 Task: Research Airbnb accommodations options for family nature discovery trip to the Pocono Mountains, Pennsylvania, emphasizing outdoor activities like skiing, and staying in Airbnb cabin rentals.
Action: Mouse moved to (524, 54)
Screenshot: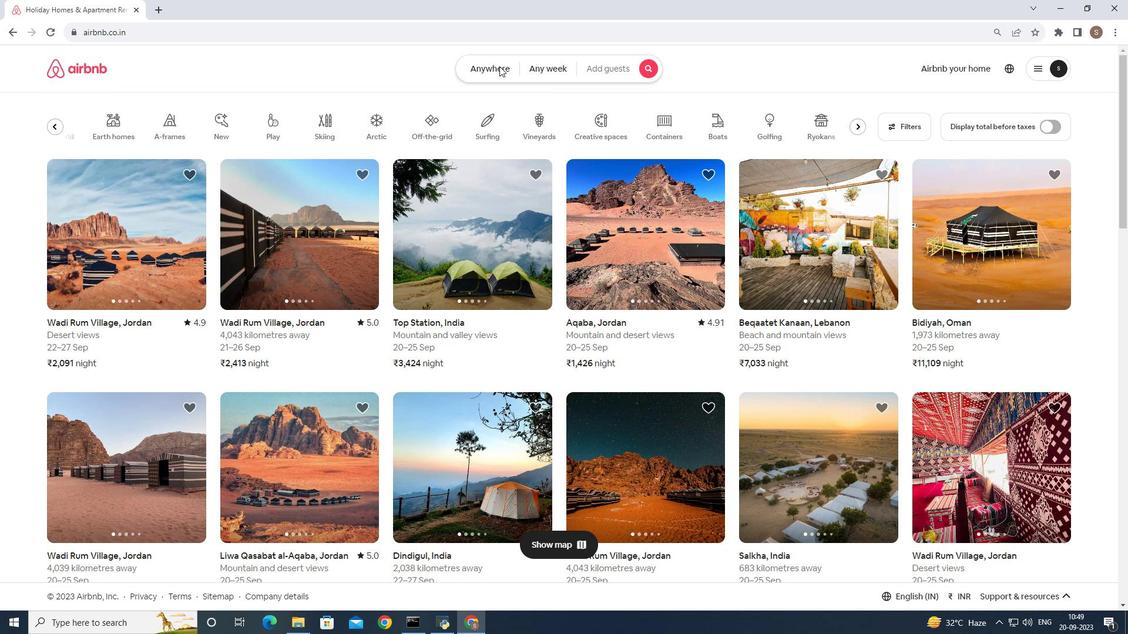 
Action: Mouse pressed left at (524, 54)
Screenshot: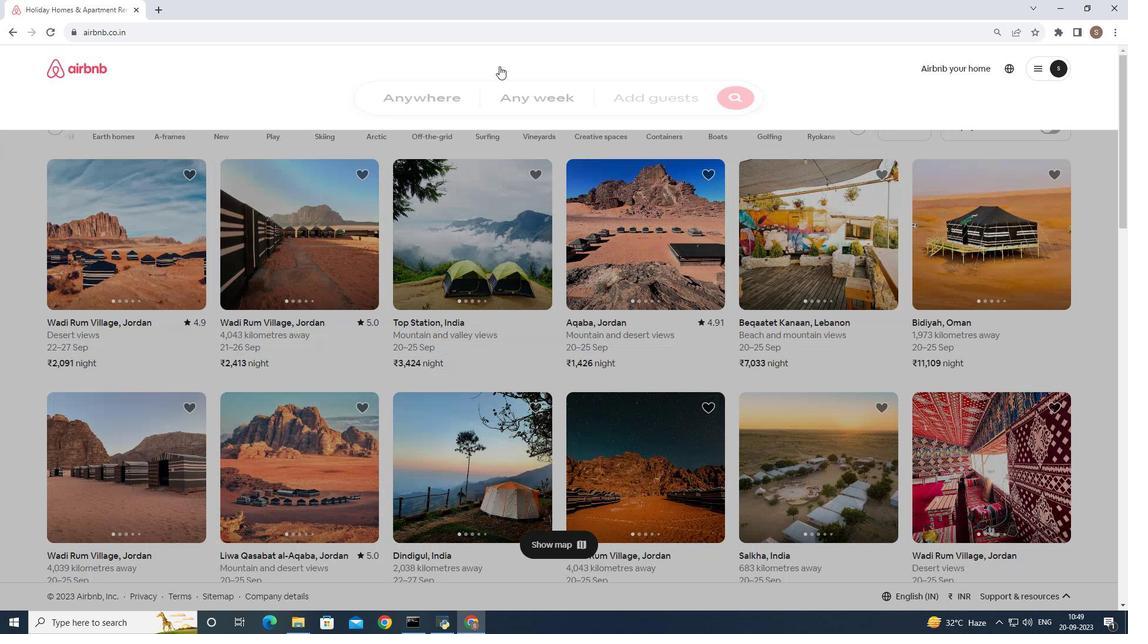 
Action: Mouse moved to (452, 96)
Screenshot: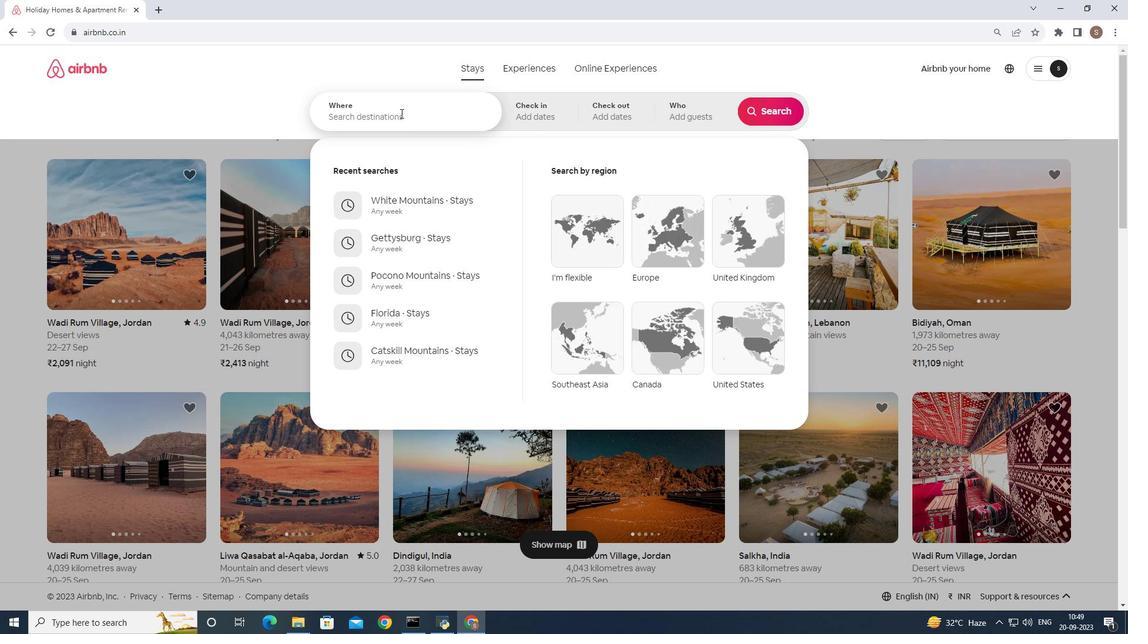 
Action: Mouse pressed left at (452, 96)
Screenshot: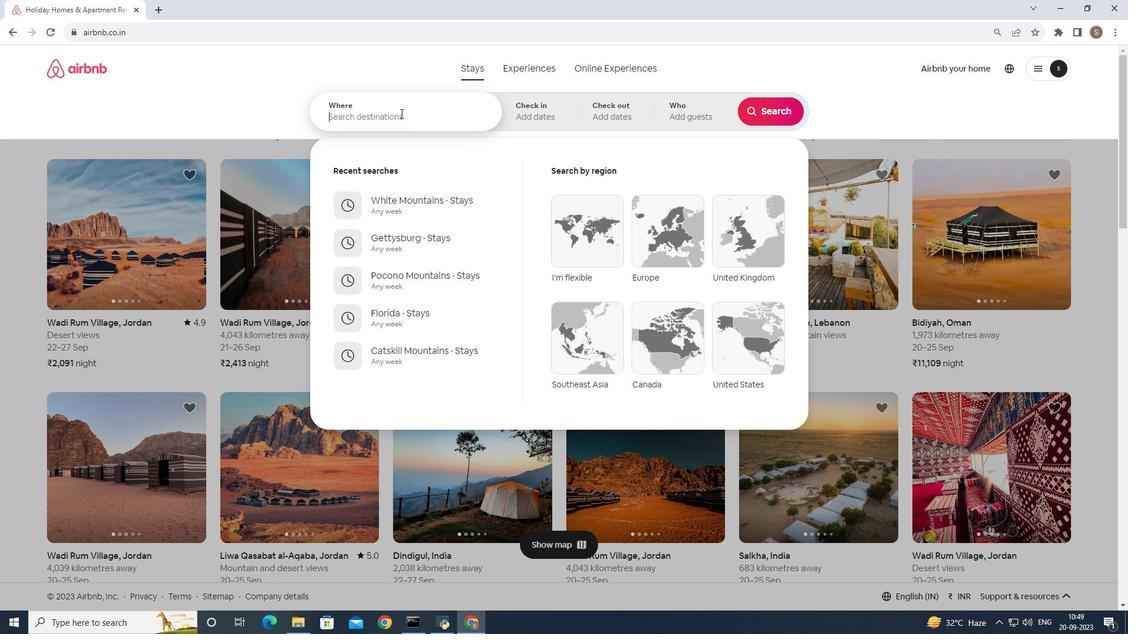
Action: Key pressed <Key.shift>Pocono<Key.space><Key.shift>Mountains,<Key.space><Key.shift>Pennsylvania
Screenshot: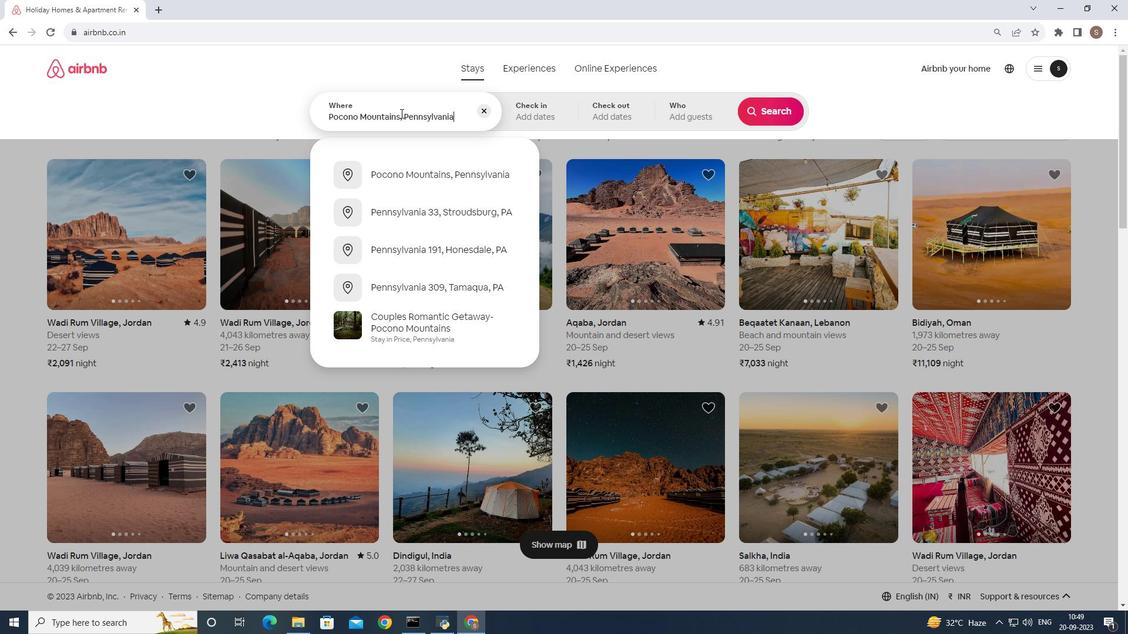 
Action: Mouse moved to (465, 141)
Screenshot: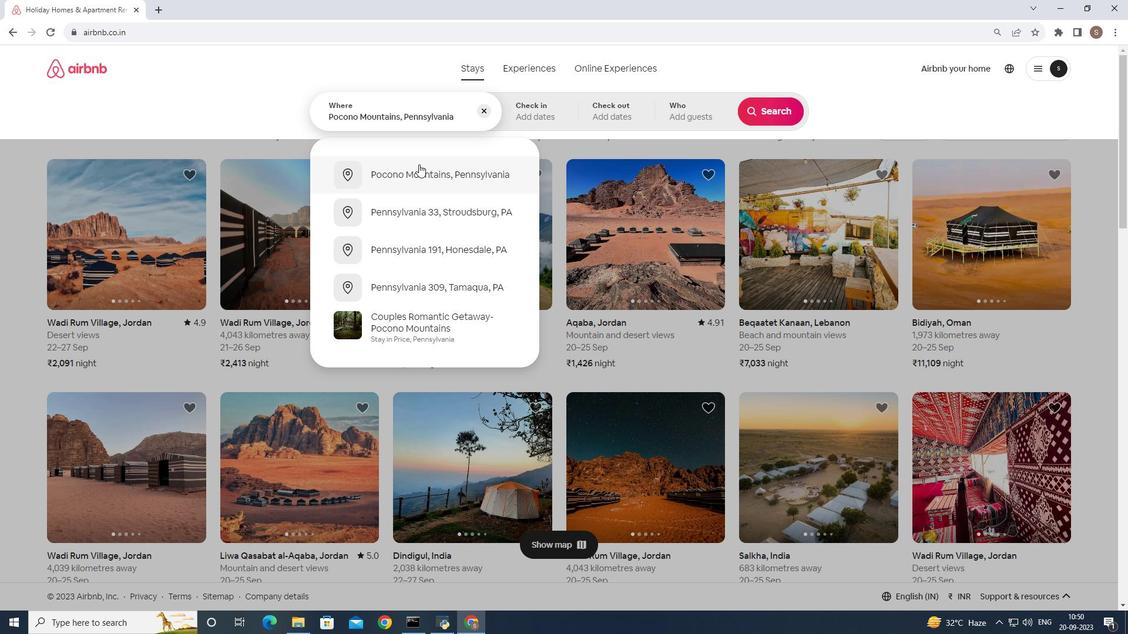 
Action: Mouse pressed left at (465, 141)
Screenshot: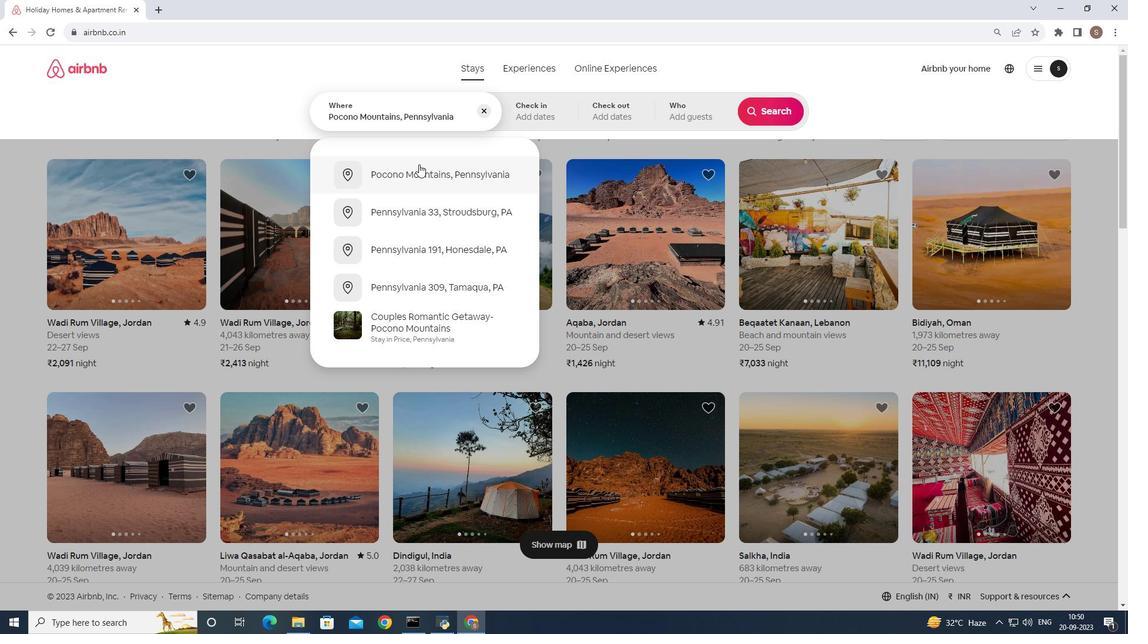 
Action: Mouse moved to (714, 95)
Screenshot: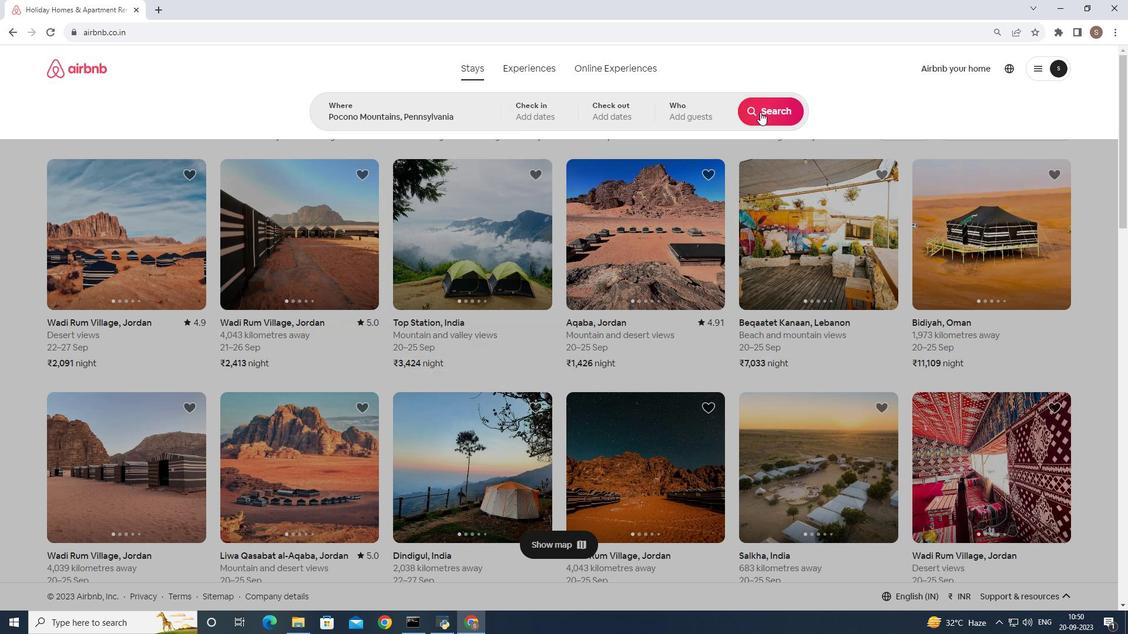 
Action: Mouse pressed left at (714, 95)
Screenshot: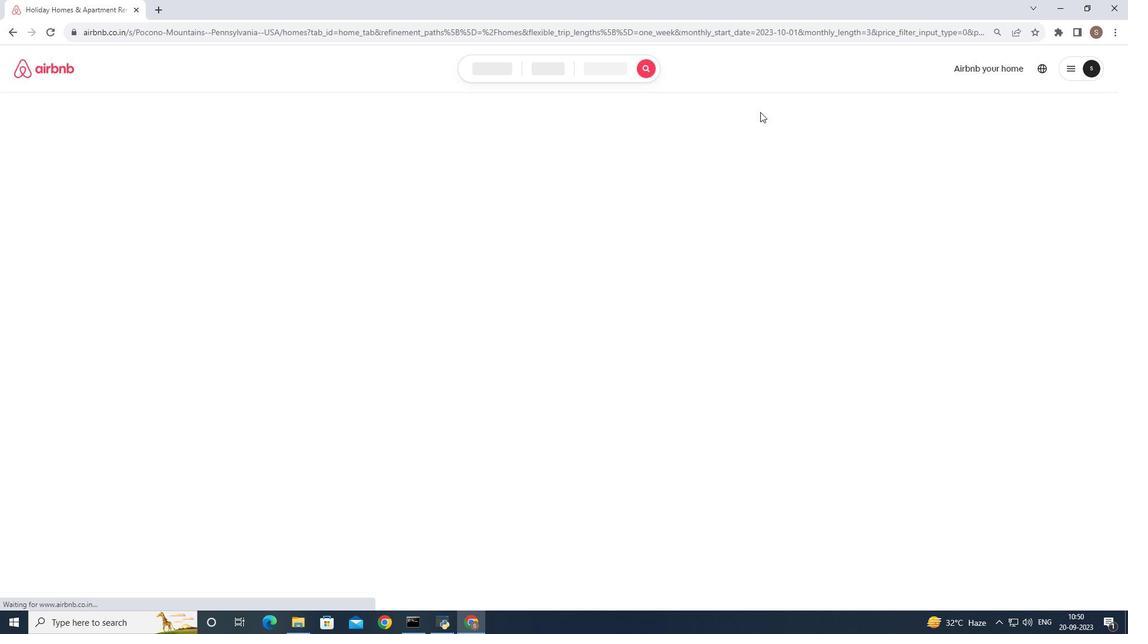 
Action: Mouse moved to (812, 97)
Screenshot: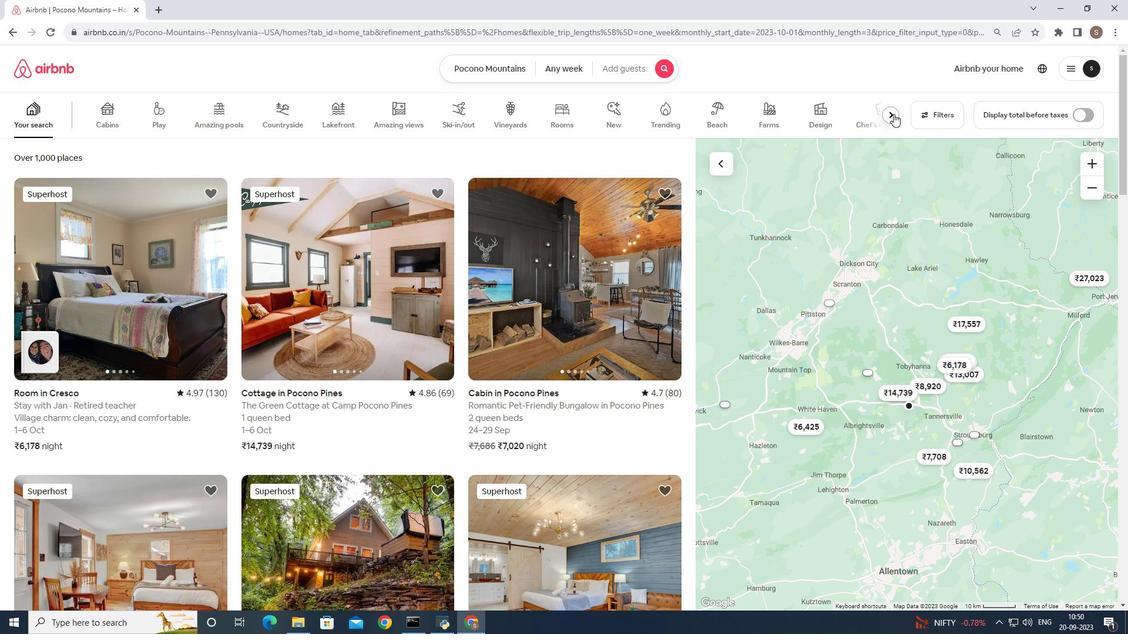 
Action: Mouse pressed left at (812, 97)
Screenshot: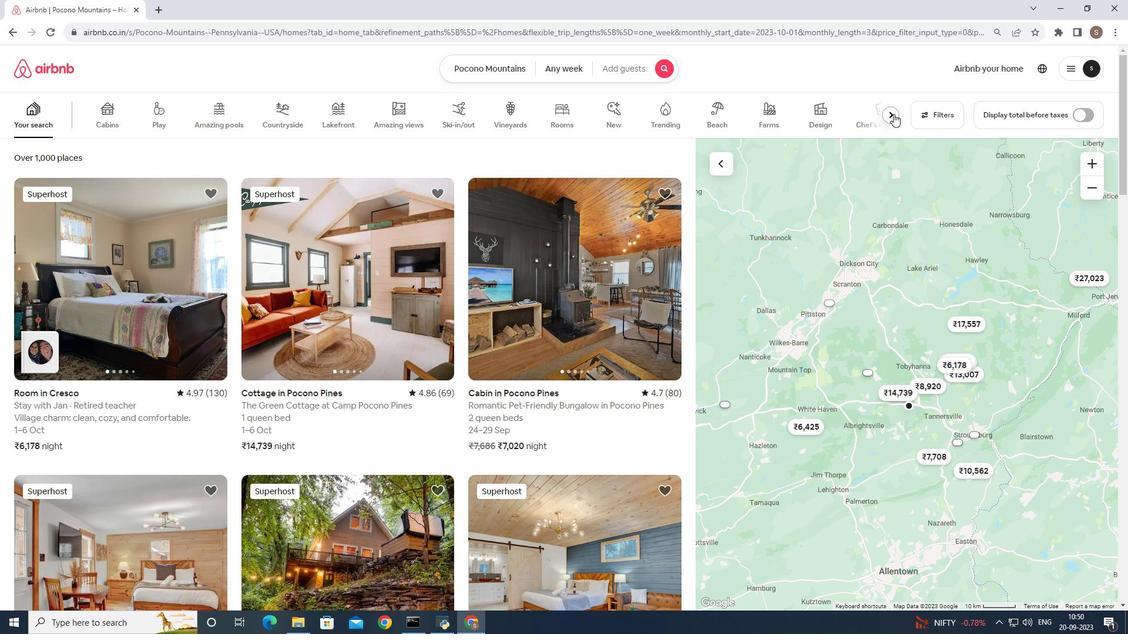 
Action: Mouse pressed left at (812, 97)
Screenshot: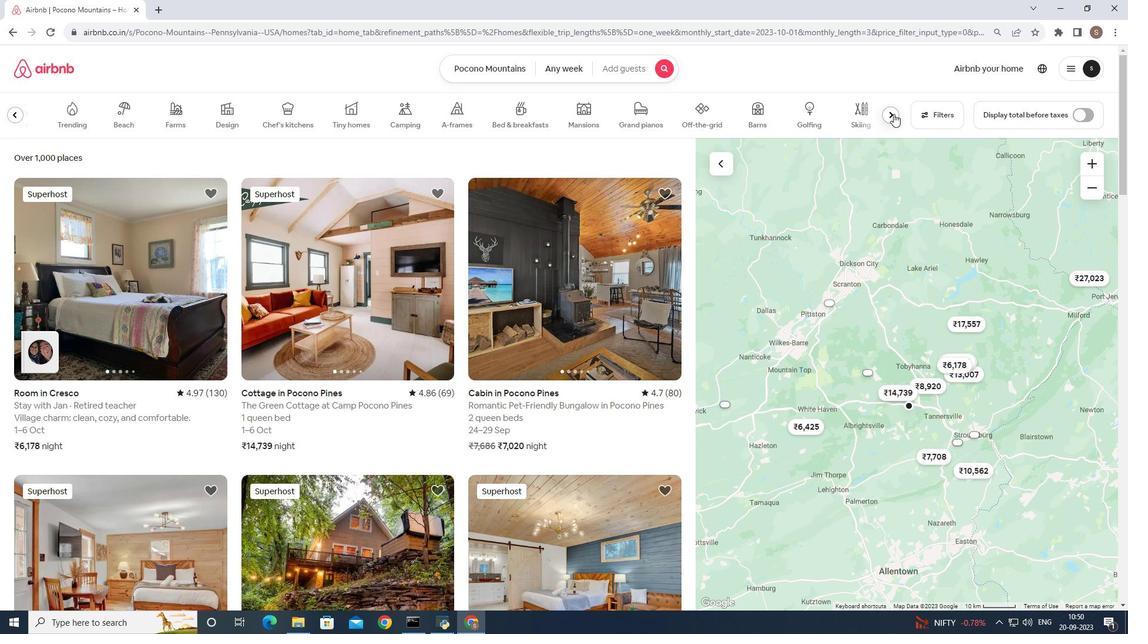 
Action: Mouse moved to (754, 97)
Screenshot: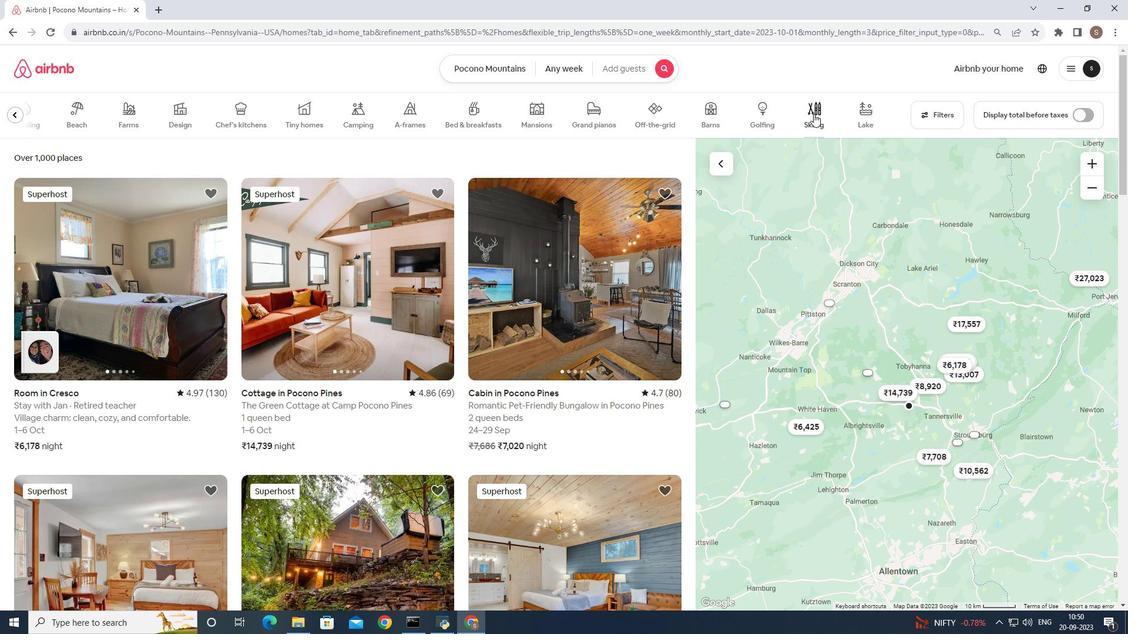 
Action: Mouse pressed left at (754, 97)
Screenshot: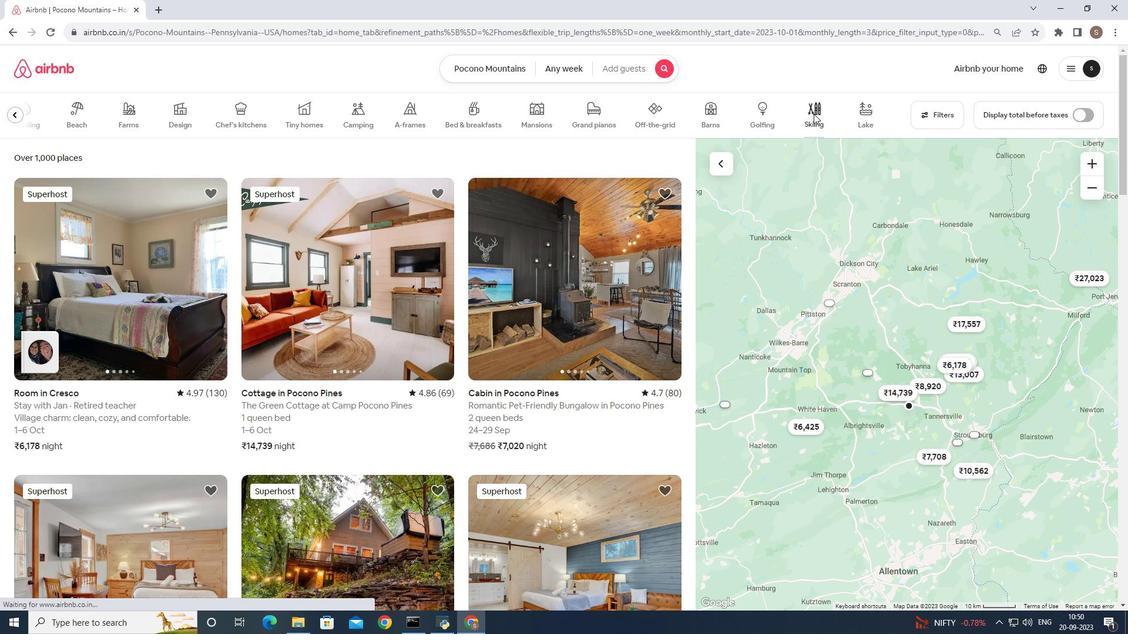 
Action: Mouse moved to (252, 284)
Screenshot: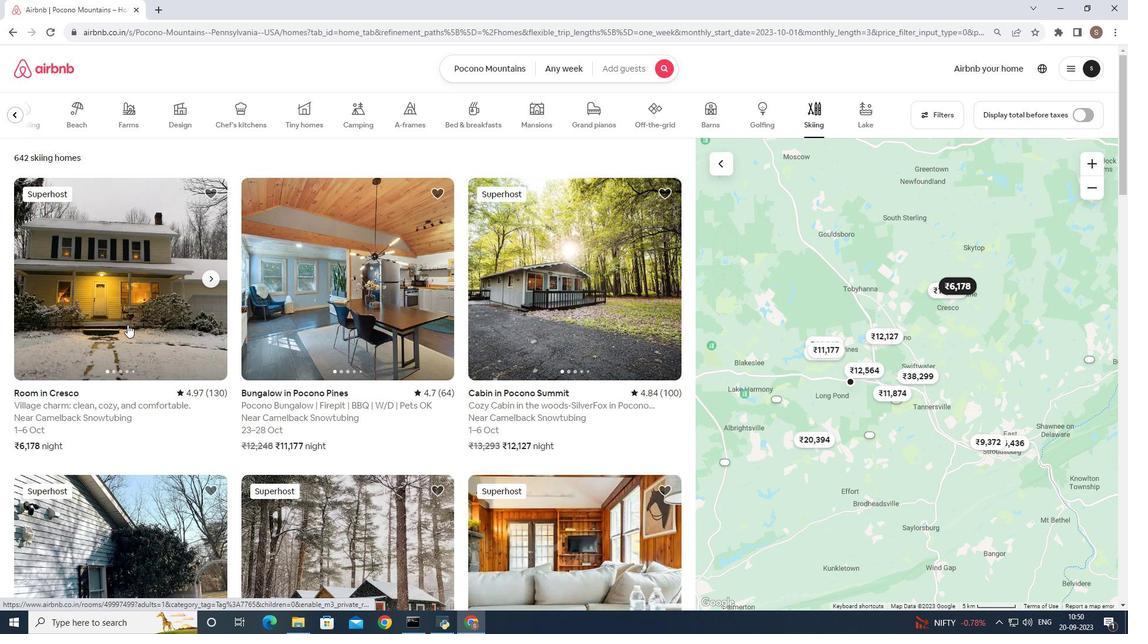 
Action: Mouse pressed left at (252, 284)
Screenshot: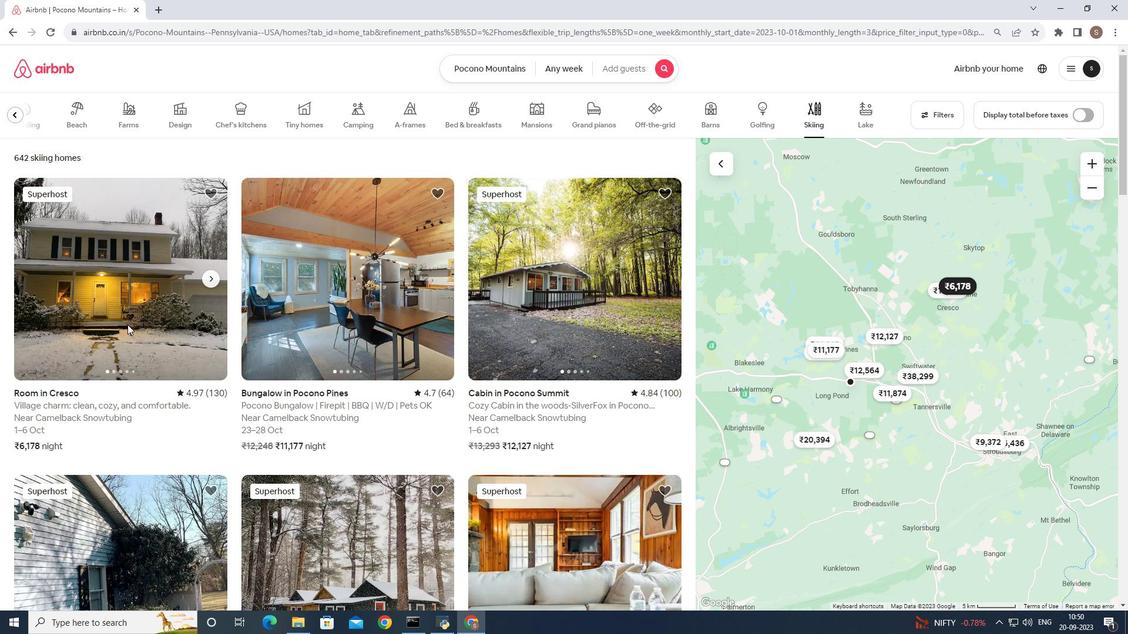 
Action: Mouse moved to (745, 372)
Screenshot: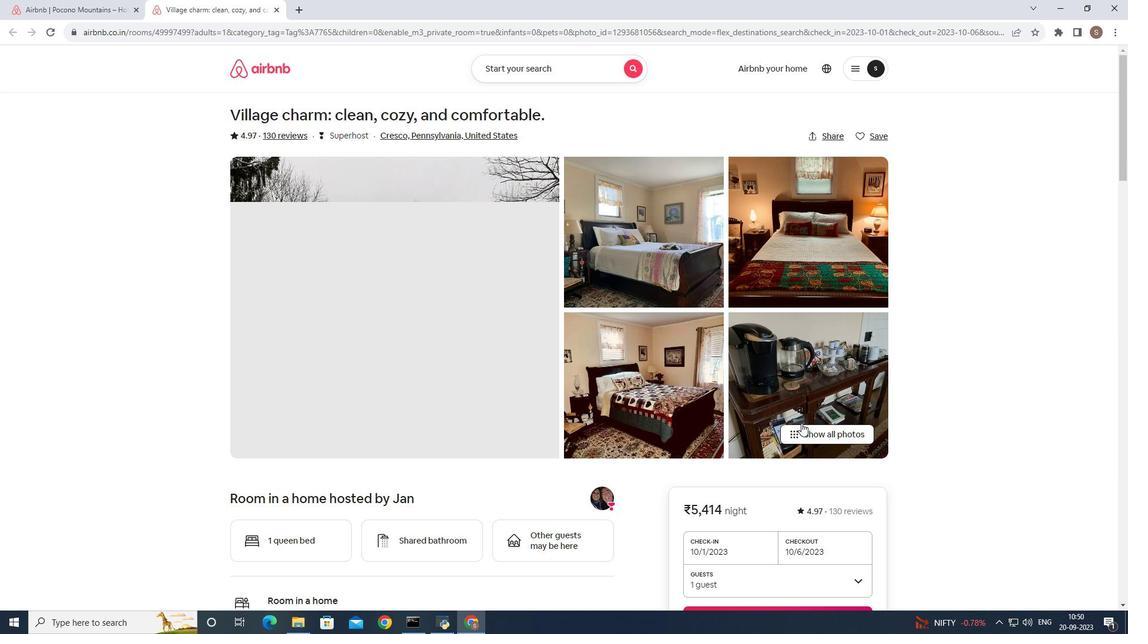 
Action: Mouse pressed left at (745, 372)
Screenshot: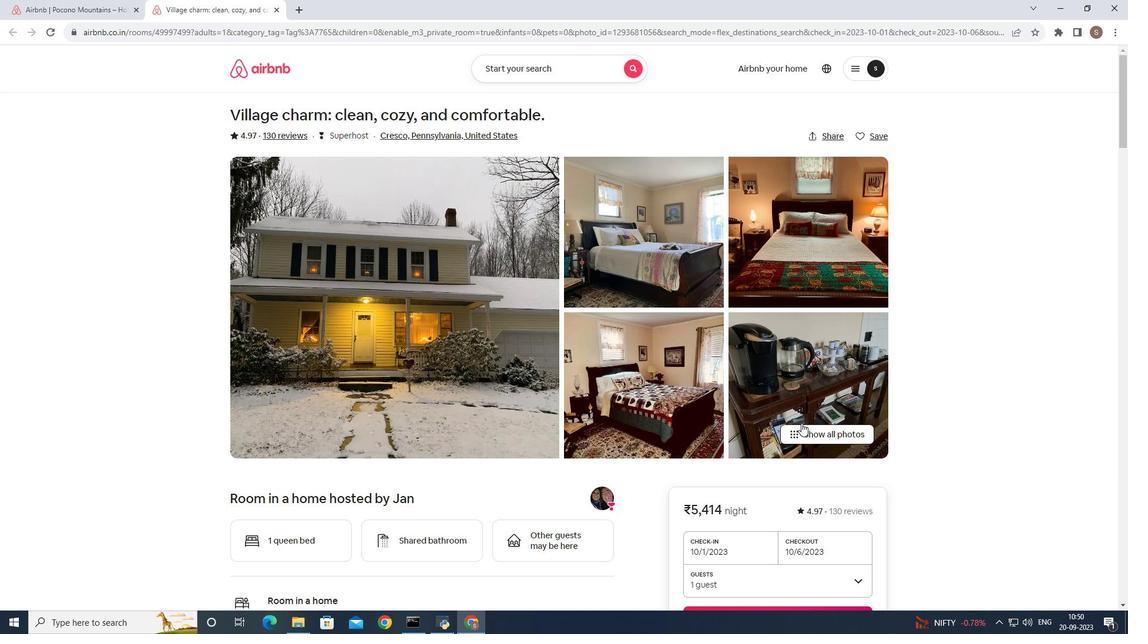 
Action: Mouse moved to (674, 380)
Screenshot: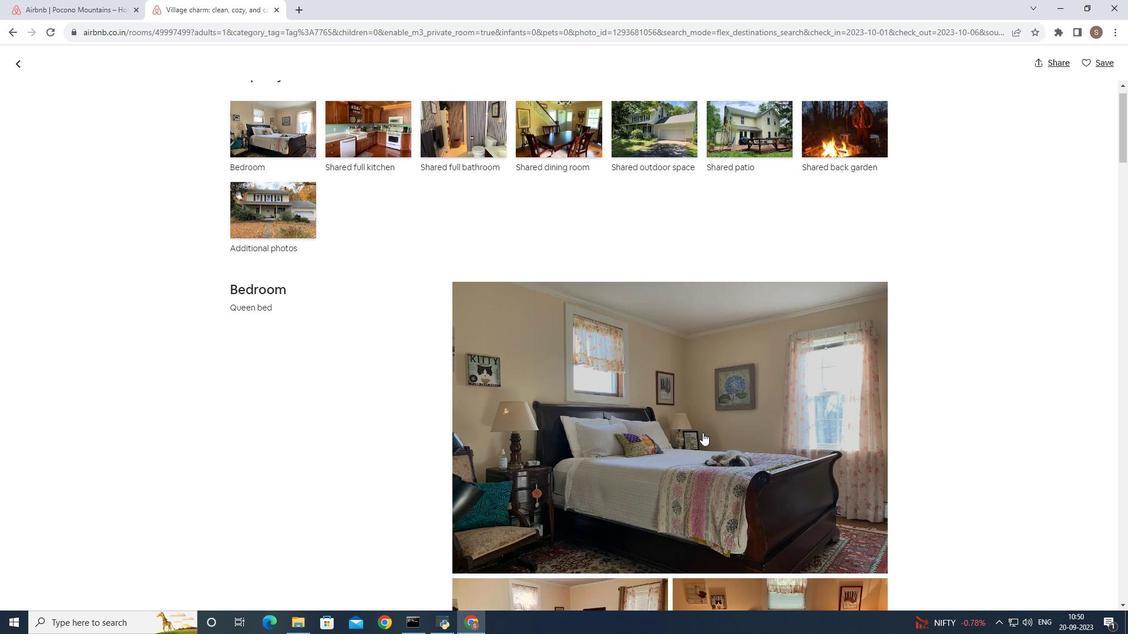 
Action: Mouse scrolled (674, 380) with delta (0, 0)
Screenshot: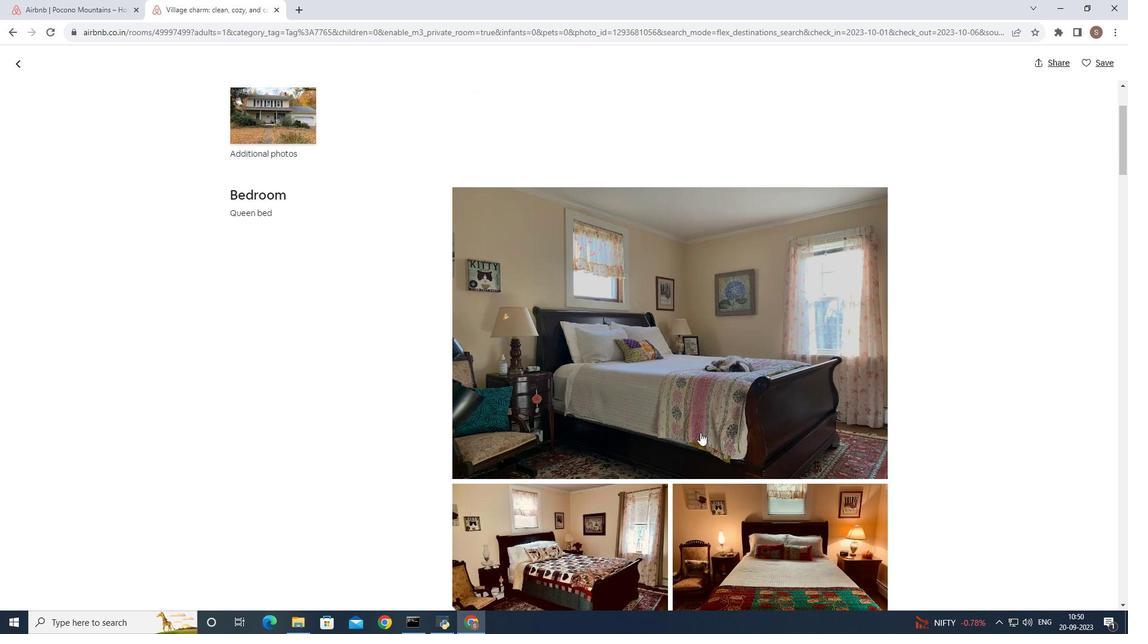 
Action: Mouse scrolled (674, 380) with delta (0, 0)
Screenshot: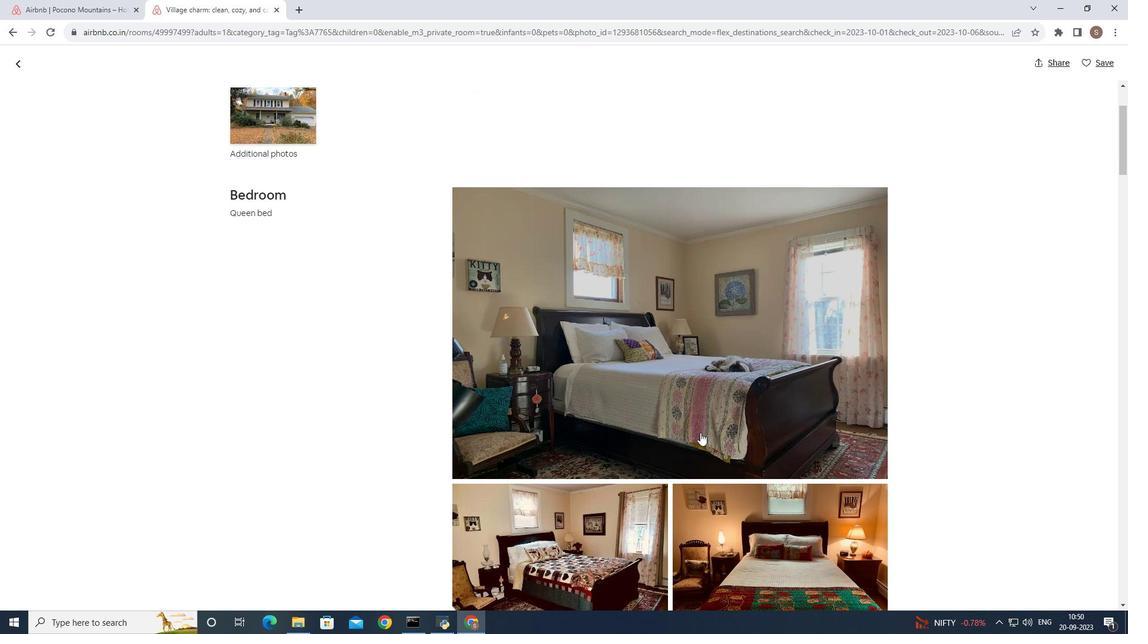 
Action: Mouse moved to (671, 380)
Screenshot: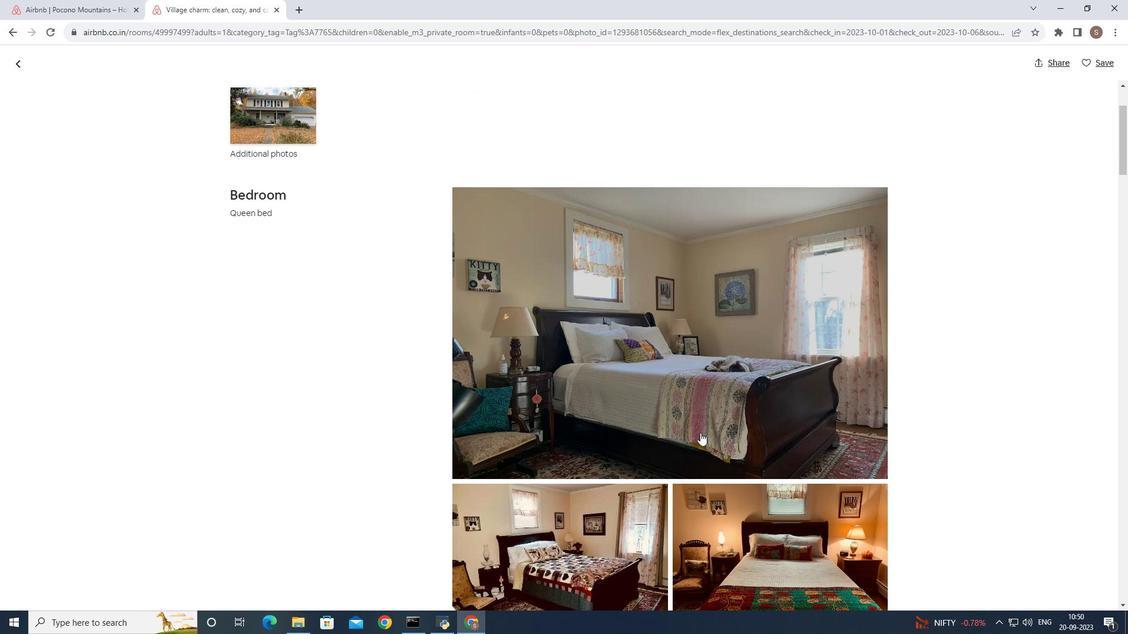 
Action: Mouse scrolled (671, 380) with delta (0, 0)
Screenshot: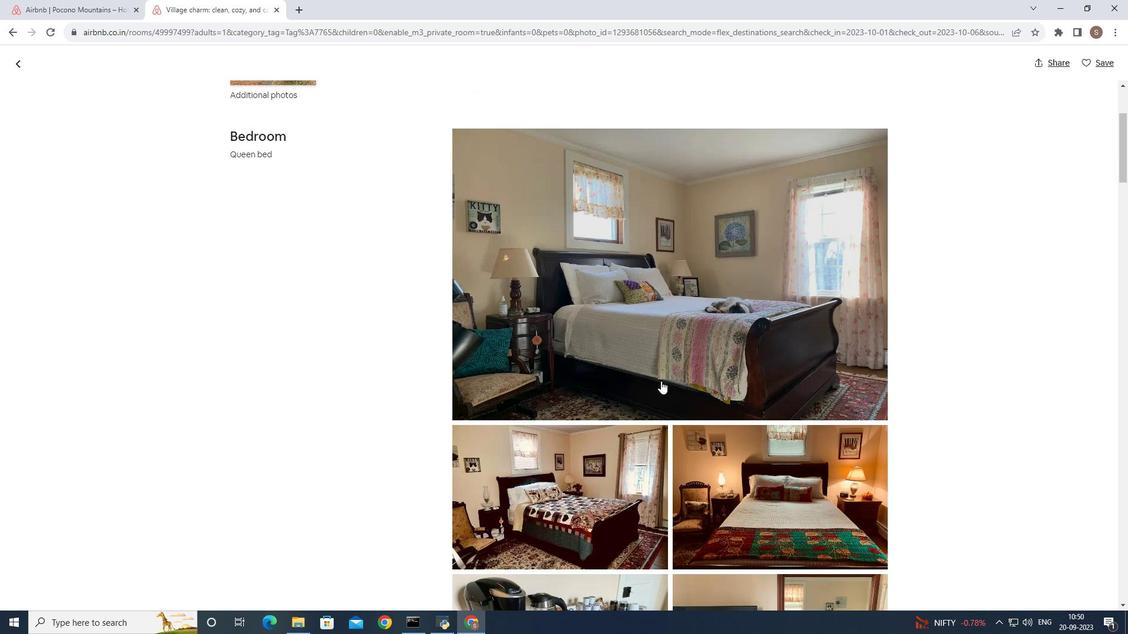 
Action: Mouse moved to (606, 300)
Screenshot: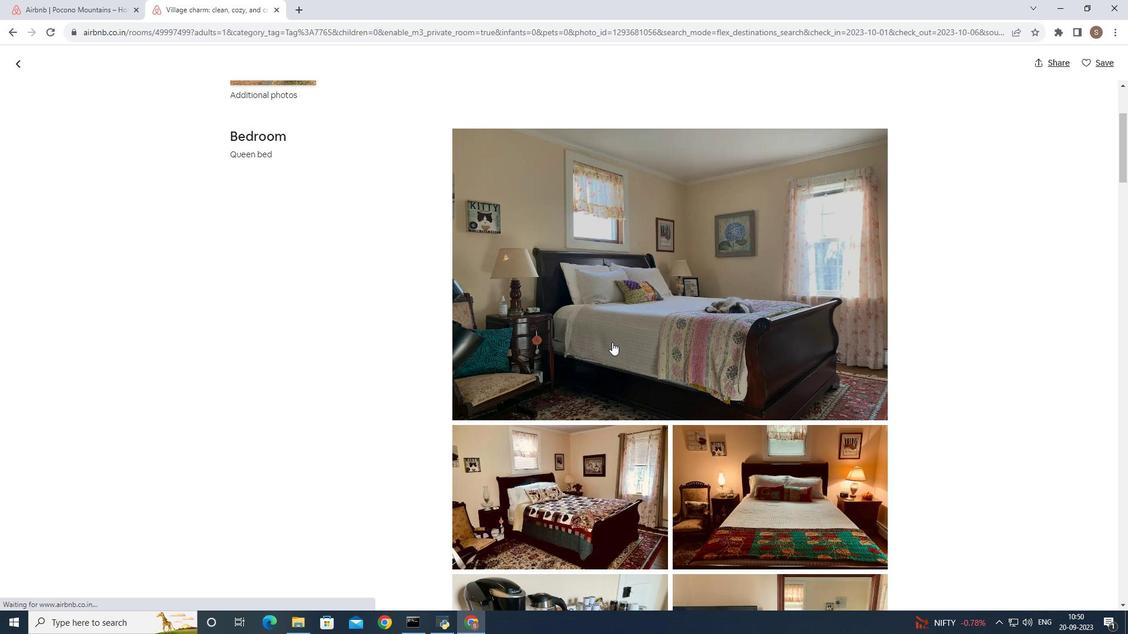 
Action: Mouse pressed left at (606, 300)
Screenshot: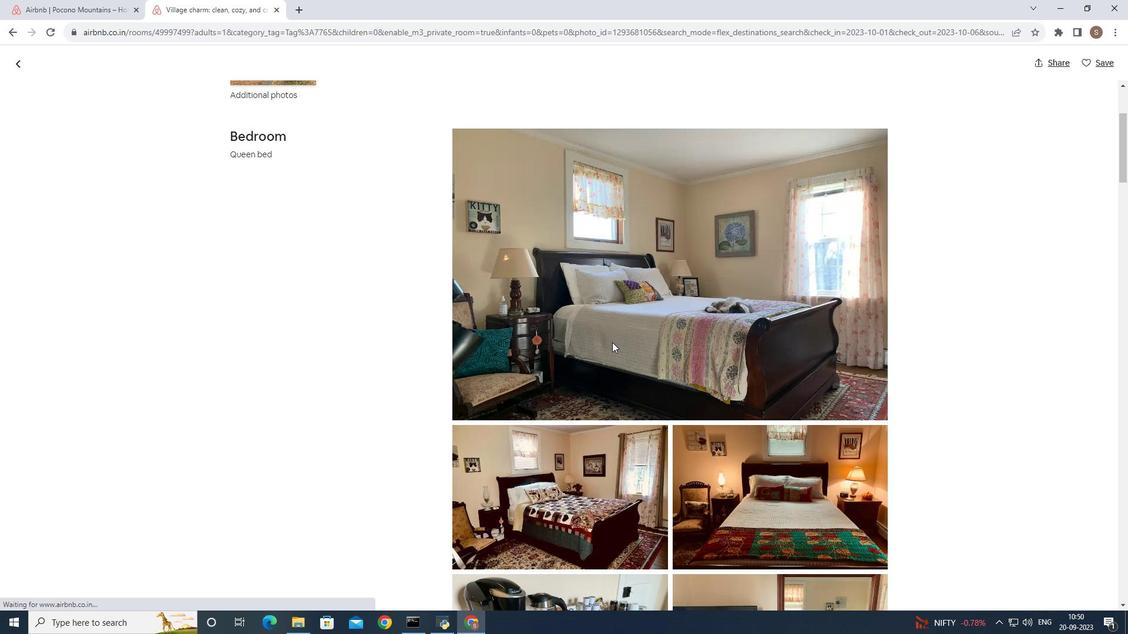 
Action: Key pressed <Key.right><Key.right><Key.right><Key.right><Key.right><Key.right><Key.right><Key.right><Key.right><Key.right><Key.right><Key.right><Key.right><Key.right><Key.right><Key.right><Key.right><Key.right><Key.right><Key.right><Key.right><Key.right><Key.right><Key.right><Key.right><Key.right><Key.right>
Screenshot: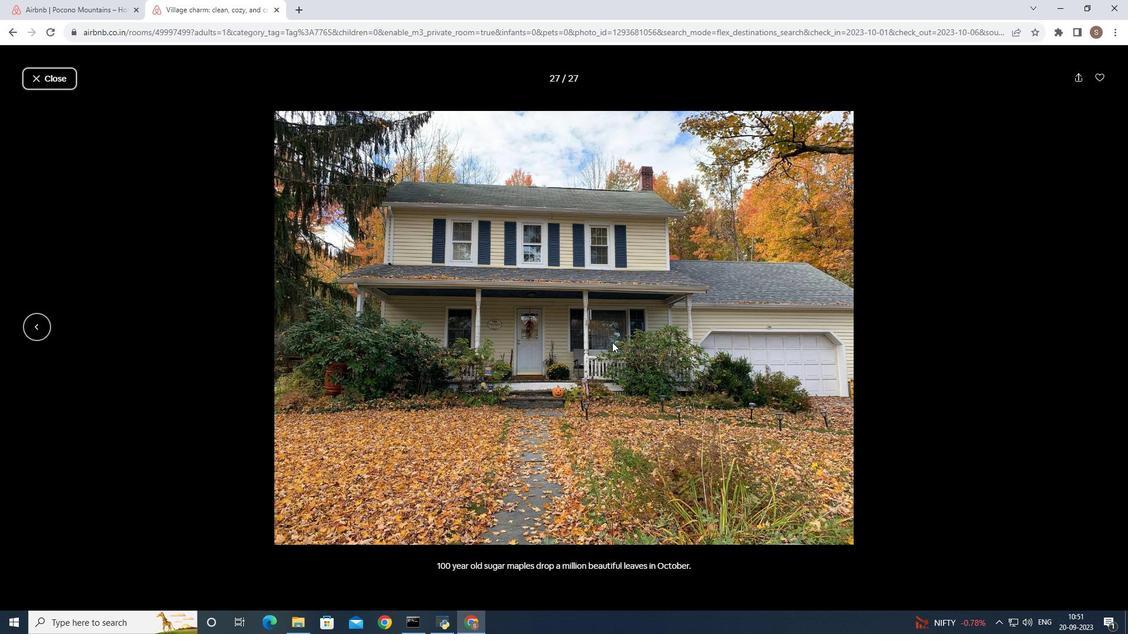 
Action: Mouse moved to (194, 62)
Screenshot: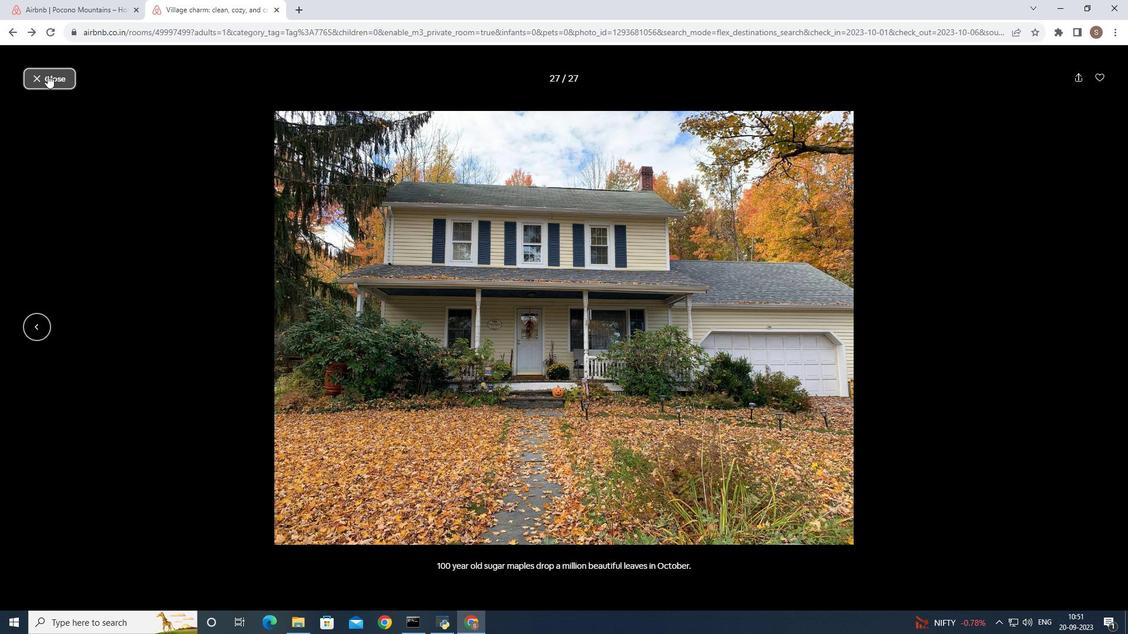 
Action: Mouse pressed left at (194, 62)
Screenshot: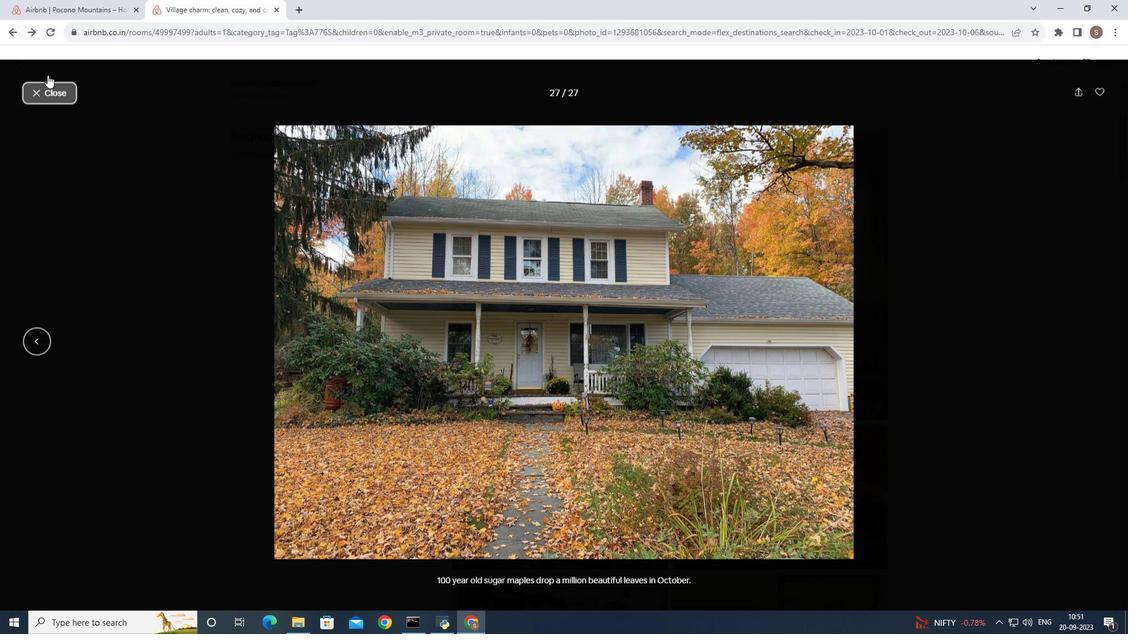 
Action: Mouse moved to (172, 50)
Screenshot: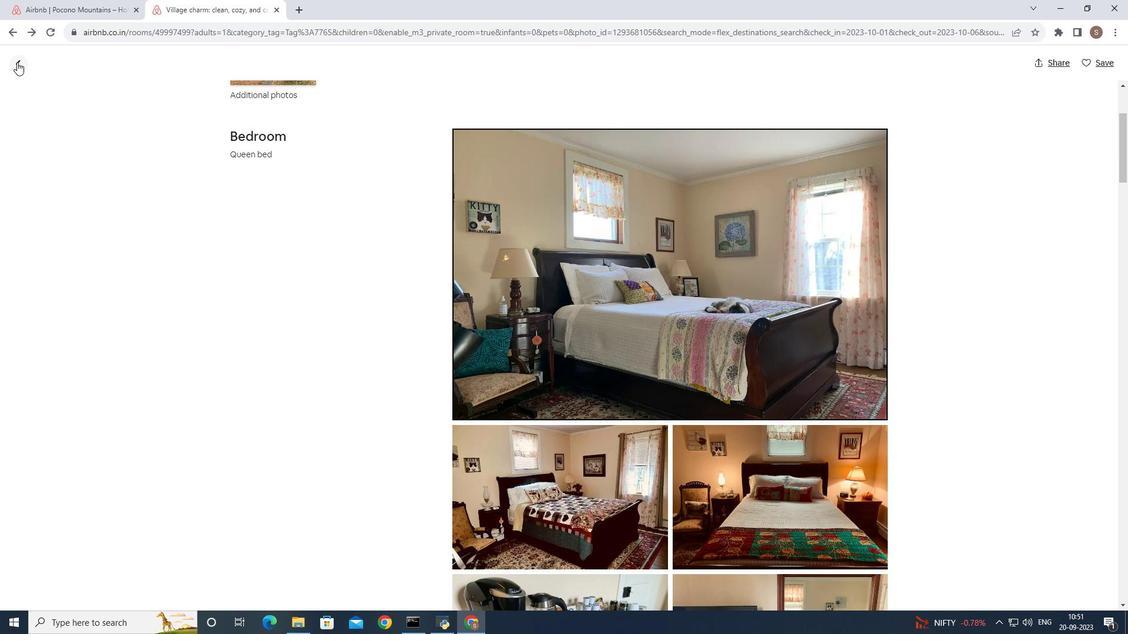 
Action: Mouse pressed left at (172, 50)
Screenshot: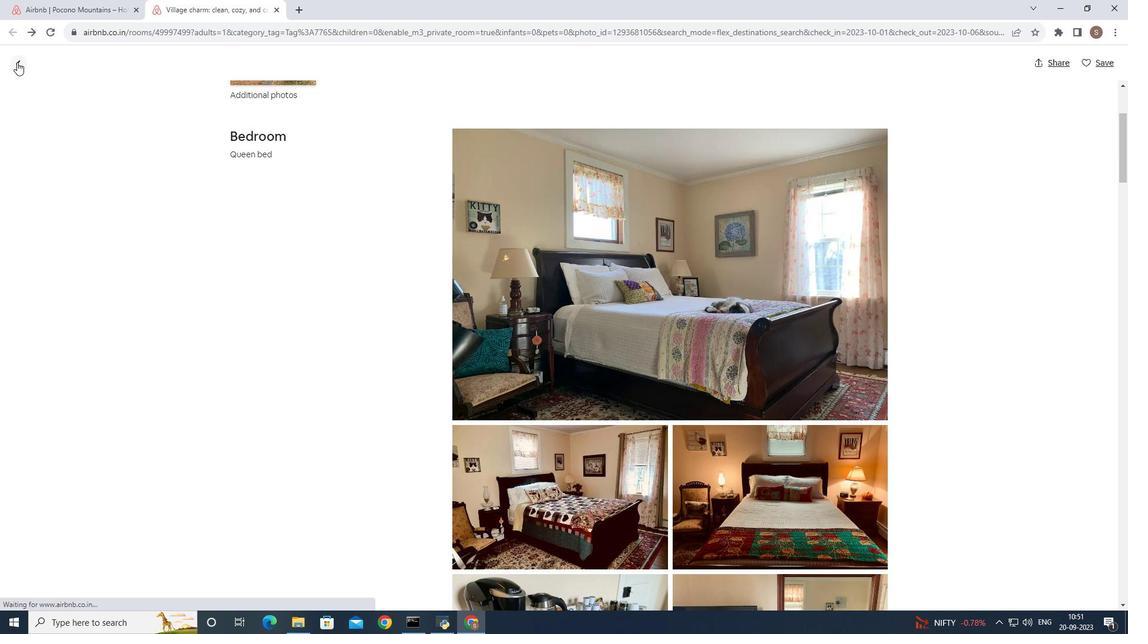 
Action: Mouse moved to (426, 237)
Screenshot: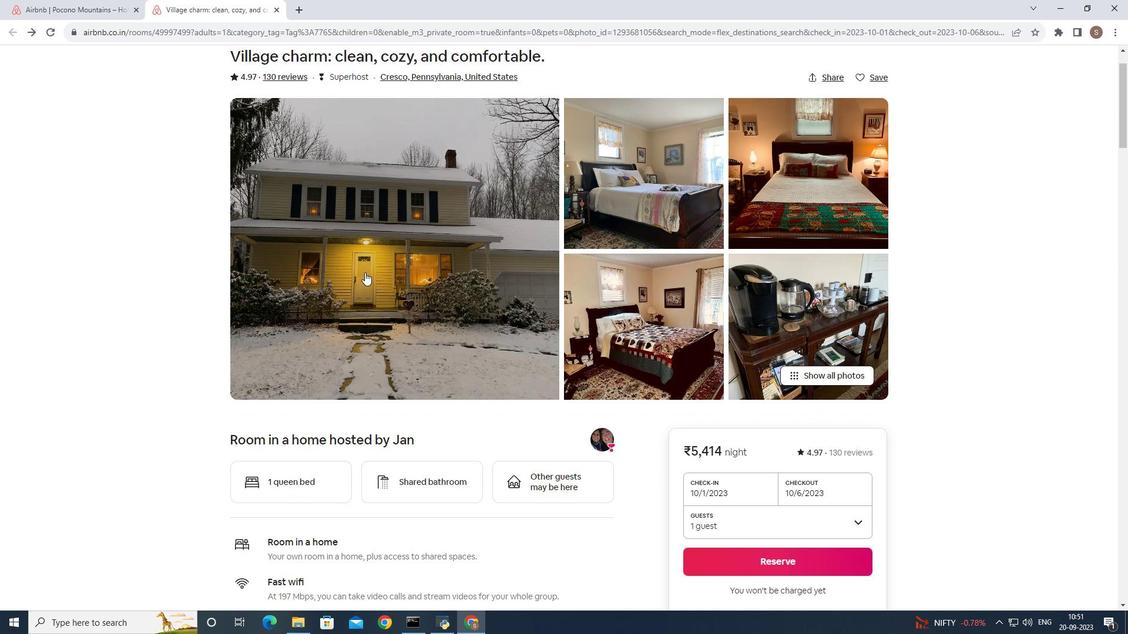 
Action: Mouse scrolled (426, 236) with delta (0, 0)
Screenshot: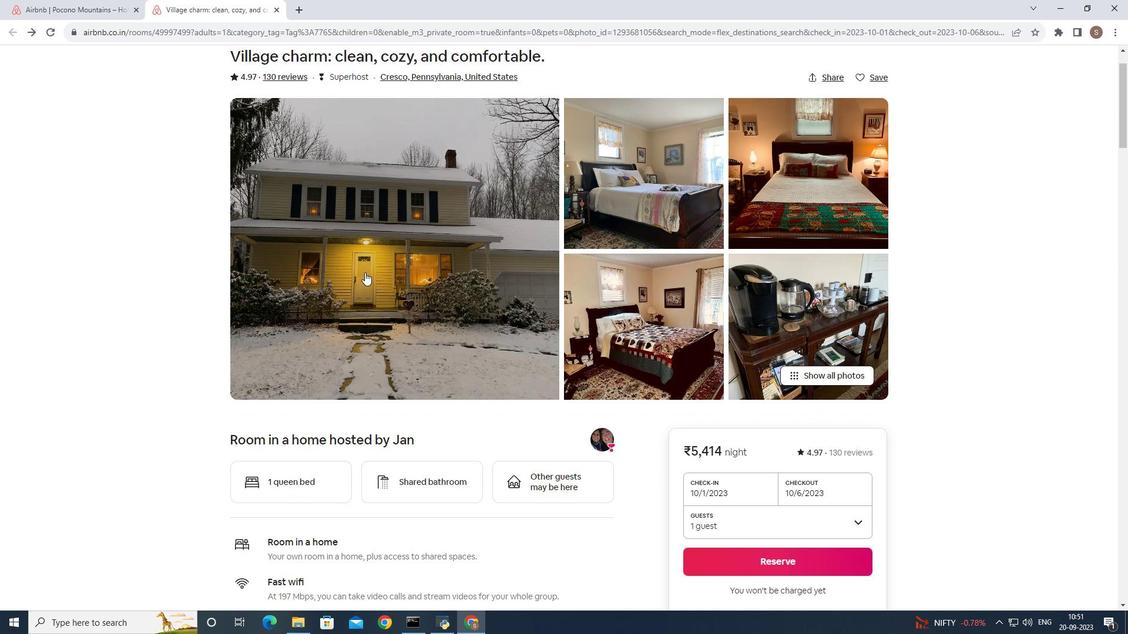 
Action: Mouse moved to (404, 311)
Screenshot: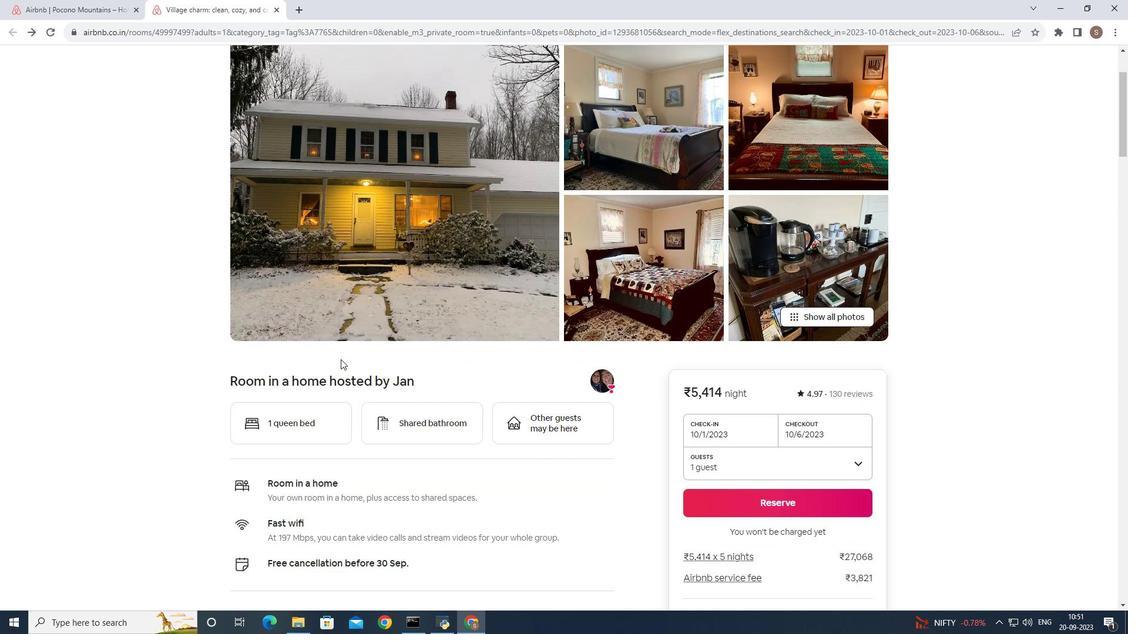 
Action: Mouse scrolled (404, 310) with delta (0, 0)
Screenshot: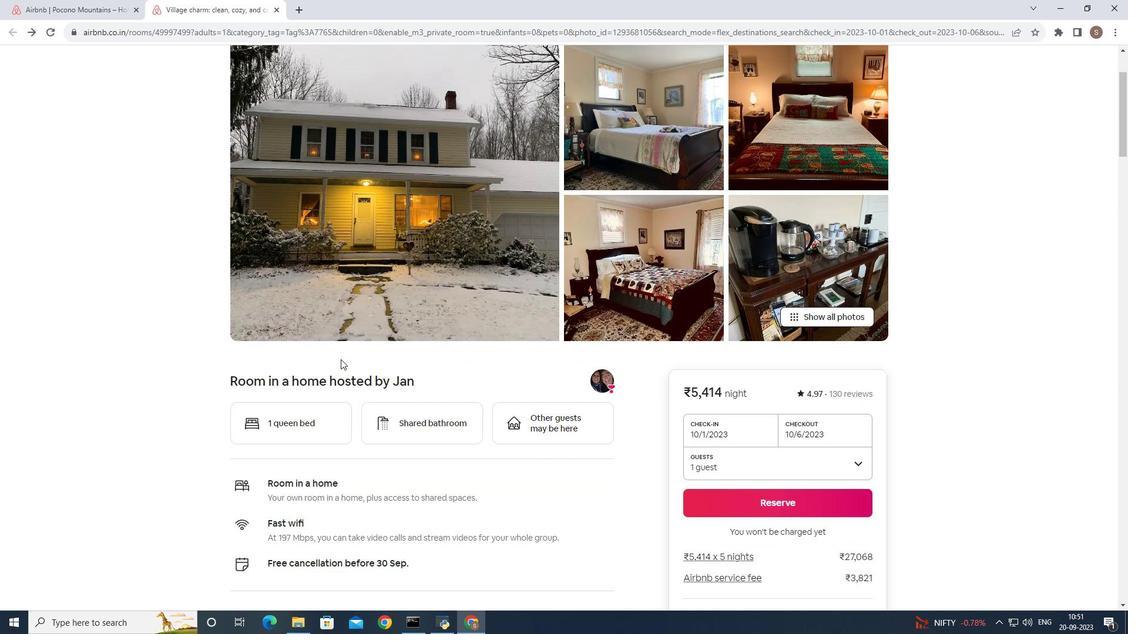 
Action: Mouse moved to (397, 328)
Screenshot: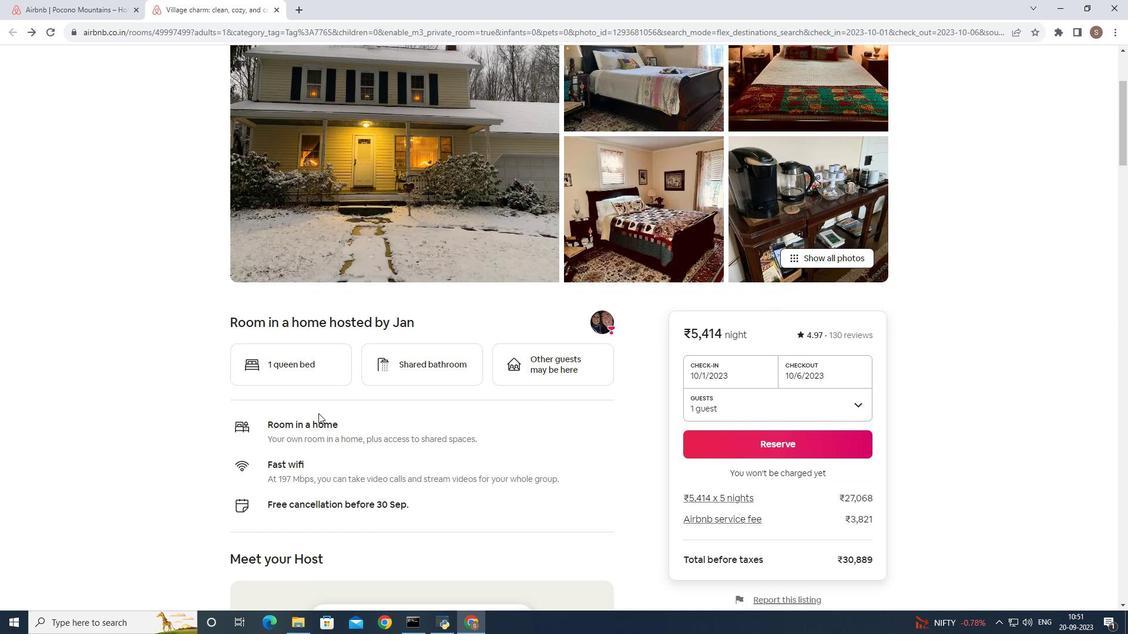 
Action: Mouse scrolled (397, 327) with delta (0, 0)
Screenshot: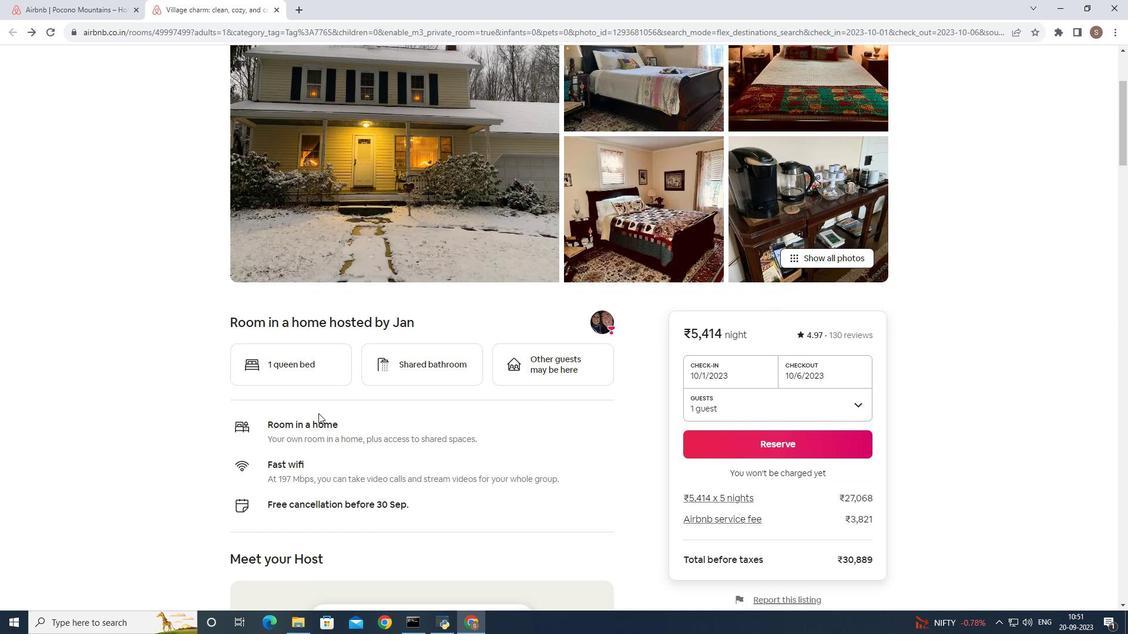 
Action: Mouse moved to (380, 379)
Screenshot: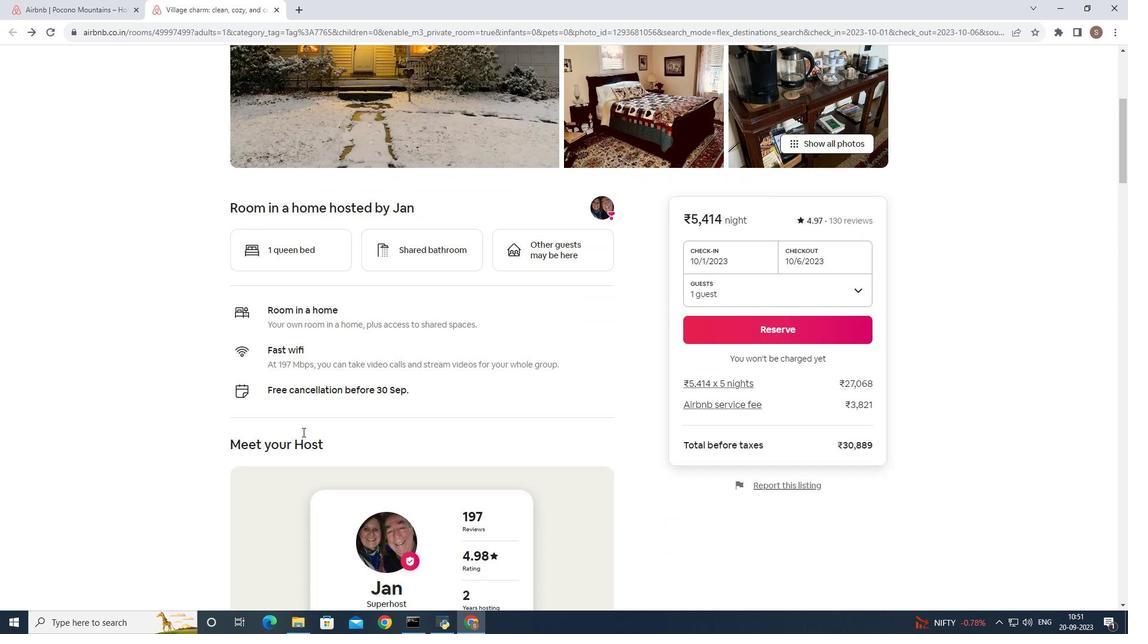
Action: Mouse scrolled (380, 379) with delta (0, 0)
Screenshot: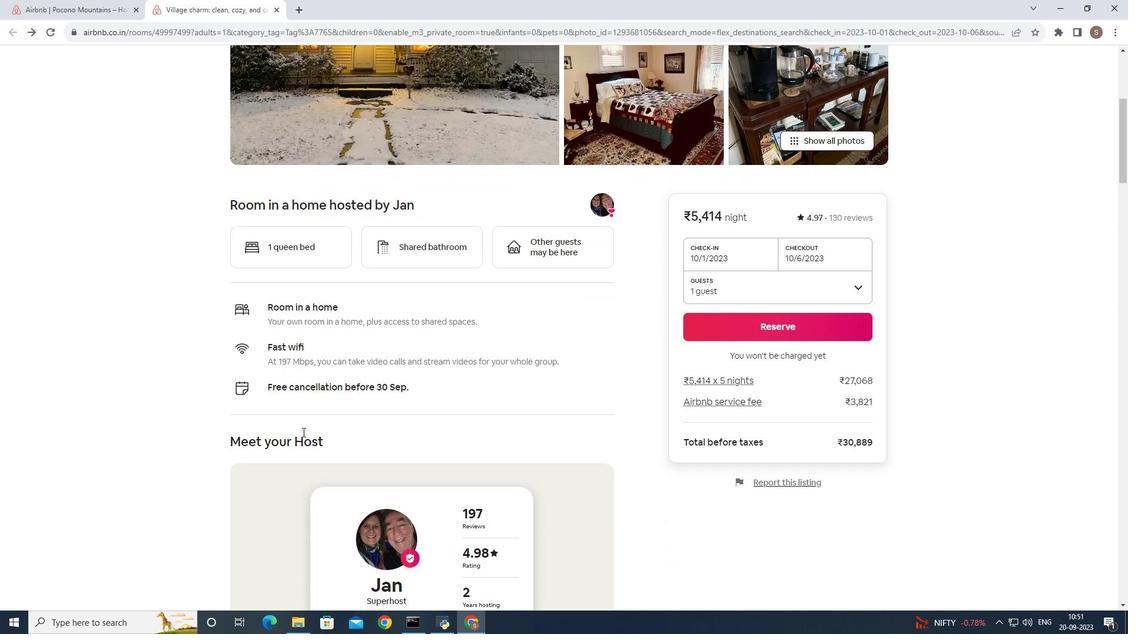
Action: Mouse moved to (380, 380)
Screenshot: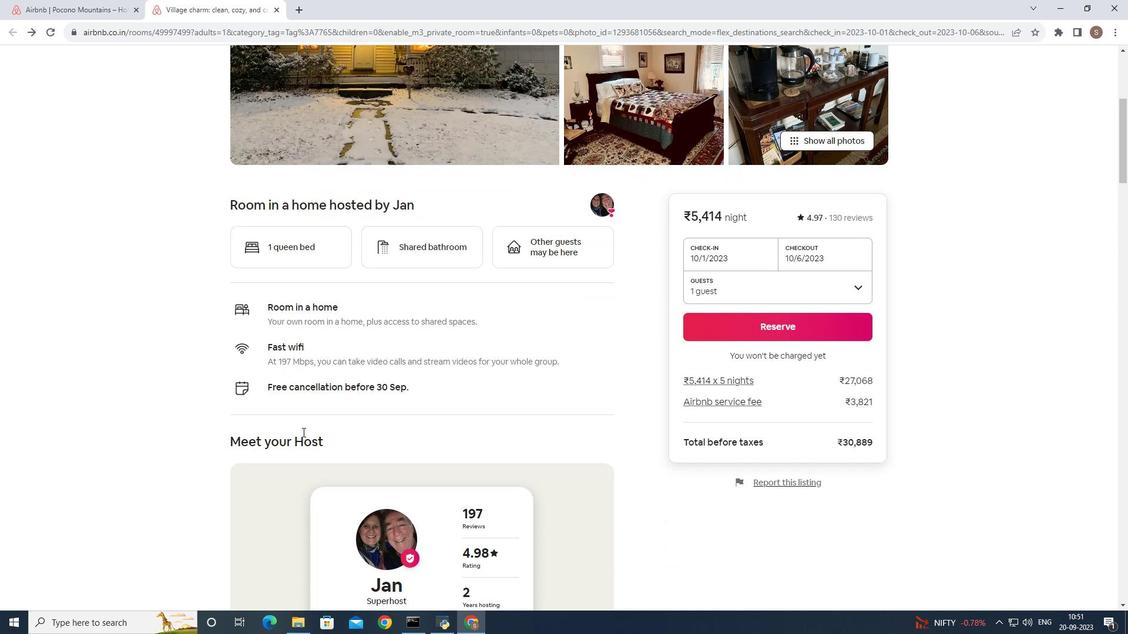 
Action: Mouse scrolled (380, 379) with delta (0, 0)
Screenshot: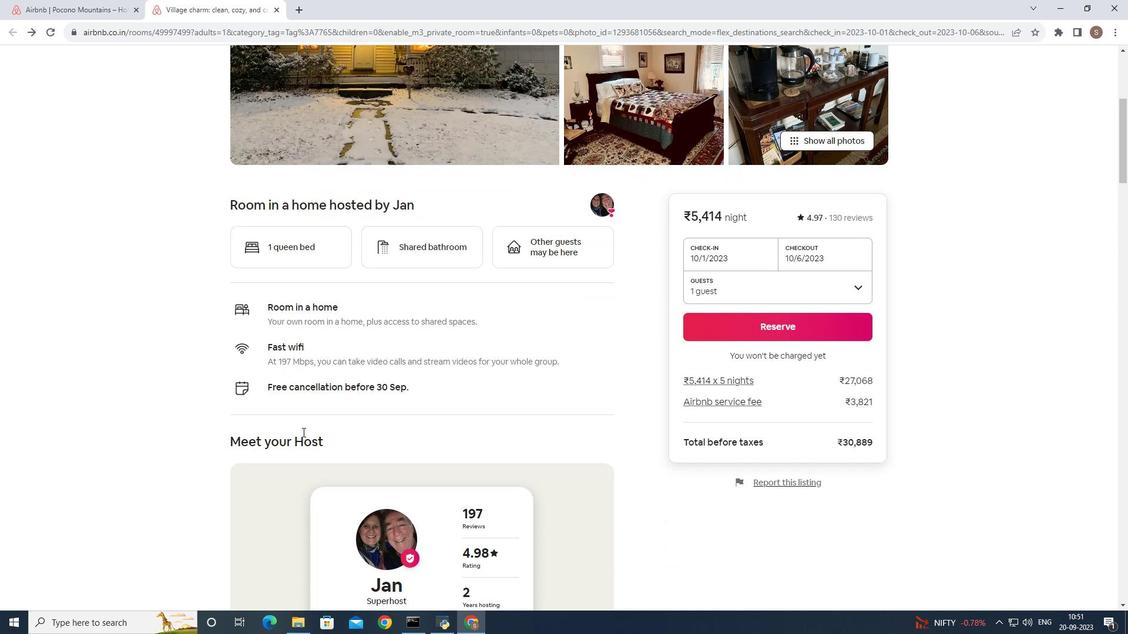 
Action: Mouse scrolled (380, 379) with delta (0, 0)
Screenshot: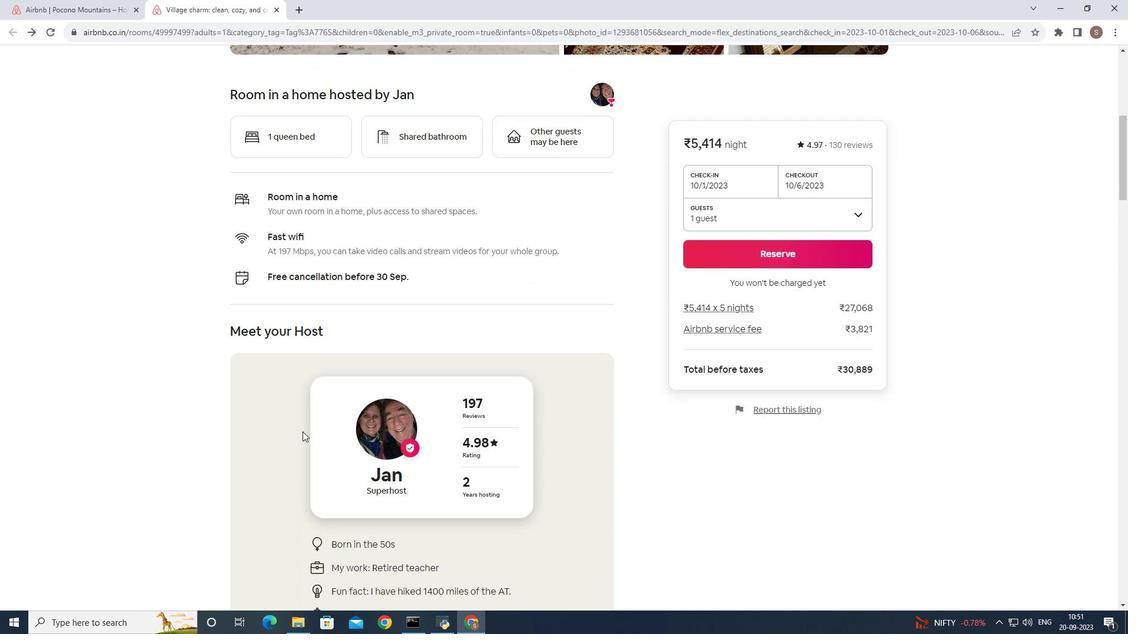 
Action: Mouse scrolled (380, 379) with delta (0, 0)
Screenshot: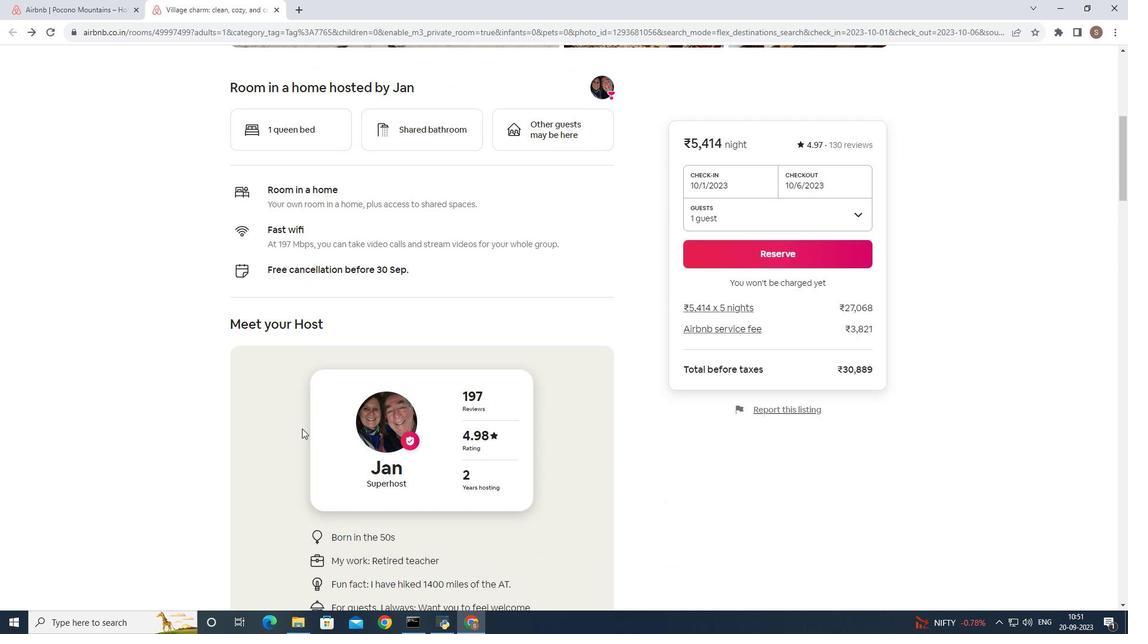 
Action: Mouse moved to (380, 377)
Screenshot: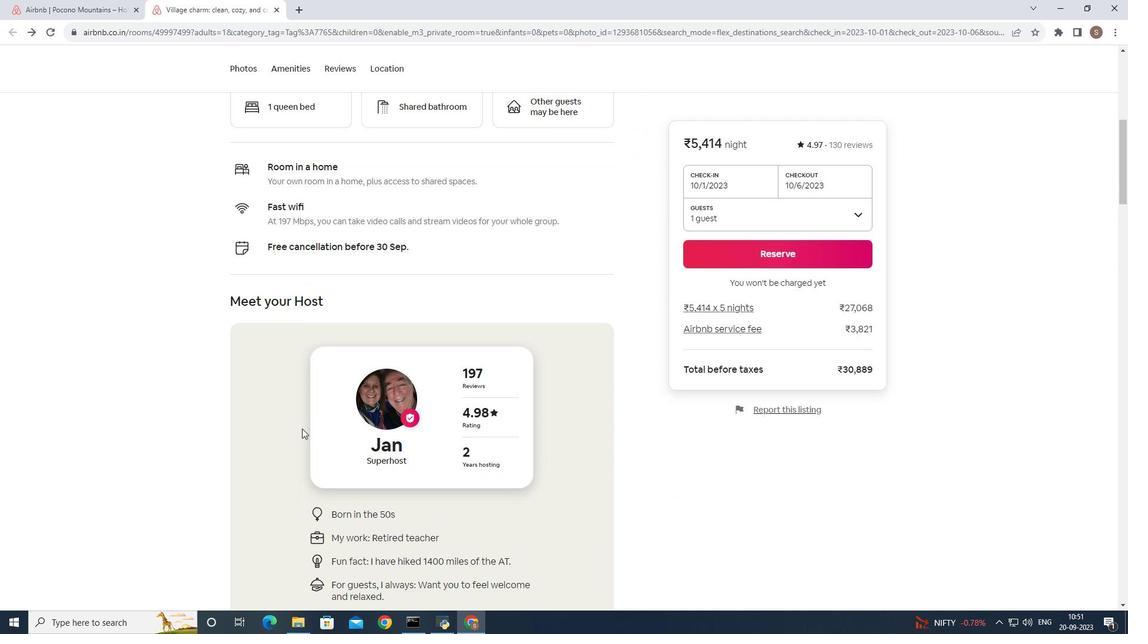 
Action: Mouse scrolled (380, 376) with delta (0, 0)
Screenshot: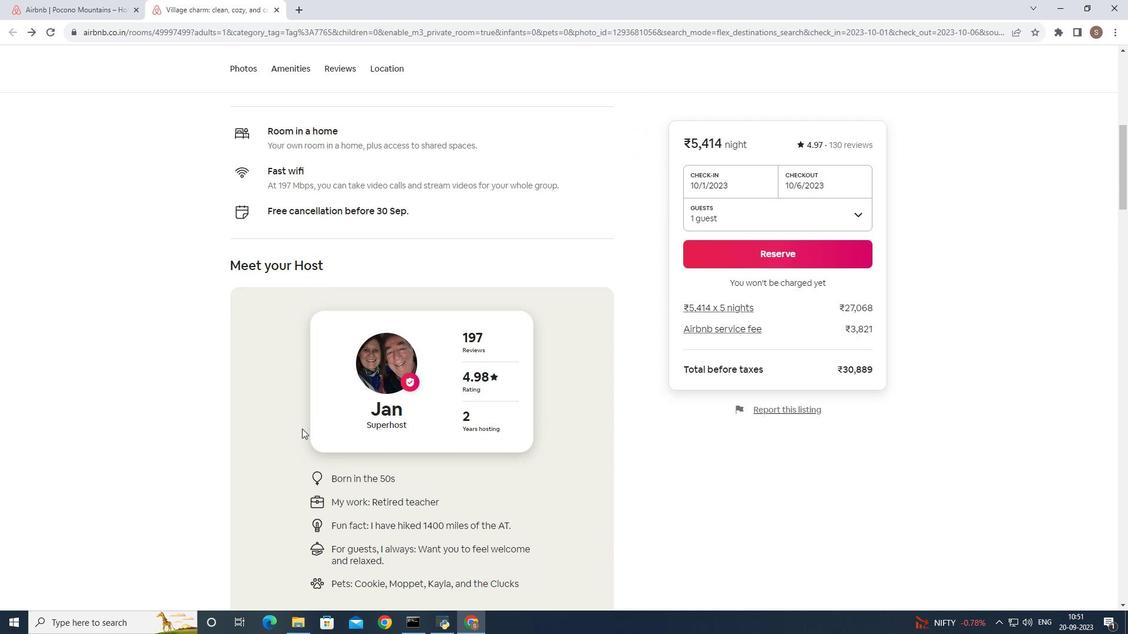 
Action: Mouse scrolled (380, 376) with delta (0, 0)
Screenshot: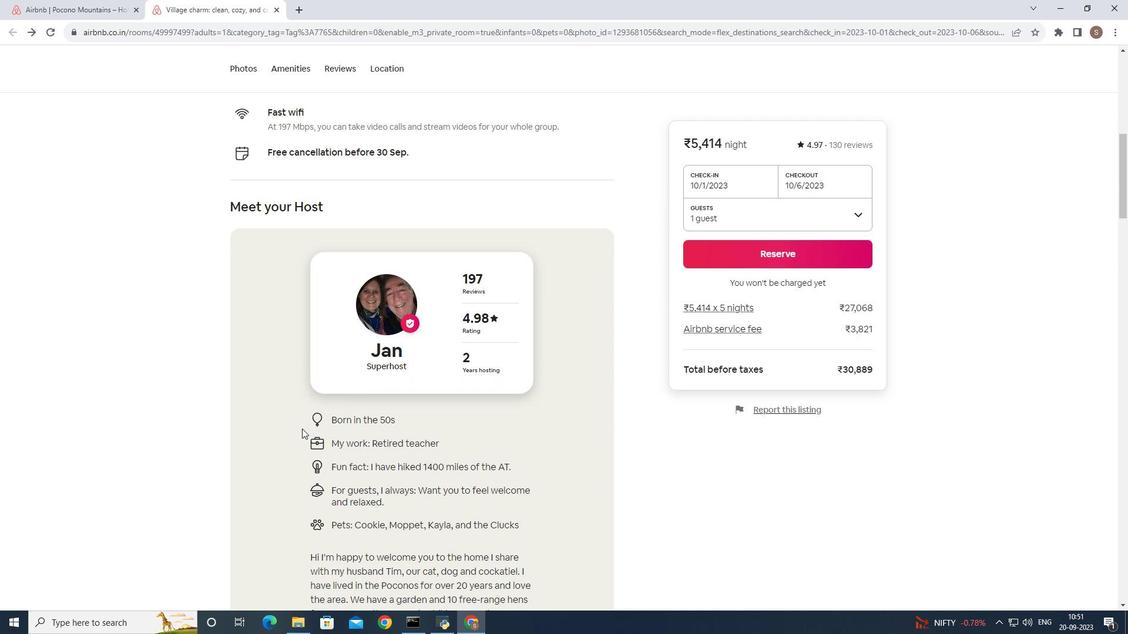 
Action: Mouse scrolled (380, 376) with delta (0, 0)
Screenshot: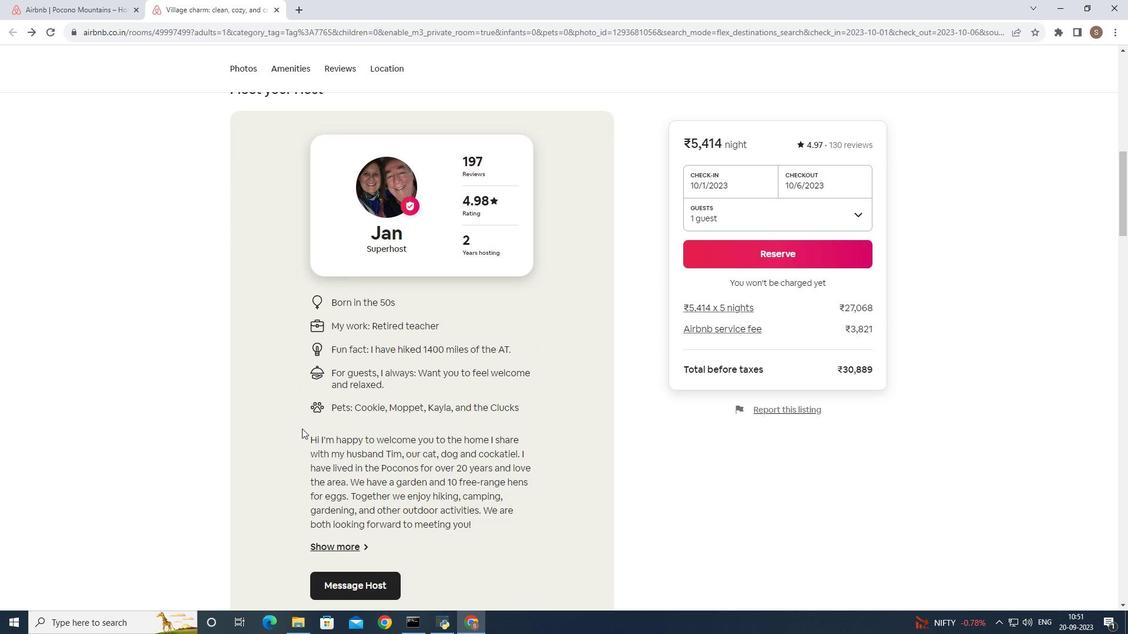 
Action: Mouse scrolled (380, 376) with delta (0, 0)
Screenshot: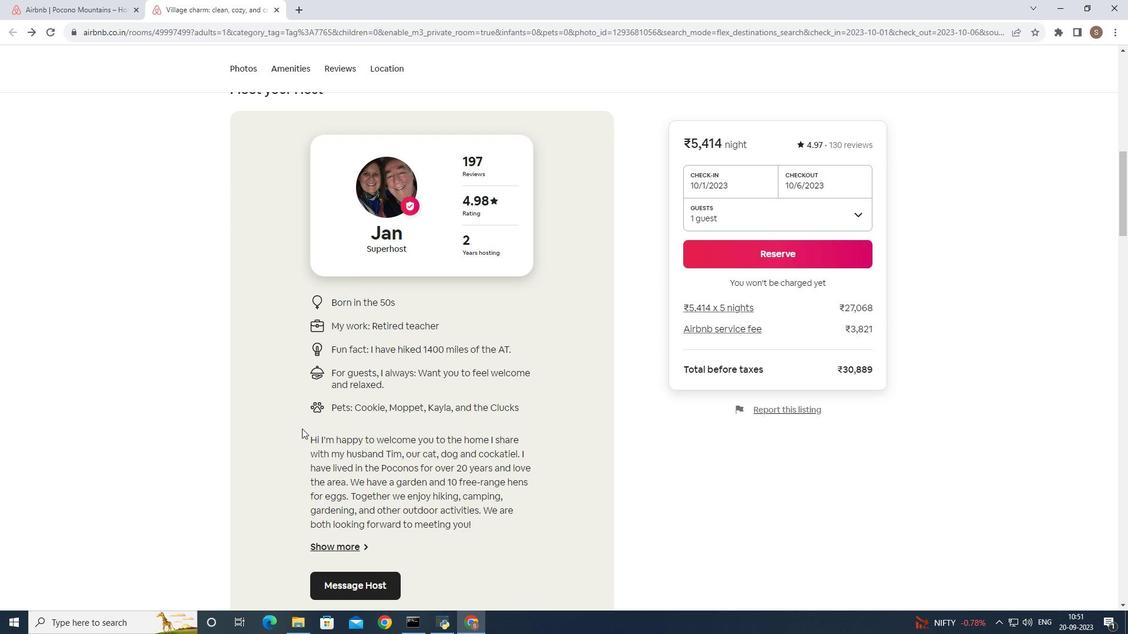 
Action: Mouse scrolled (380, 376) with delta (0, 0)
Screenshot: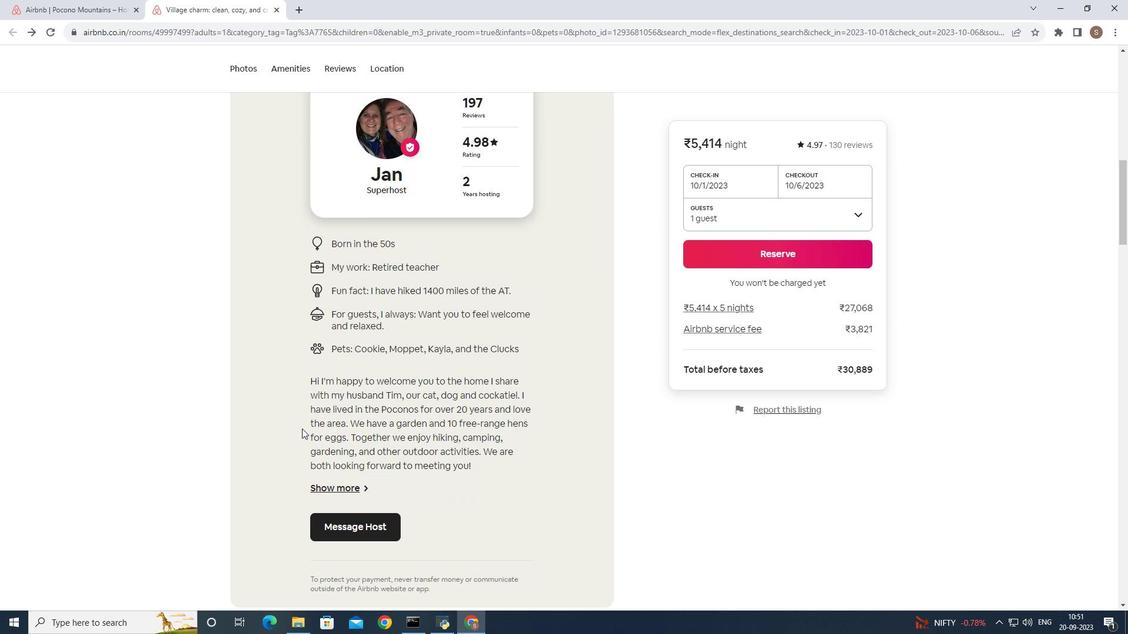 
Action: Mouse scrolled (380, 376) with delta (0, 0)
Screenshot: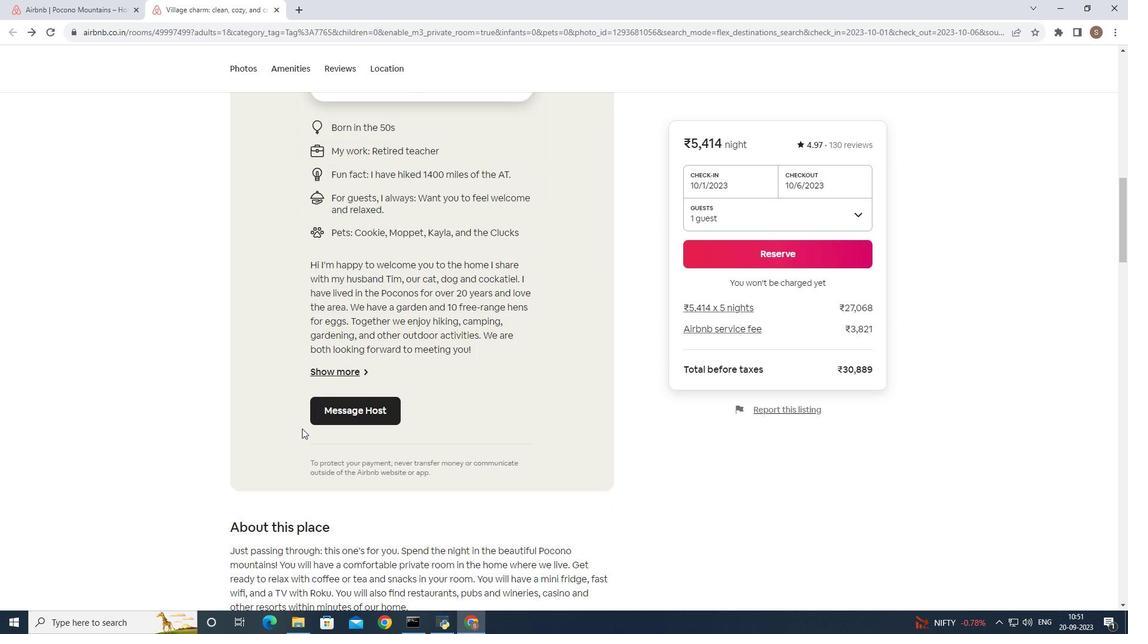
Action: Mouse scrolled (380, 376) with delta (0, 0)
Screenshot: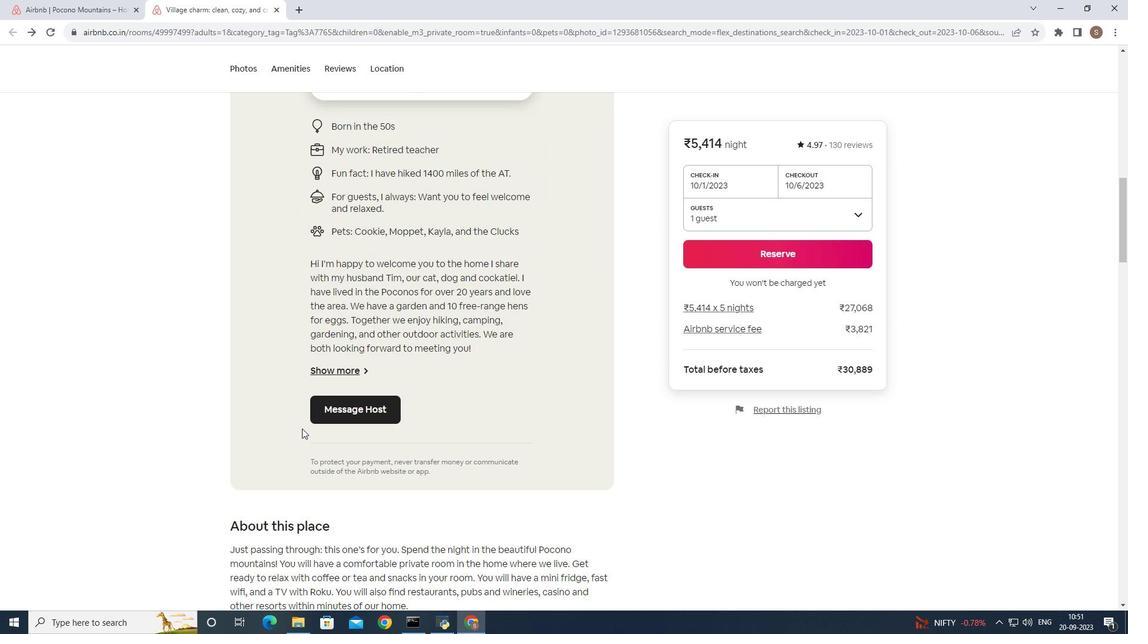 
Action: Mouse scrolled (380, 376) with delta (0, 0)
Screenshot: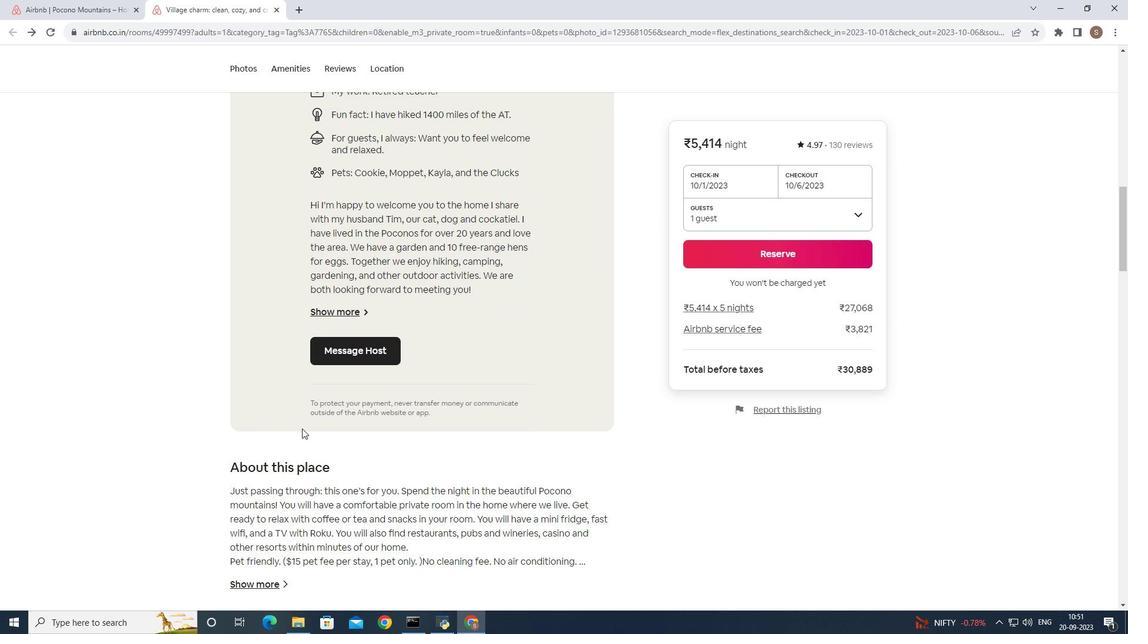 
Action: Mouse scrolled (380, 376) with delta (0, 0)
Screenshot: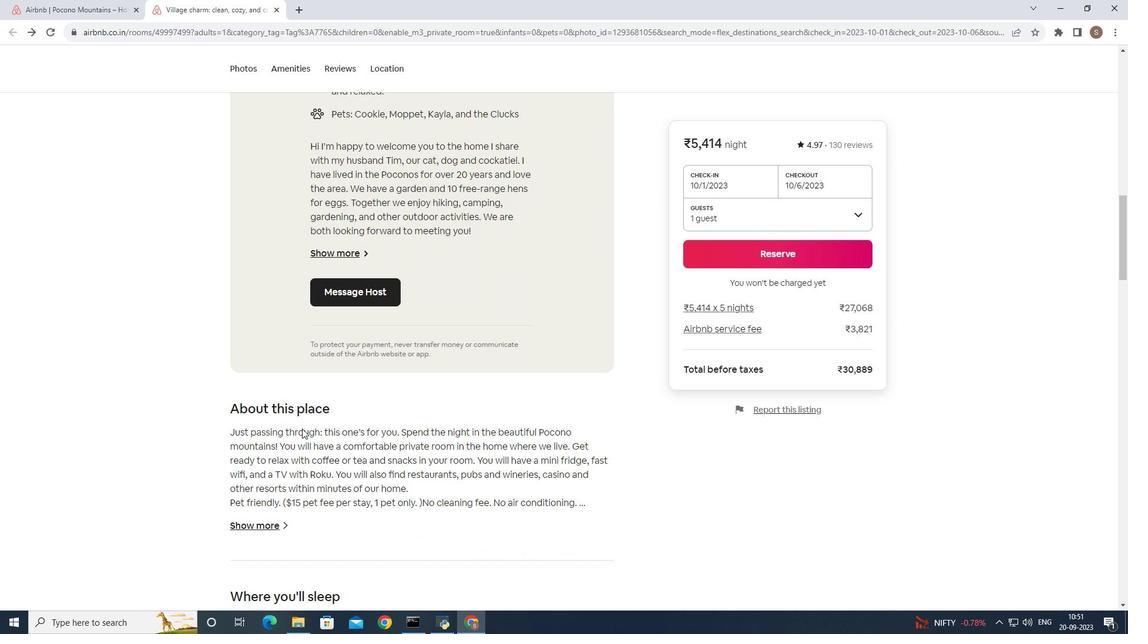 
Action: Mouse scrolled (380, 376) with delta (0, 0)
Screenshot: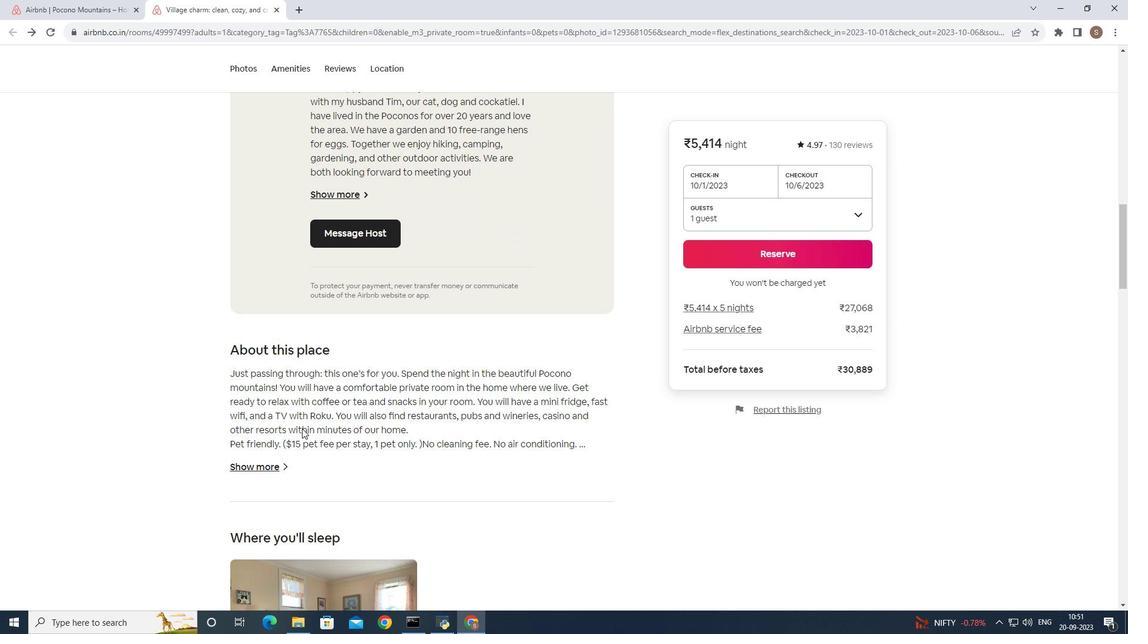 
Action: Mouse scrolled (380, 376) with delta (0, 0)
Screenshot: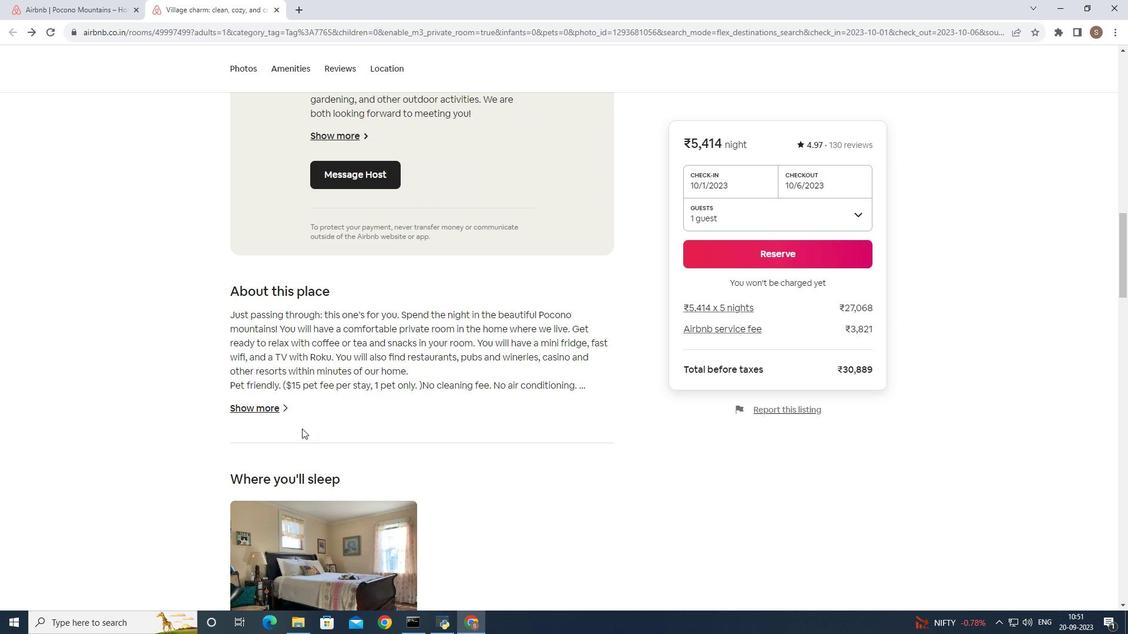 
Action: Mouse scrolled (380, 376) with delta (0, 0)
Screenshot: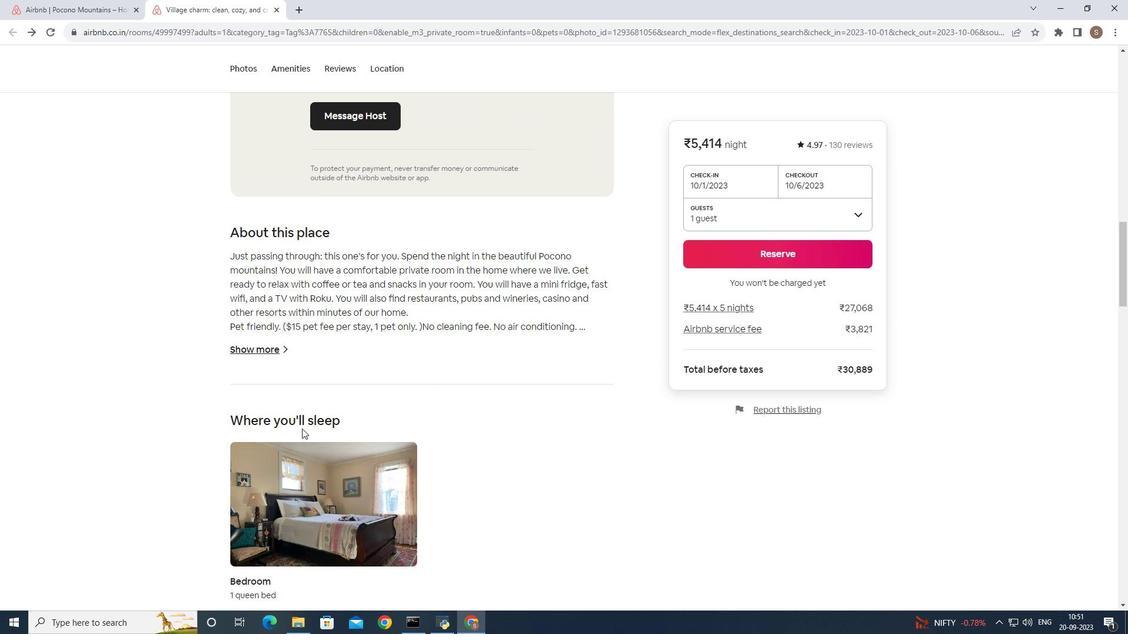 
Action: Mouse scrolled (380, 376) with delta (0, 0)
Screenshot: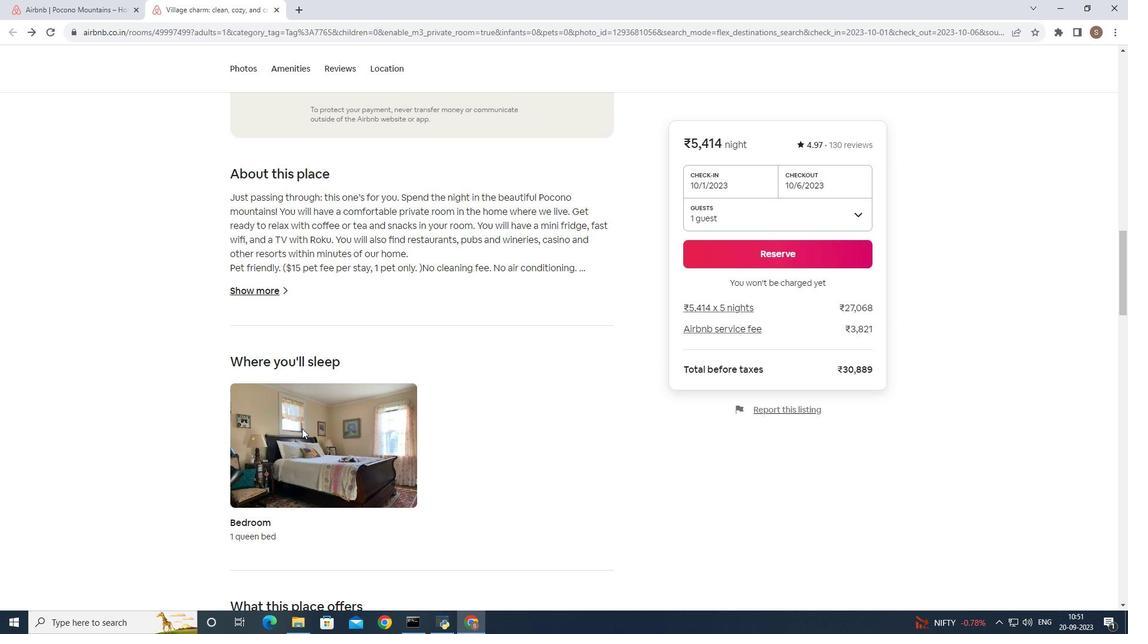 
Action: Mouse scrolled (380, 376) with delta (0, 0)
Screenshot: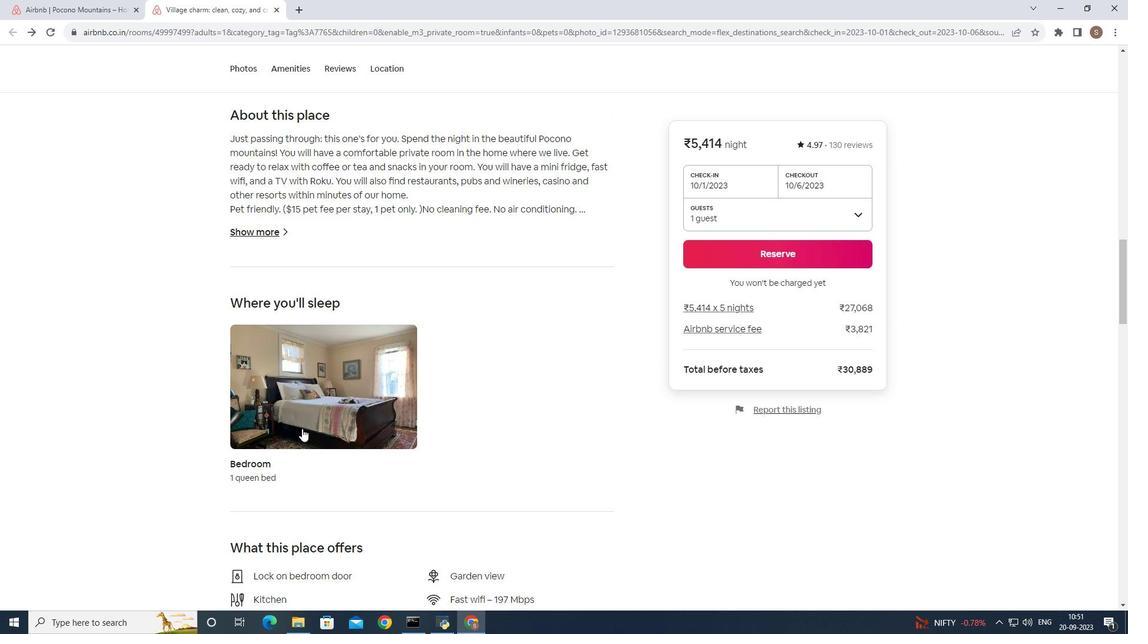 
Action: Mouse scrolled (380, 376) with delta (0, 0)
Screenshot: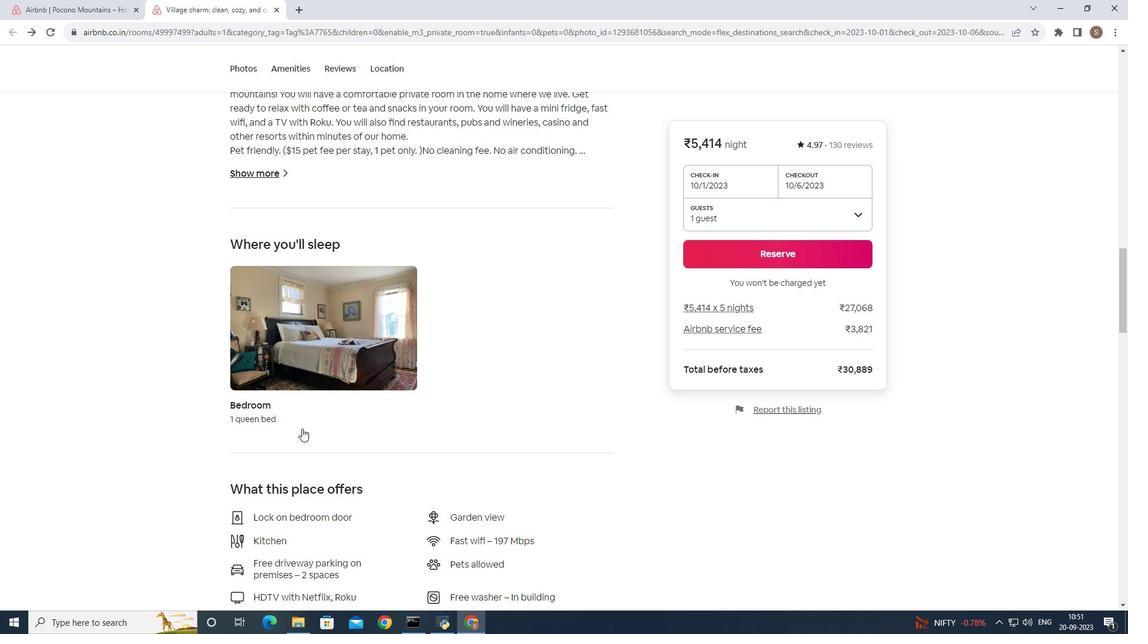 
Action: Mouse scrolled (380, 376) with delta (0, 0)
Screenshot: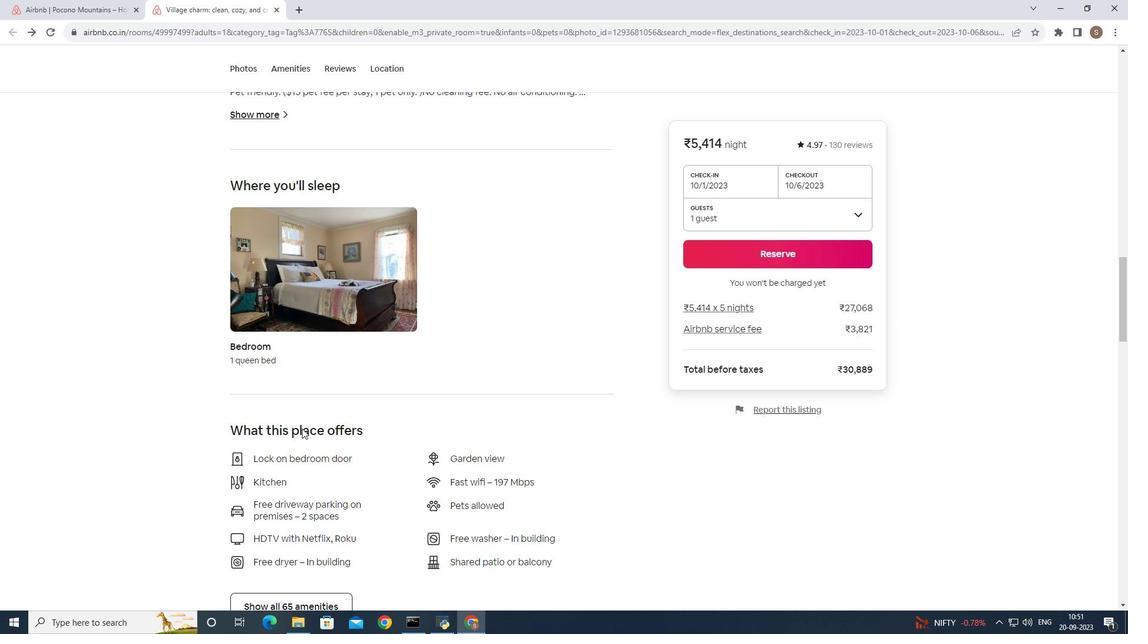 
Action: Mouse scrolled (380, 376) with delta (0, 0)
Screenshot: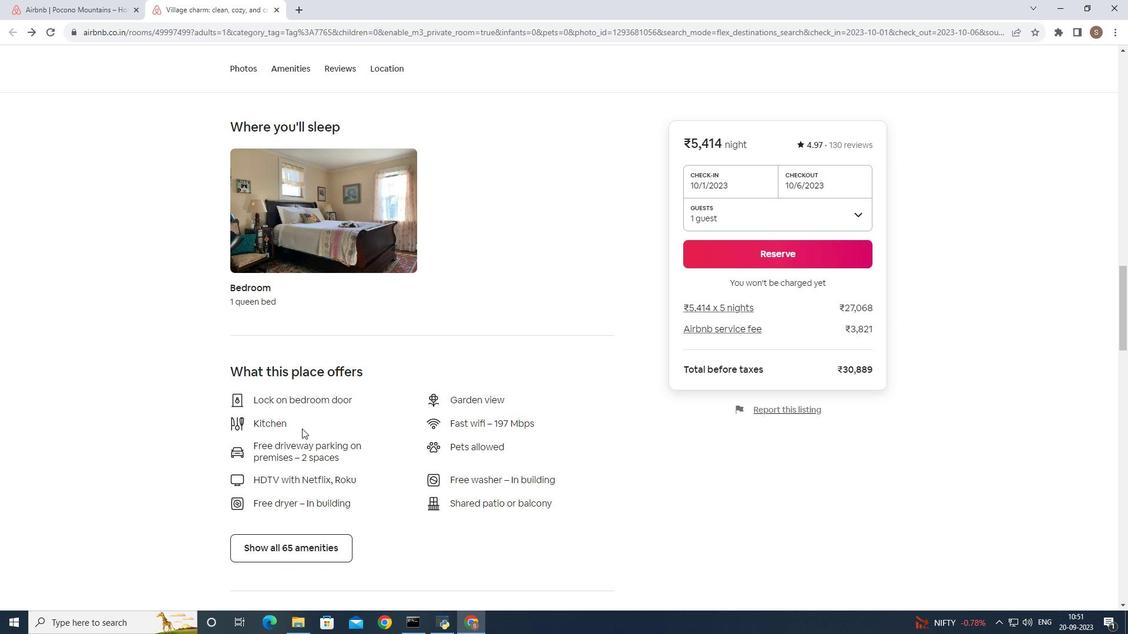 
Action: Mouse scrolled (380, 376) with delta (0, 0)
Screenshot: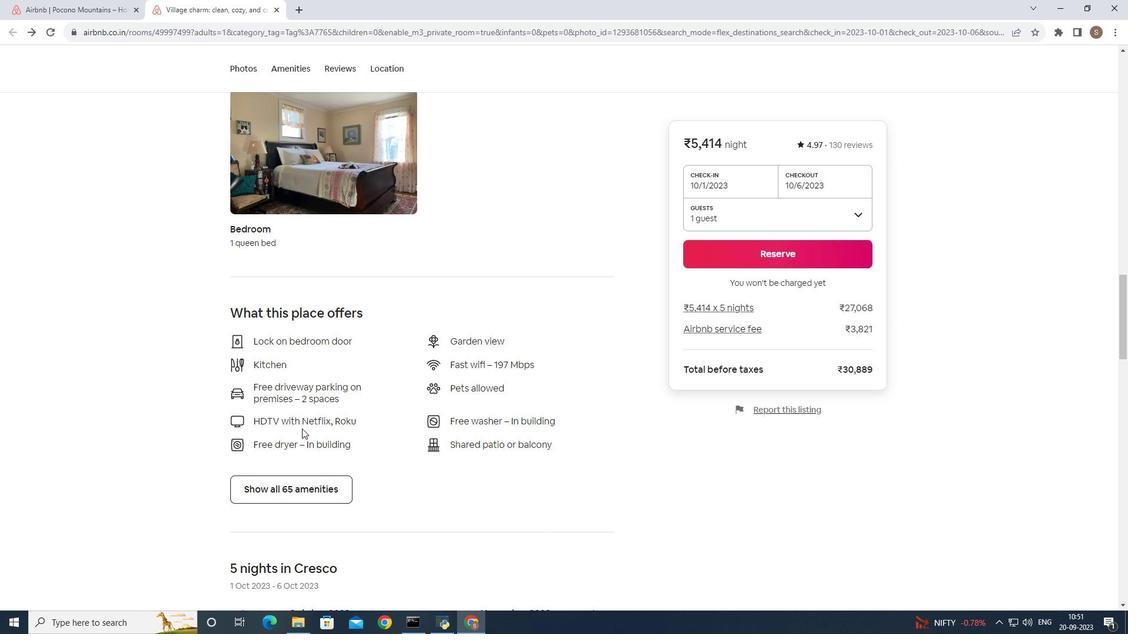 
Action: Mouse moved to (390, 427)
Screenshot: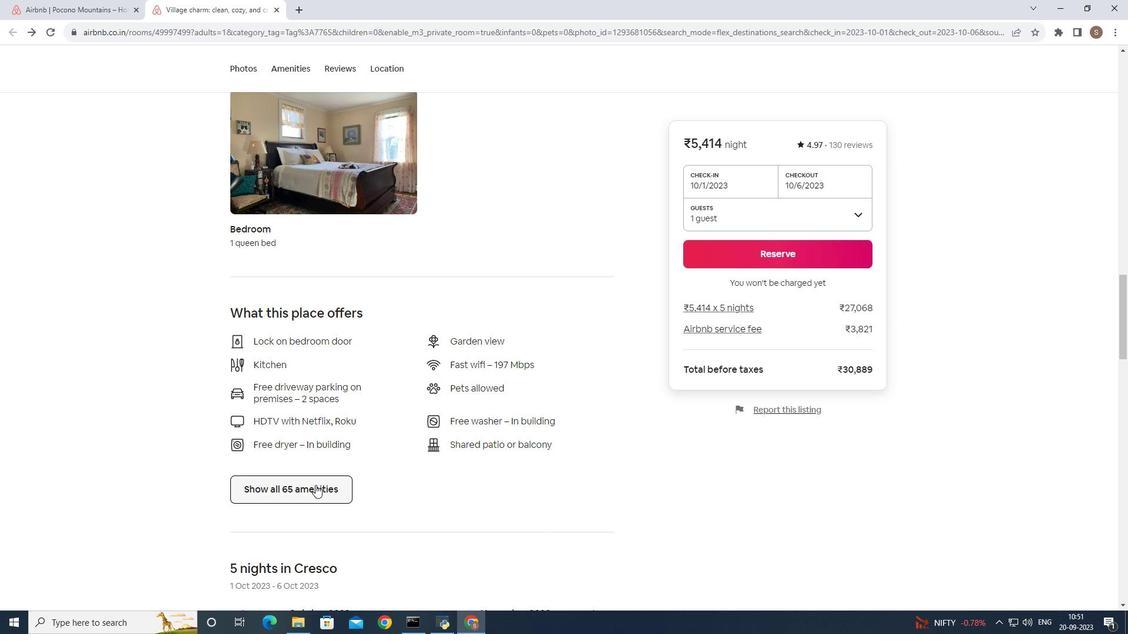 
Action: Mouse pressed left at (390, 427)
Screenshot: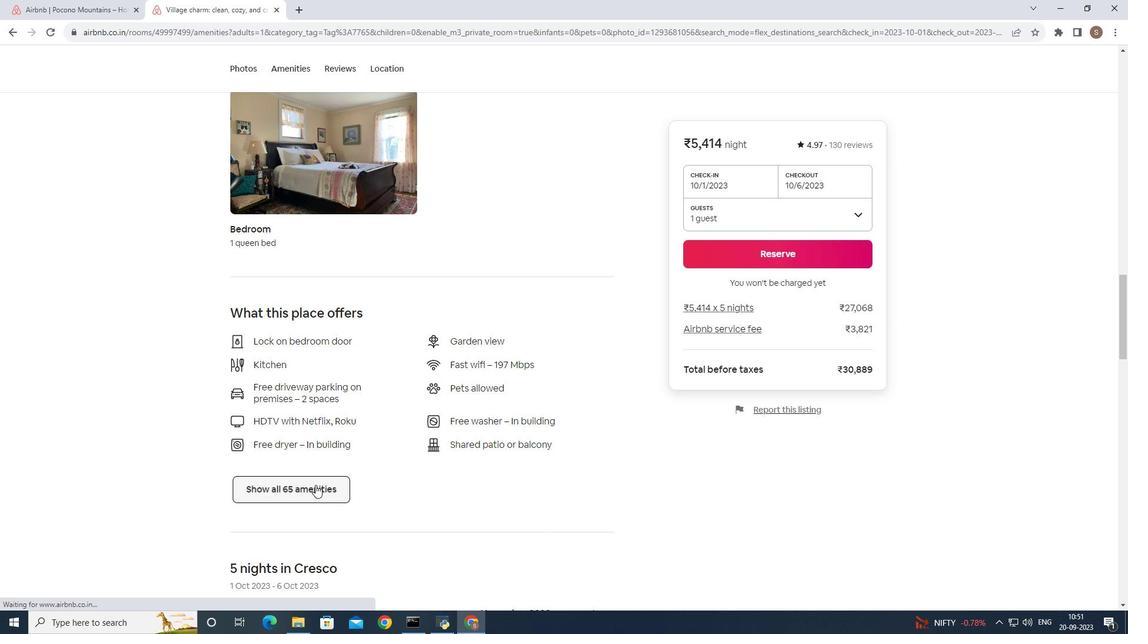 
Action: Mouse moved to (540, 241)
Screenshot: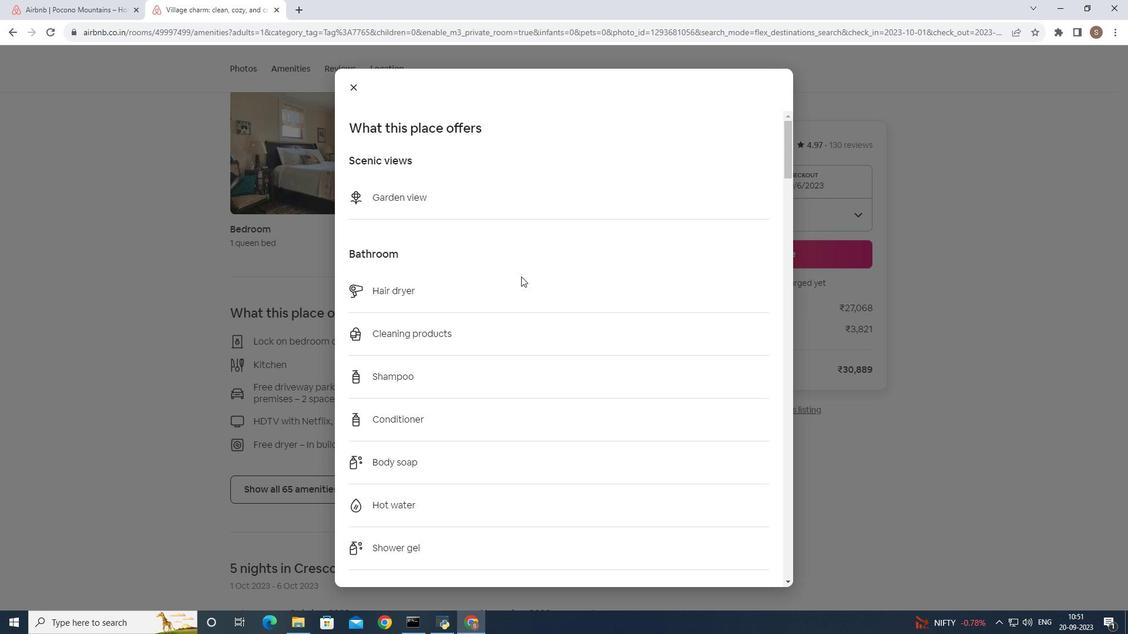 
Action: Mouse scrolled (540, 241) with delta (0, 0)
Screenshot: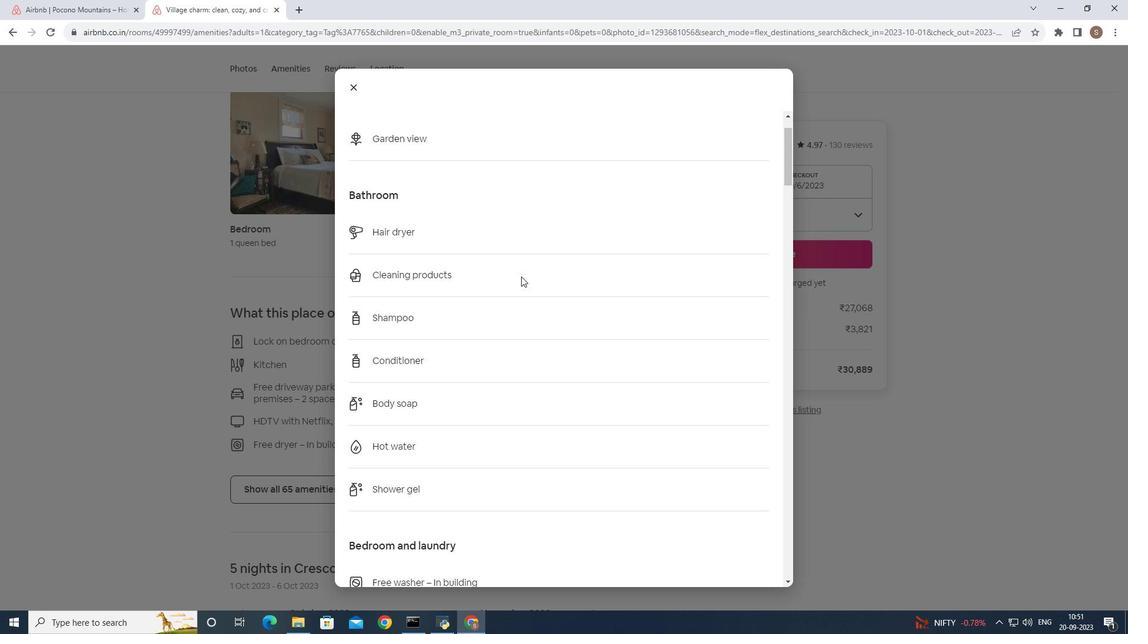 
Action: Mouse scrolled (540, 241) with delta (0, 0)
Screenshot: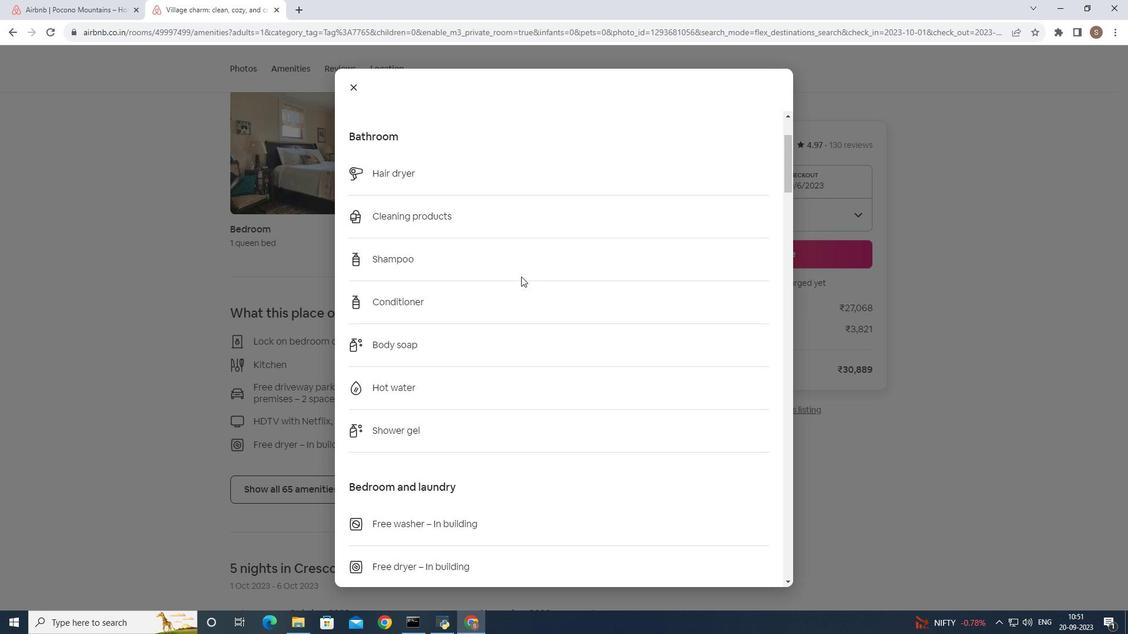 
Action: Mouse scrolled (540, 241) with delta (0, 0)
Screenshot: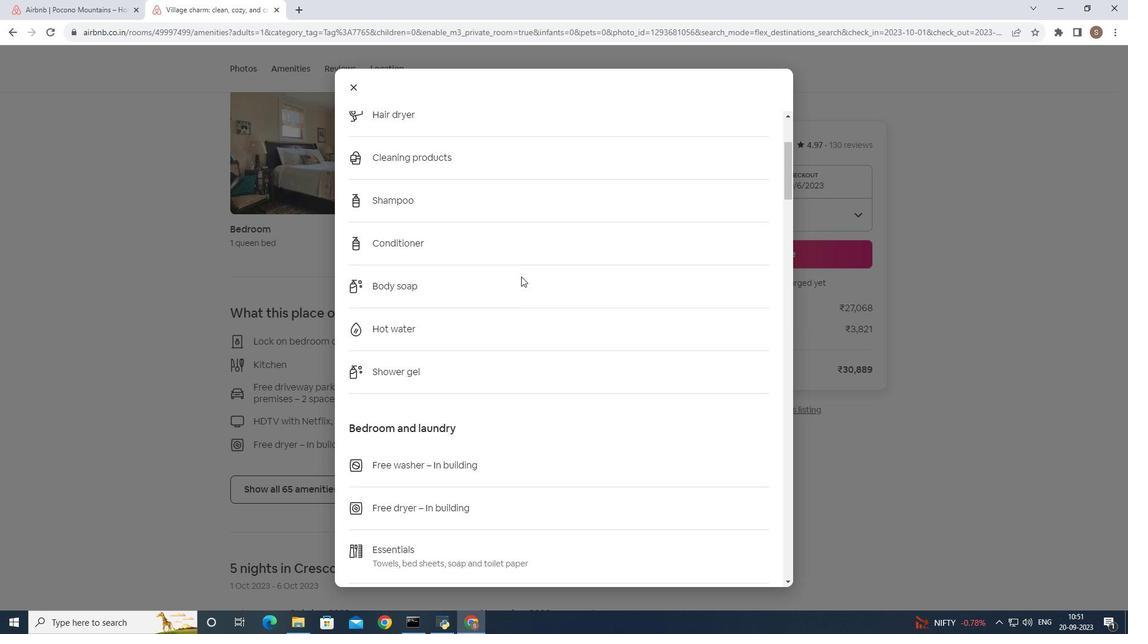 
Action: Mouse scrolled (540, 241) with delta (0, 0)
Screenshot: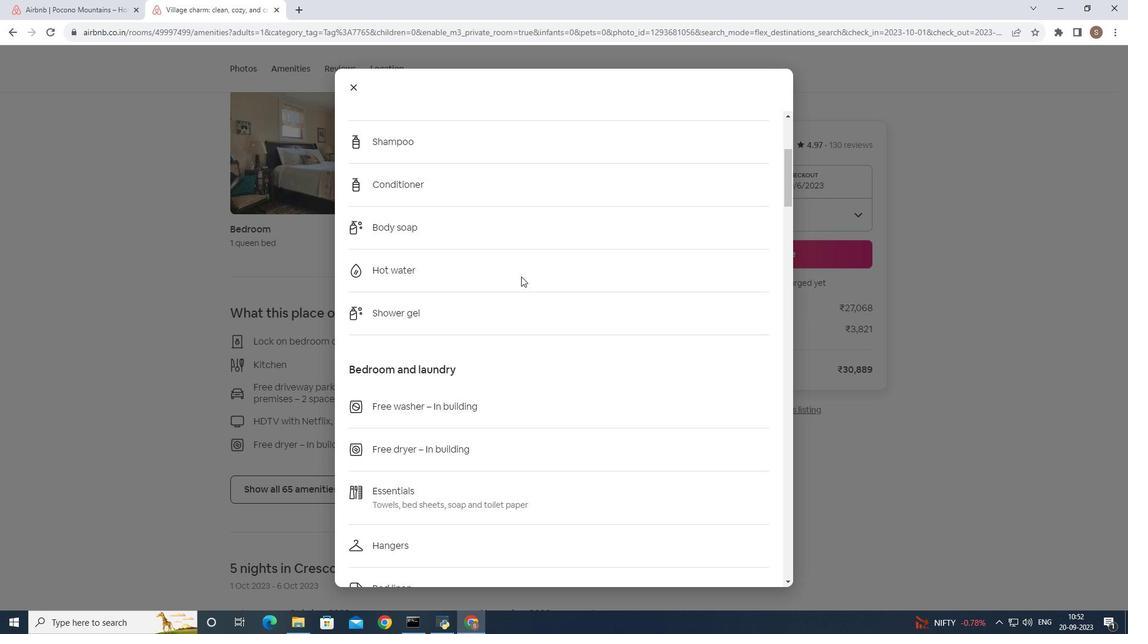 
Action: Mouse scrolled (540, 241) with delta (0, 0)
Screenshot: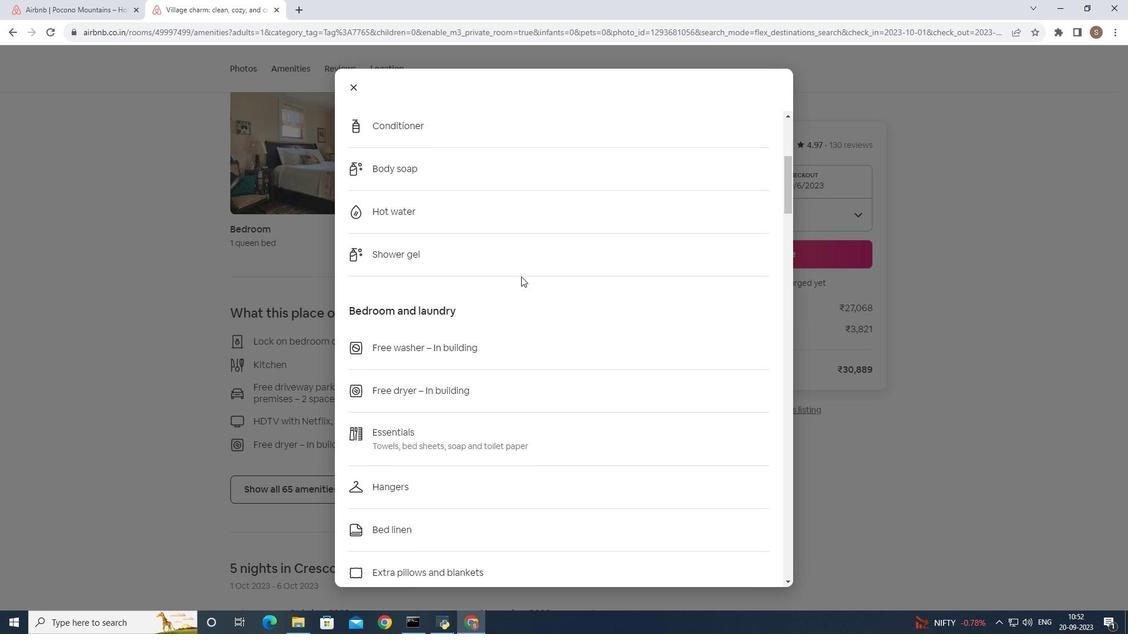 
Action: Mouse scrolled (540, 241) with delta (0, 0)
Screenshot: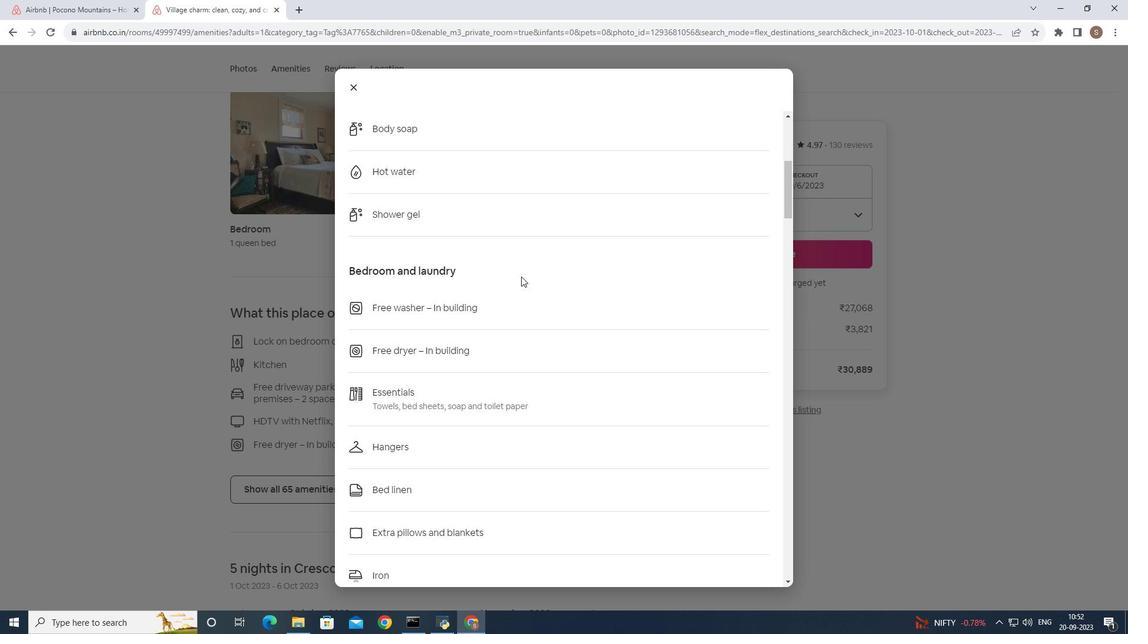 
Action: Mouse scrolled (540, 242) with delta (0, 0)
Screenshot: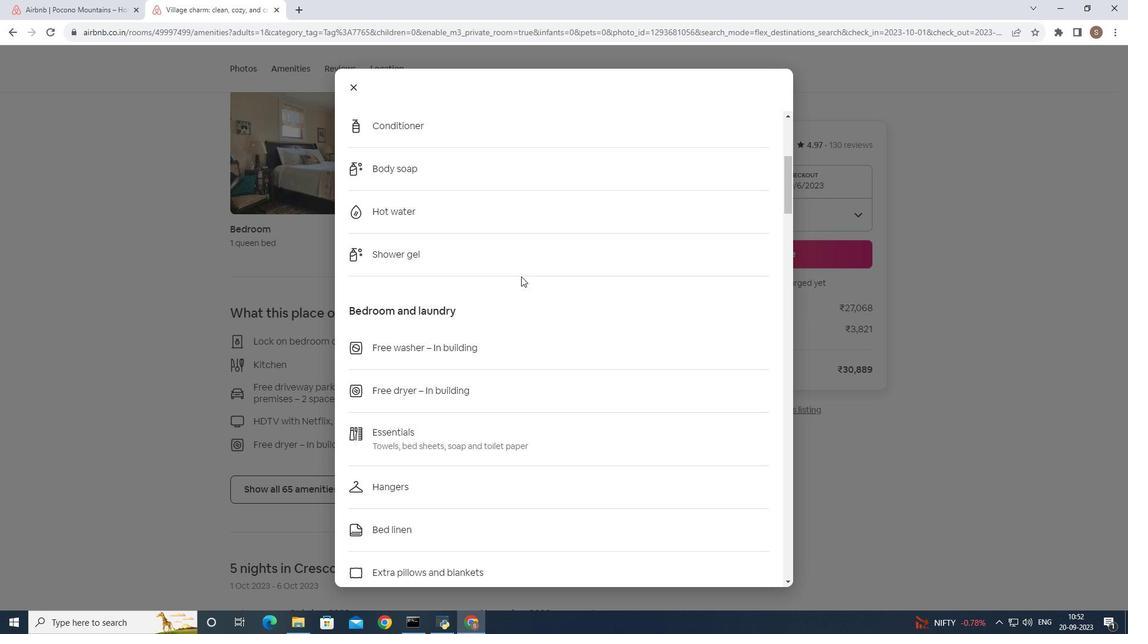
Action: Mouse scrolled (540, 241) with delta (0, 0)
Screenshot: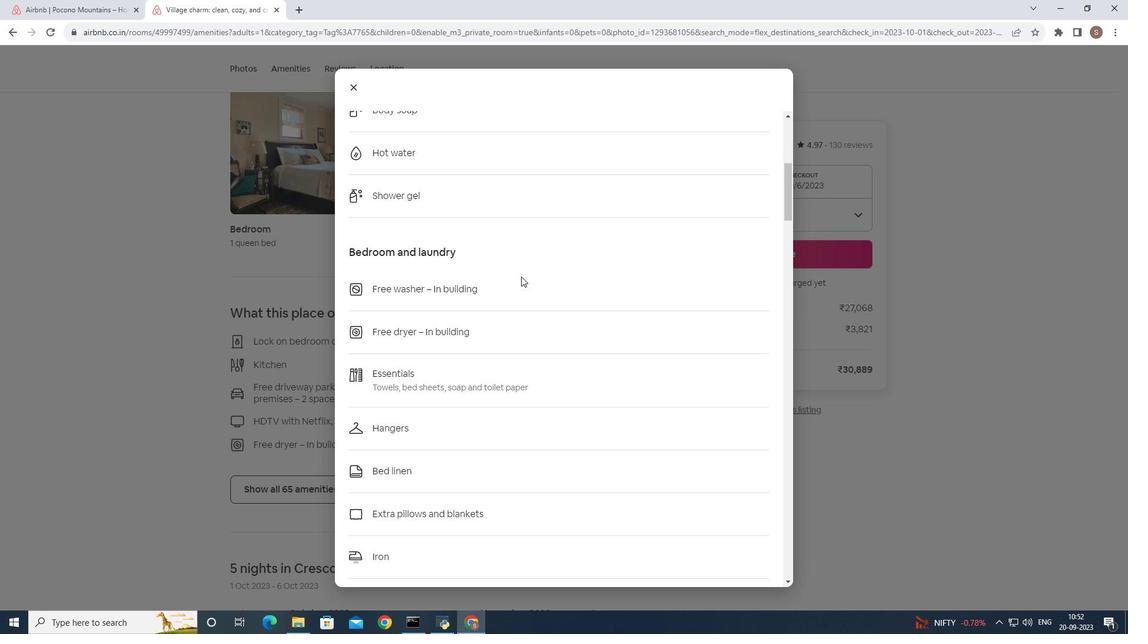 
Action: Mouse scrolled (540, 241) with delta (0, 0)
Screenshot: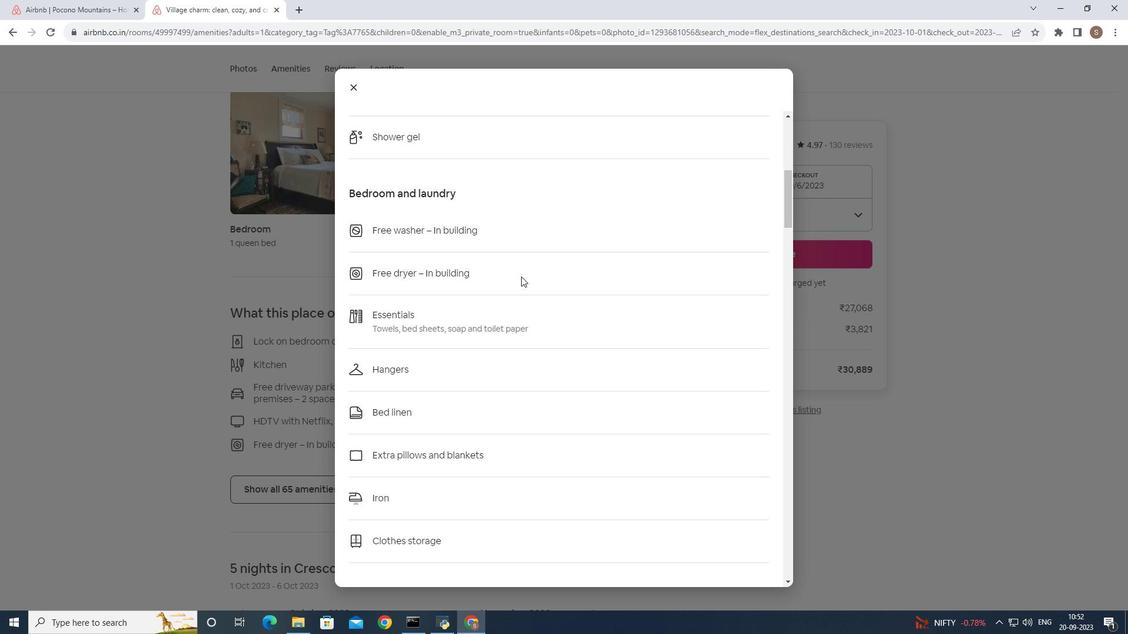 
Action: Mouse scrolled (540, 241) with delta (0, 0)
Screenshot: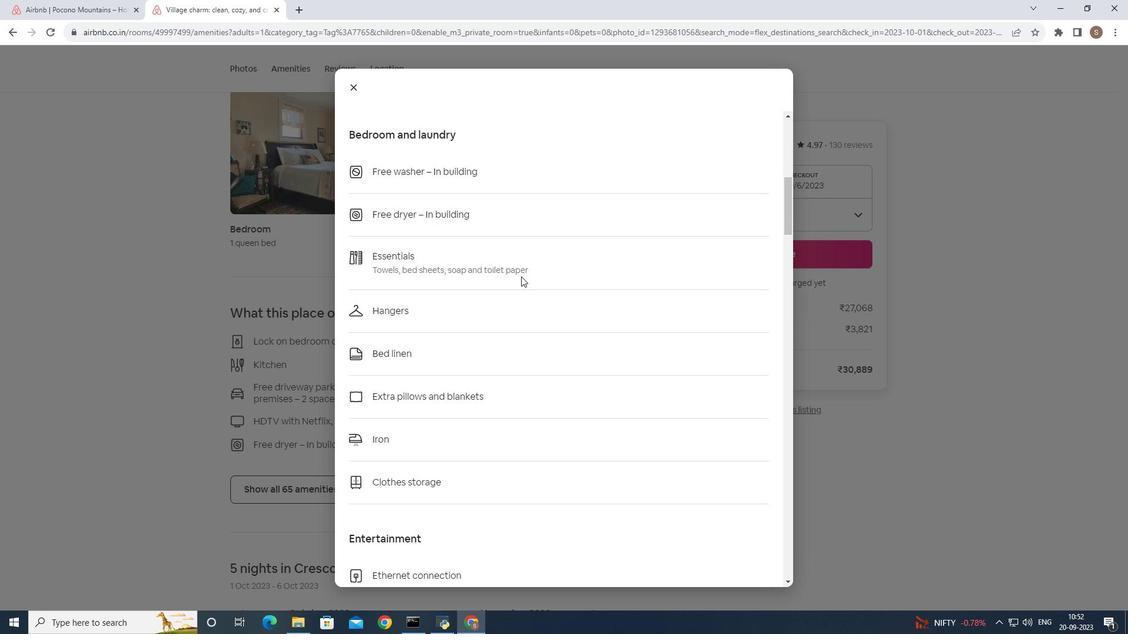 
Action: Mouse scrolled (540, 241) with delta (0, 0)
Screenshot: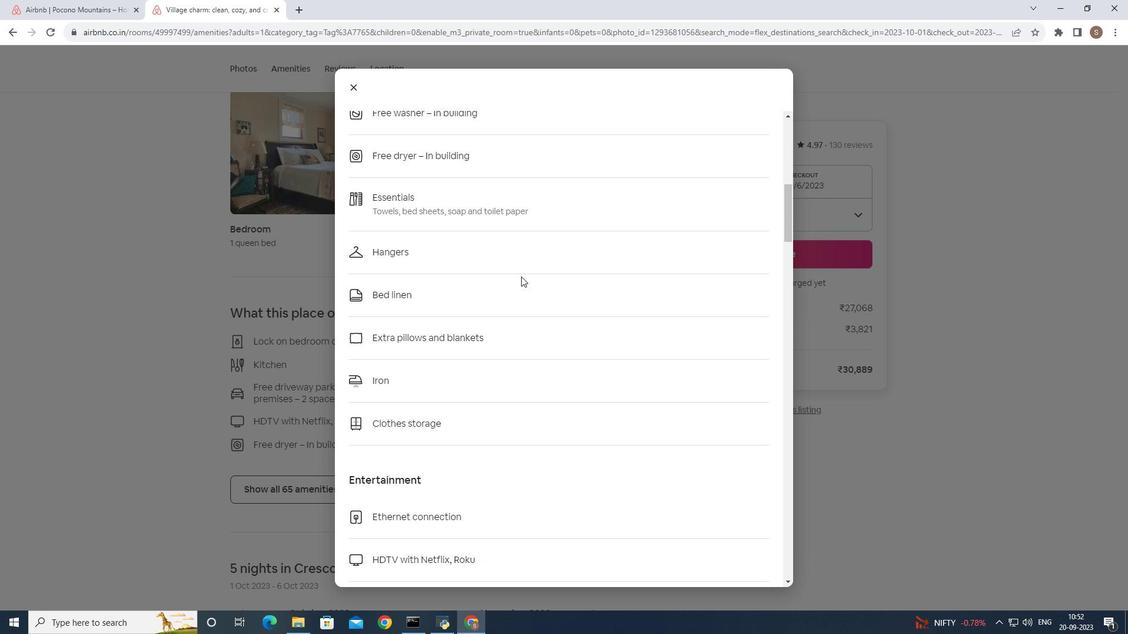 
Action: Mouse scrolled (540, 241) with delta (0, 0)
Screenshot: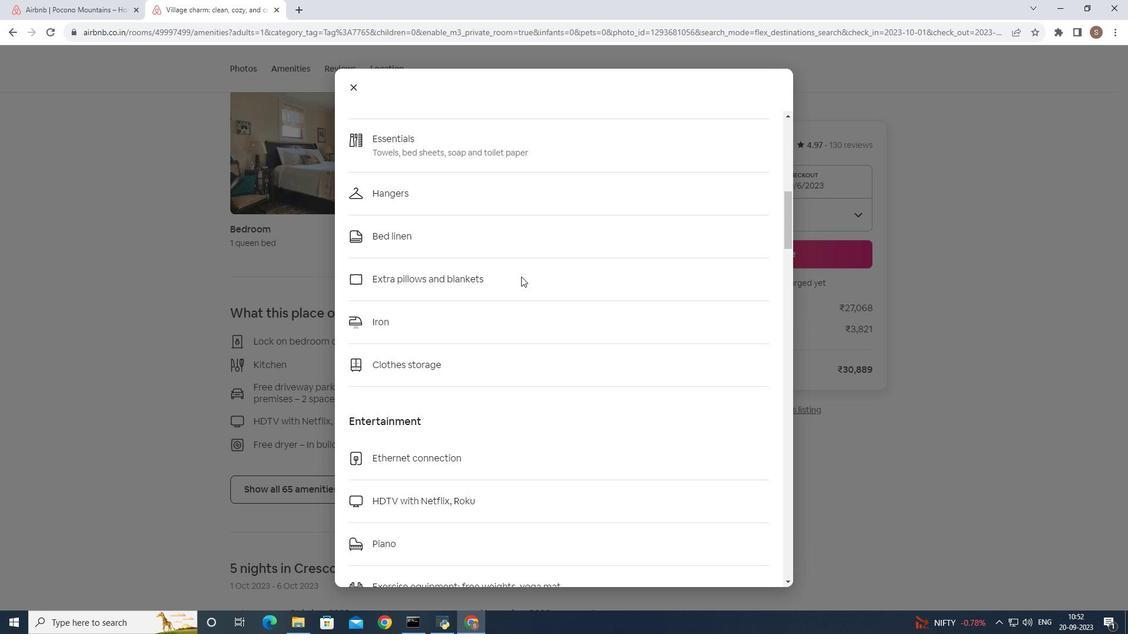 
Action: Mouse scrolled (540, 241) with delta (0, 0)
Screenshot: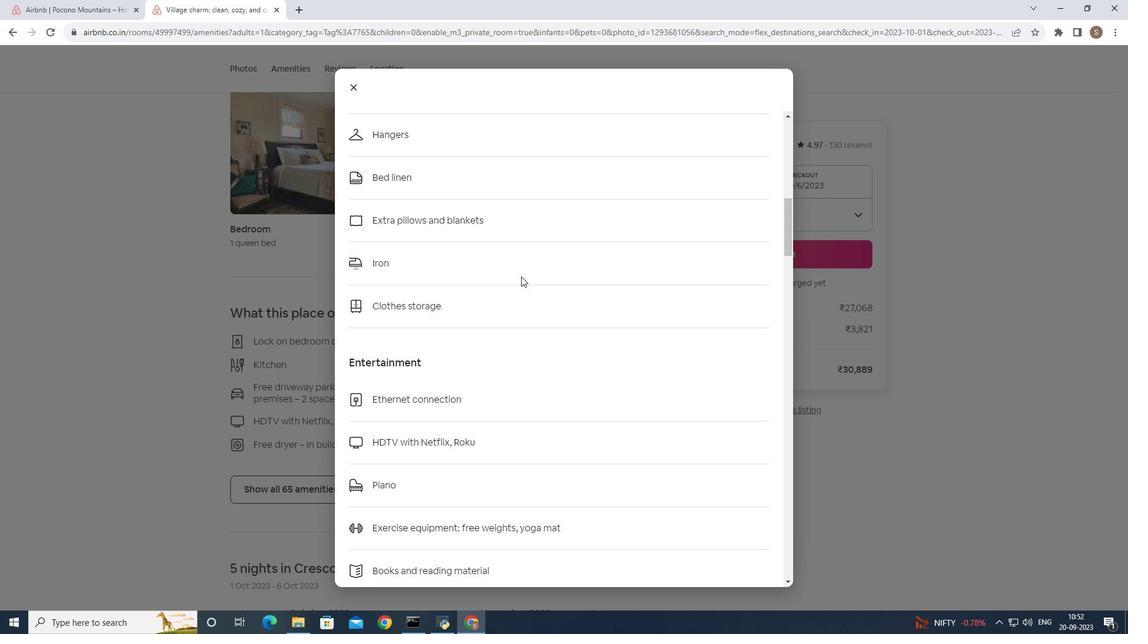 
Action: Mouse scrolled (540, 241) with delta (0, 0)
Screenshot: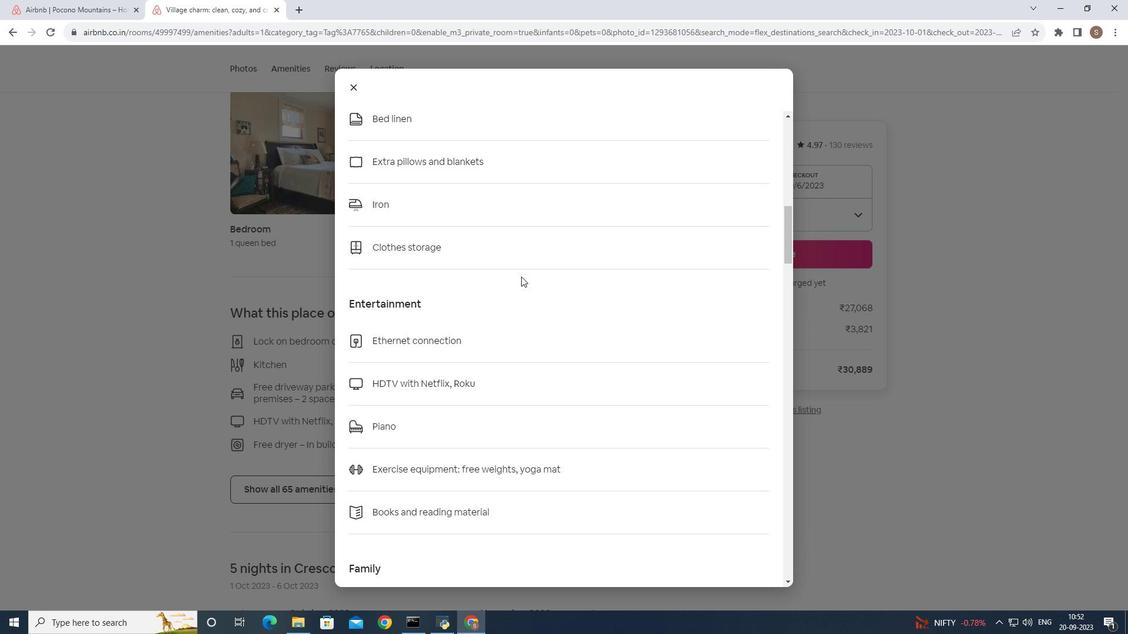 
Action: Mouse scrolled (540, 241) with delta (0, 0)
Screenshot: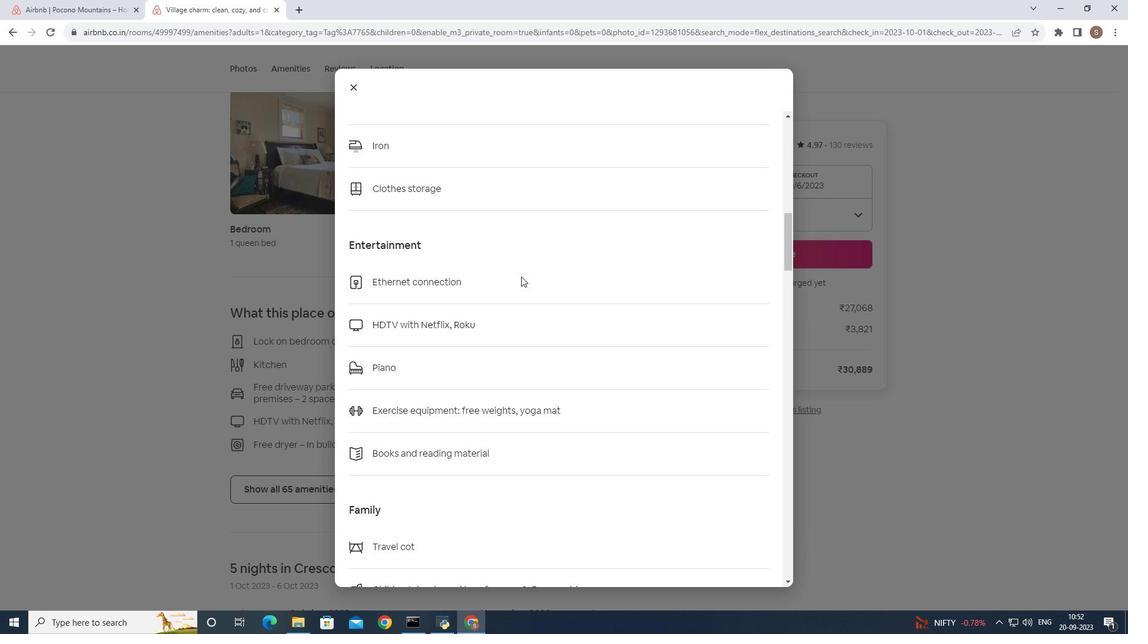 
Action: Mouse scrolled (540, 241) with delta (0, 0)
Screenshot: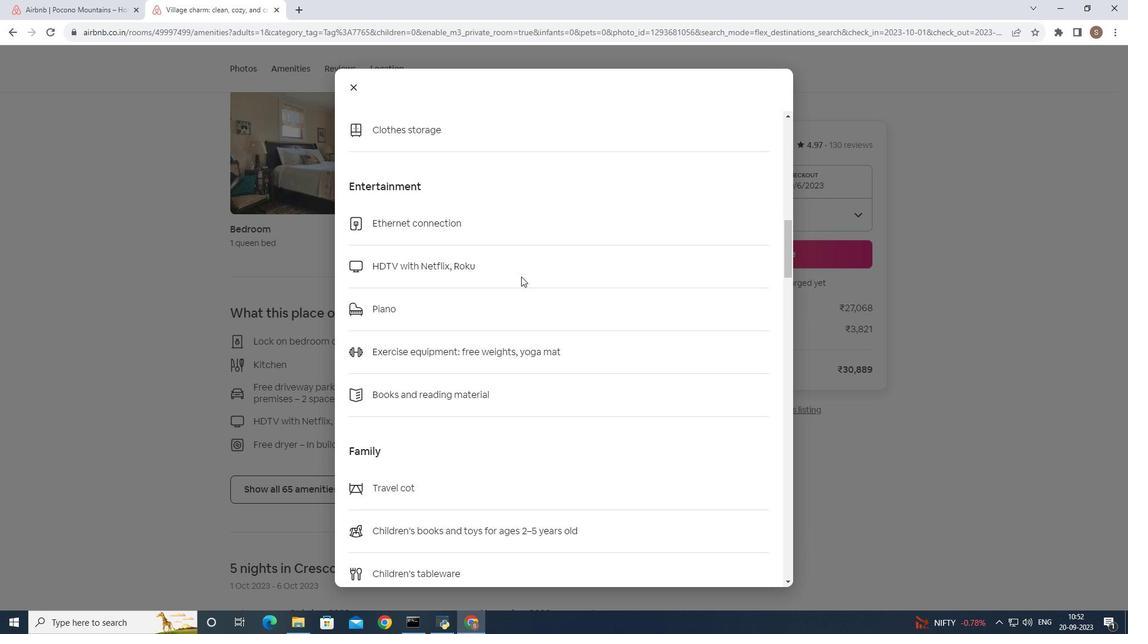 
Action: Mouse scrolled (540, 241) with delta (0, 0)
Screenshot: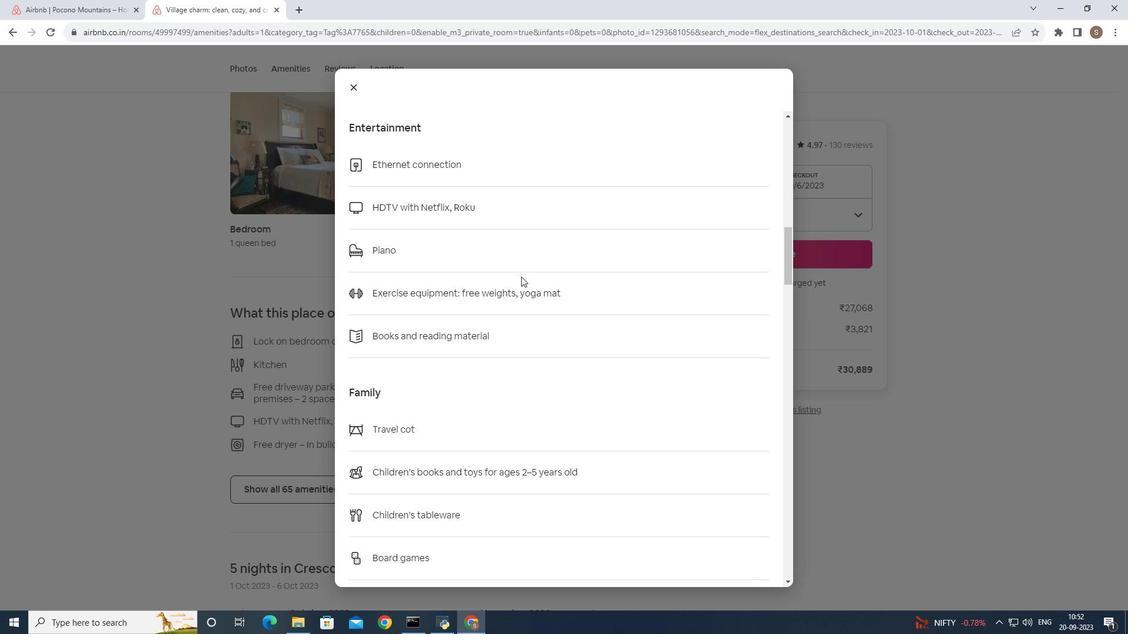 
Action: Mouse scrolled (540, 241) with delta (0, 0)
Screenshot: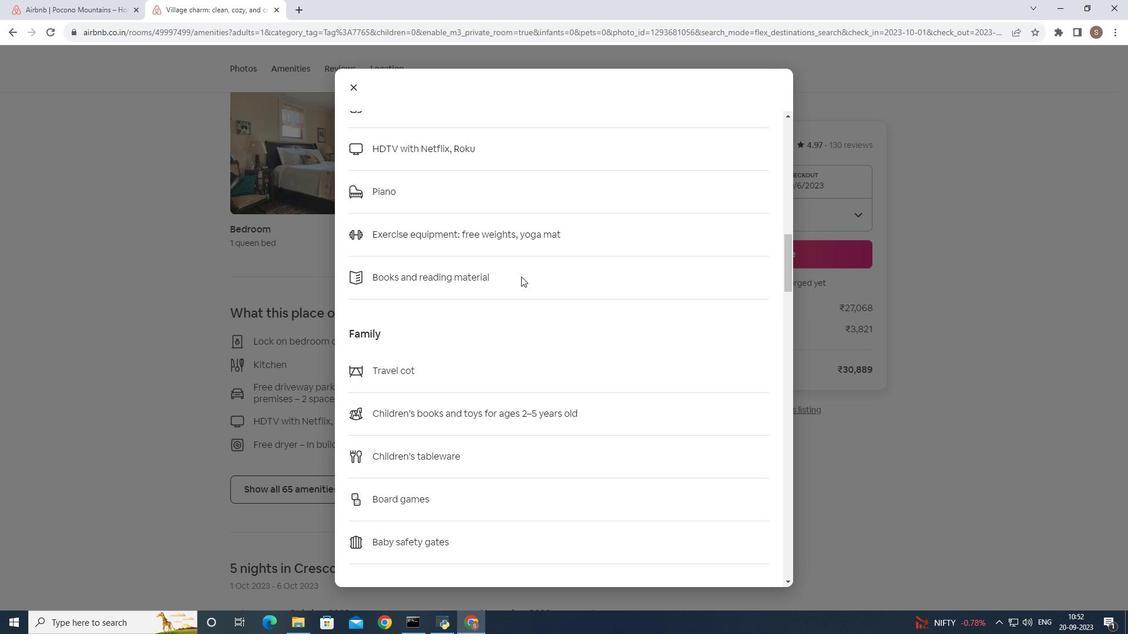 
Action: Mouse scrolled (540, 241) with delta (0, 0)
Screenshot: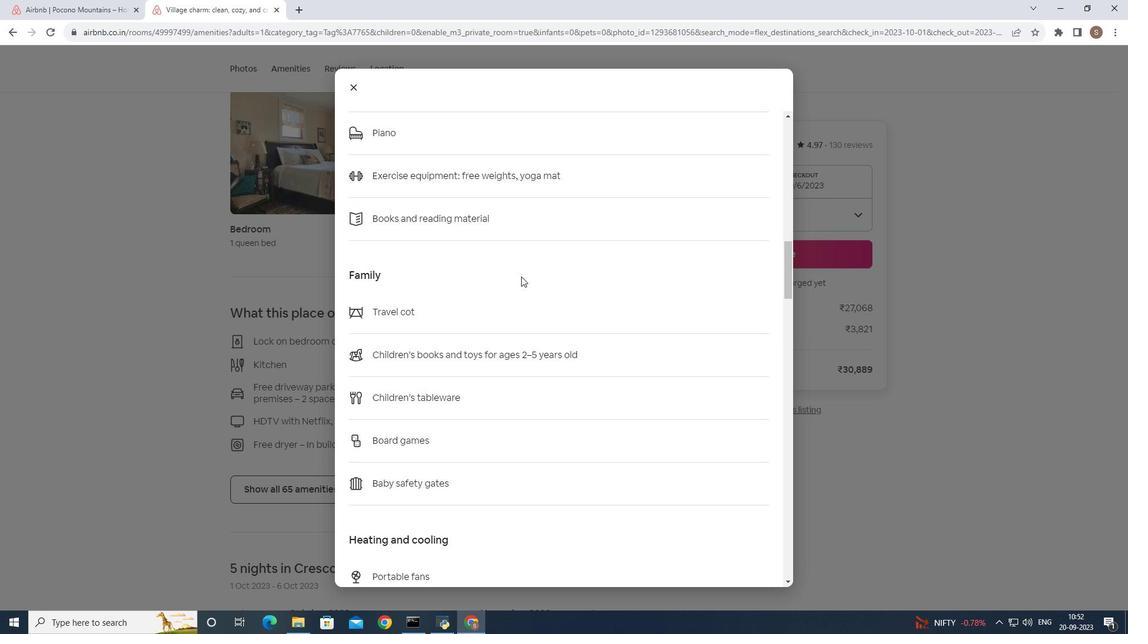 
Action: Mouse scrolled (540, 241) with delta (0, 0)
Screenshot: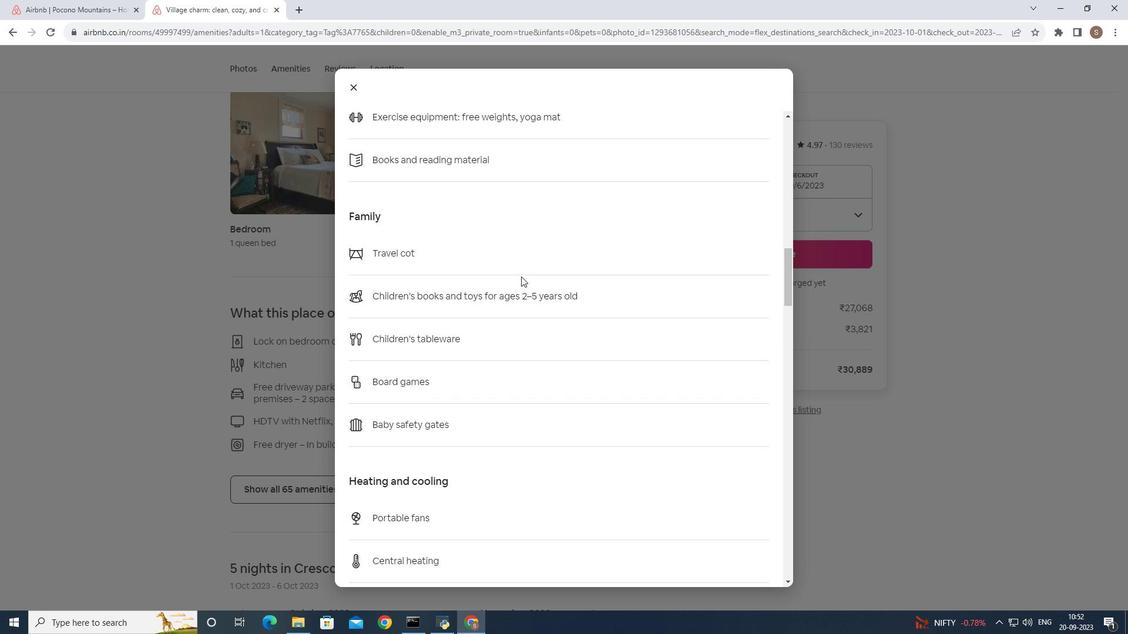 
Action: Mouse scrolled (540, 241) with delta (0, 0)
Screenshot: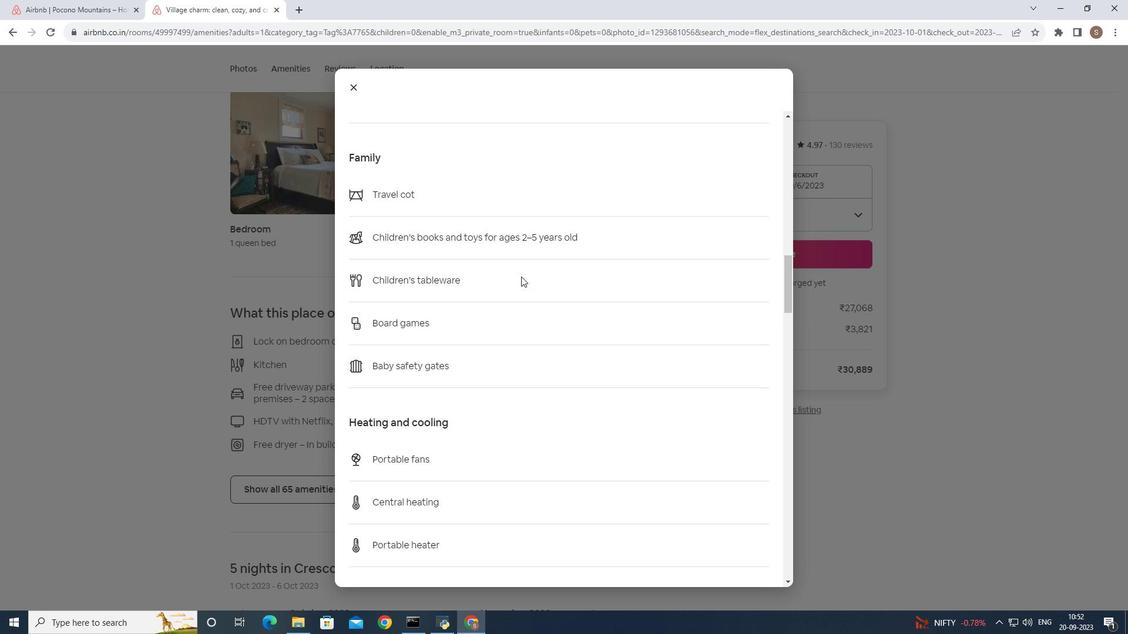 
Action: Mouse scrolled (540, 241) with delta (0, 0)
Screenshot: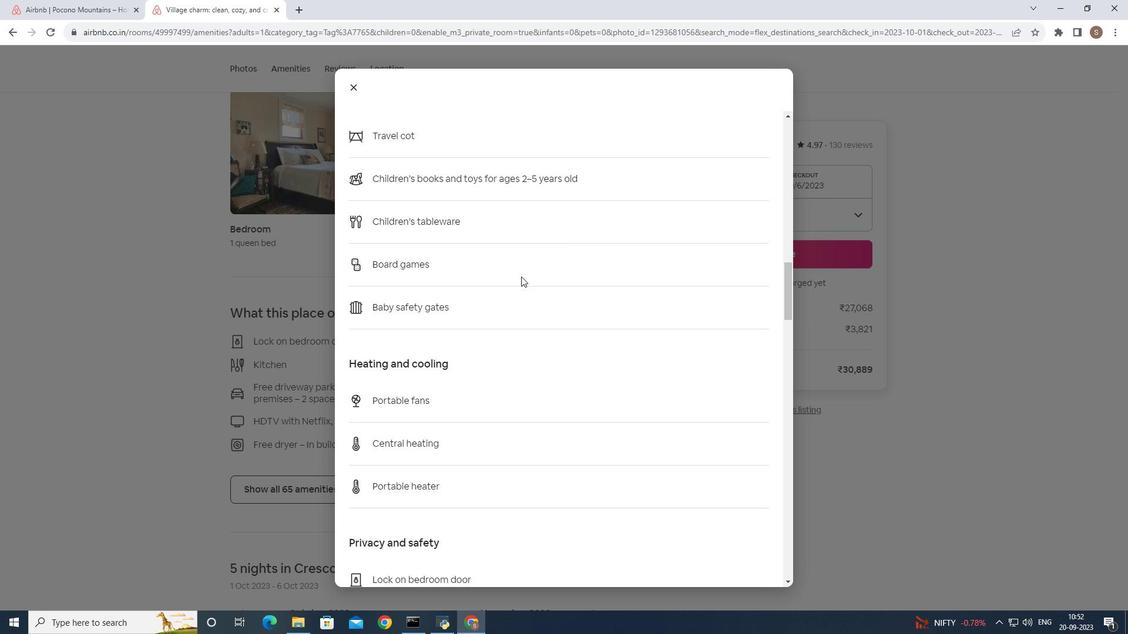 
Action: Mouse scrolled (540, 241) with delta (0, 0)
Screenshot: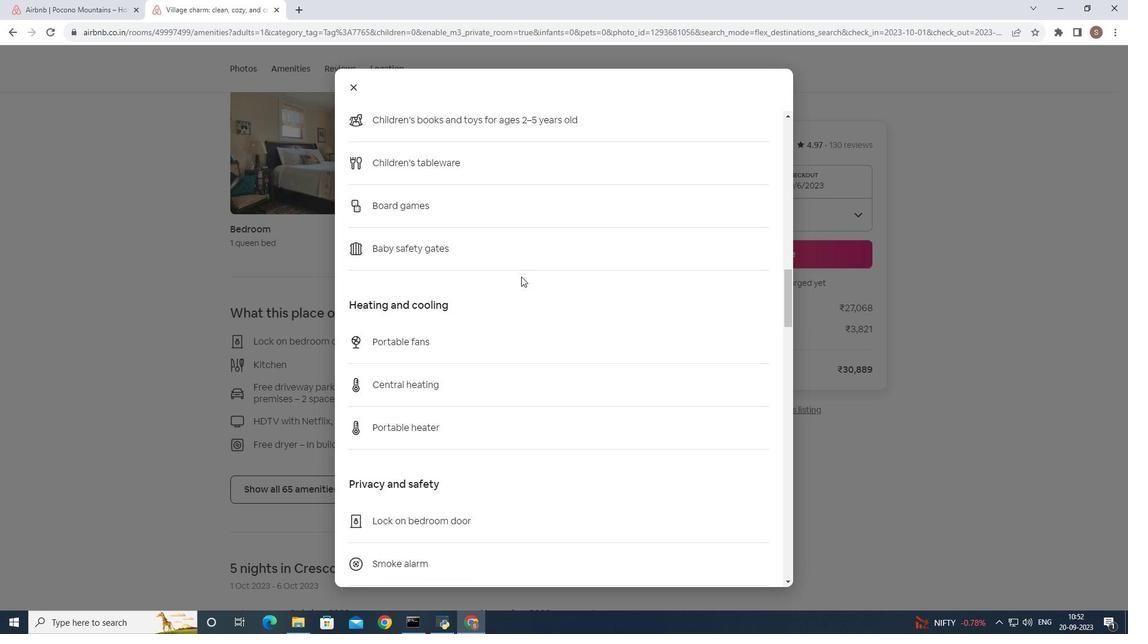 
Action: Mouse scrolled (540, 241) with delta (0, 0)
Screenshot: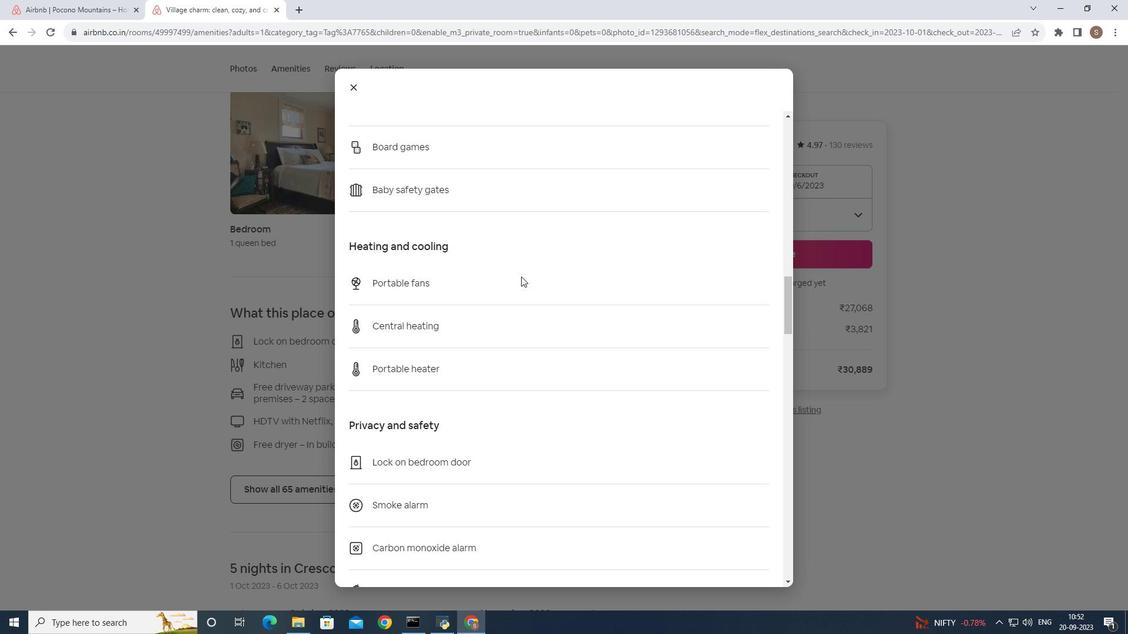 
Action: Mouse scrolled (540, 241) with delta (0, 0)
Screenshot: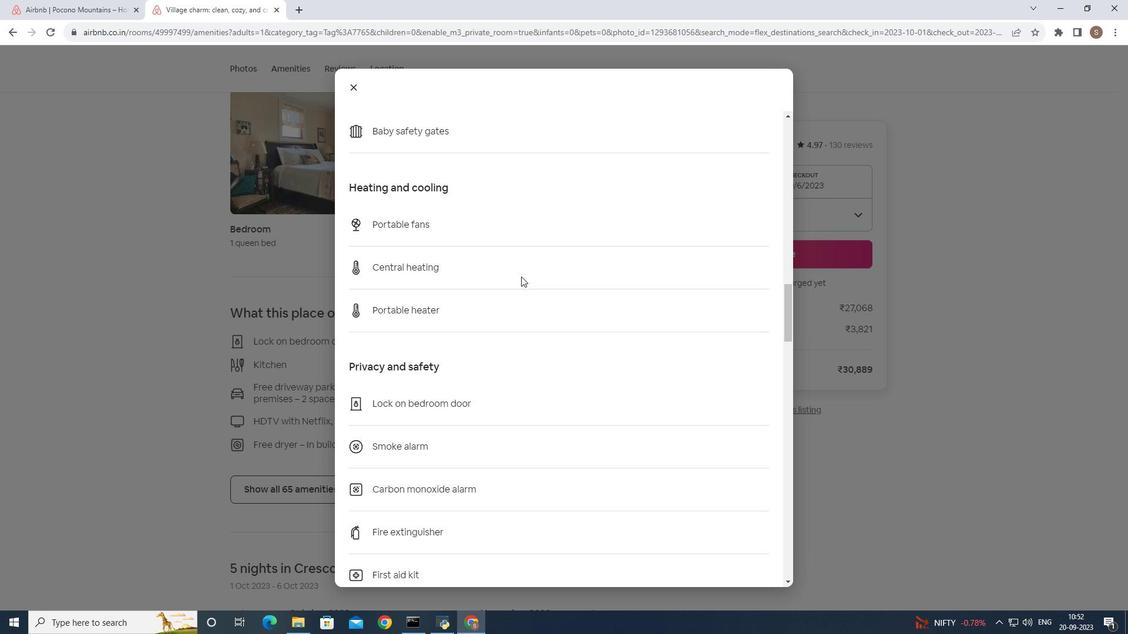 
Action: Mouse scrolled (540, 241) with delta (0, 0)
Screenshot: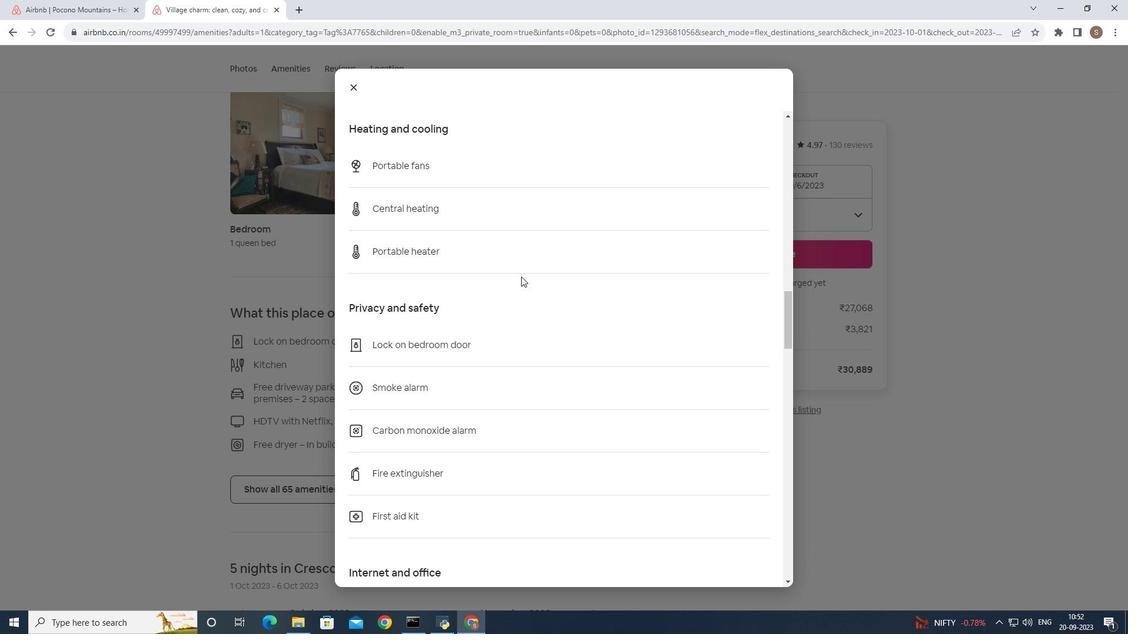 
Action: Mouse scrolled (540, 241) with delta (0, 0)
Screenshot: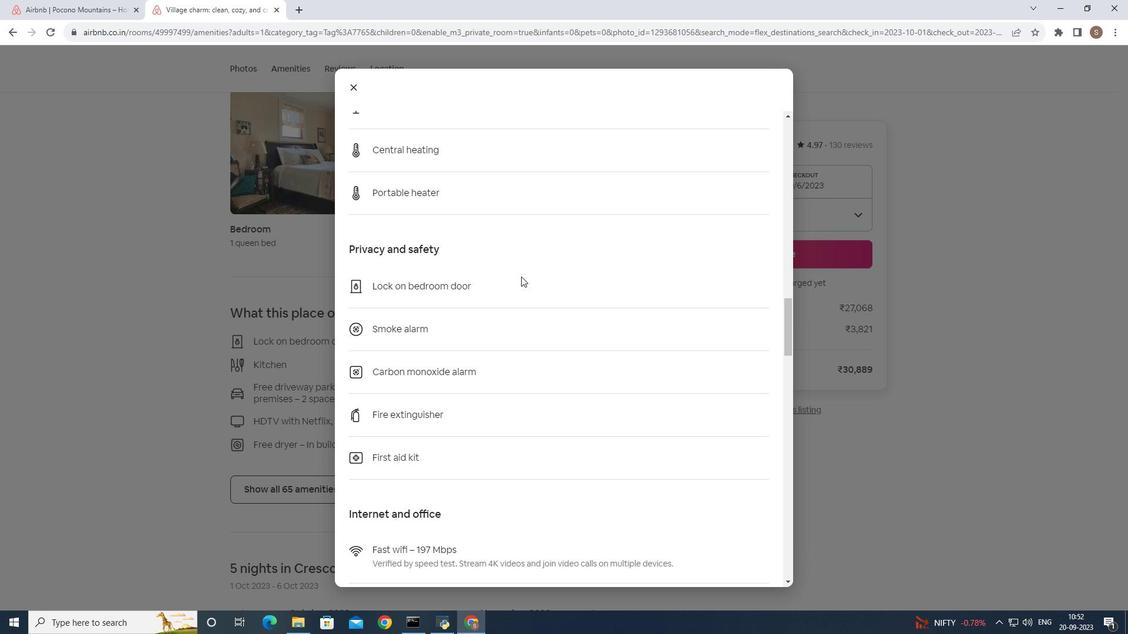 
Action: Mouse scrolled (540, 241) with delta (0, 0)
Screenshot: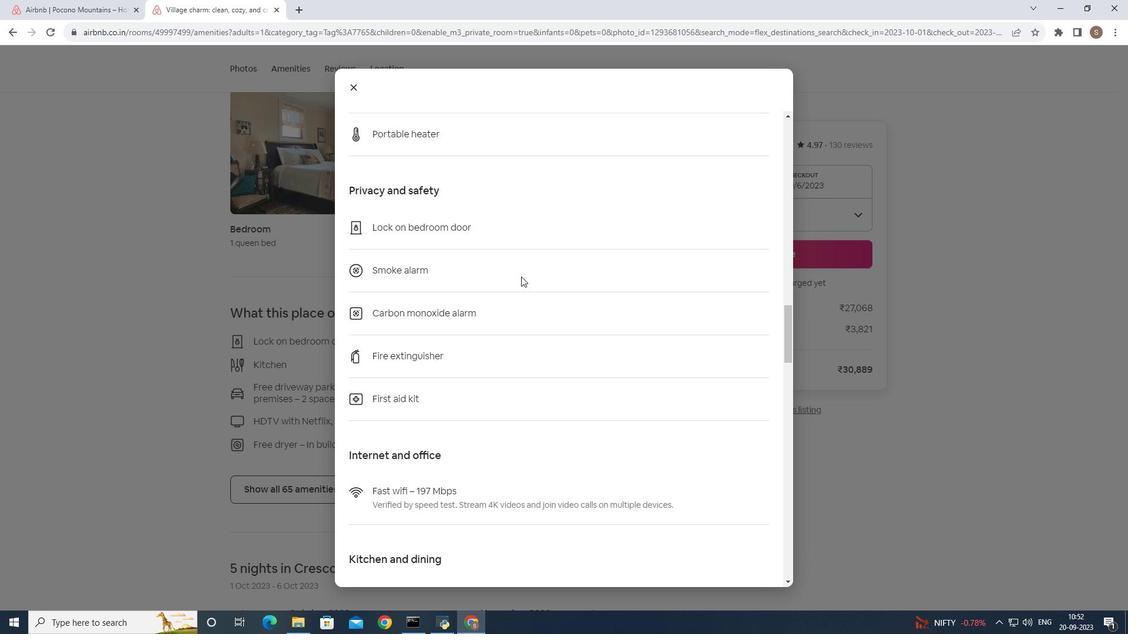 
Action: Mouse scrolled (540, 241) with delta (0, 0)
Screenshot: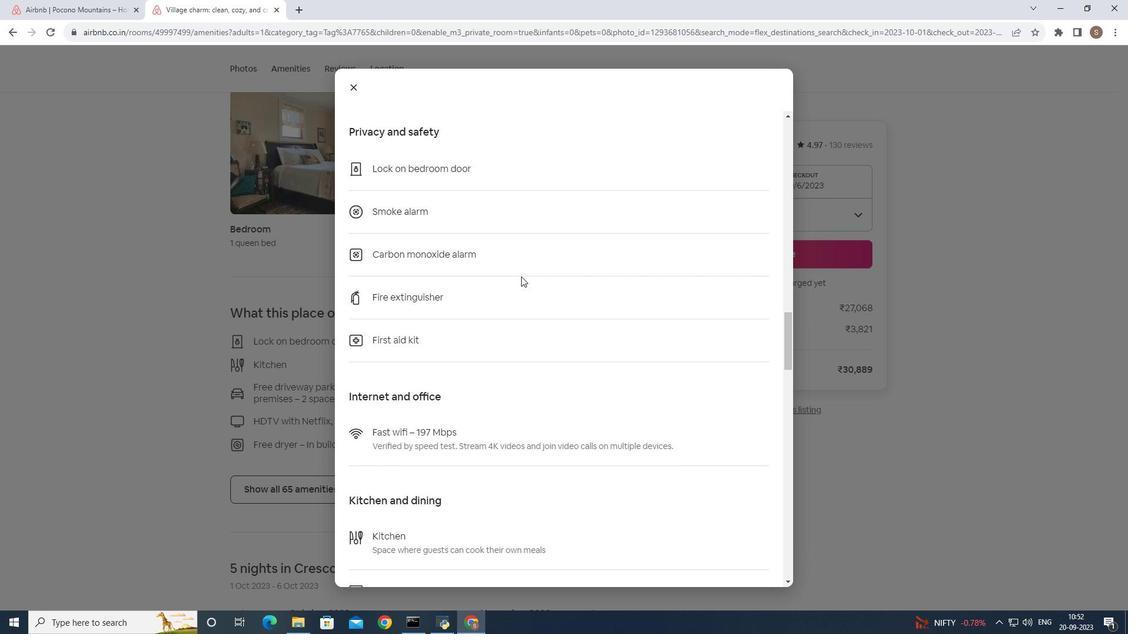 
Action: Mouse scrolled (540, 241) with delta (0, 0)
Screenshot: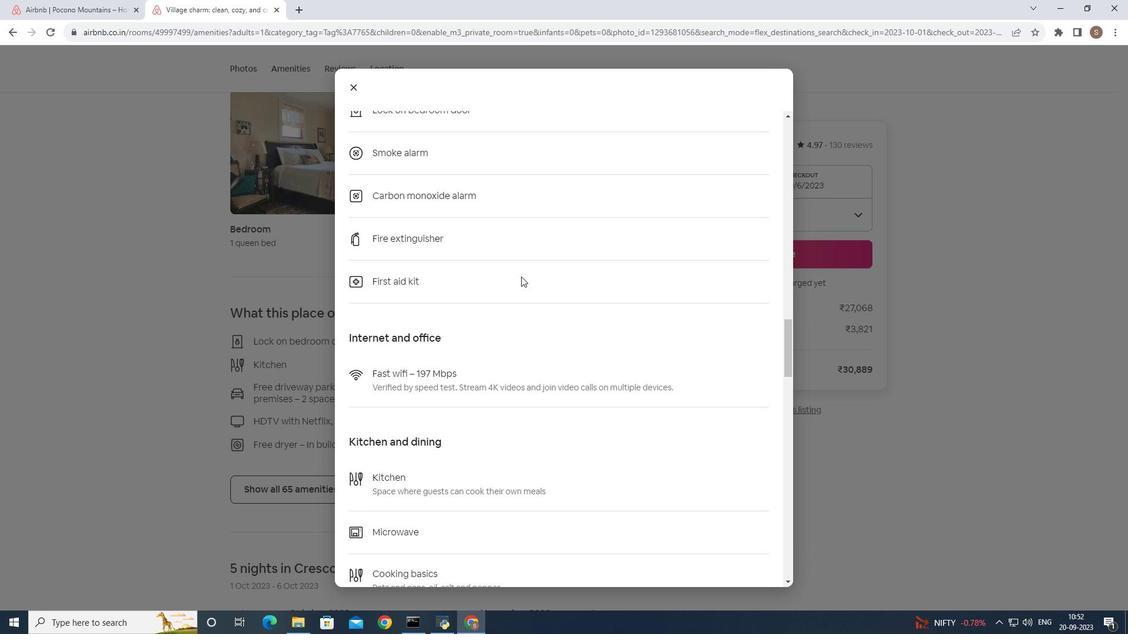 
Action: Mouse scrolled (540, 241) with delta (0, 0)
Screenshot: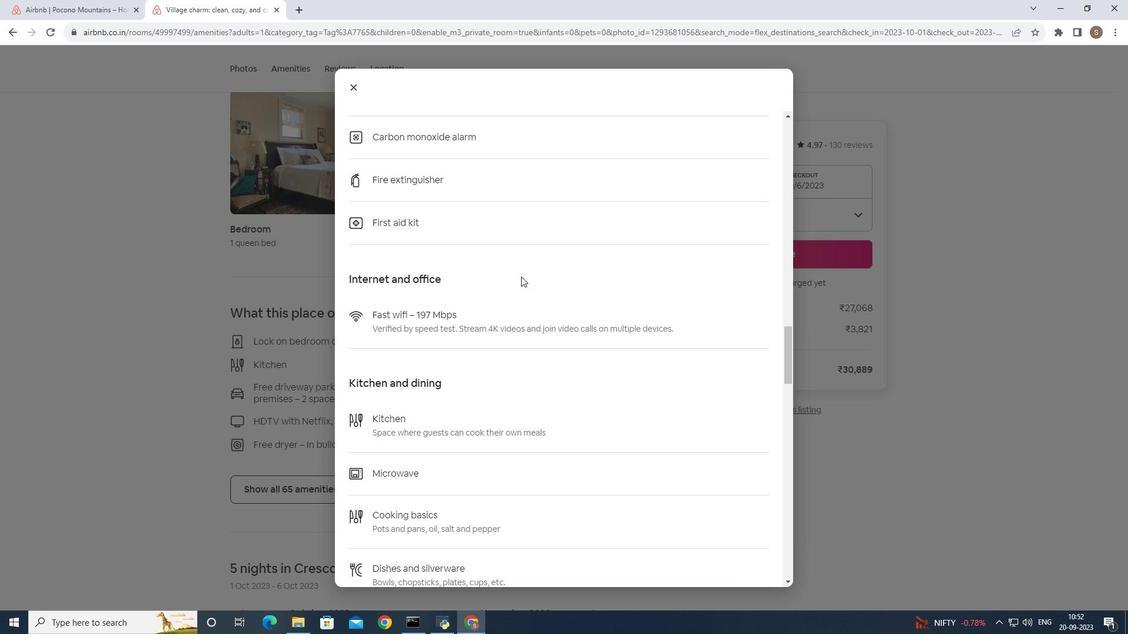 
Action: Mouse scrolled (540, 241) with delta (0, 0)
Screenshot: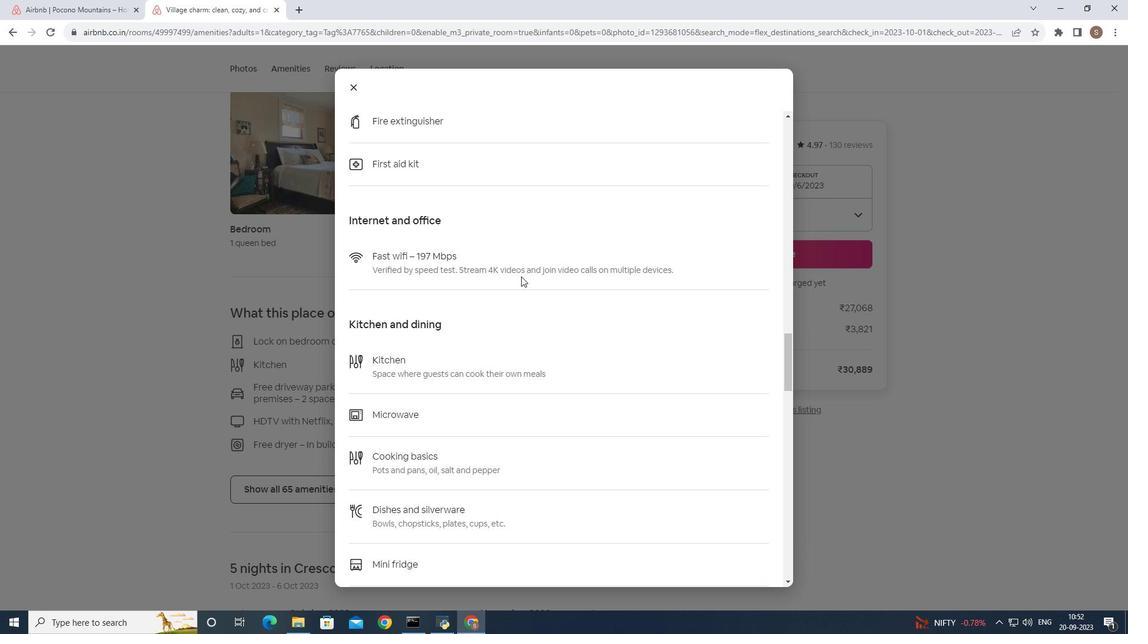 
Action: Mouse scrolled (540, 241) with delta (0, 0)
Screenshot: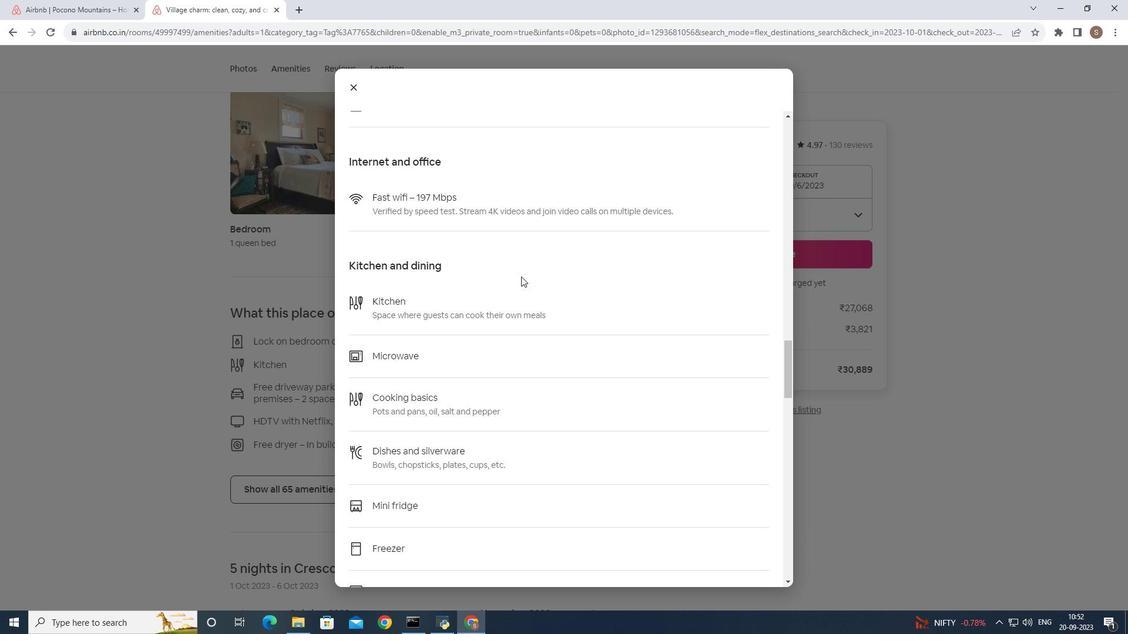 
Action: Mouse scrolled (540, 241) with delta (0, 0)
Screenshot: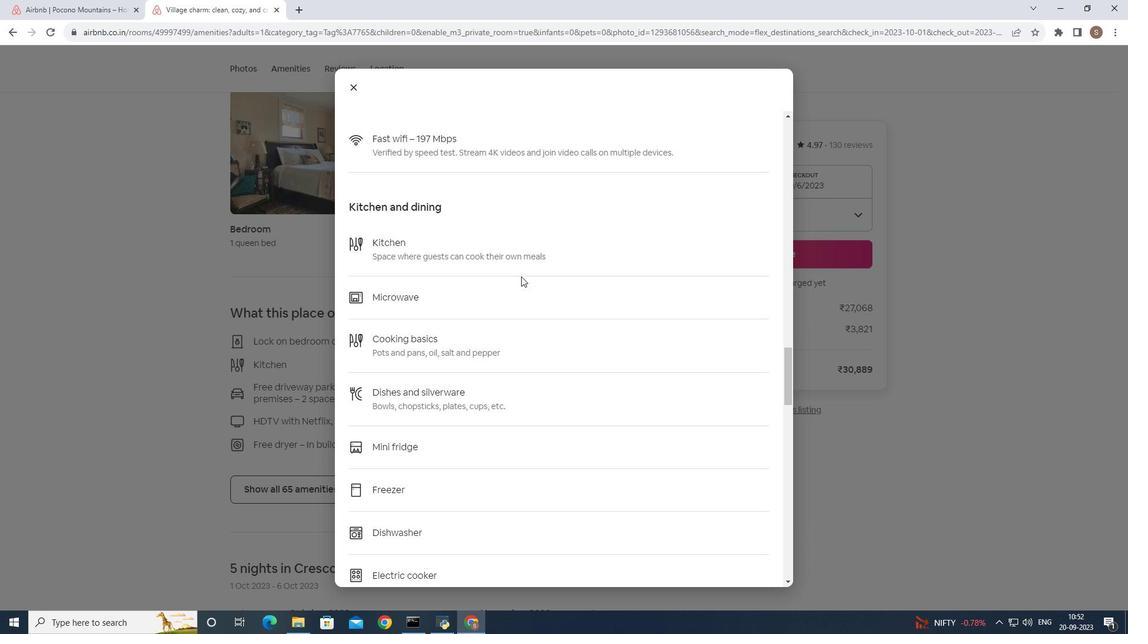 
Action: Mouse scrolled (540, 241) with delta (0, 0)
Screenshot: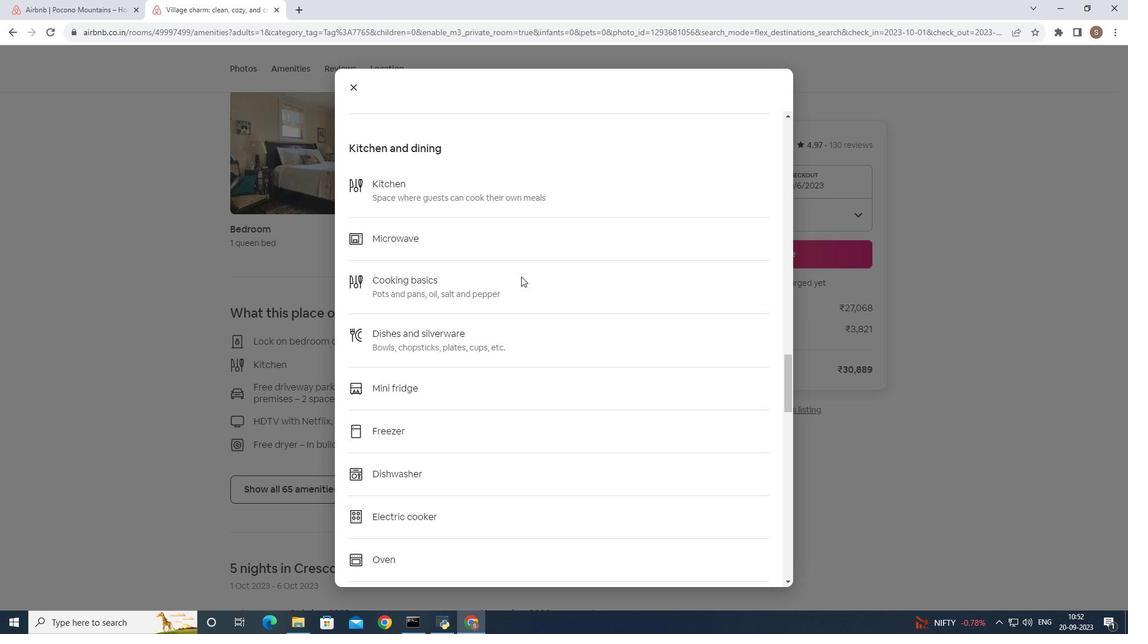 
Action: Mouse scrolled (540, 241) with delta (0, 0)
Screenshot: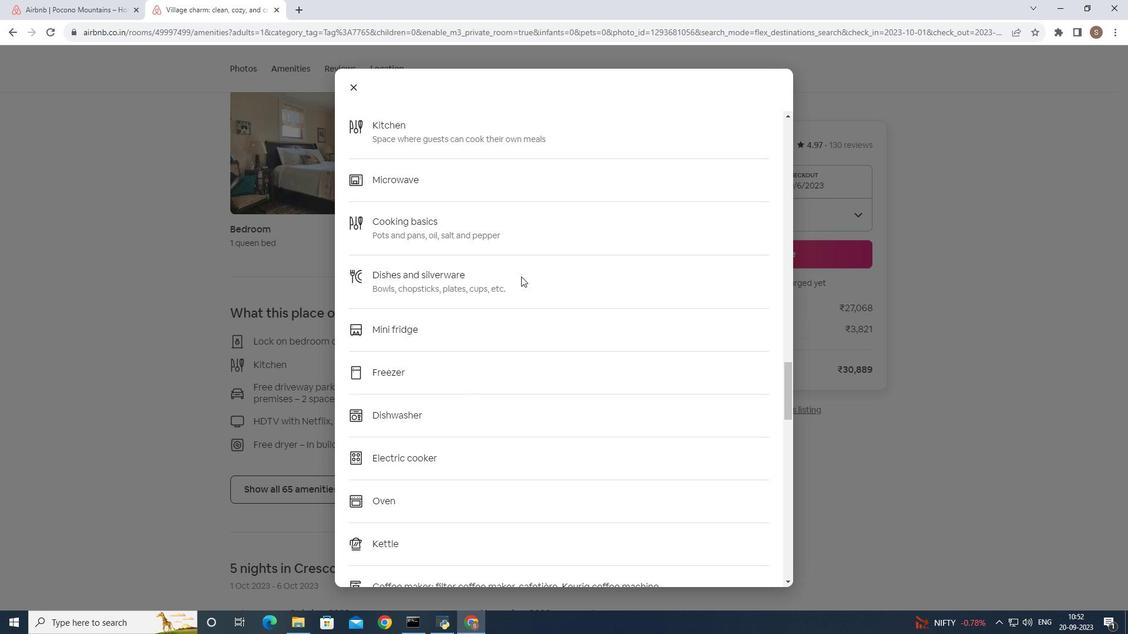 
Action: Mouse scrolled (540, 241) with delta (0, 0)
Screenshot: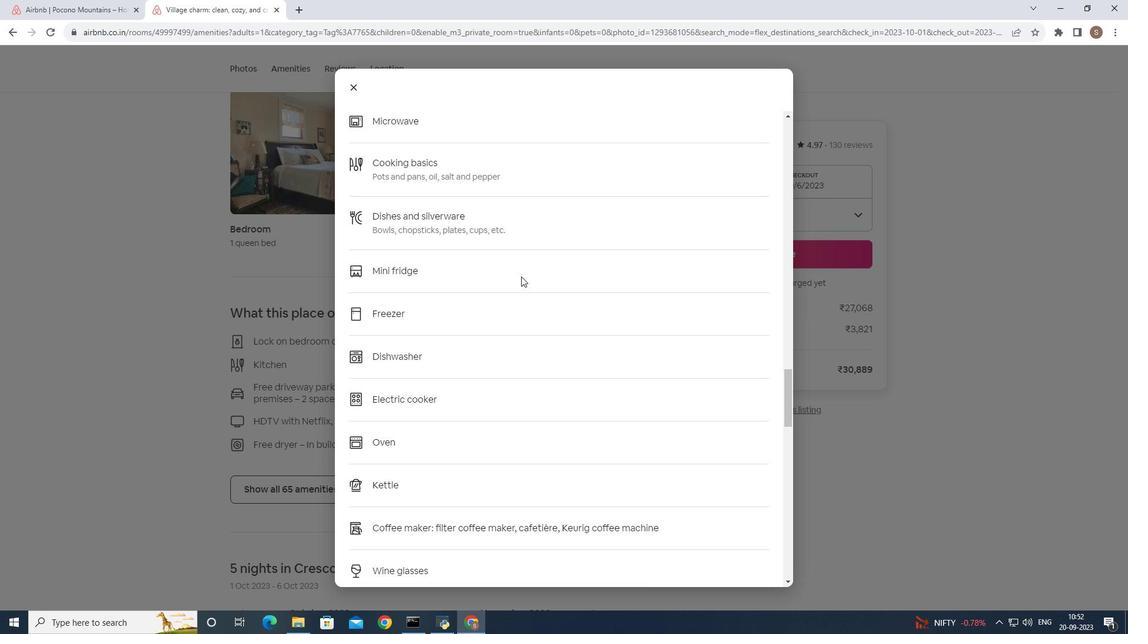 
Action: Mouse scrolled (540, 241) with delta (0, 0)
Screenshot: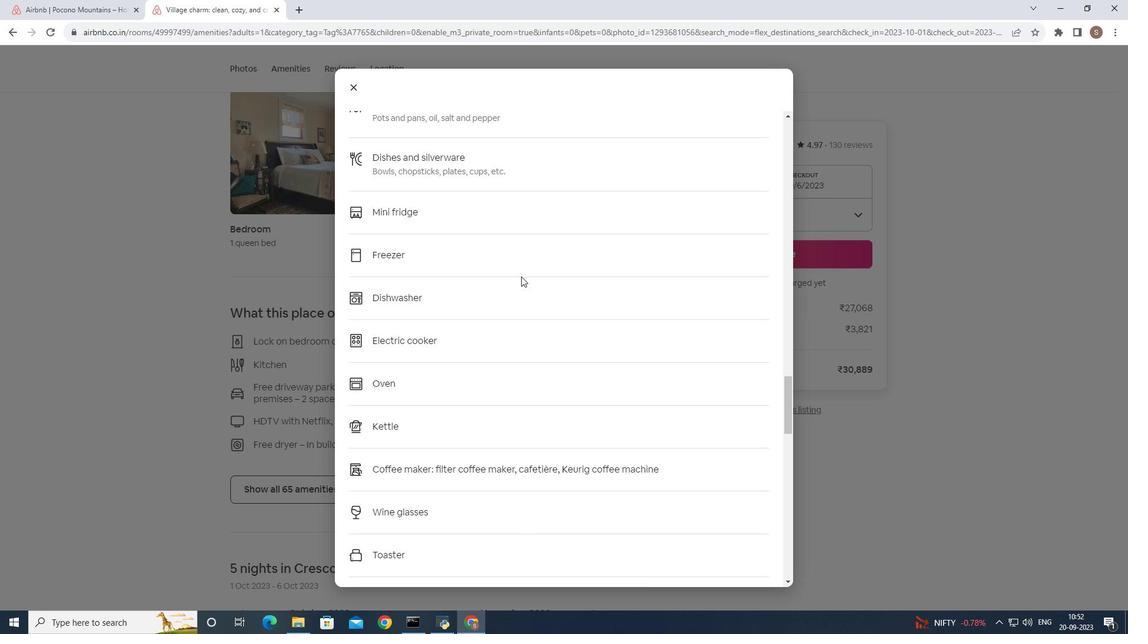 
Action: Mouse scrolled (540, 241) with delta (0, 0)
Screenshot: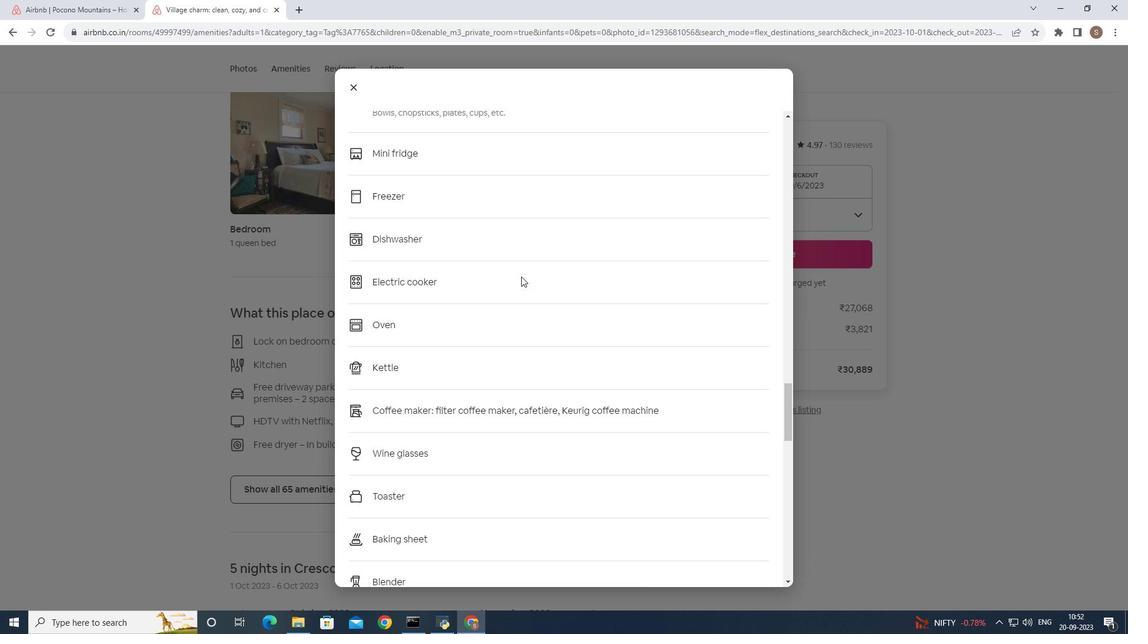 
Action: Mouse scrolled (540, 241) with delta (0, 0)
Screenshot: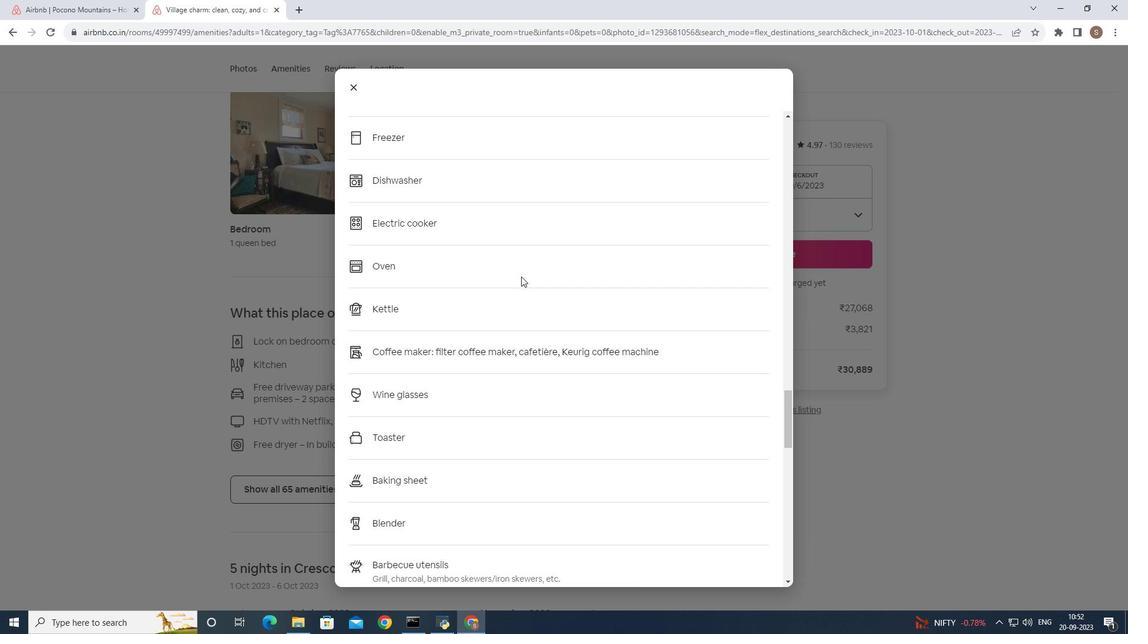 
Action: Mouse scrolled (540, 241) with delta (0, 0)
Screenshot: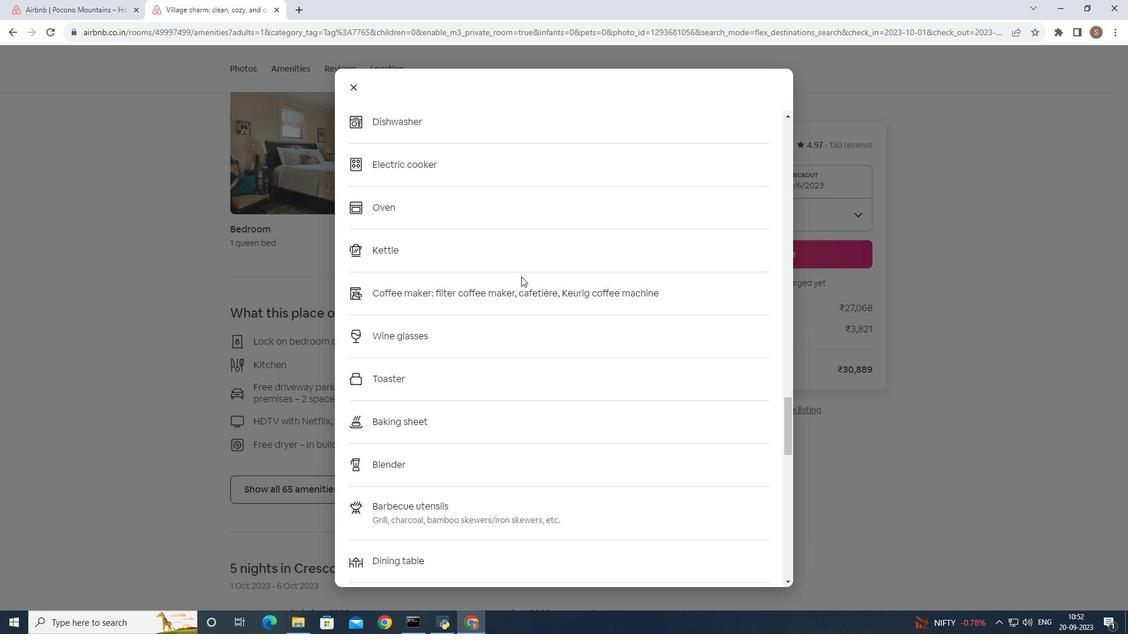 
Action: Mouse scrolled (540, 241) with delta (0, 0)
Screenshot: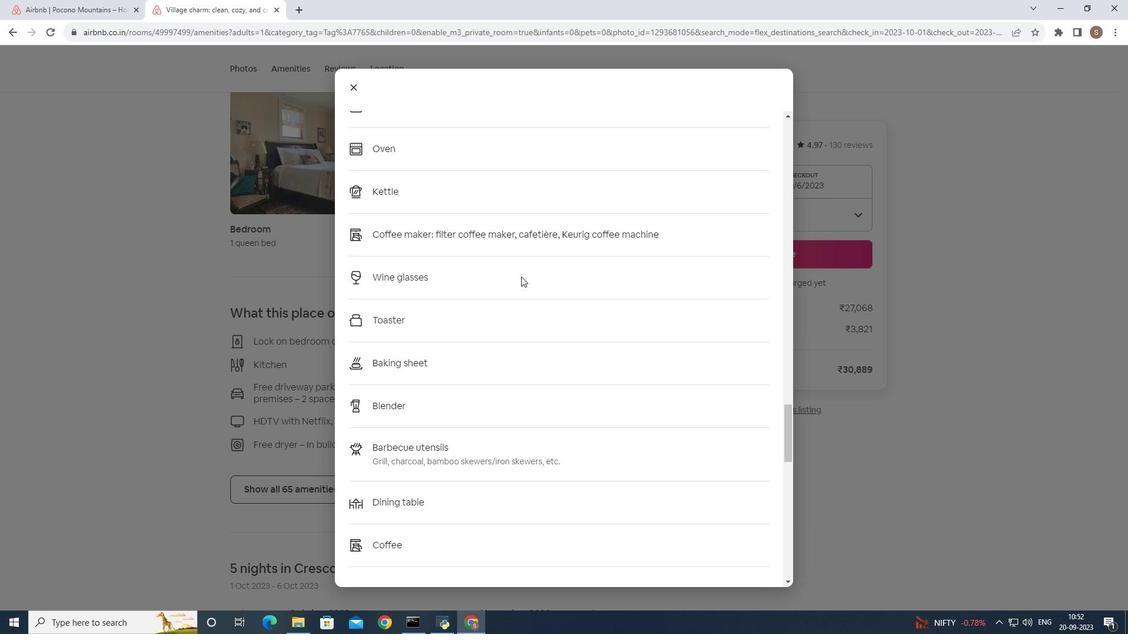 
Action: Mouse scrolled (540, 241) with delta (0, 0)
Screenshot: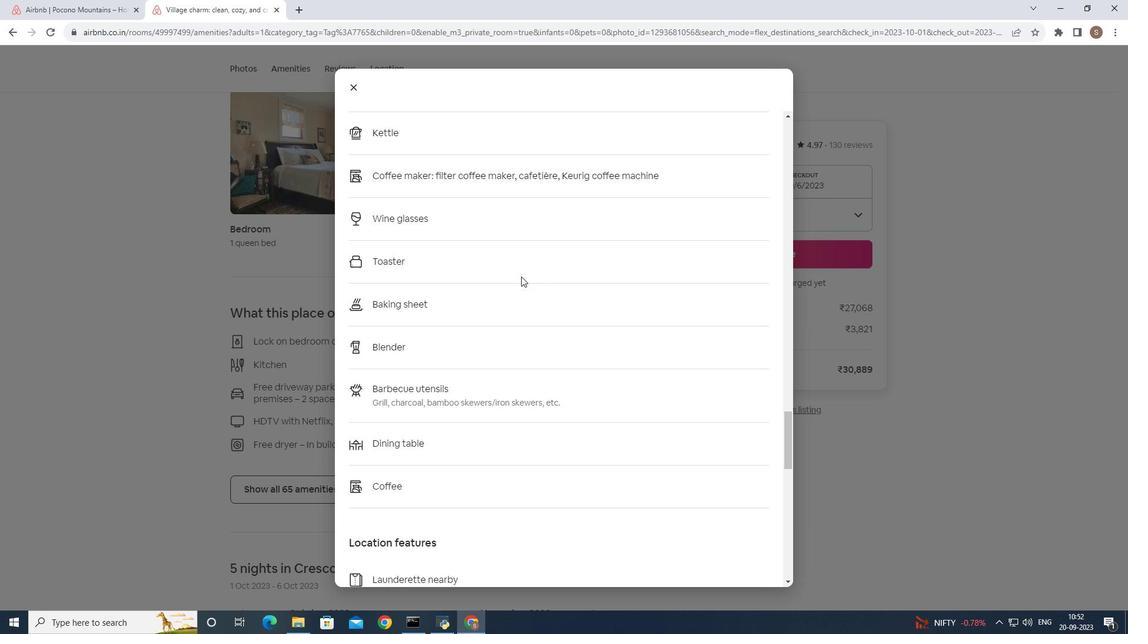
Action: Mouse scrolled (540, 241) with delta (0, 0)
Screenshot: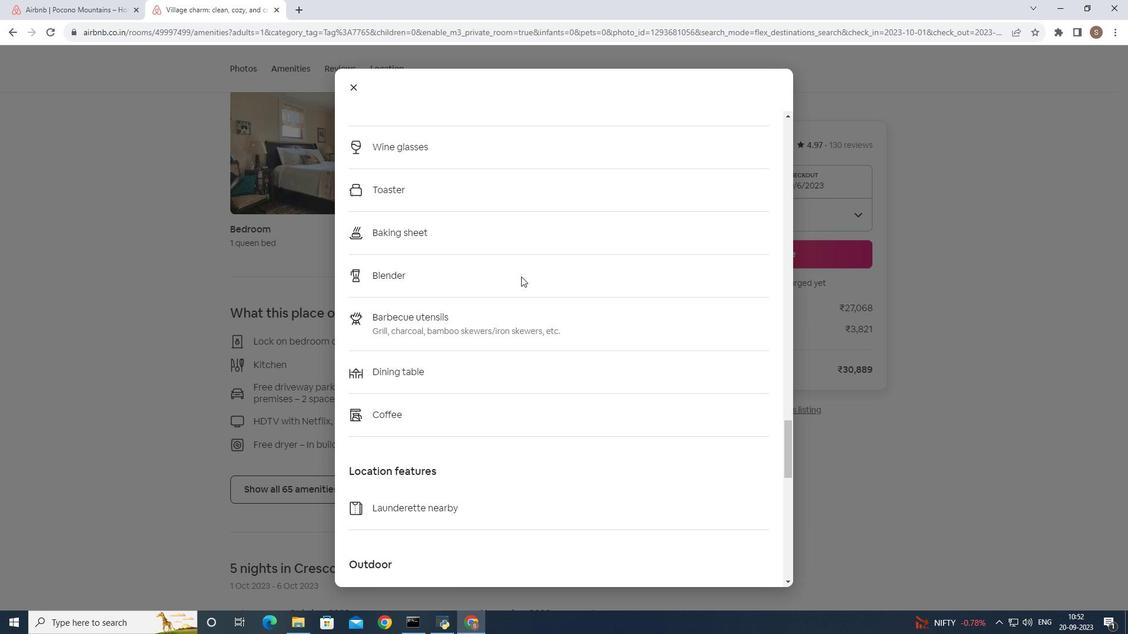 
Action: Mouse scrolled (540, 241) with delta (0, 0)
Screenshot: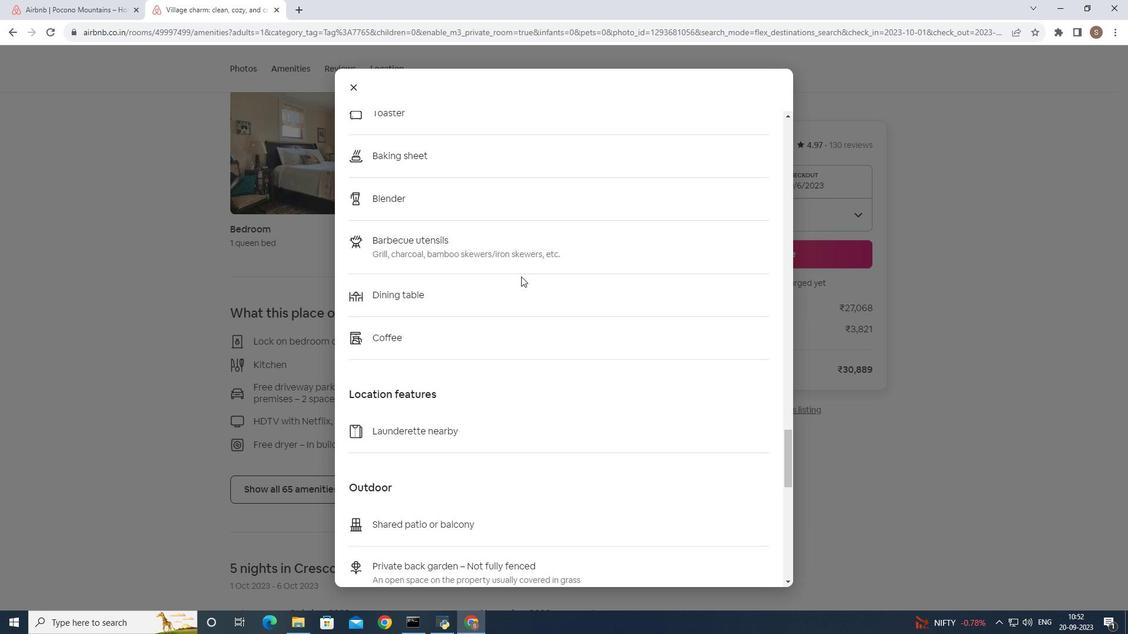 
Action: Mouse scrolled (540, 241) with delta (0, 0)
Screenshot: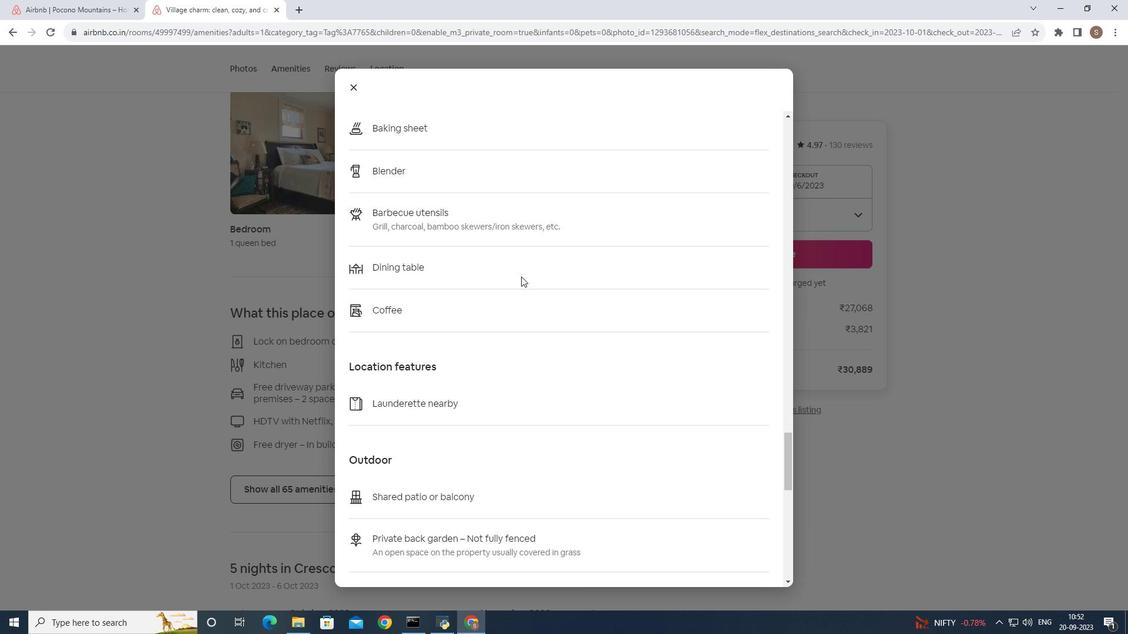 
Action: Mouse scrolled (540, 241) with delta (0, 0)
Screenshot: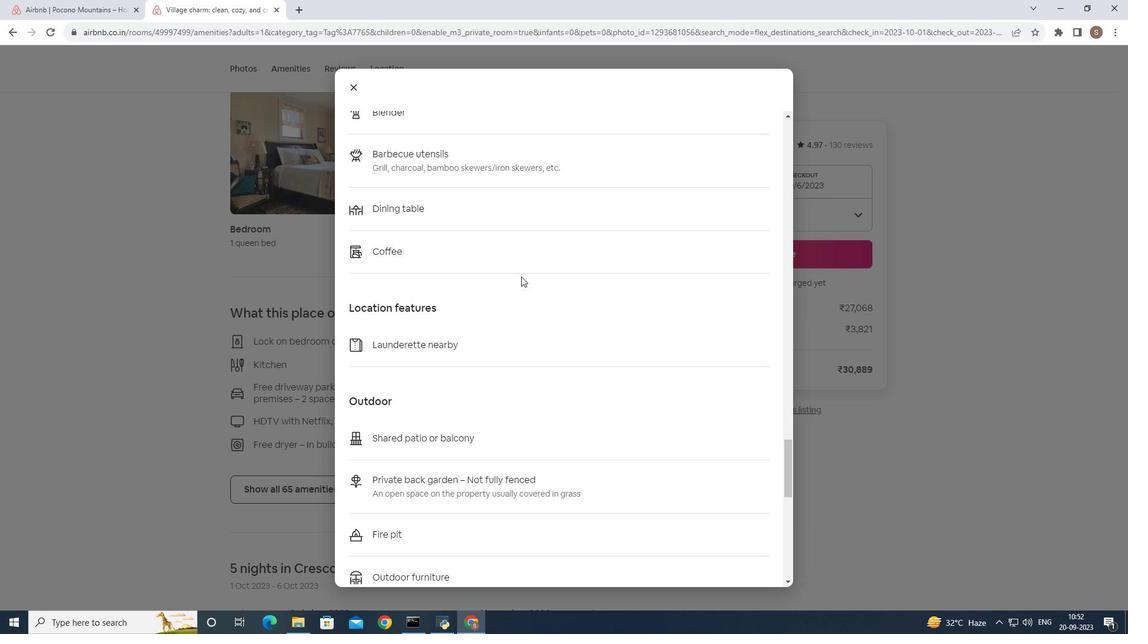 
Action: Mouse scrolled (540, 241) with delta (0, 0)
Screenshot: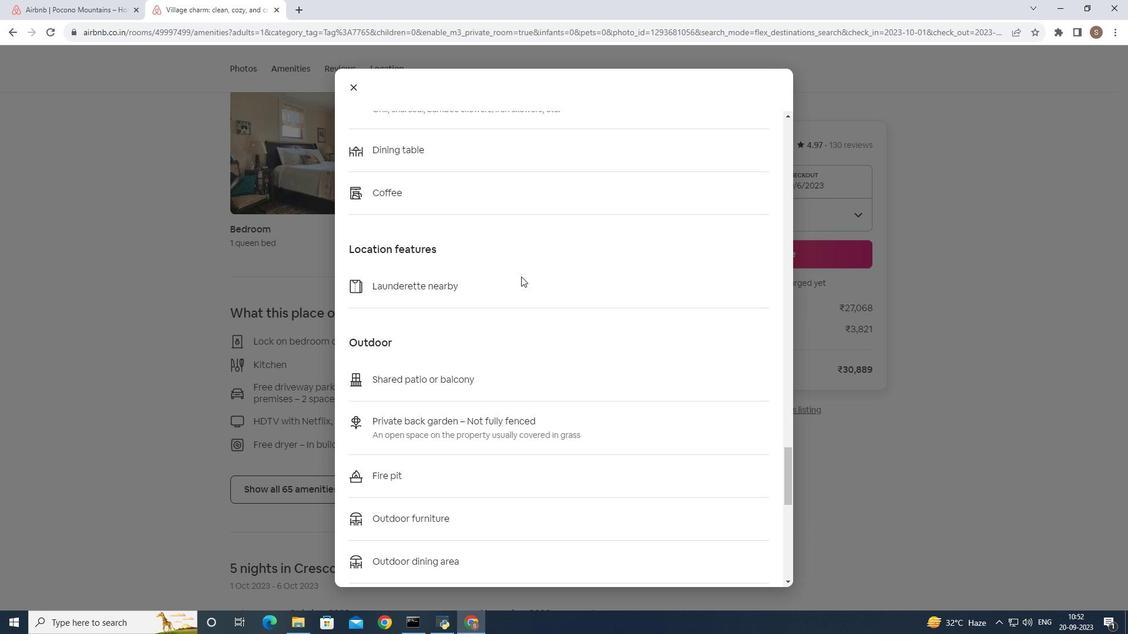 
Action: Mouse scrolled (540, 241) with delta (0, 0)
Screenshot: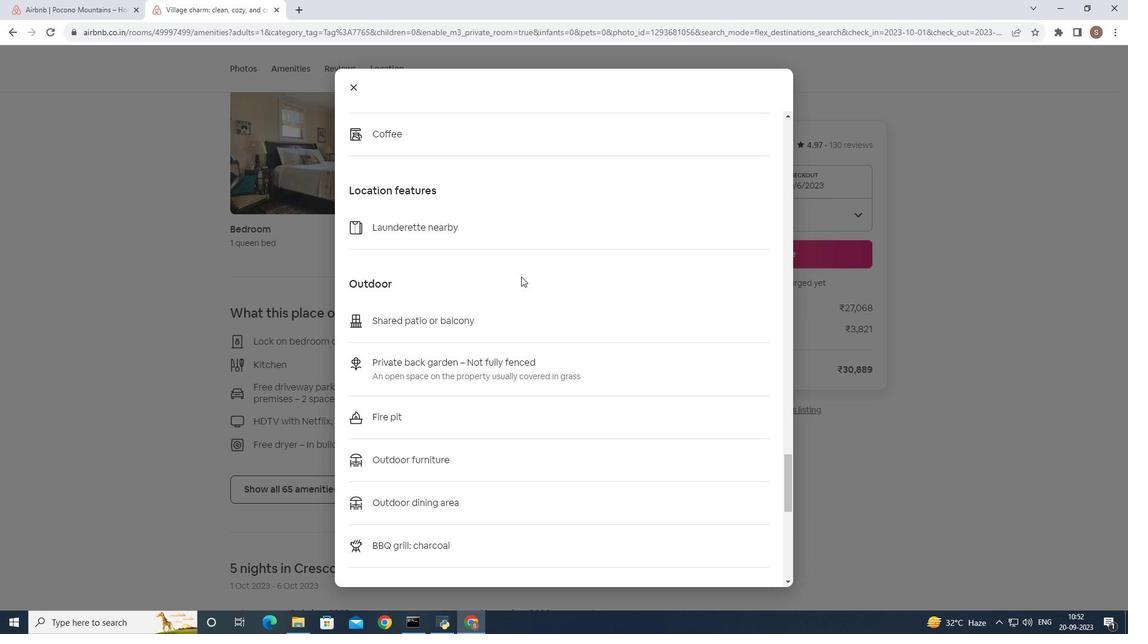 
Action: Mouse scrolled (540, 241) with delta (0, 0)
Screenshot: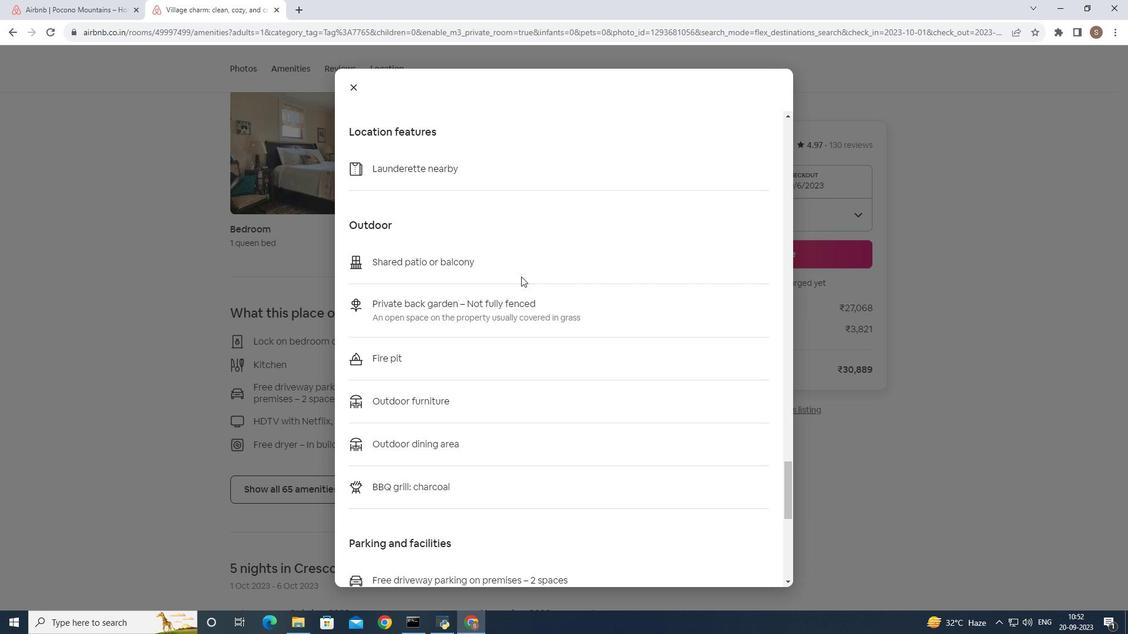 
Action: Mouse scrolled (540, 241) with delta (0, 0)
Screenshot: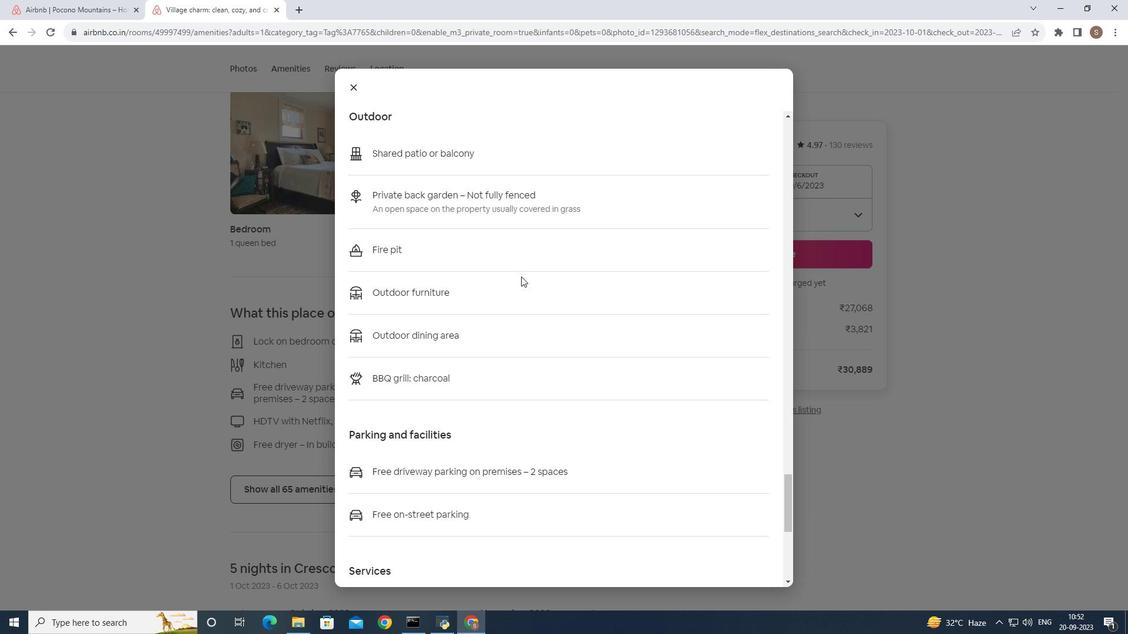 
Action: Mouse scrolled (540, 241) with delta (0, 0)
Screenshot: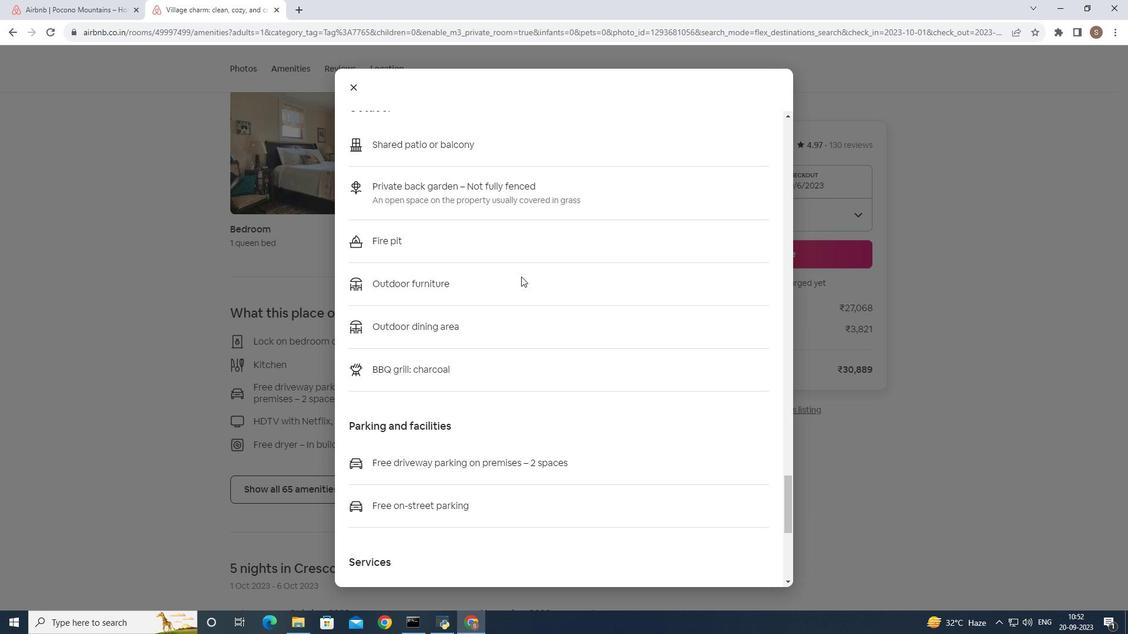 
Action: Mouse scrolled (540, 241) with delta (0, 0)
Screenshot: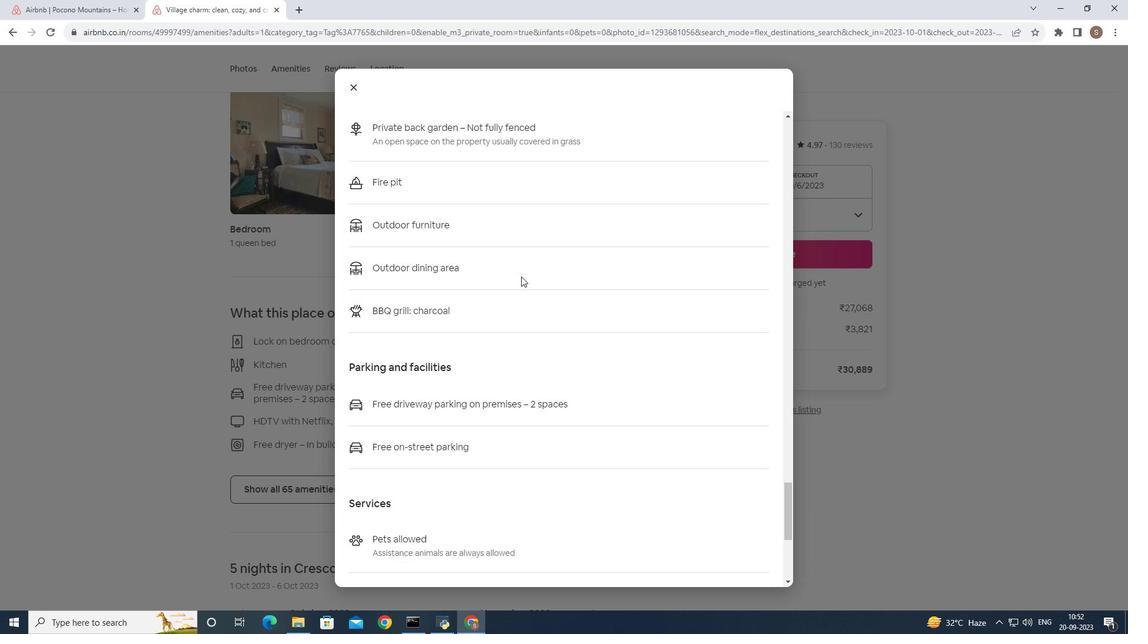 
Action: Mouse scrolled (540, 241) with delta (0, 0)
Screenshot: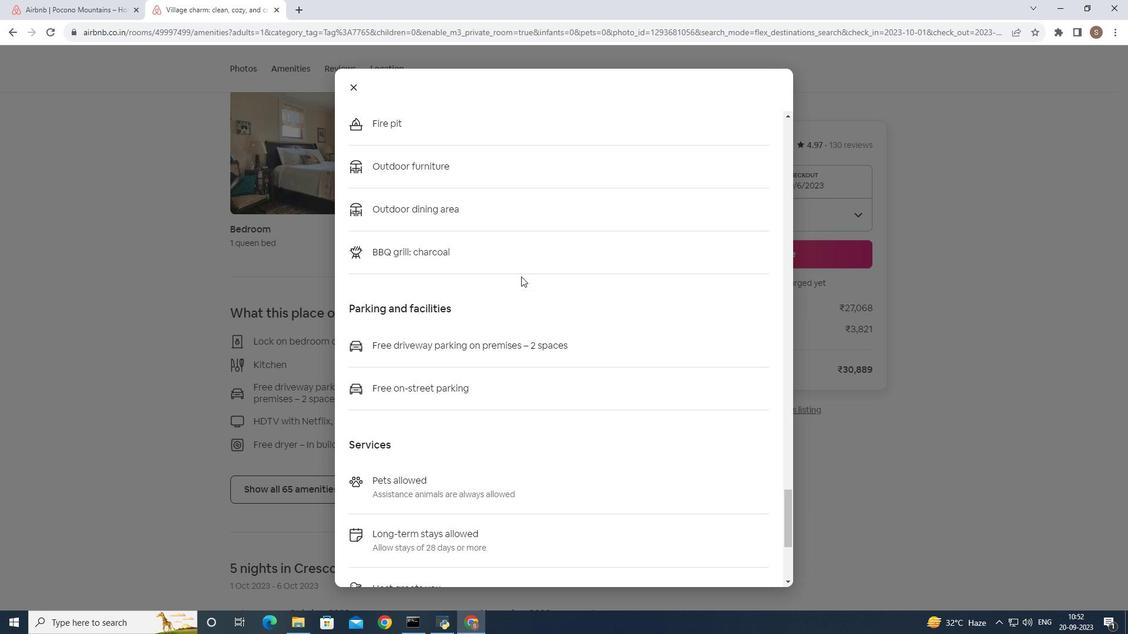 
Action: Mouse scrolled (540, 241) with delta (0, 0)
Screenshot: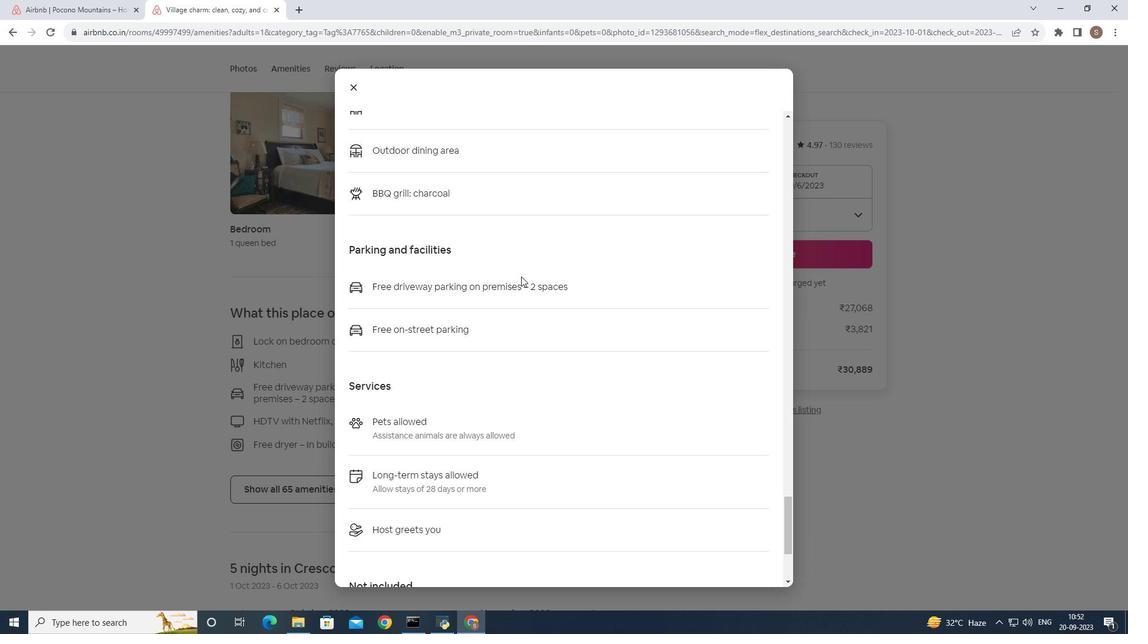 
Action: Mouse scrolled (540, 241) with delta (0, 0)
Screenshot: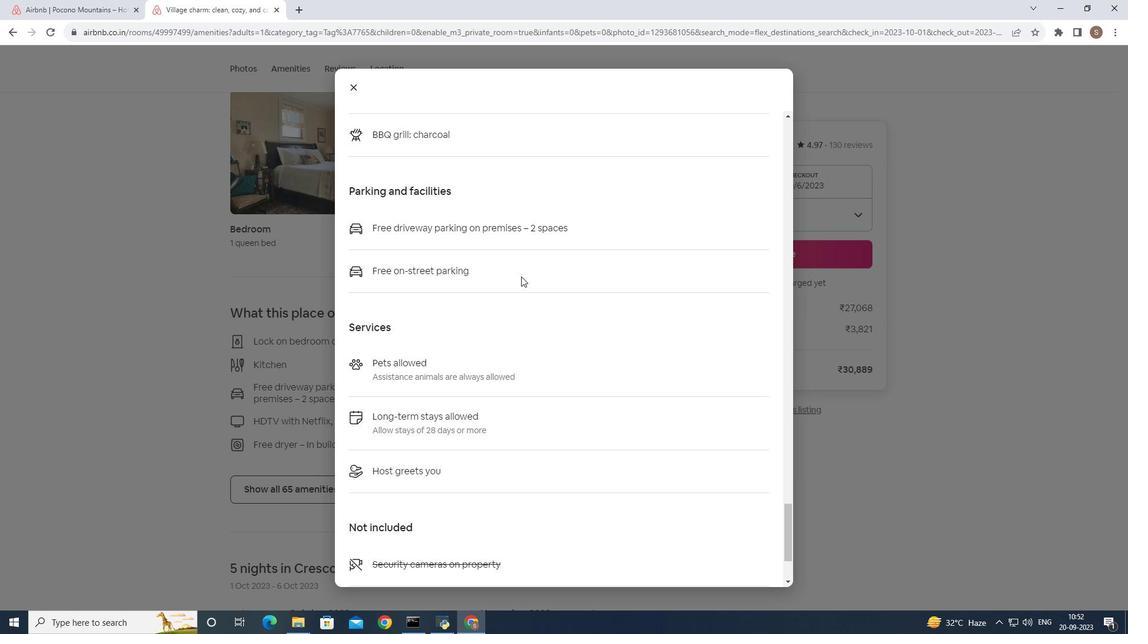 
Action: Mouse scrolled (540, 241) with delta (0, 0)
Screenshot: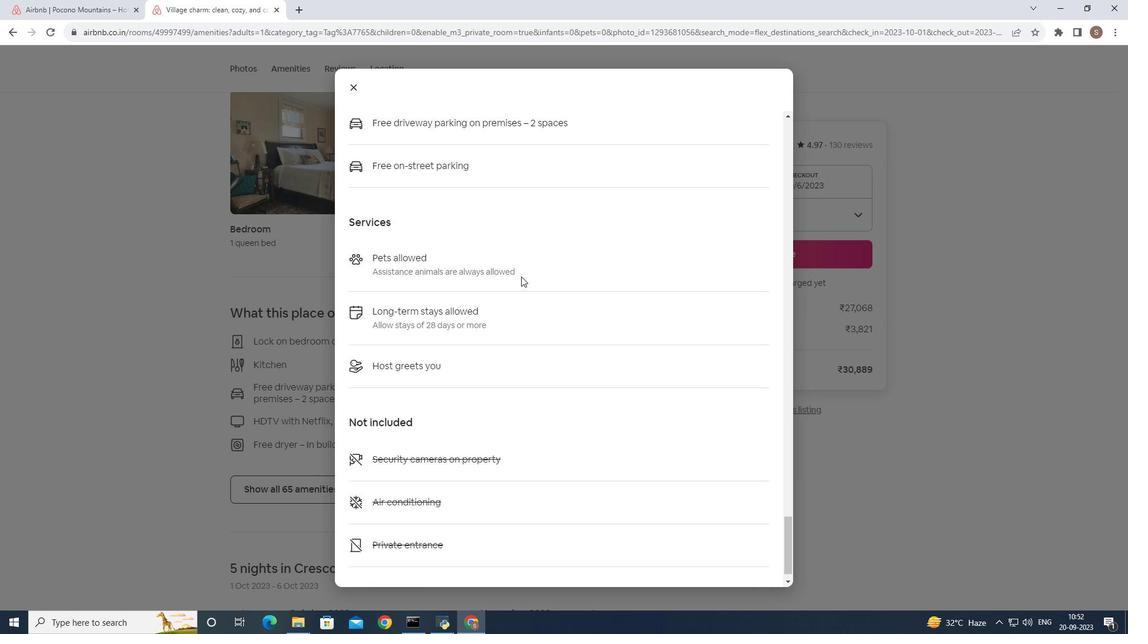 
Action: Mouse scrolled (540, 241) with delta (0, 0)
Screenshot: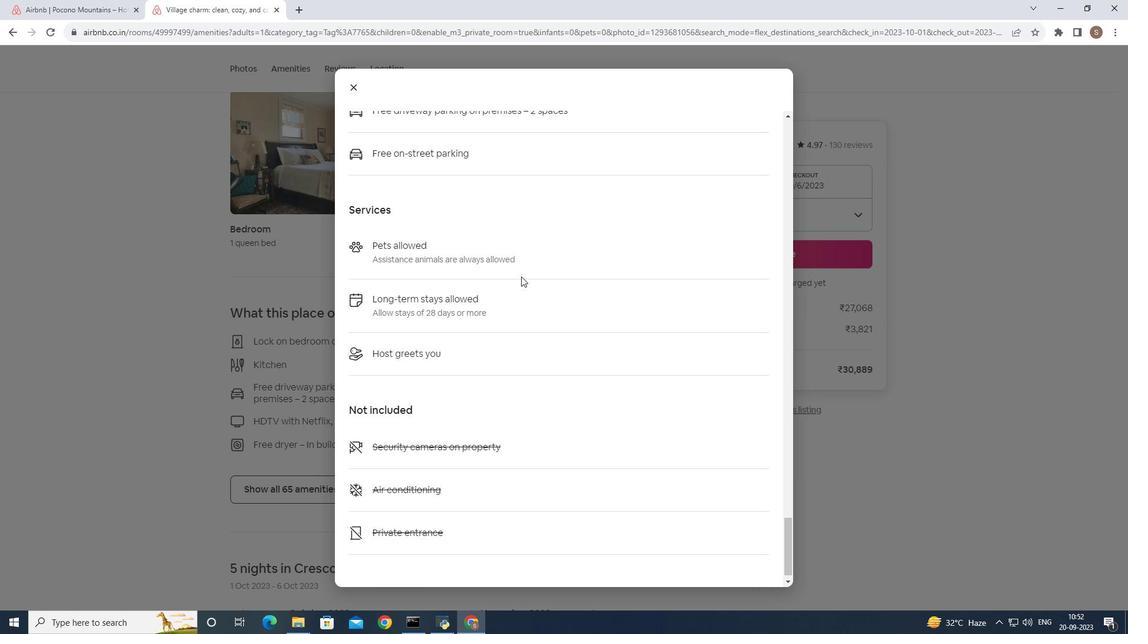 
Action: Mouse scrolled (540, 241) with delta (0, 0)
Screenshot: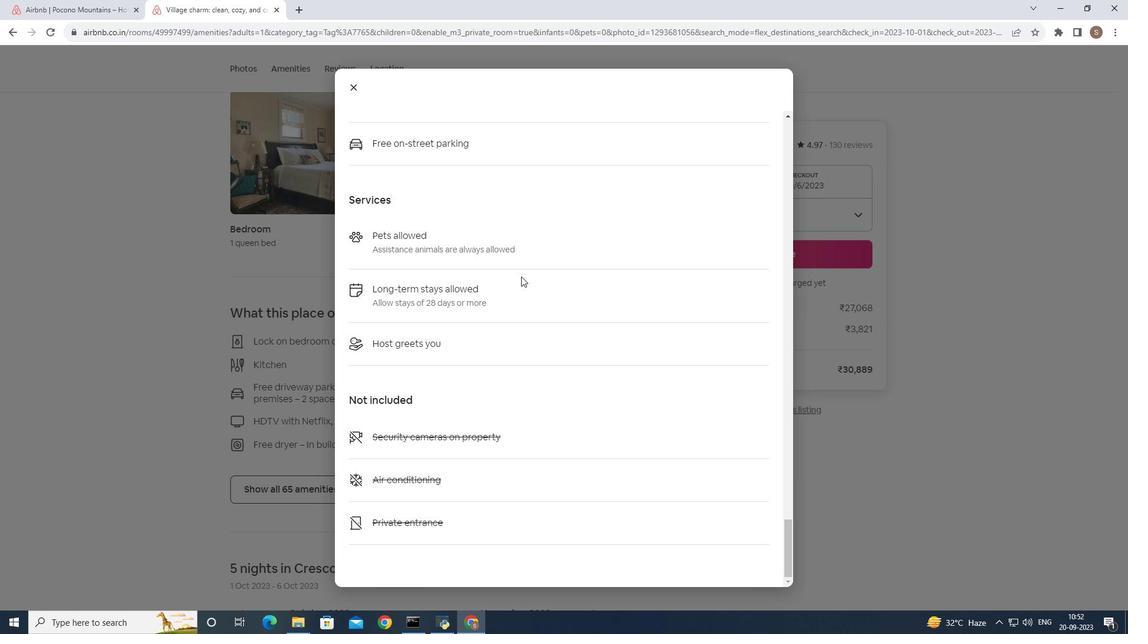 
Action: Mouse scrolled (540, 241) with delta (0, 0)
Screenshot: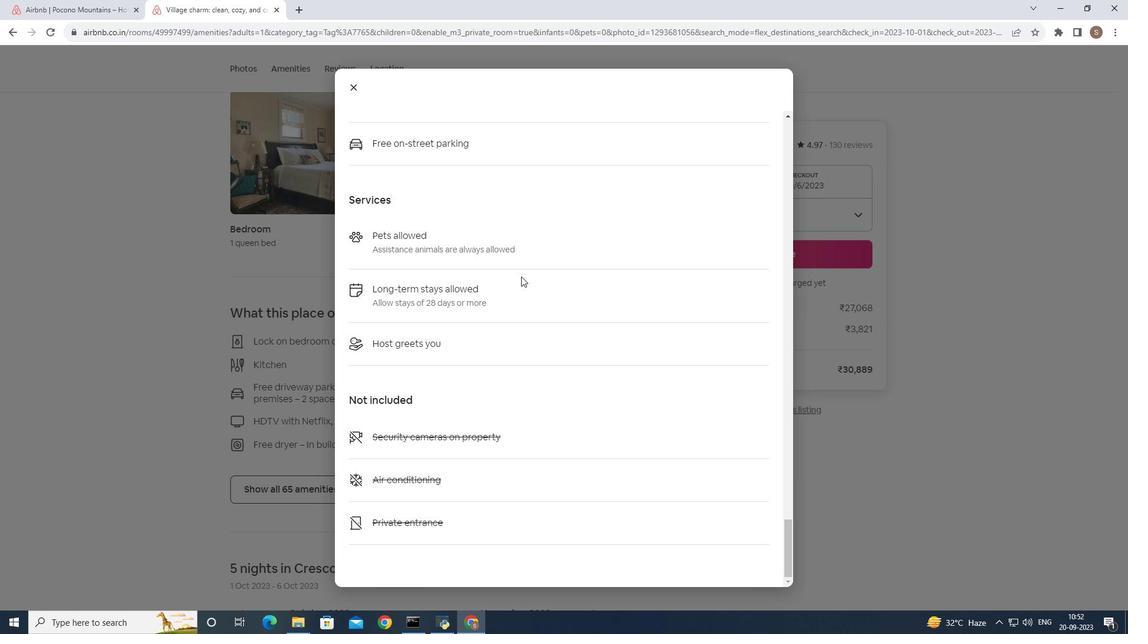 
Action: Mouse scrolled (540, 241) with delta (0, 0)
Screenshot: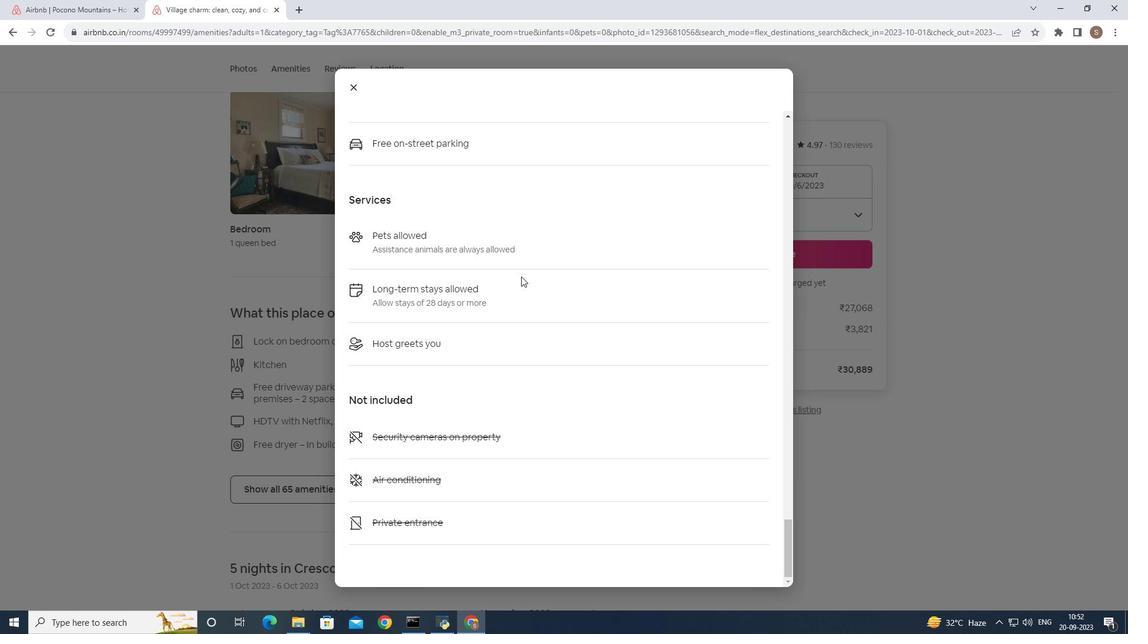 
Action: Mouse scrolled (540, 241) with delta (0, 0)
Screenshot: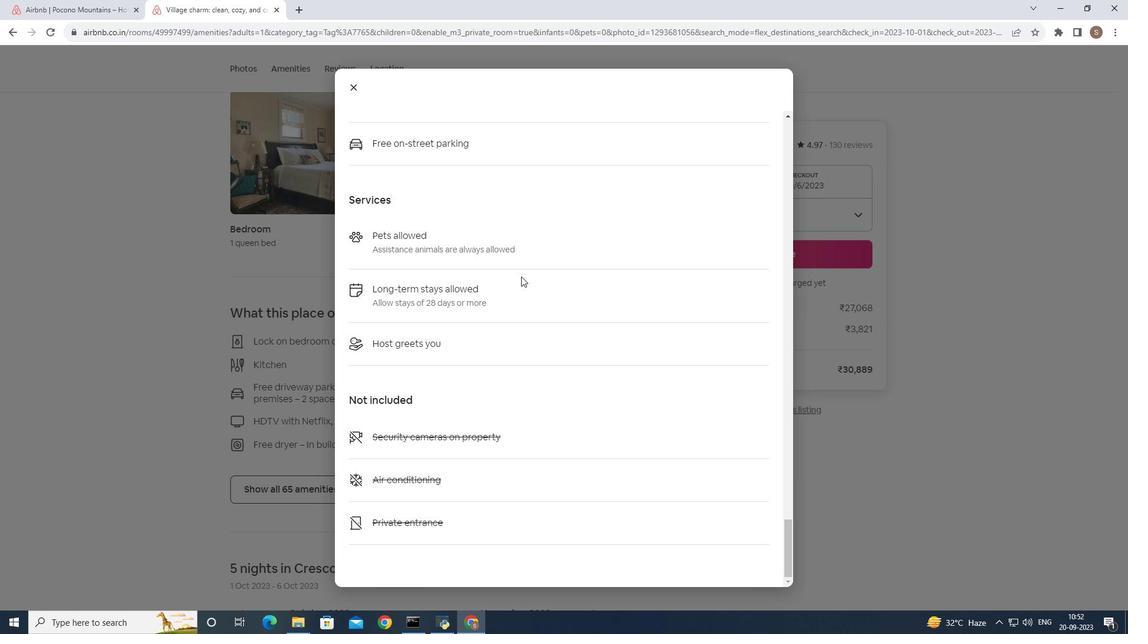 
Action: Mouse scrolled (540, 241) with delta (0, 0)
Screenshot: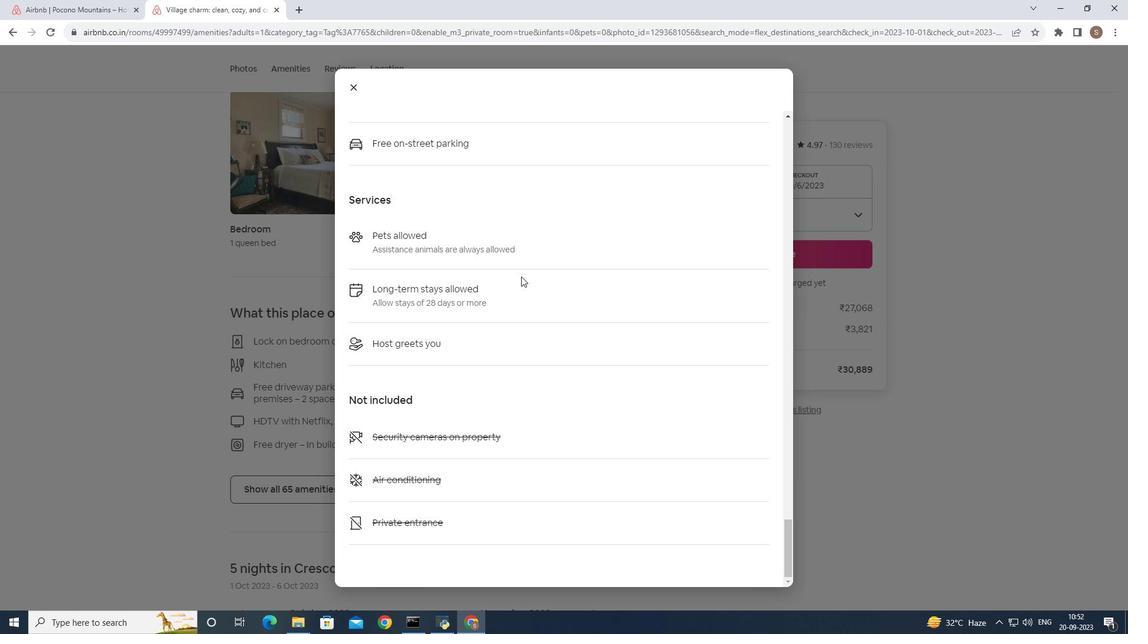 
Action: Mouse scrolled (540, 241) with delta (0, 0)
Screenshot: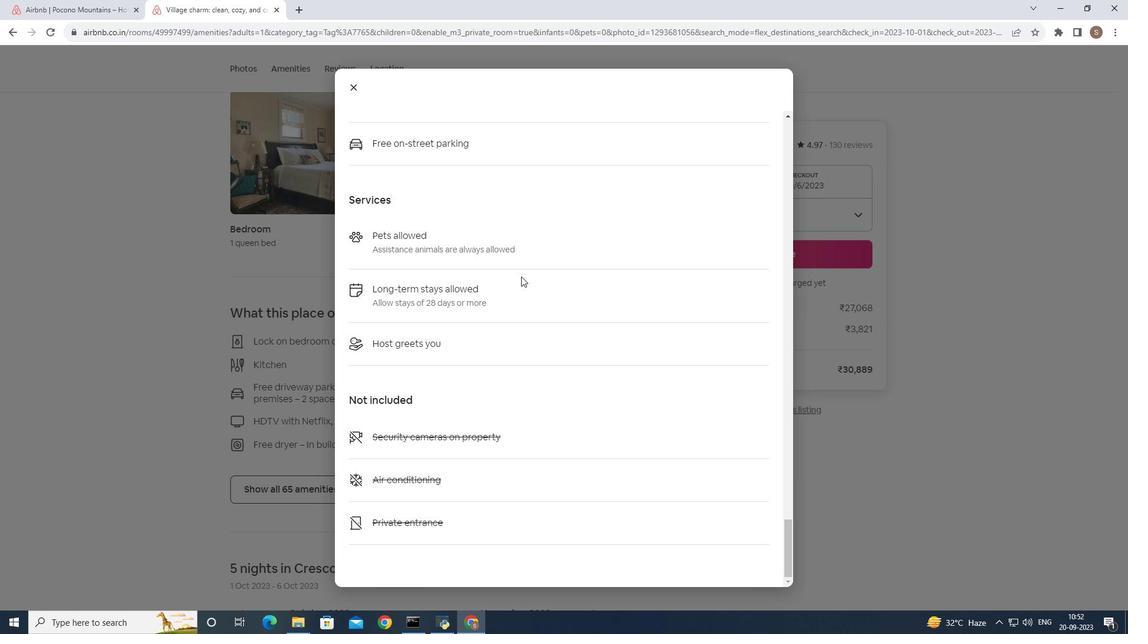 
Action: Mouse scrolled (540, 241) with delta (0, 0)
Screenshot: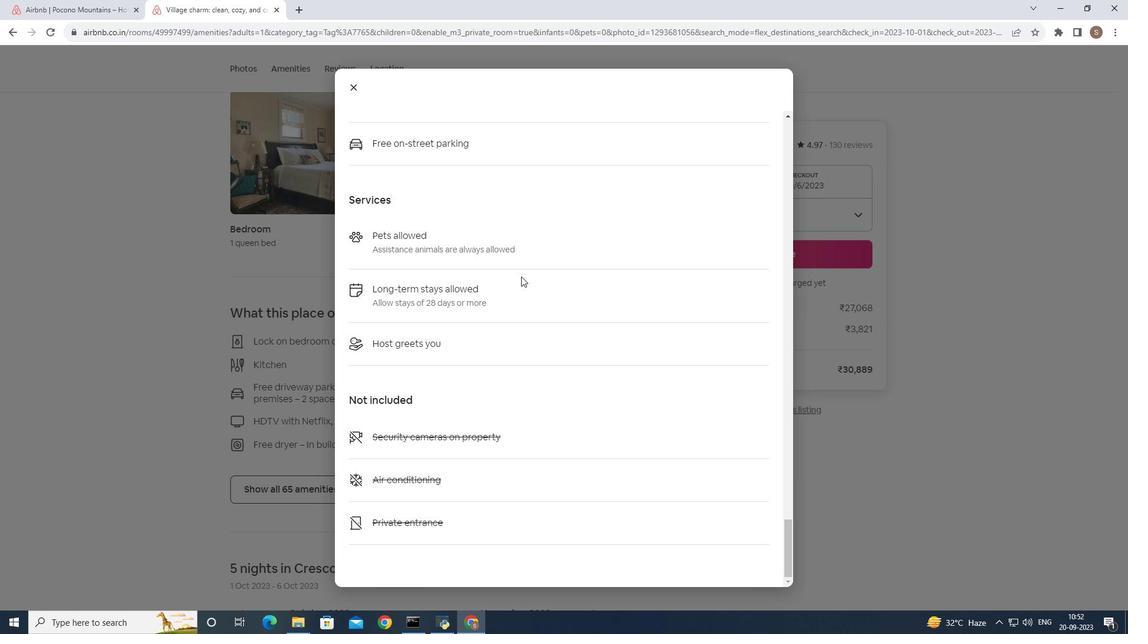 
Action: Mouse scrolled (540, 241) with delta (0, 0)
Screenshot: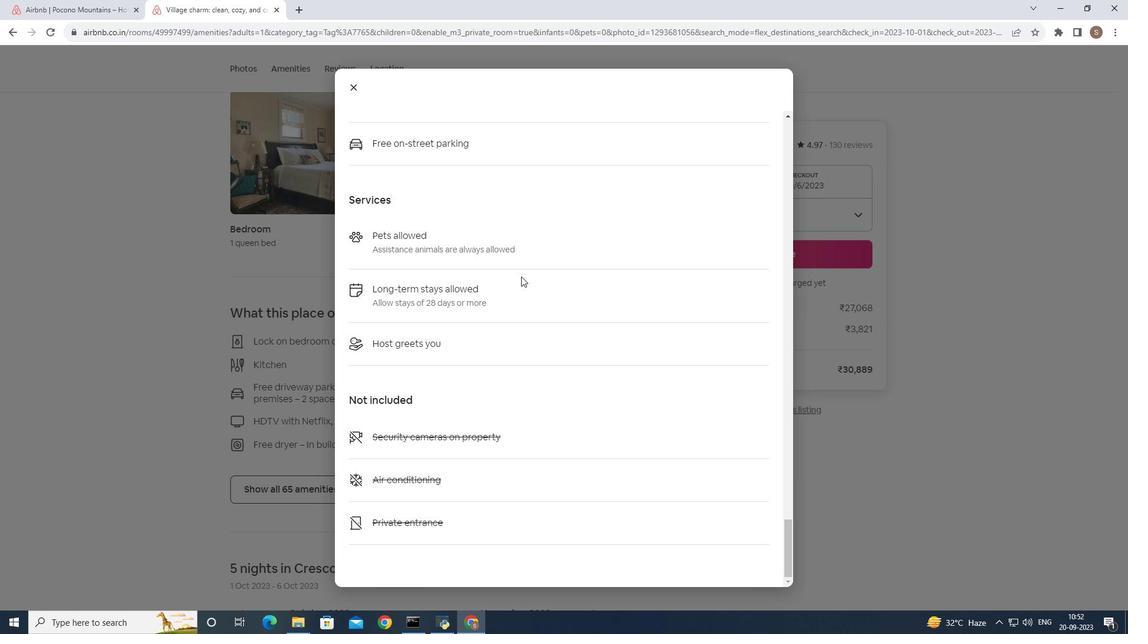 
Action: Mouse scrolled (540, 241) with delta (0, 0)
Screenshot: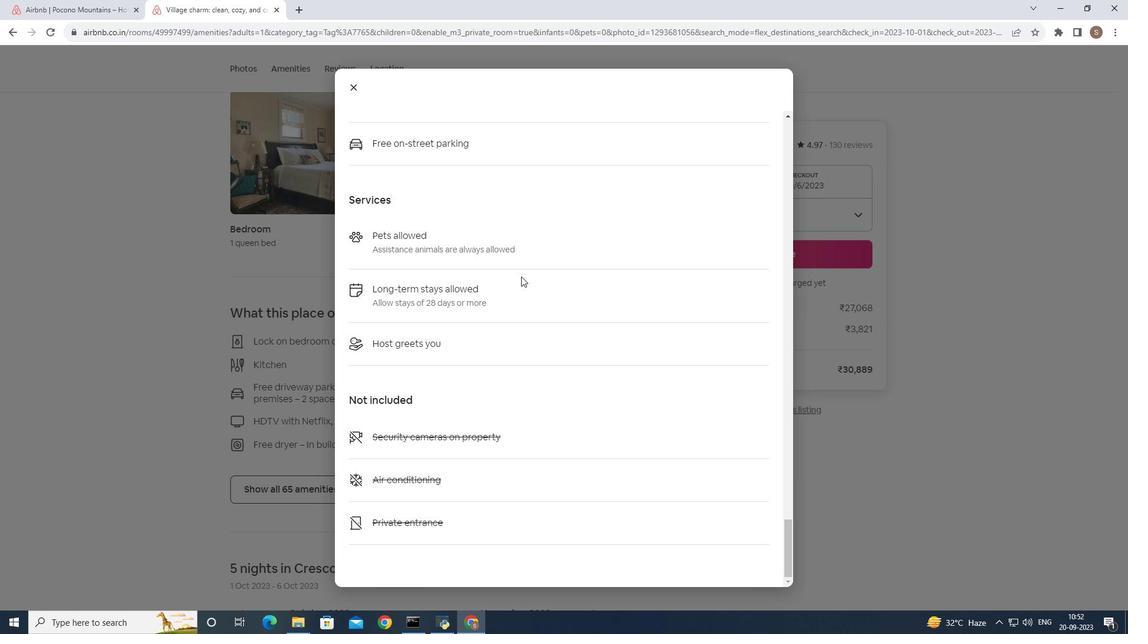 
Action: Mouse scrolled (540, 241) with delta (0, 0)
Screenshot: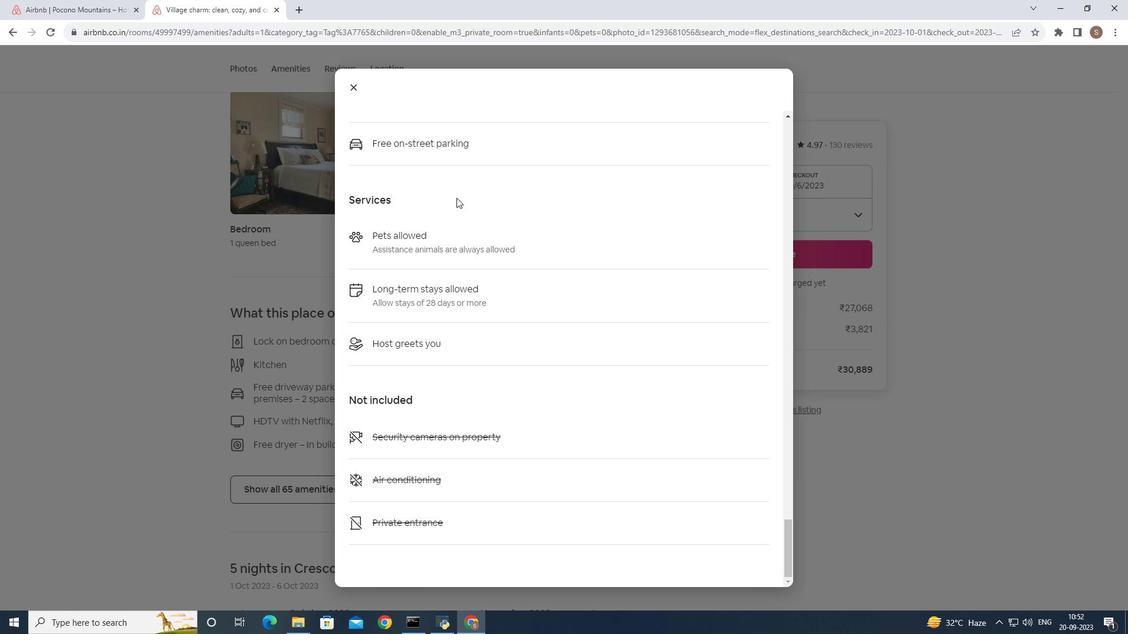 
Action: Mouse moved to (415, 69)
Screenshot: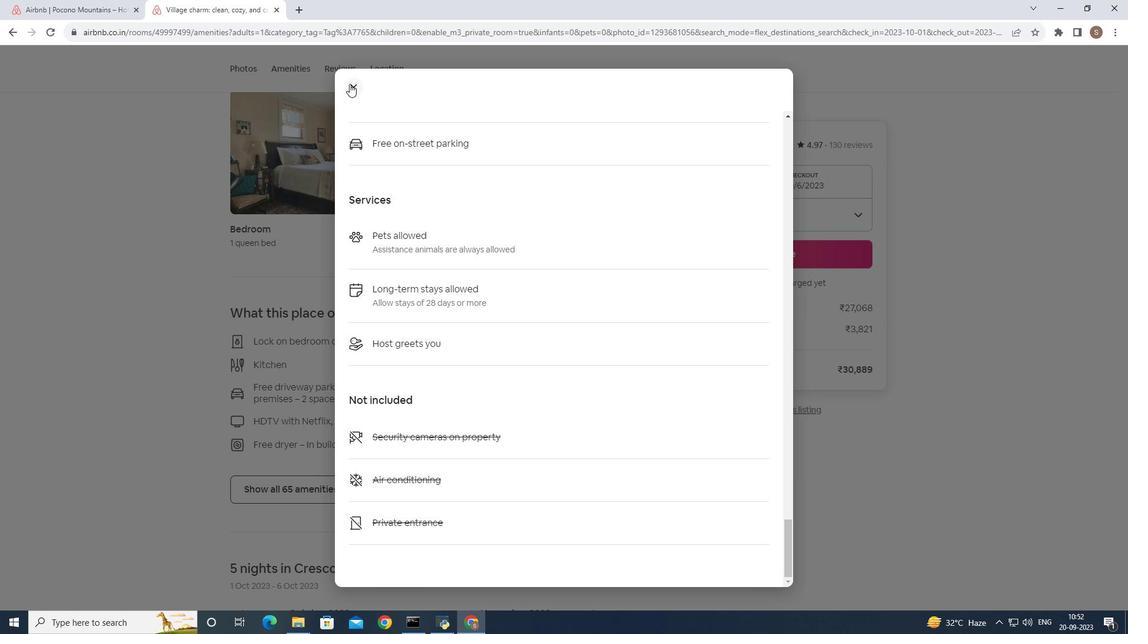 
Action: Mouse pressed left at (415, 69)
Screenshot: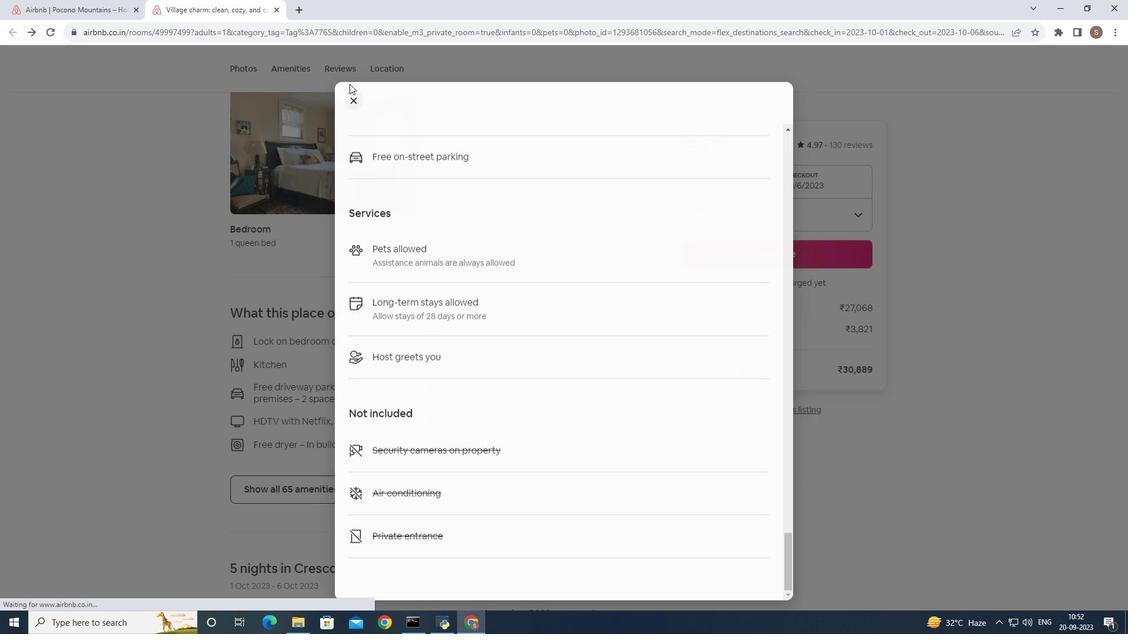 
Action: Mouse moved to (488, 266)
Screenshot: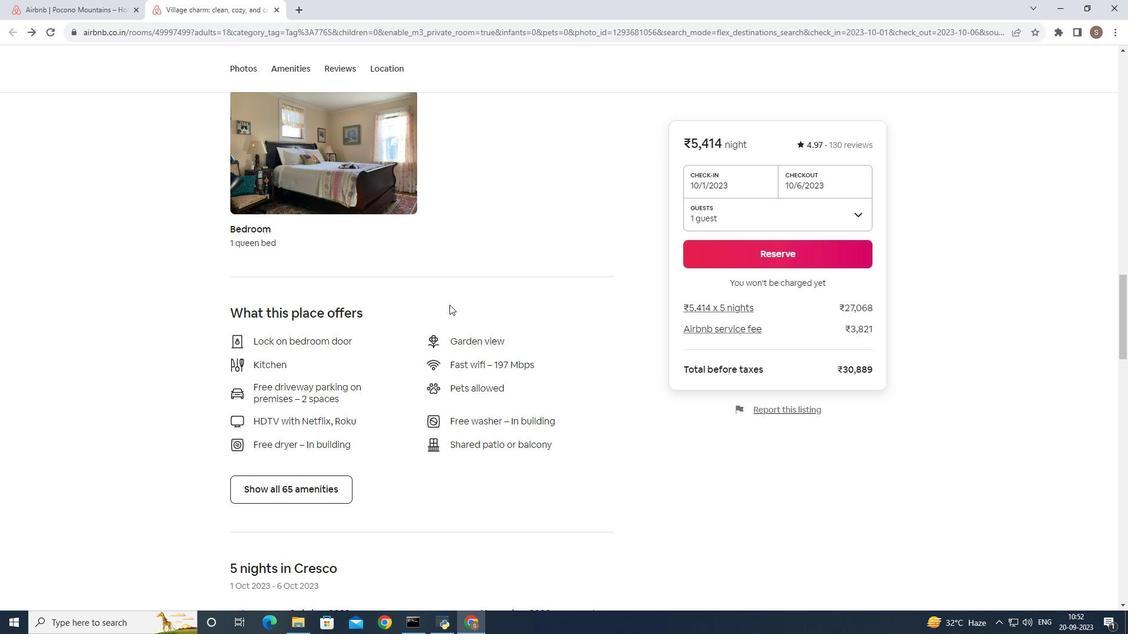 
Action: Mouse scrolled (488, 266) with delta (0, 0)
Screenshot: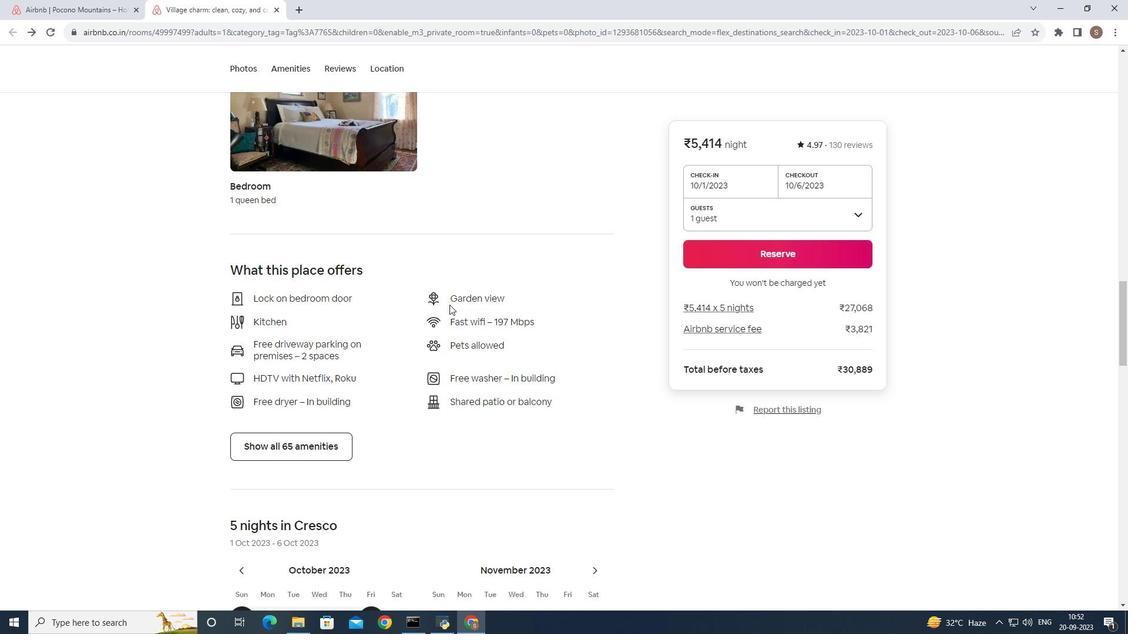 
Action: Mouse scrolled (488, 267) with delta (0, 0)
Screenshot: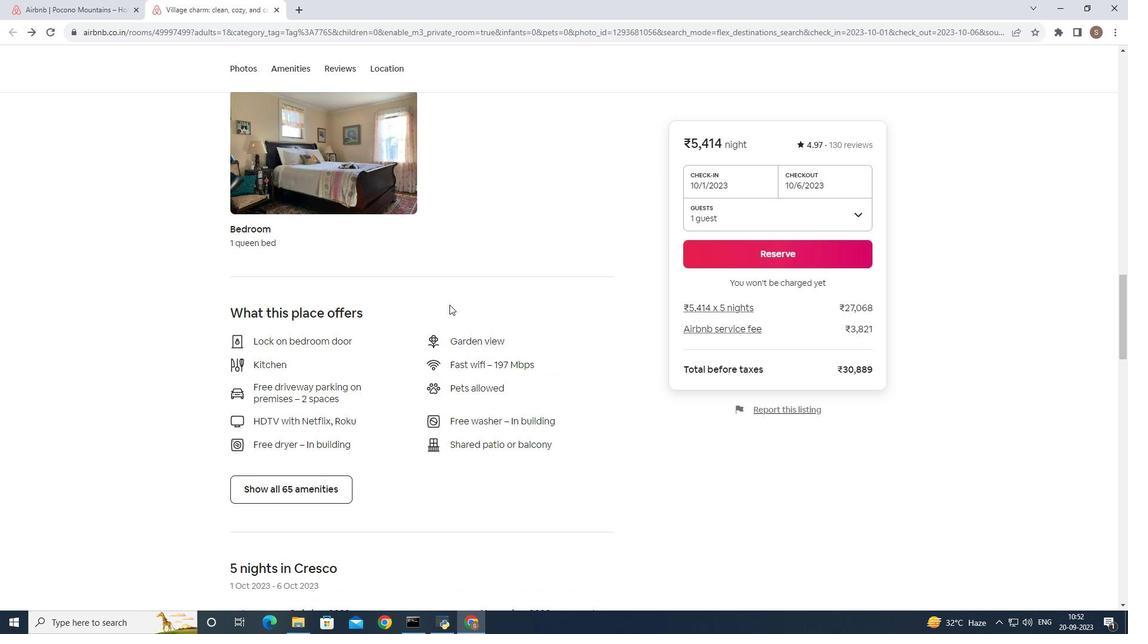 
Action: Mouse scrolled (488, 266) with delta (0, 0)
Screenshot: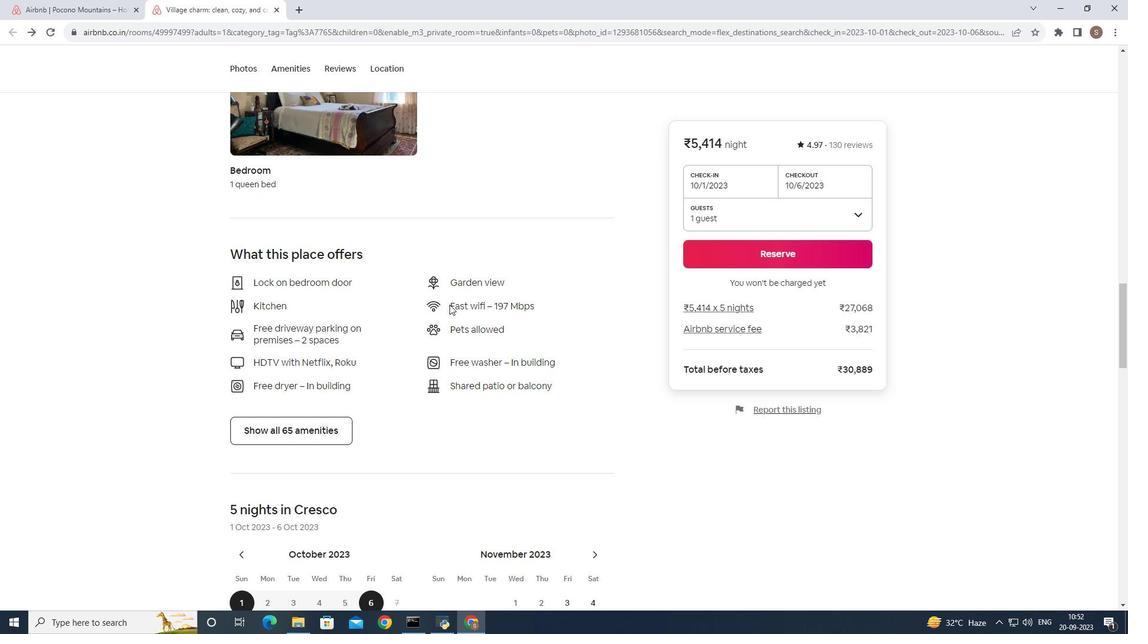 
Action: Mouse scrolled (488, 266) with delta (0, 0)
Screenshot: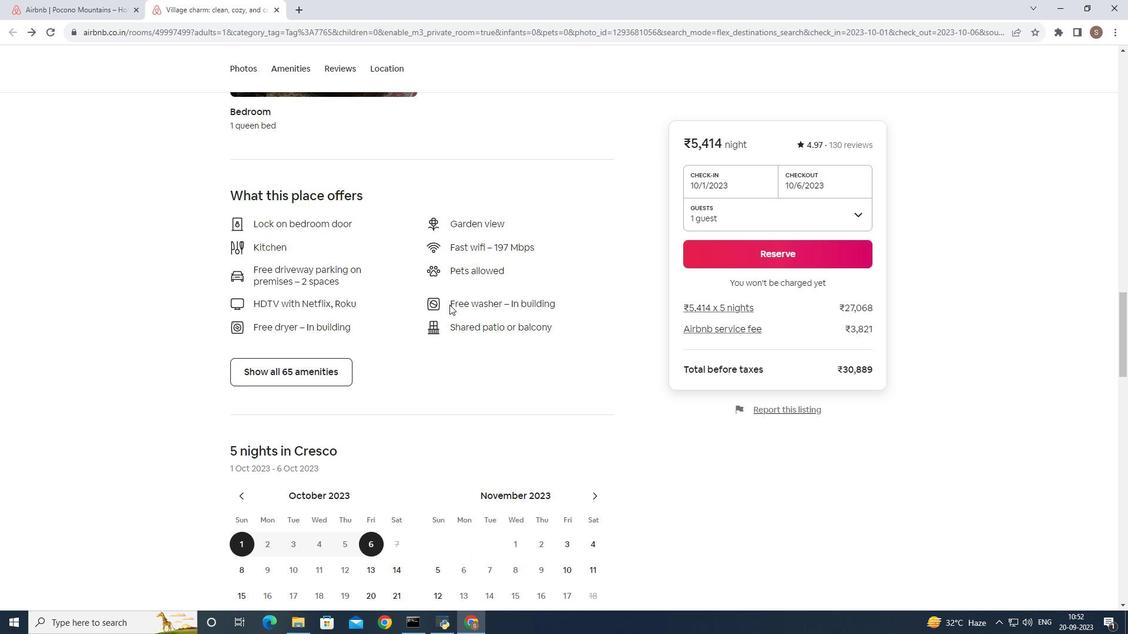 
Action: Mouse scrolled (488, 266) with delta (0, 0)
Screenshot: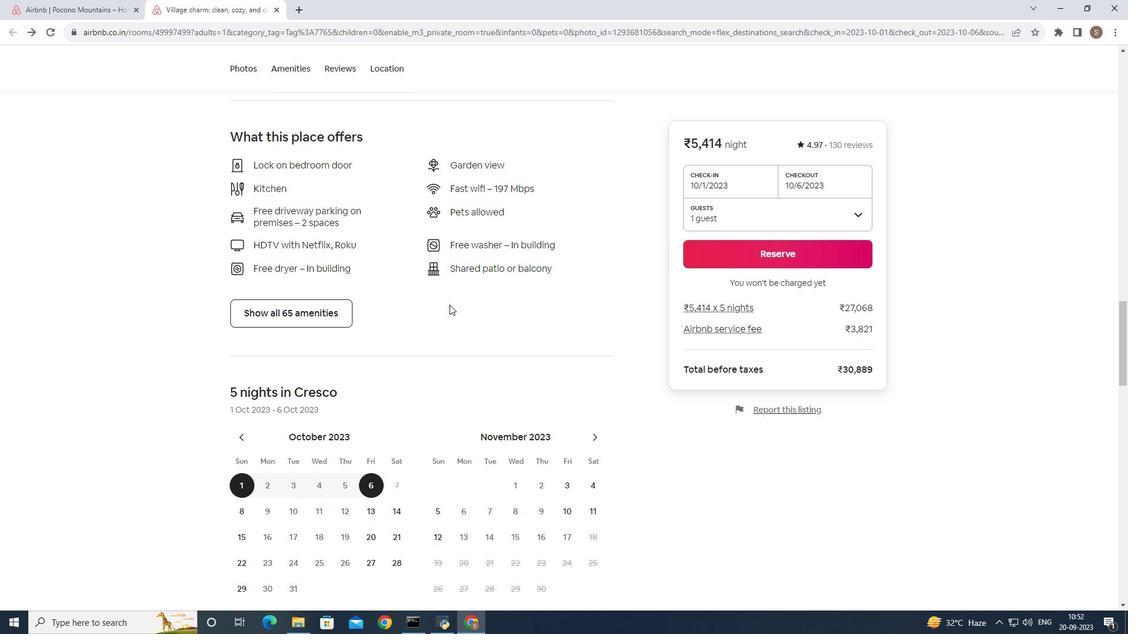
Action: Mouse scrolled (488, 266) with delta (0, 0)
Screenshot: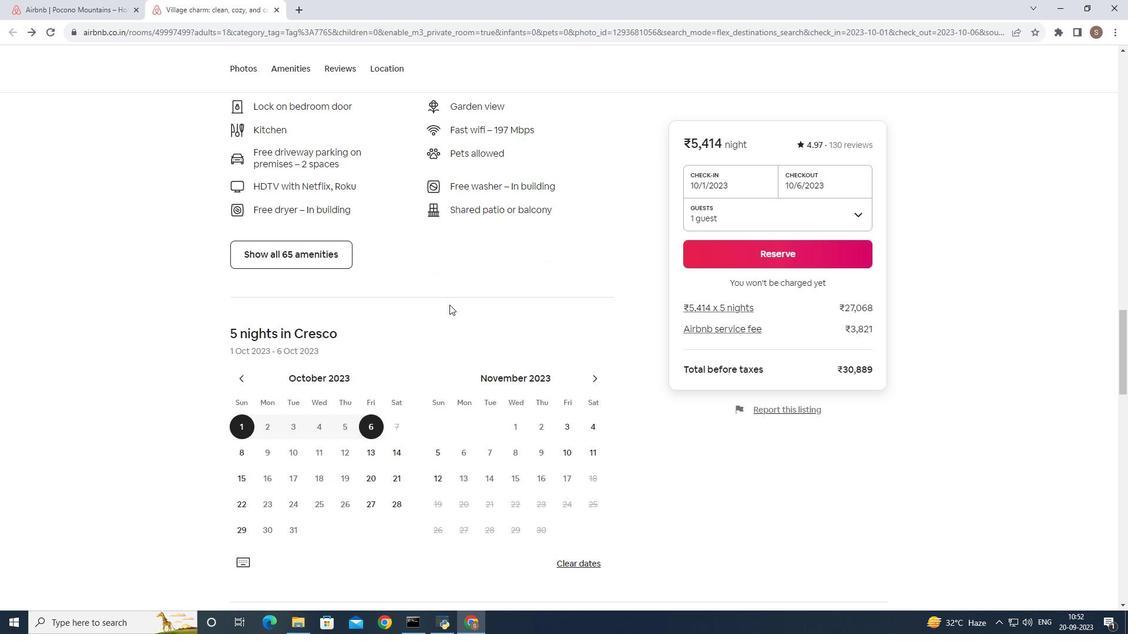 
Action: Mouse scrolled (488, 267) with delta (0, 0)
Screenshot: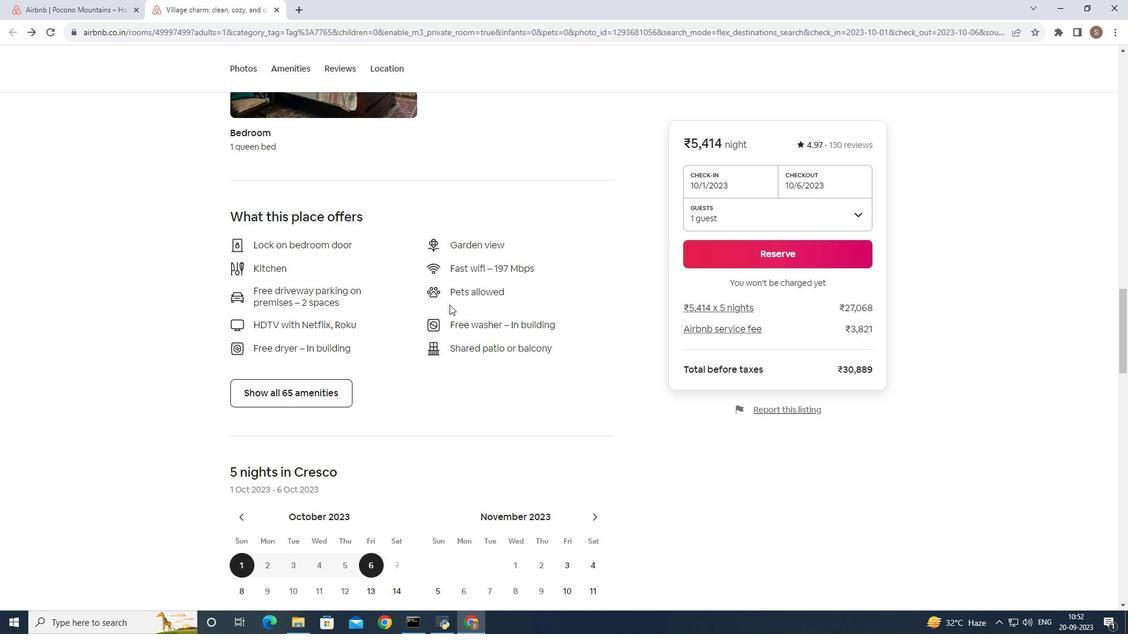 
Action: Mouse scrolled (488, 267) with delta (0, 0)
Screenshot: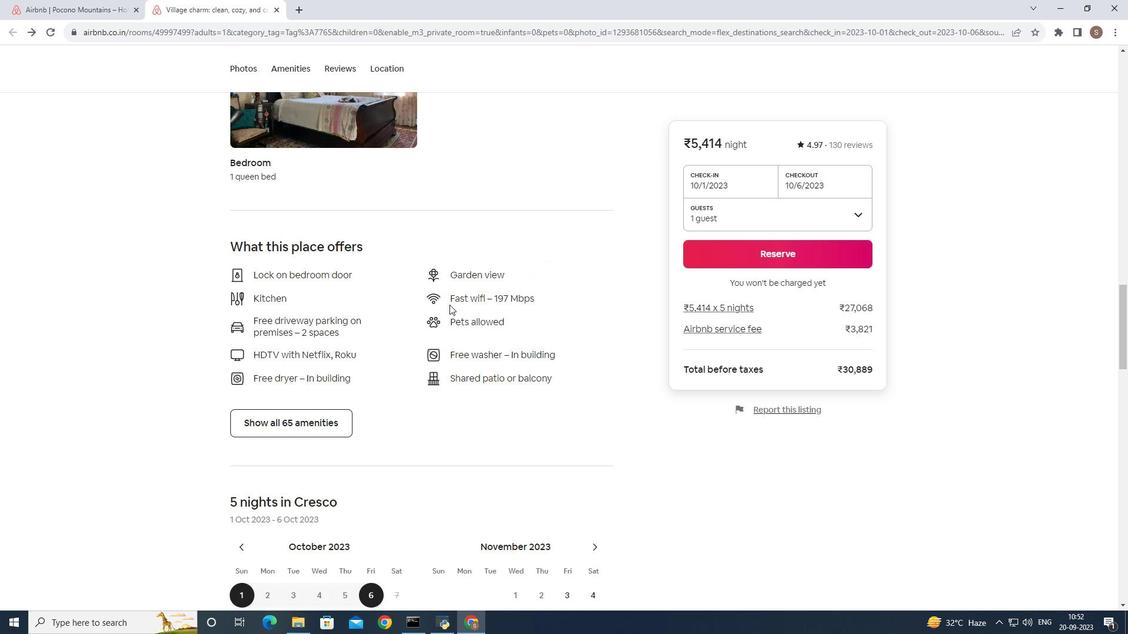 
Action: Mouse scrolled (488, 267) with delta (0, 0)
Screenshot: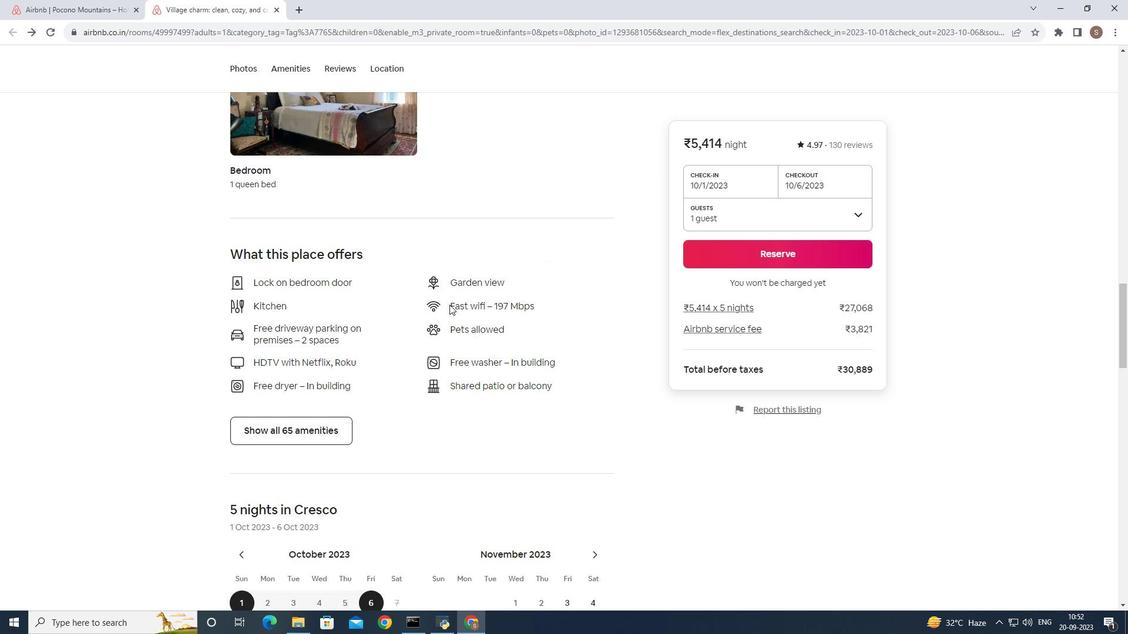 
Action: Mouse moved to (439, 296)
Screenshot: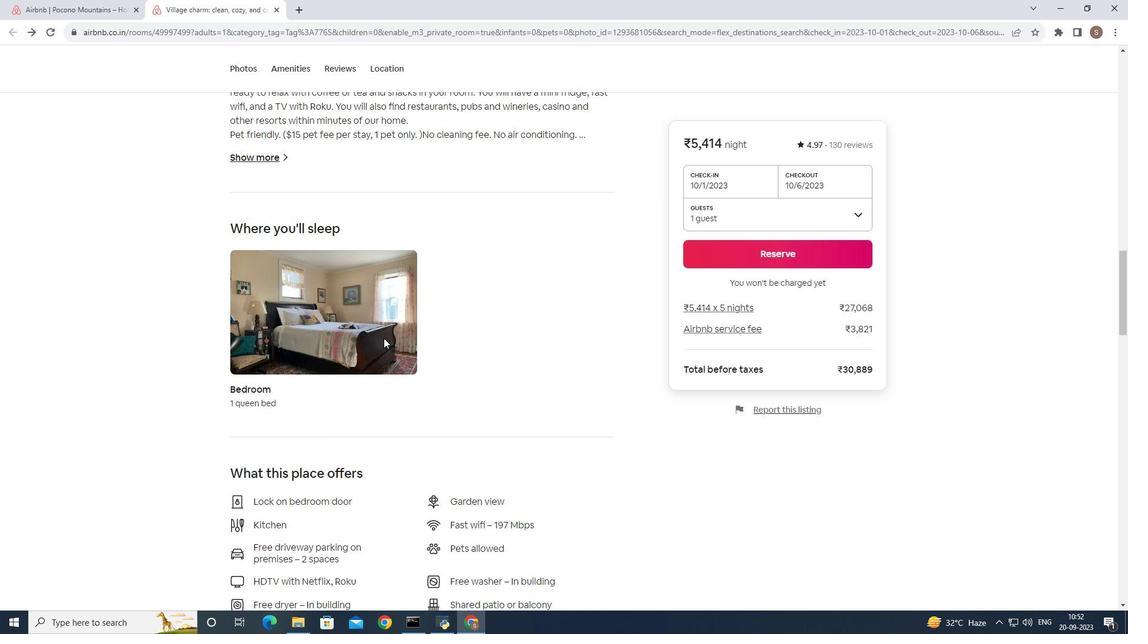 
Action: Mouse scrolled (439, 297) with delta (0, 0)
Screenshot: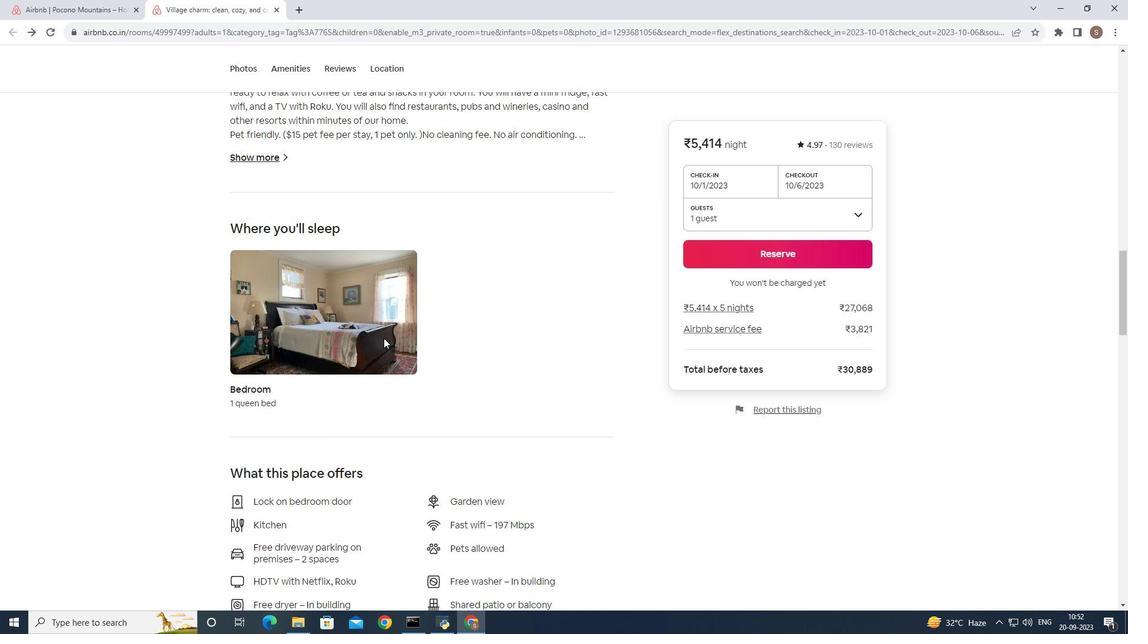 
Action: Mouse moved to (439, 296)
Screenshot: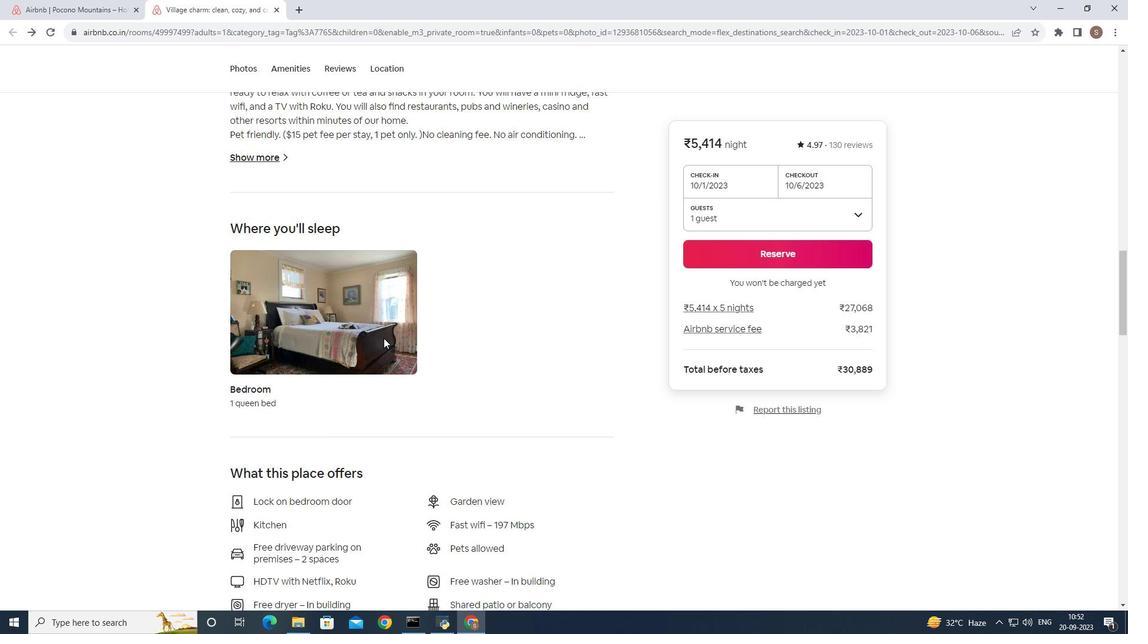 
Action: Mouse scrolled (439, 297) with delta (0, 0)
Screenshot: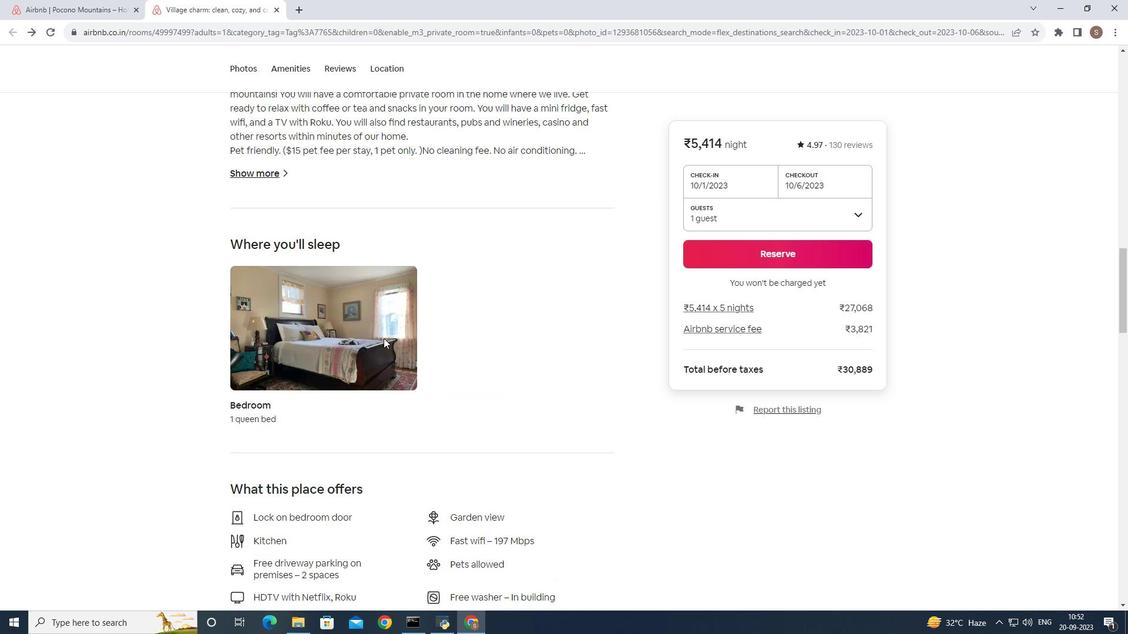 
Action: Mouse scrolled (439, 297) with delta (0, 0)
Screenshot: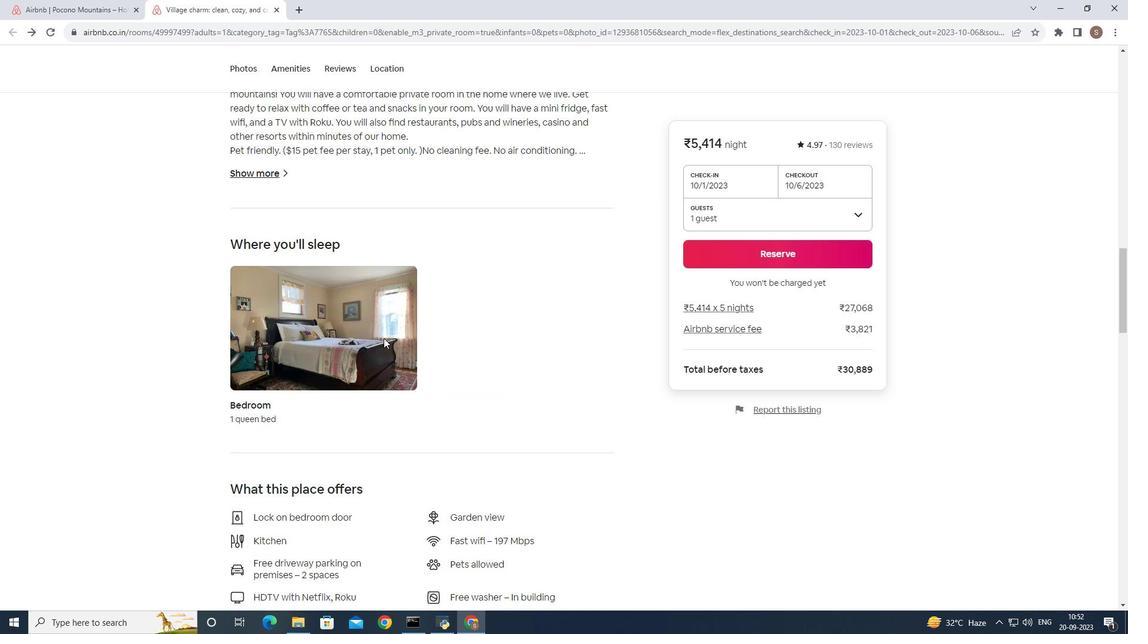 
Action: Mouse scrolled (439, 297) with delta (0, 0)
Screenshot: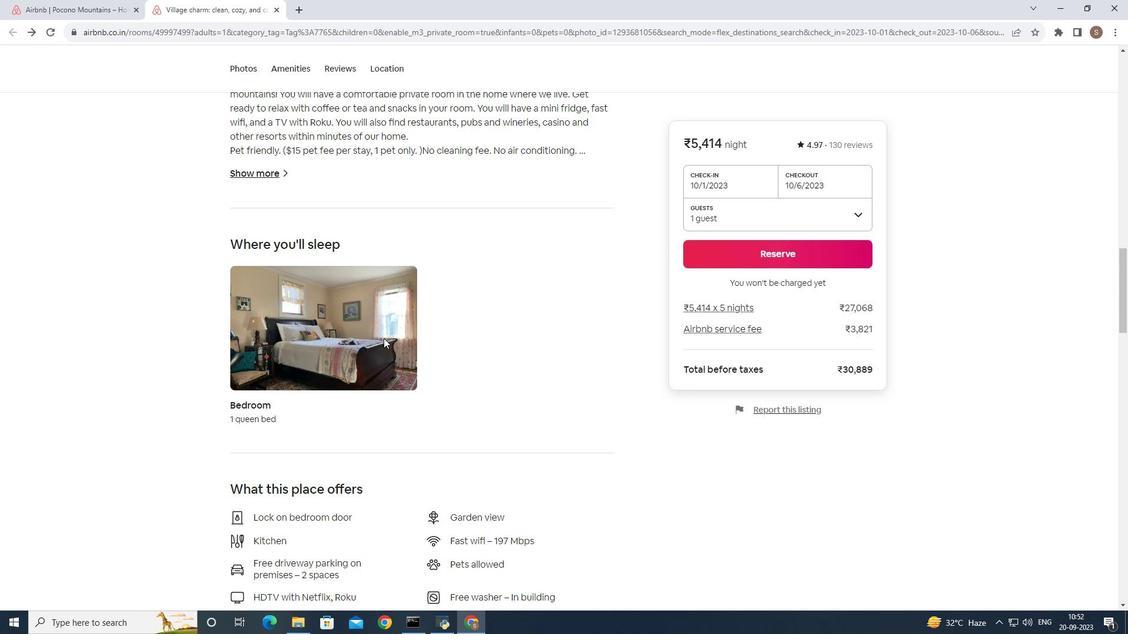 
Action: Mouse scrolled (439, 297) with delta (0, 0)
Screenshot: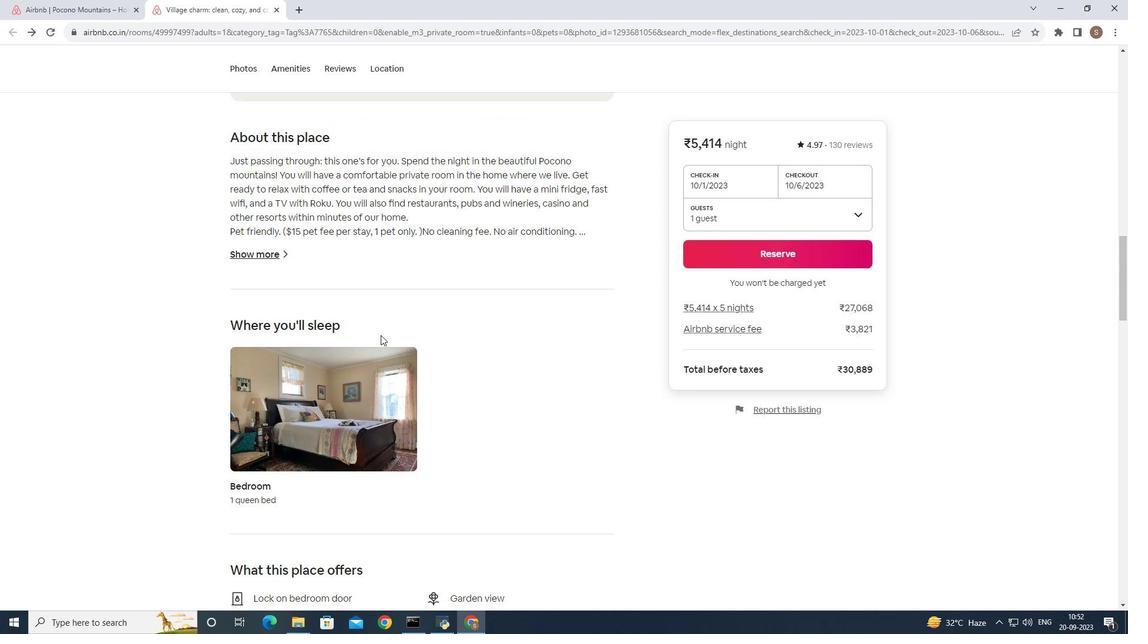 
Action: Mouse scrolled (439, 297) with delta (0, 0)
Screenshot: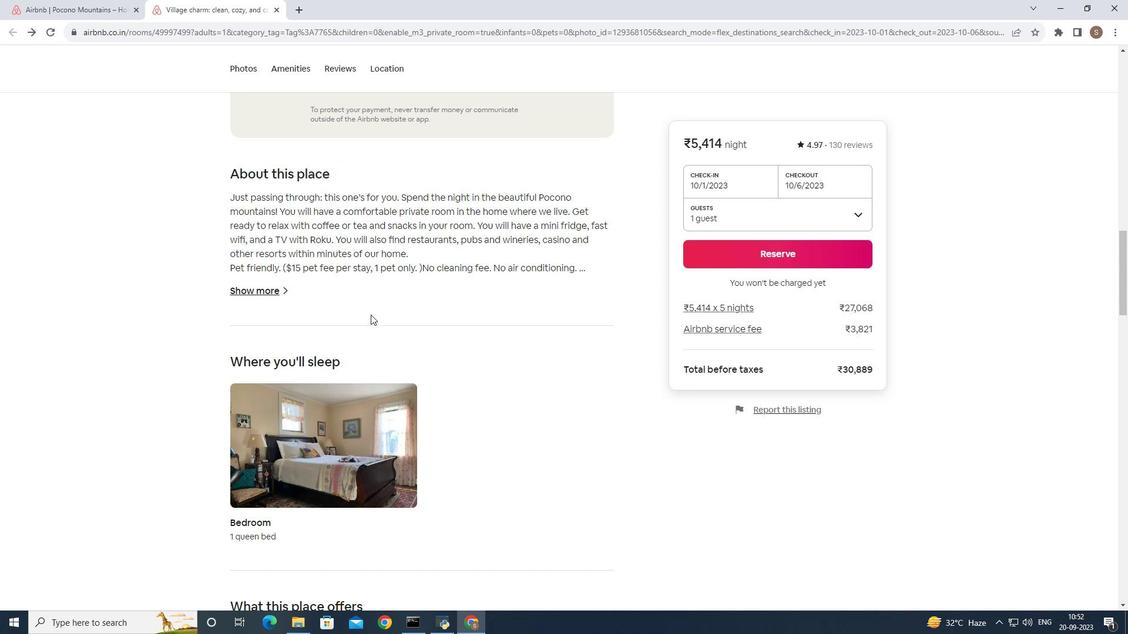 
Action: Mouse moved to (430, 275)
Screenshot: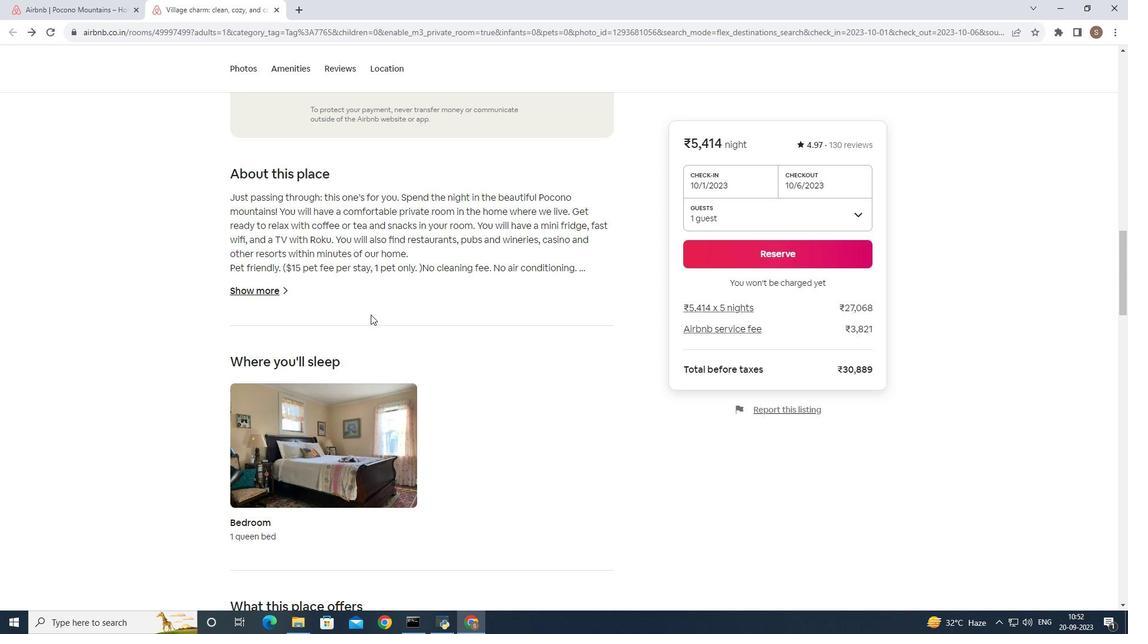 
Action: Mouse scrolled (430, 275) with delta (0, 0)
Screenshot: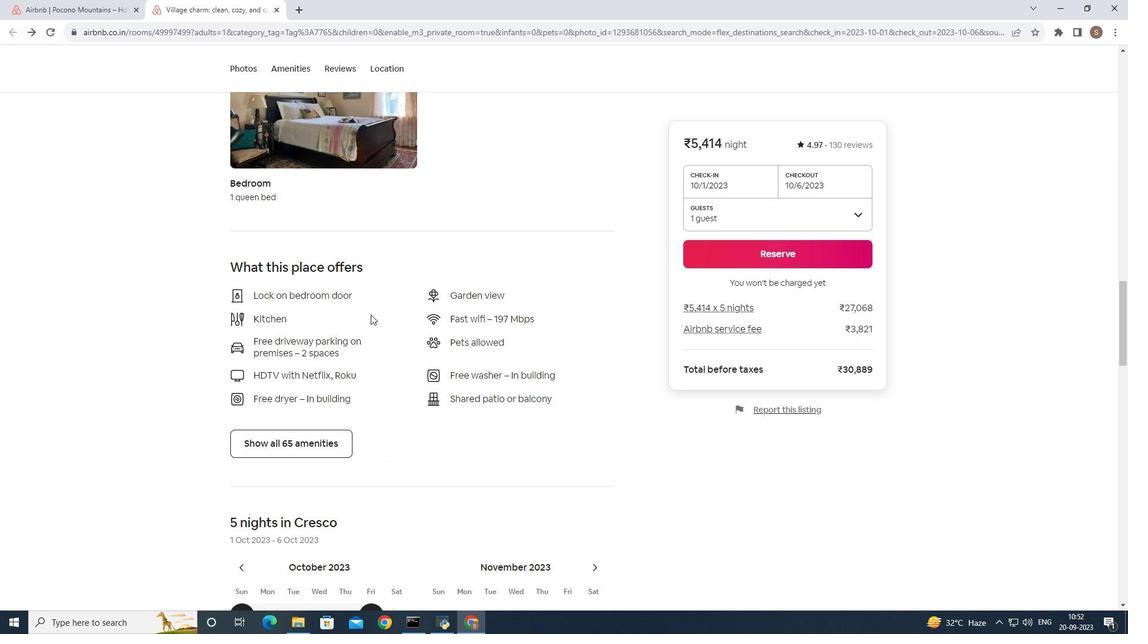 
Action: Mouse scrolled (430, 275) with delta (0, 0)
Screenshot: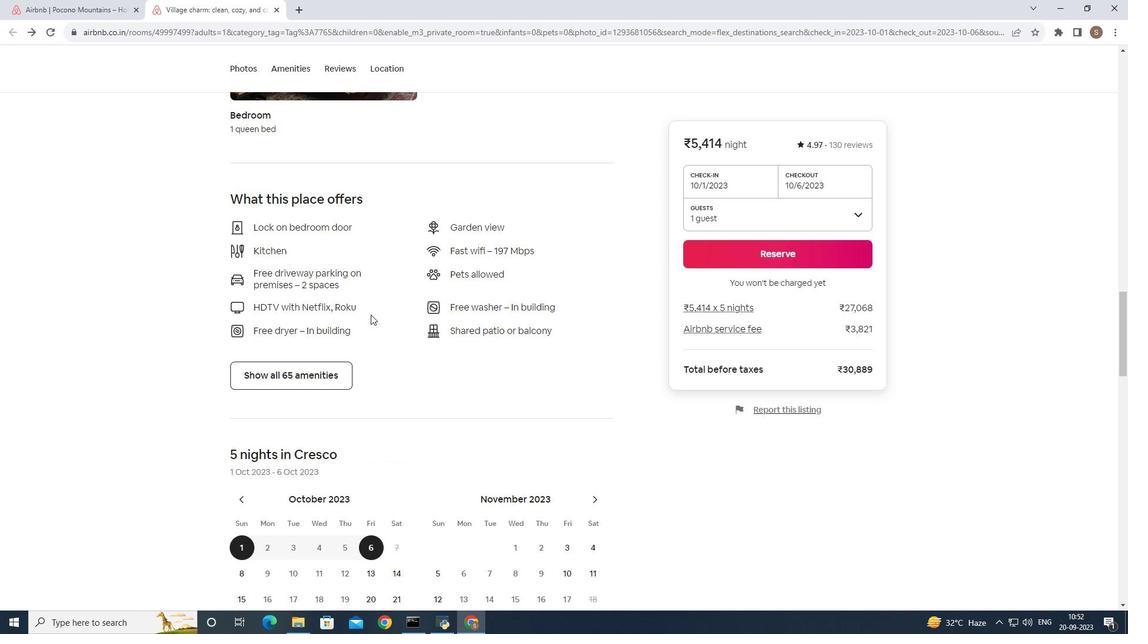 
Action: Mouse scrolled (430, 275) with delta (0, 0)
Screenshot: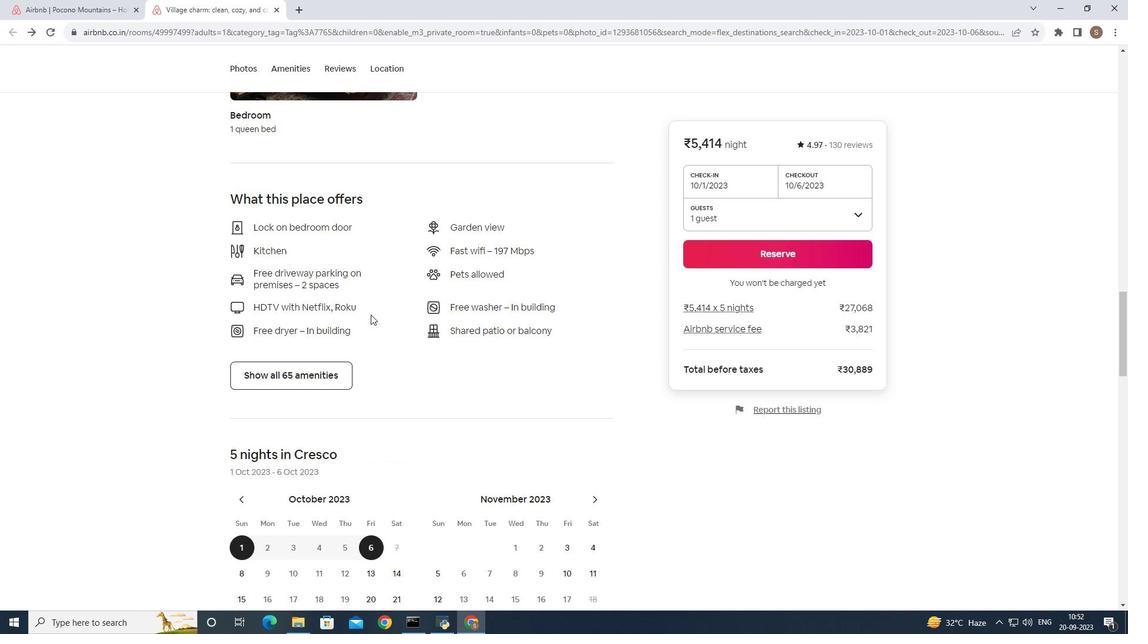 
Action: Mouse scrolled (430, 275) with delta (0, 0)
Screenshot: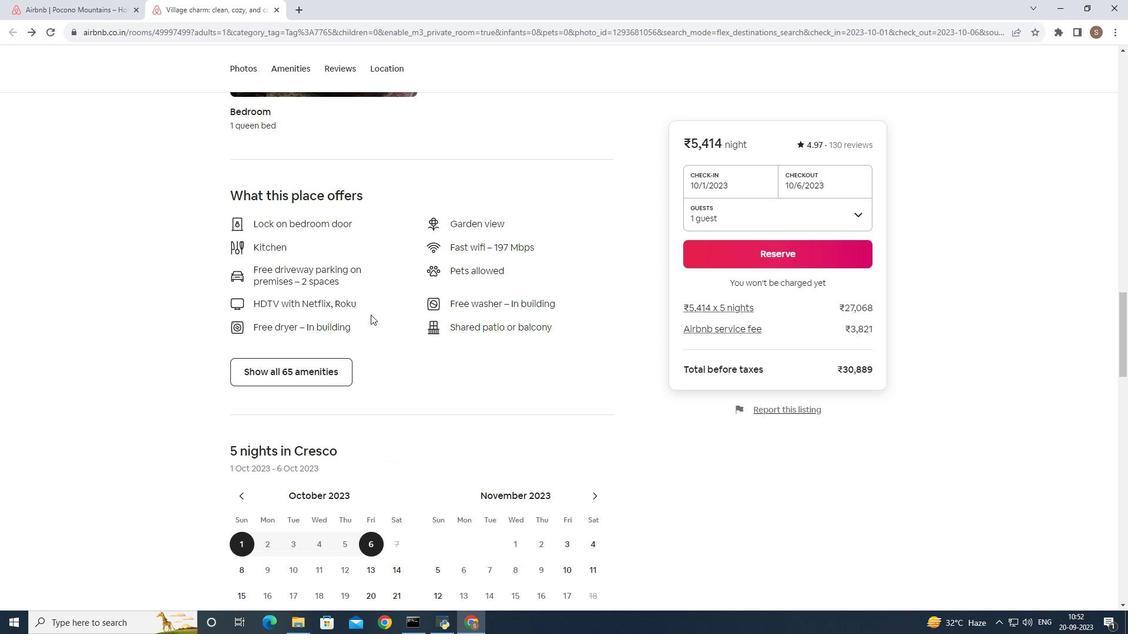 
Action: Mouse scrolled (430, 275) with delta (0, 0)
Screenshot: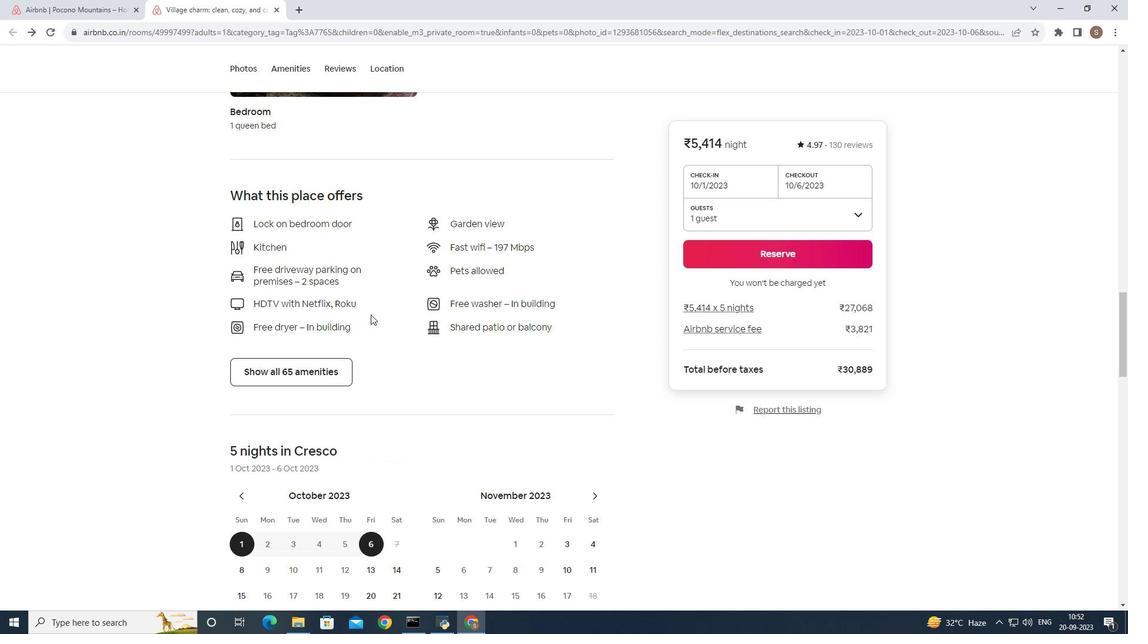 
Action: Mouse scrolled (430, 275) with delta (0, 0)
Screenshot: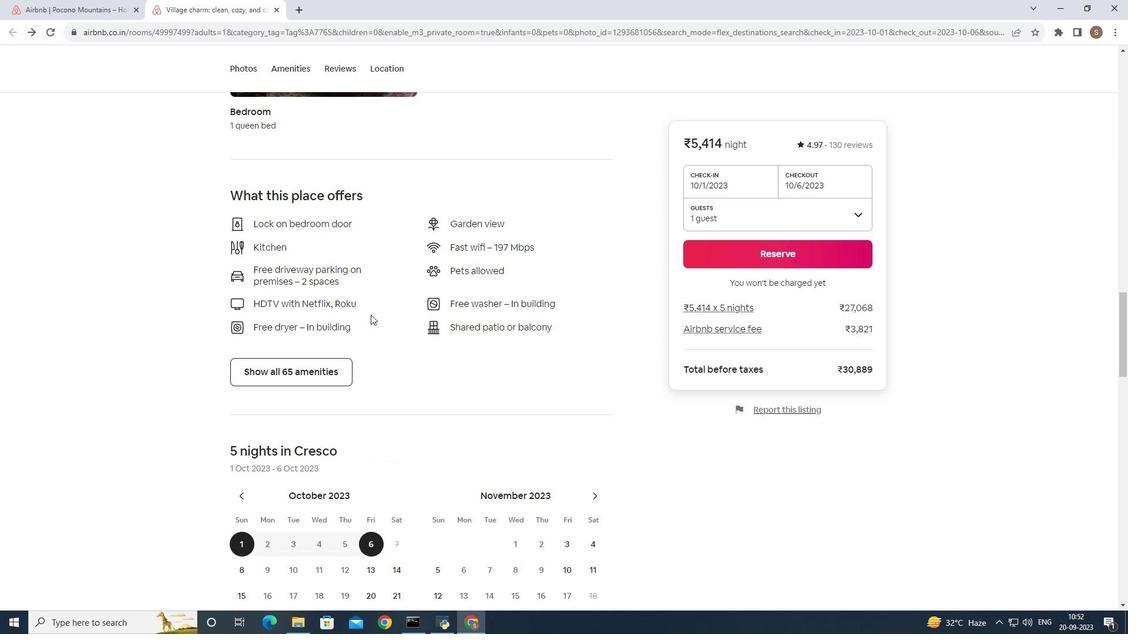 
Action: Mouse scrolled (430, 275) with delta (0, 0)
Screenshot: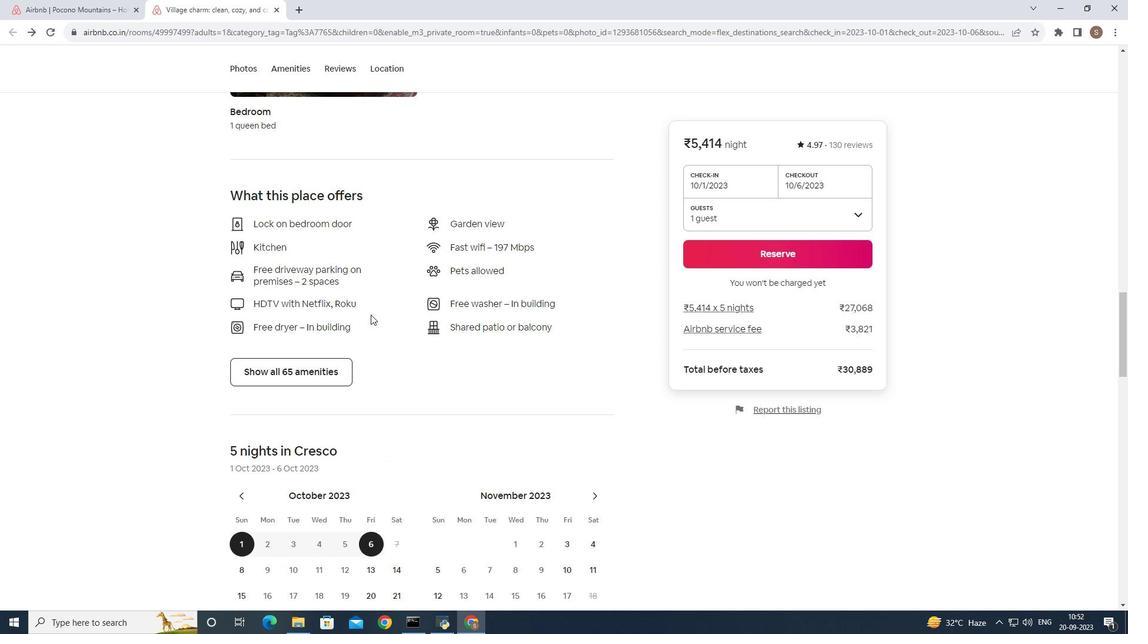 
Action: Mouse scrolled (430, 275) with delta (0, 0)
Screenshot: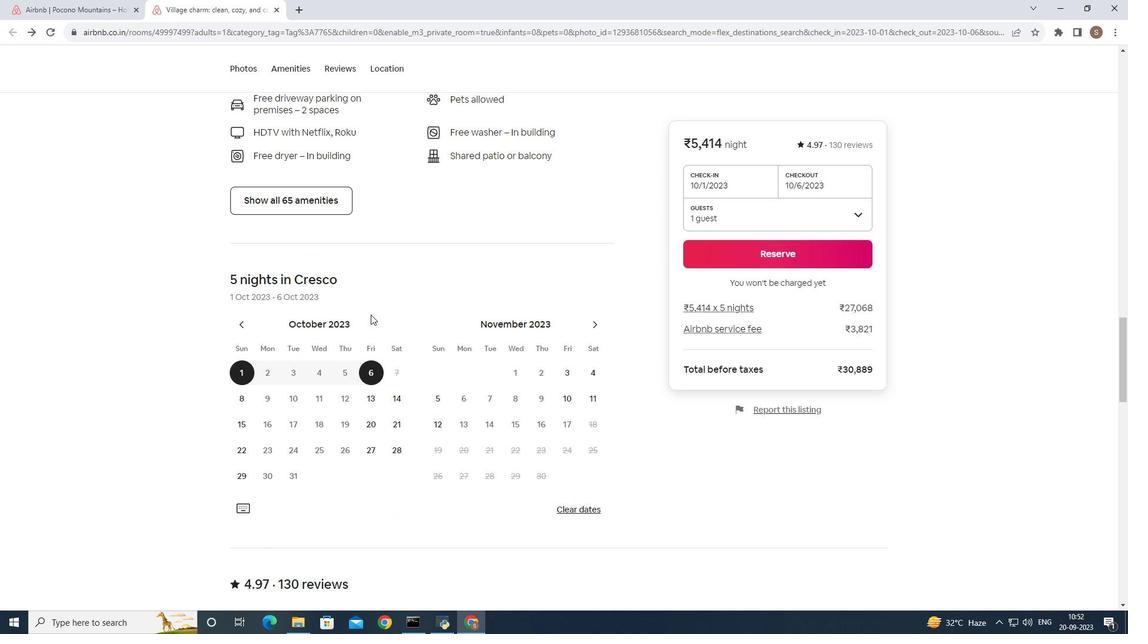
Action: Mouse scrolled (430, 275) with delta (0, 0)
Screenshot: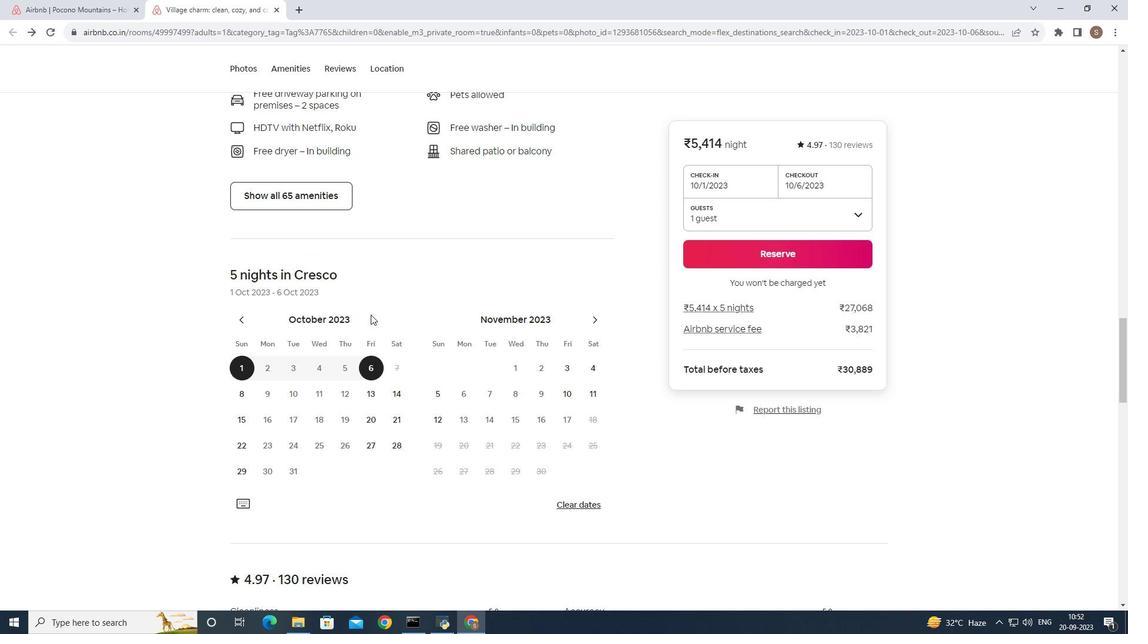 
Action: Mouse scrolled (430, 275) with delta (0, 0)
Screenshot: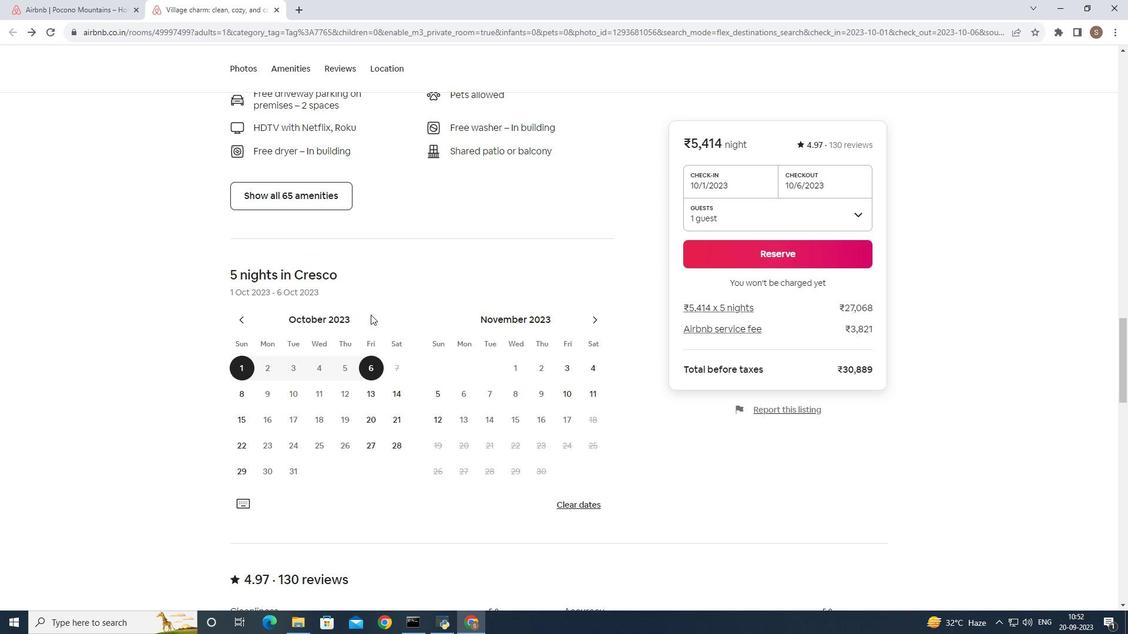 
Action: Mouse scrolled (430, 275) with delta (0, 0)
Screenshot: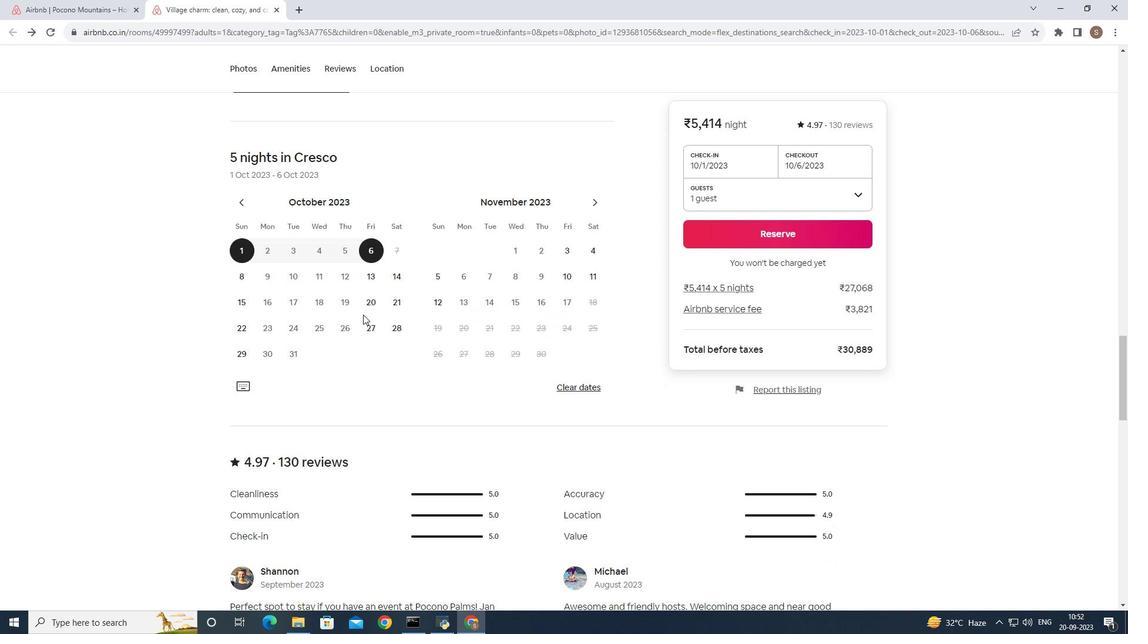 
Action: Mouse moved to (425, 275)
Screenshot: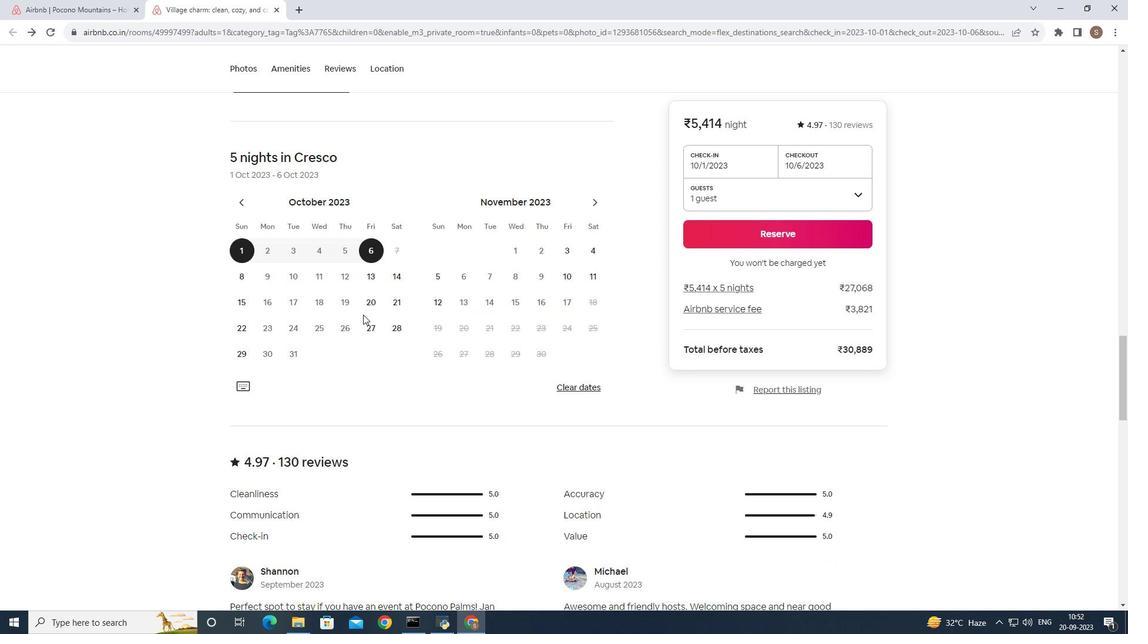 
Action: Mouse scrolled (425, 275) with delta (0, 0)
Screenshot: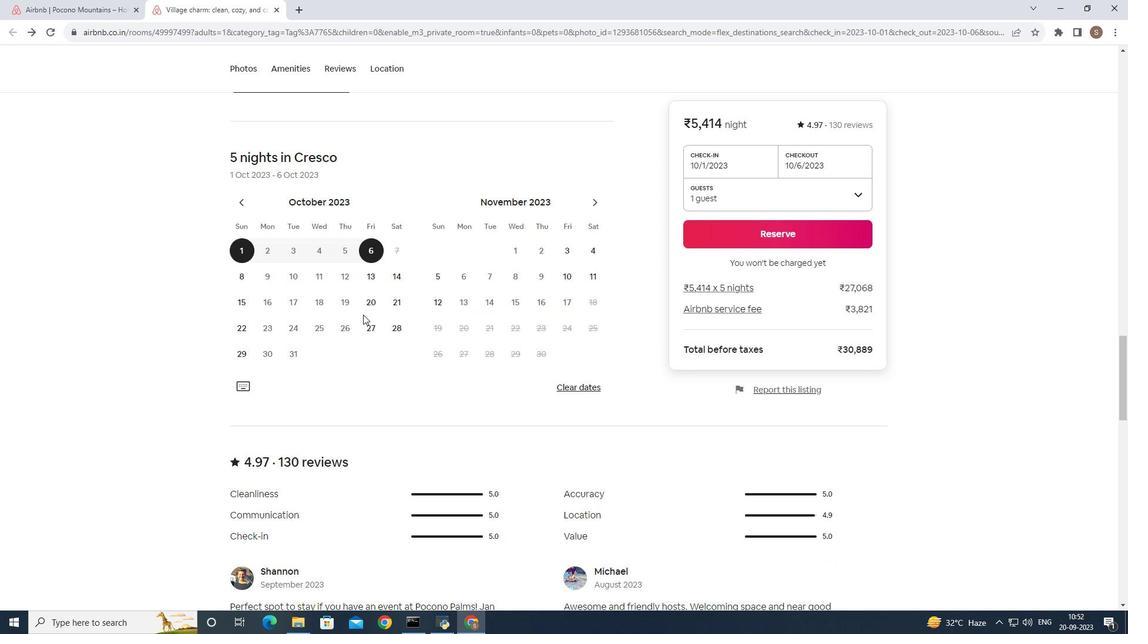 
Action: Mouse scrolled (425, 275) with delta (0, 0)
Screenshot: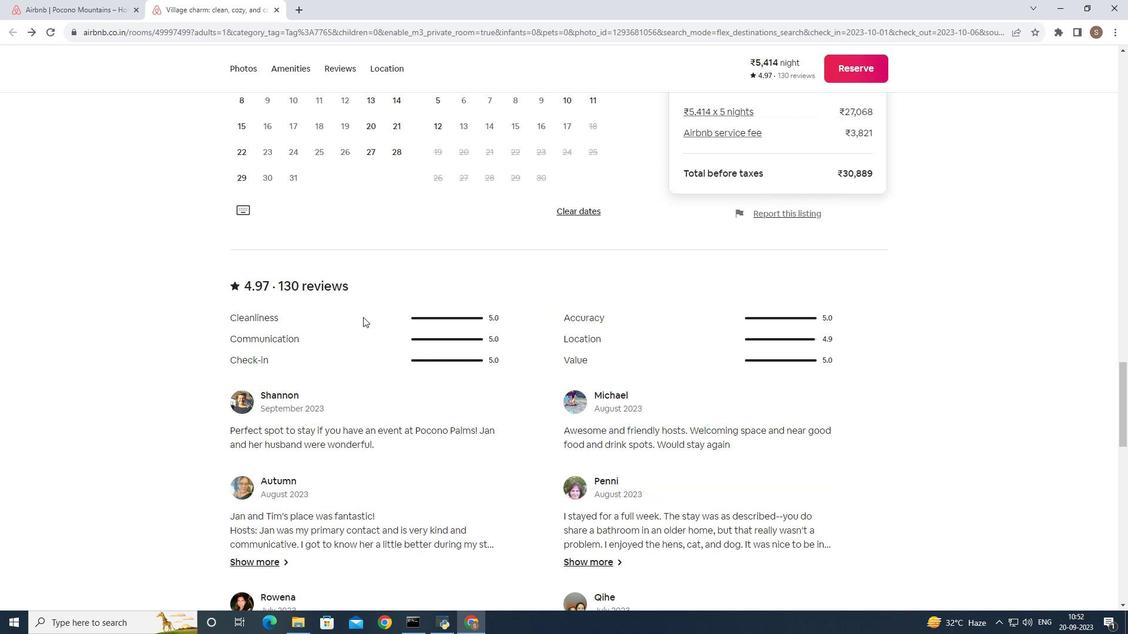 
Action: Mouse scrolled (425, 275) with delta (0, 0)
Screenshot: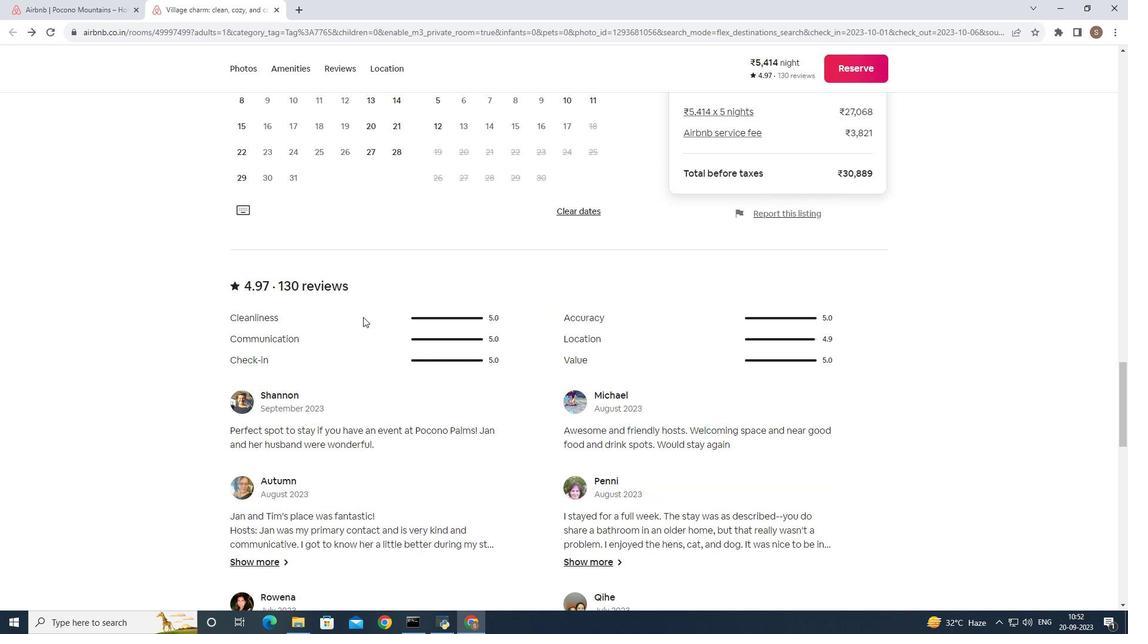 
Action: Mouse scrolled (425, 275) with delta (0, 0)
Screenshot: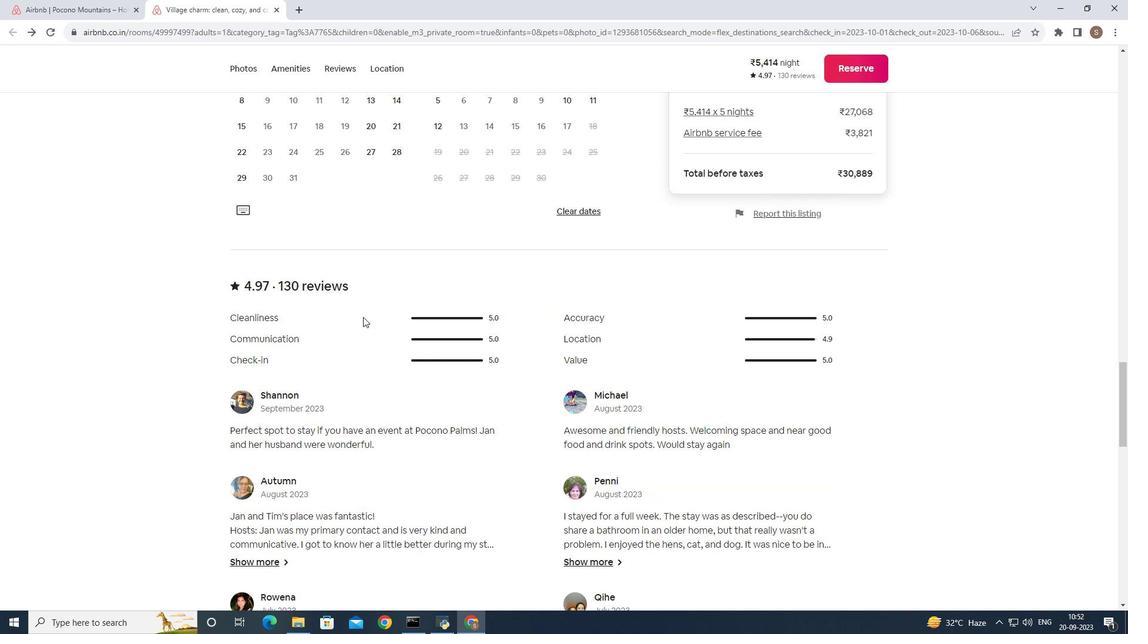 
Action: Mouse moved to (425, 278)
Screenshot: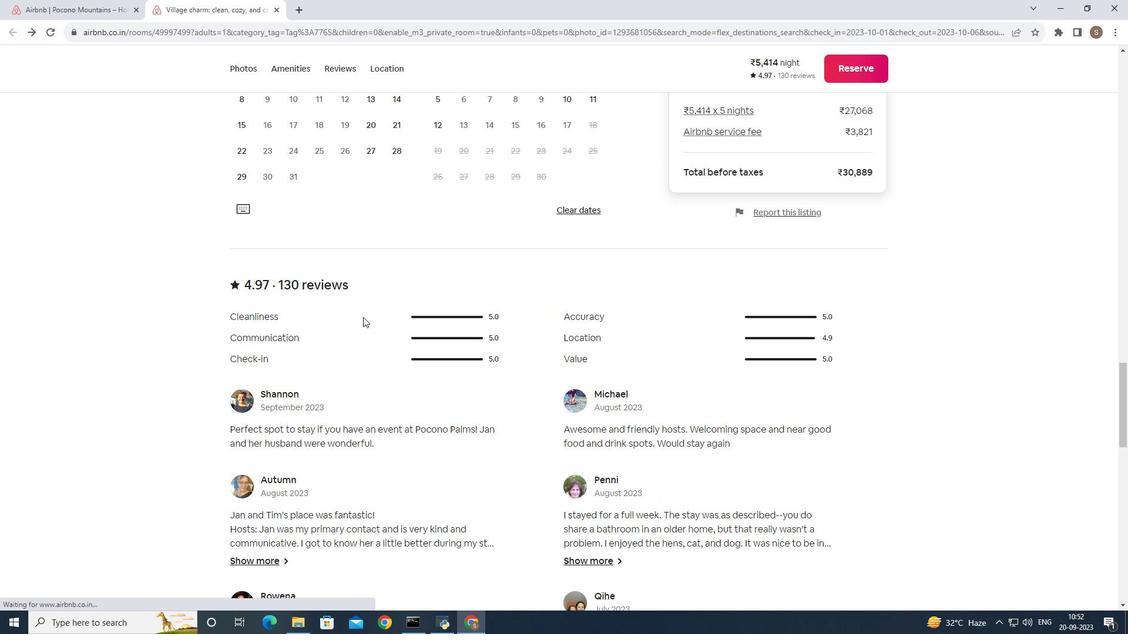 
Action: Mouse scrolled (425, 277) with delta (0, 0)
Screenshot: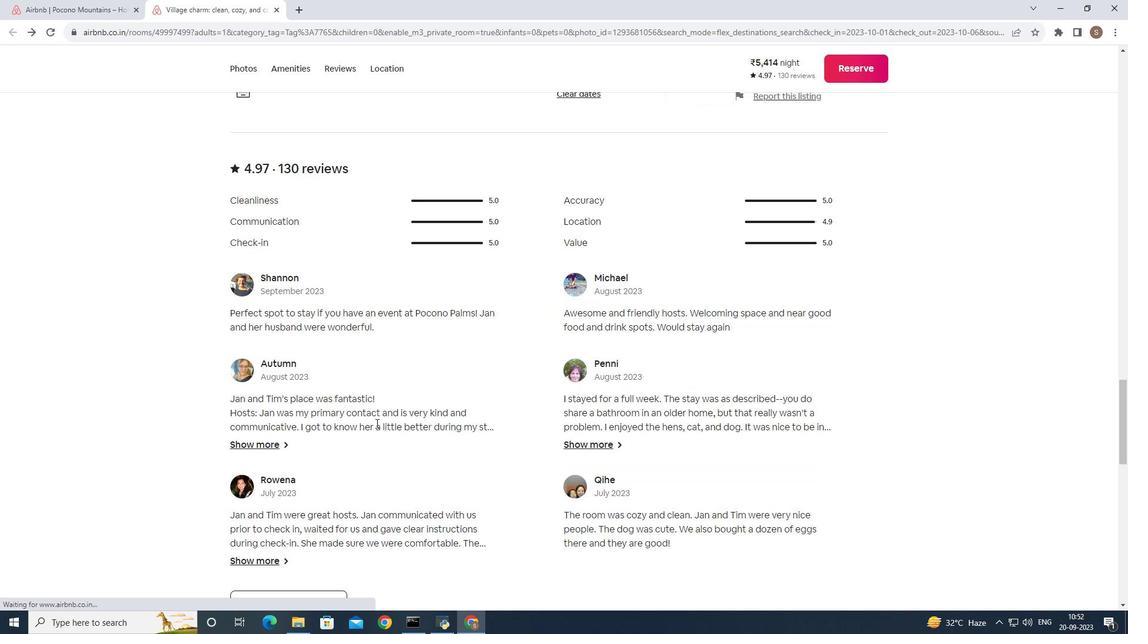 
Action: Mouse scrolled (425, 277) with delta (0, 0)
Screenshot: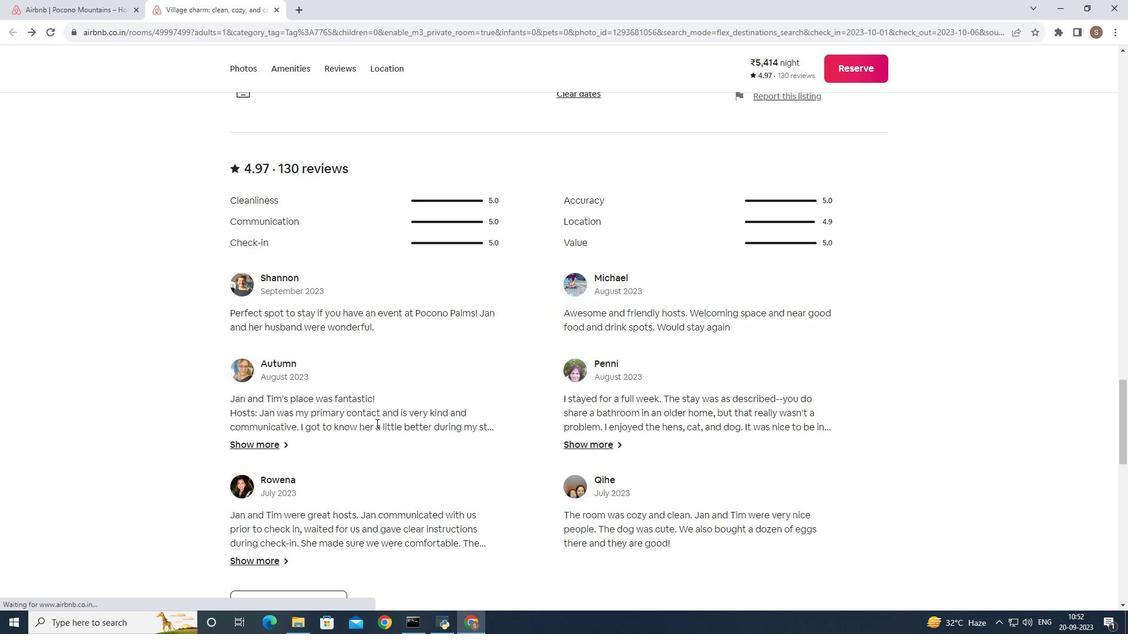 
Action: Mouse moved to (442, 448)
Screenshot: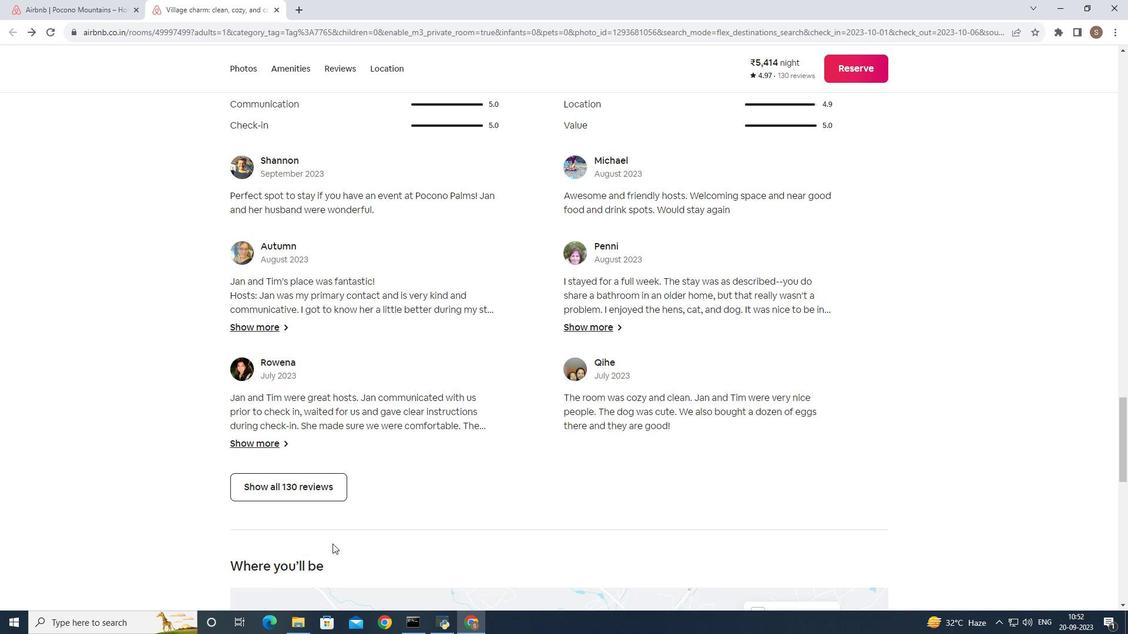 
Action: Mouse scrolled (442, 448) with delta (0, 0)
Screenshot: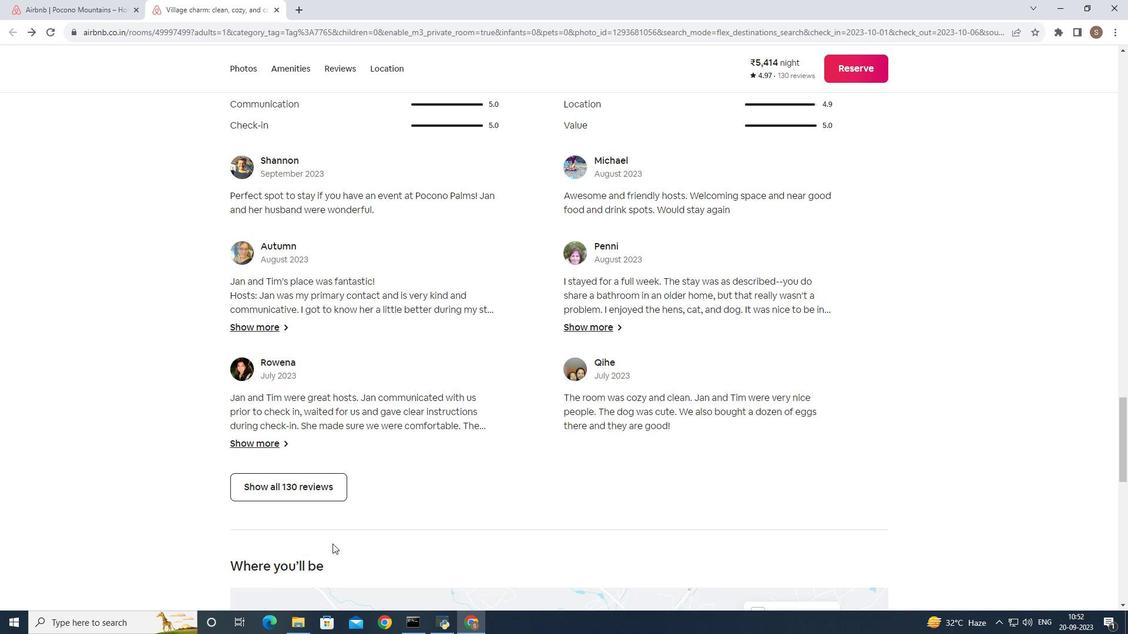 
Action: Mouse moved to (438, 460)
Screenshot: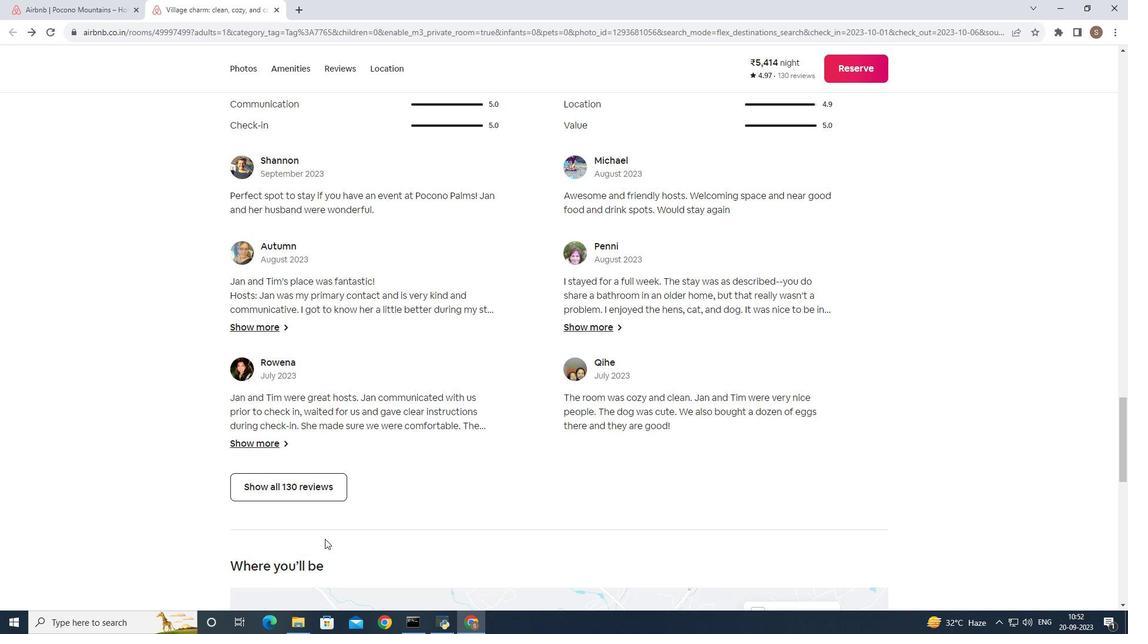 
Action: Mouse scrolled (438, 460) with delta (0, 0)
Screenshot: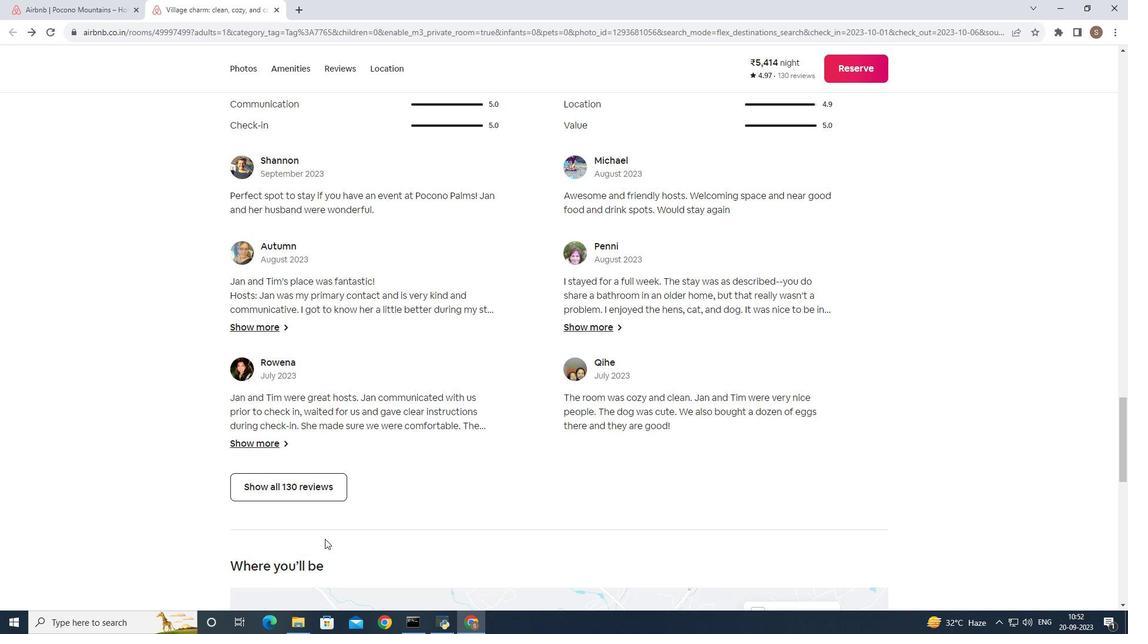 
Action: Mouse moved to (403, 432)
Screenshot: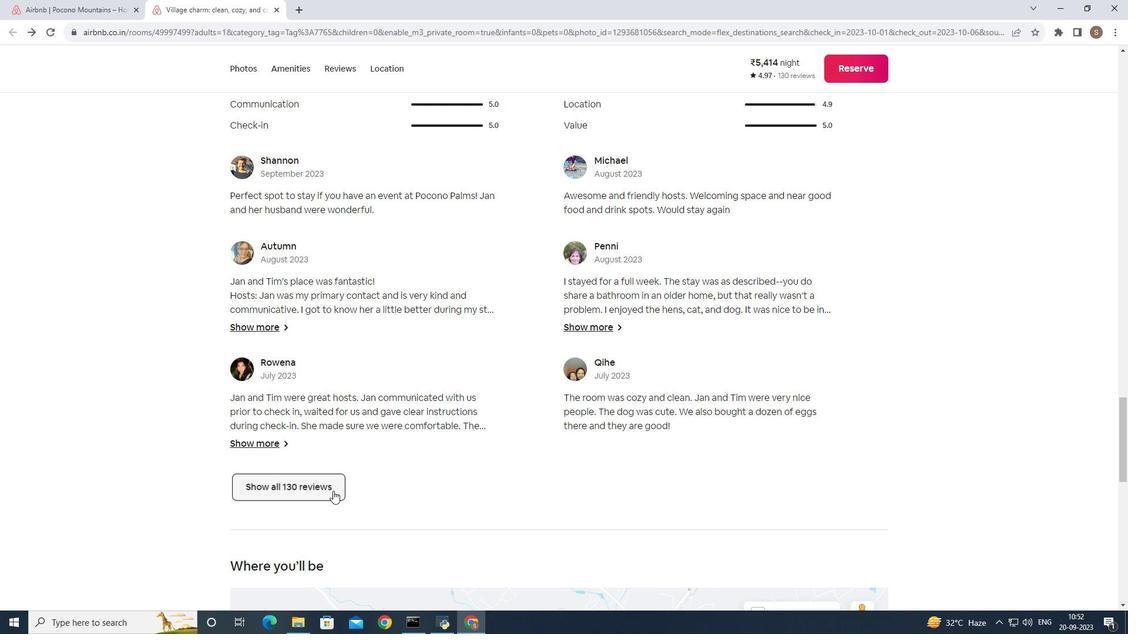 
Action: Mouse pressed left at (403, 432)
Screenshot: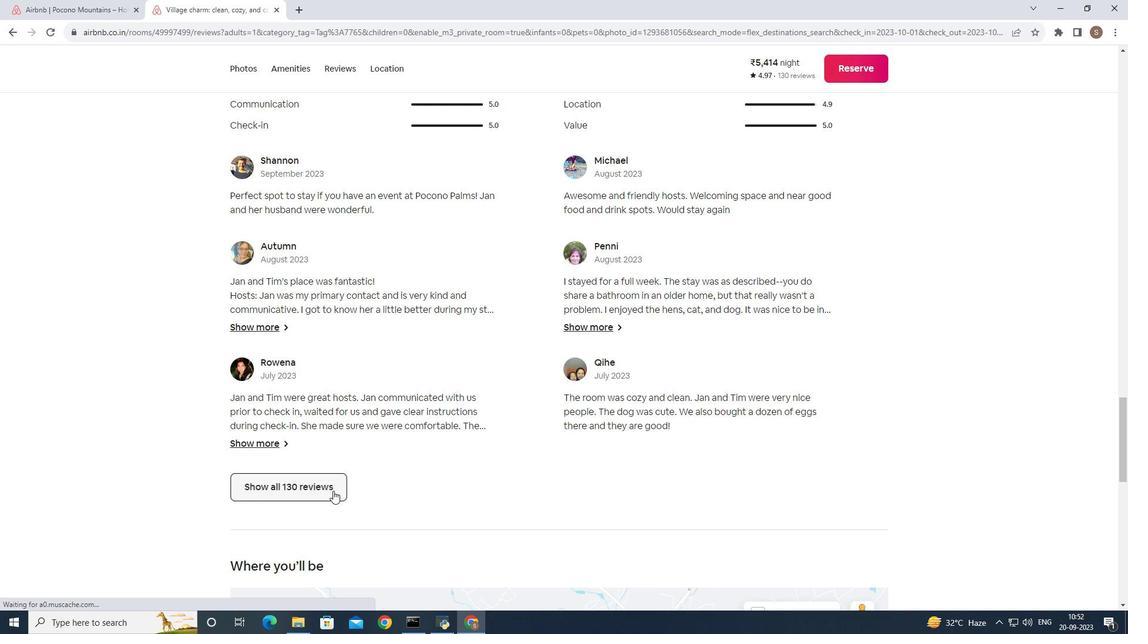 
Action: Mouse scrolled (403, 432) with delta (0, 0)
Screenshot: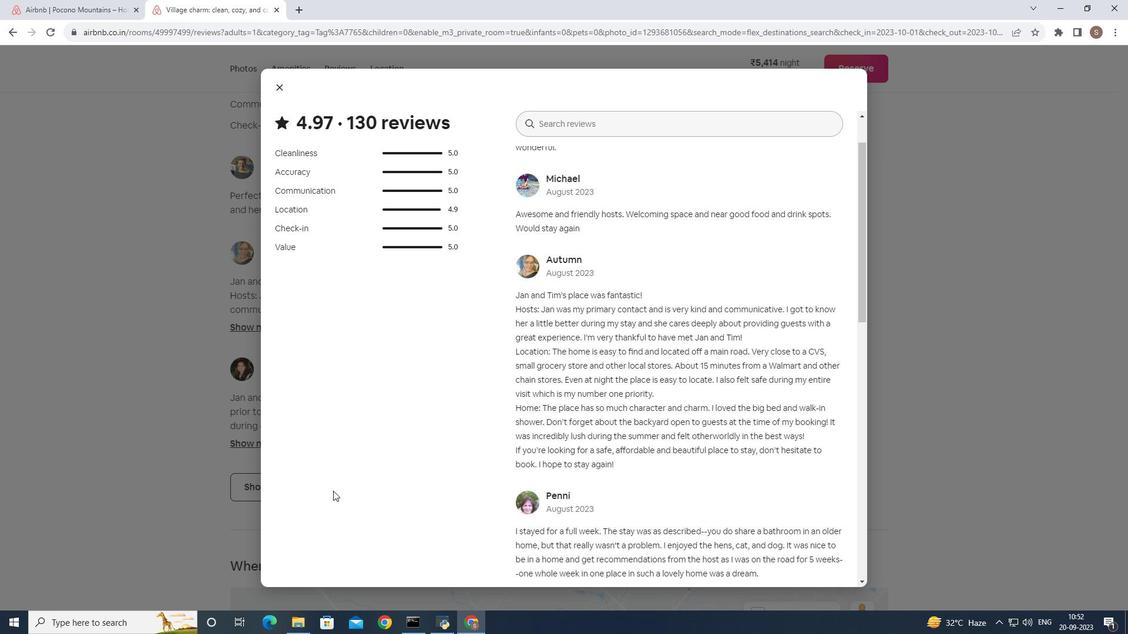 
Action: Mouse moved to (592, 318)
Screenshot: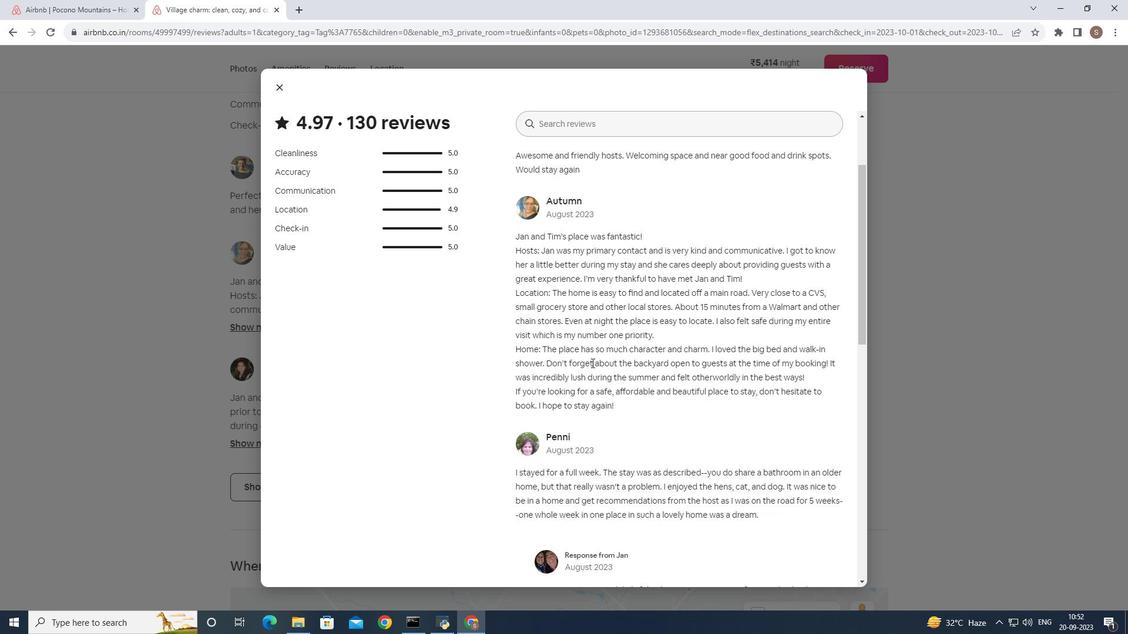 
Action: Mouse scrolled (592, 318) with delta (0, 0)
Screenshot: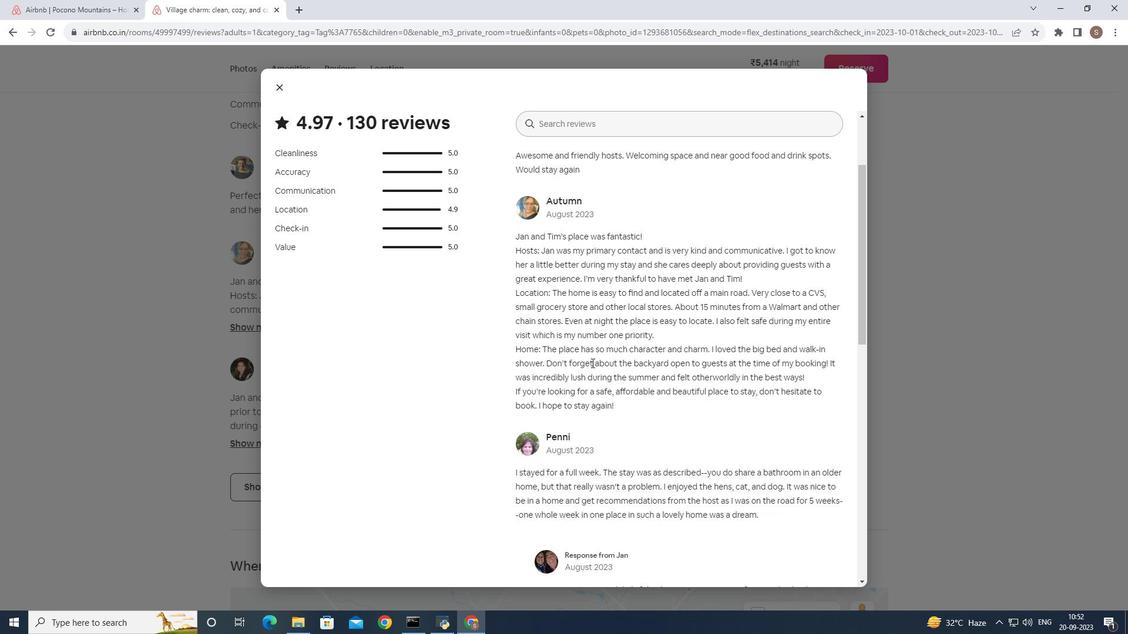 
Action: Mouse moved to (610, 318)
Screenshot: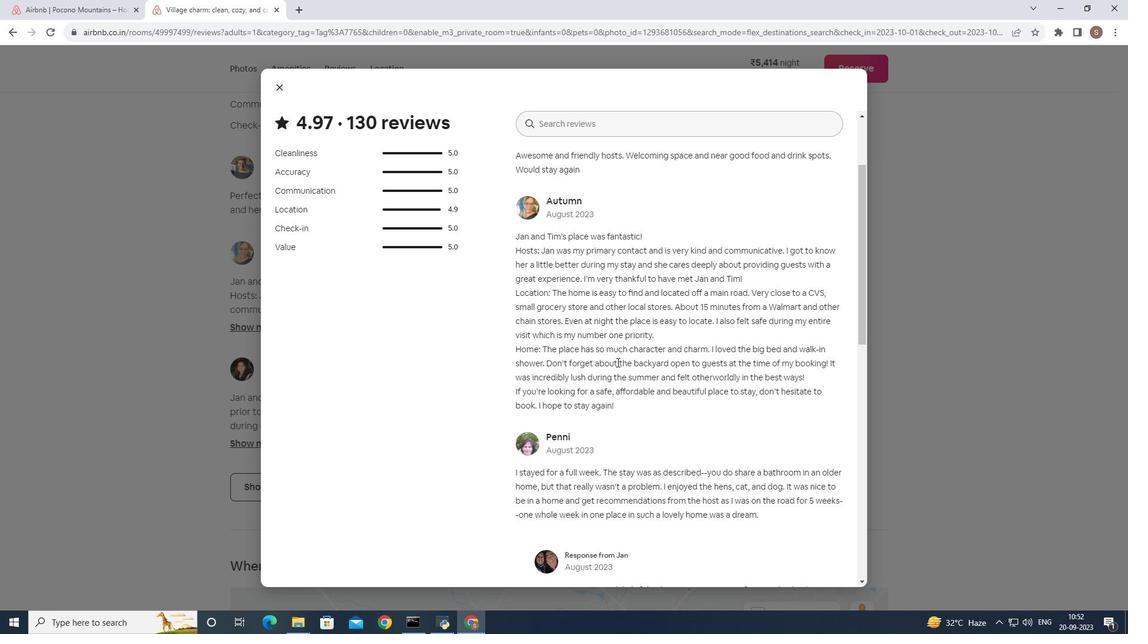 
Action: Mouse scrolled (610, 317) with delta (0, 0)
Screenshot: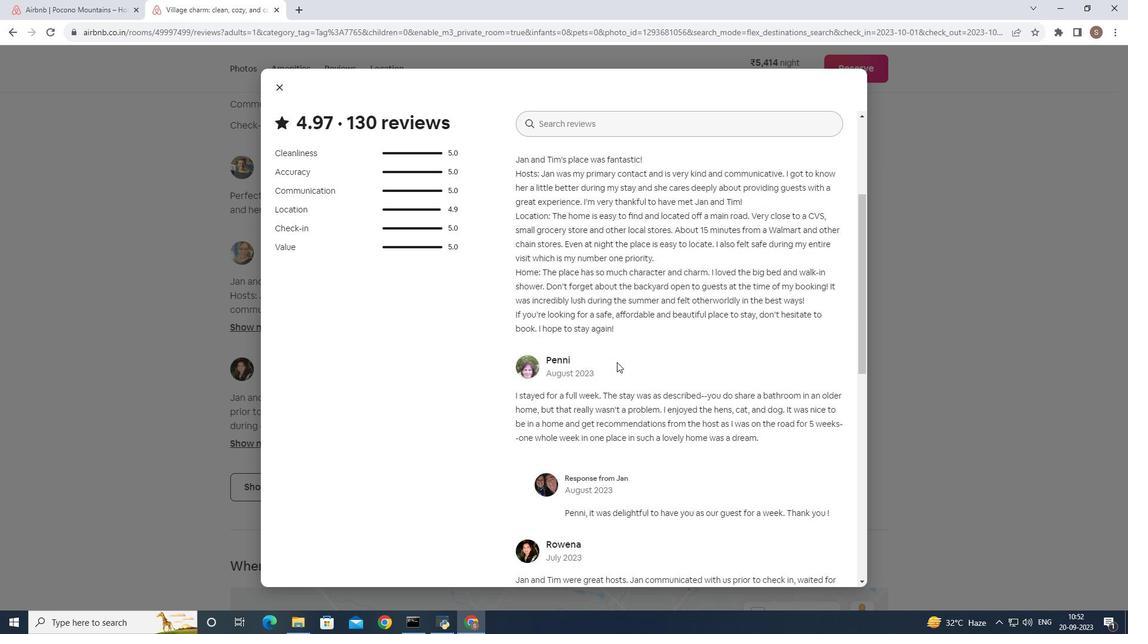 
Action: Mouse scrolled (610, 317) with delta (0, 0)
Screenshot: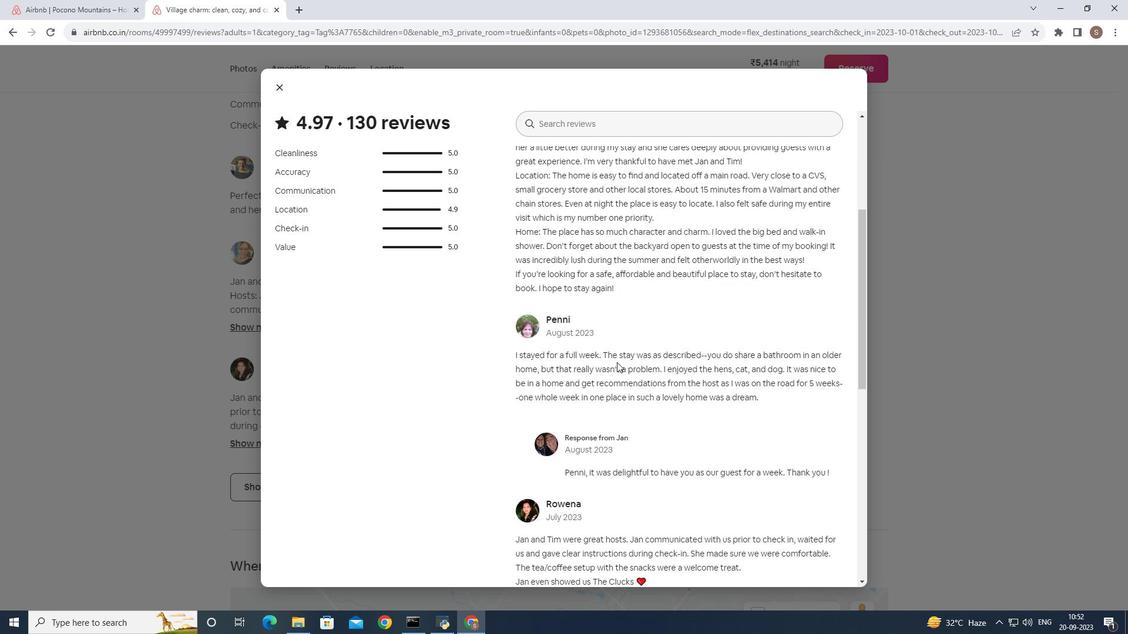 
Action: Mouse scrolled (610, 317) with delta (0, 0)
Screenshot: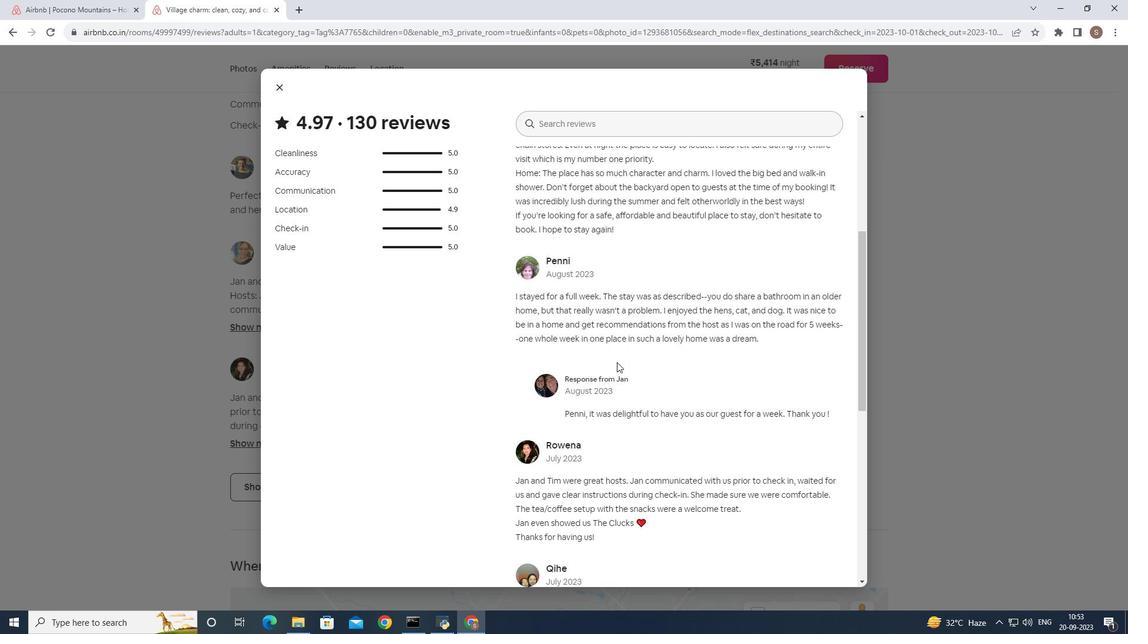 
Action: Mouse scrolled (610, 317) with delta (0, 0)
Screenshot: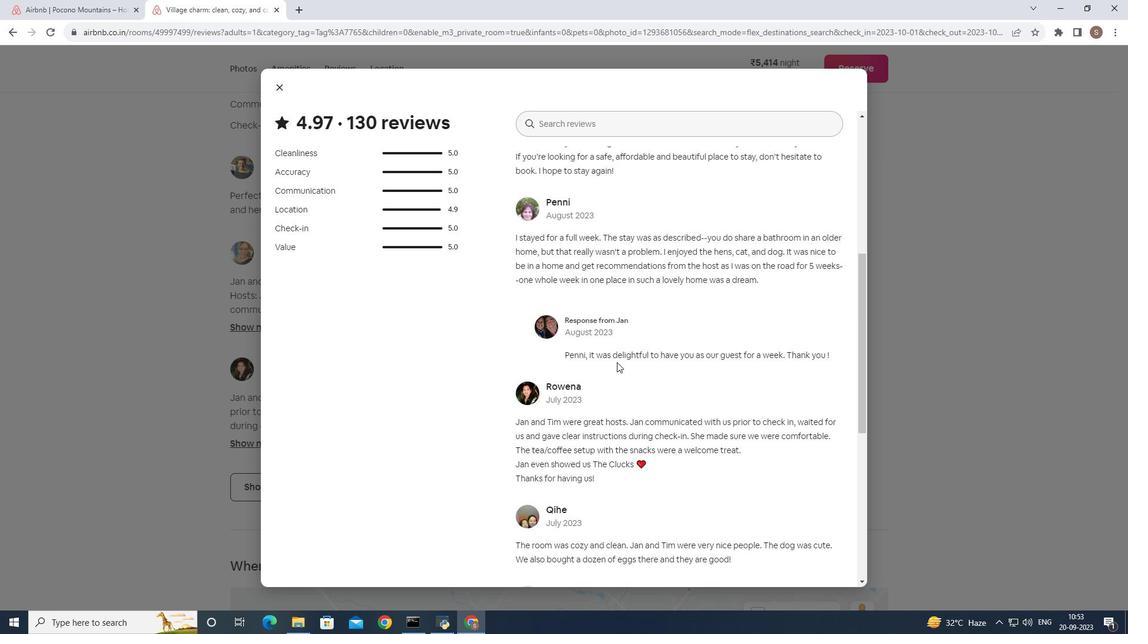 
Action: Mouse scrolled (610, 317) with delta (0, 0)
Screenshot: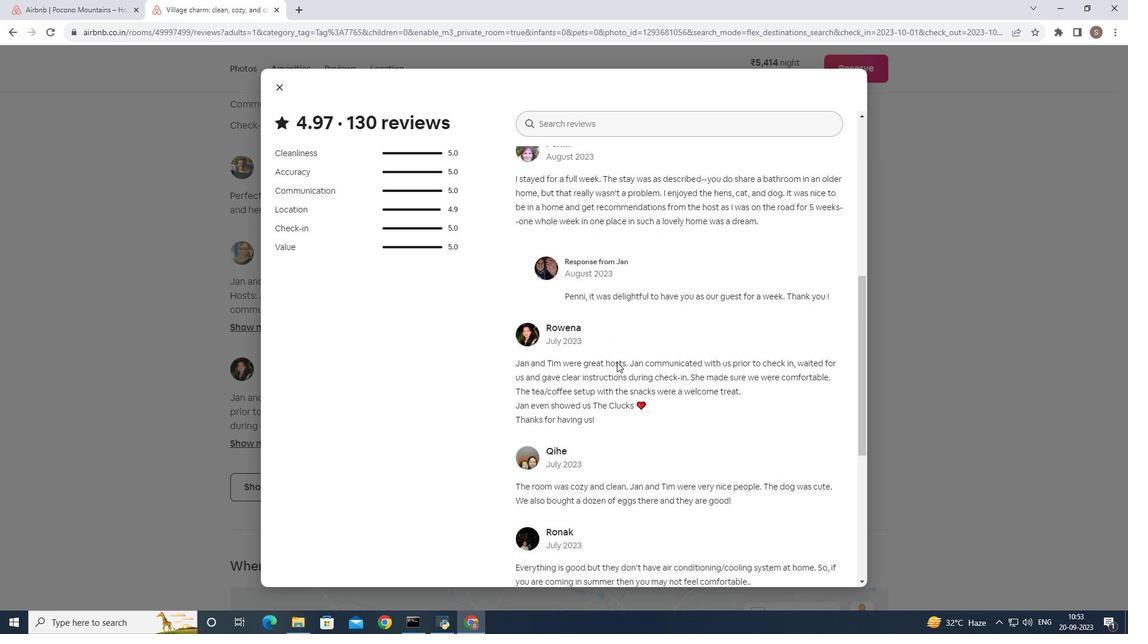 
Action: Mouse moved to (604, 322)
Screenshot: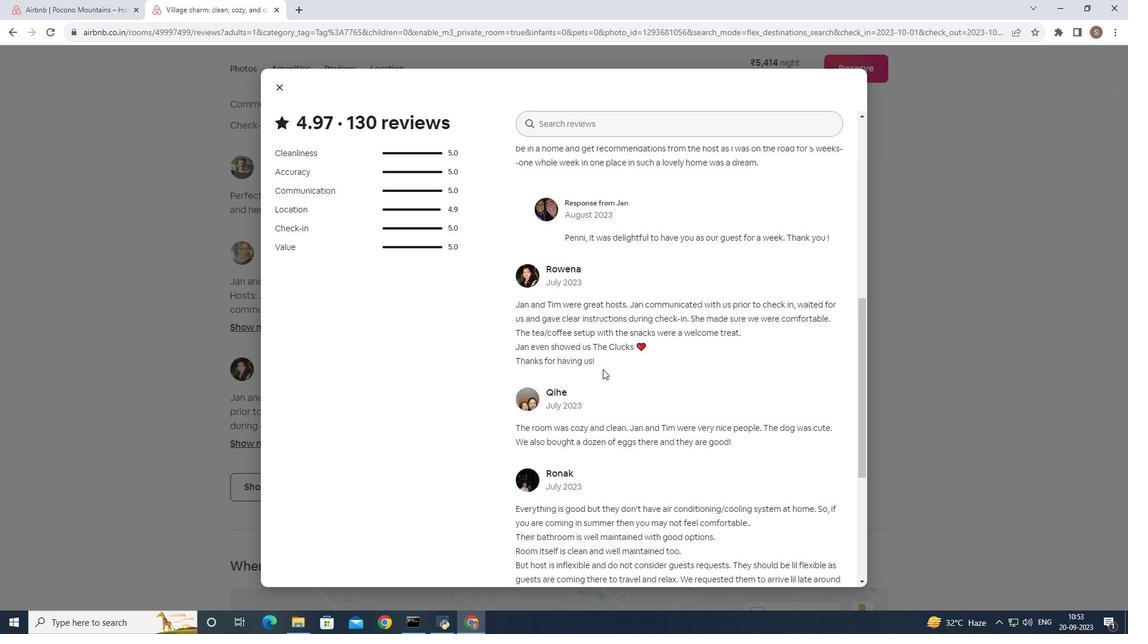 
Action: Mouse scrolled (604, 322) with delta (0, 0)
Screenshot: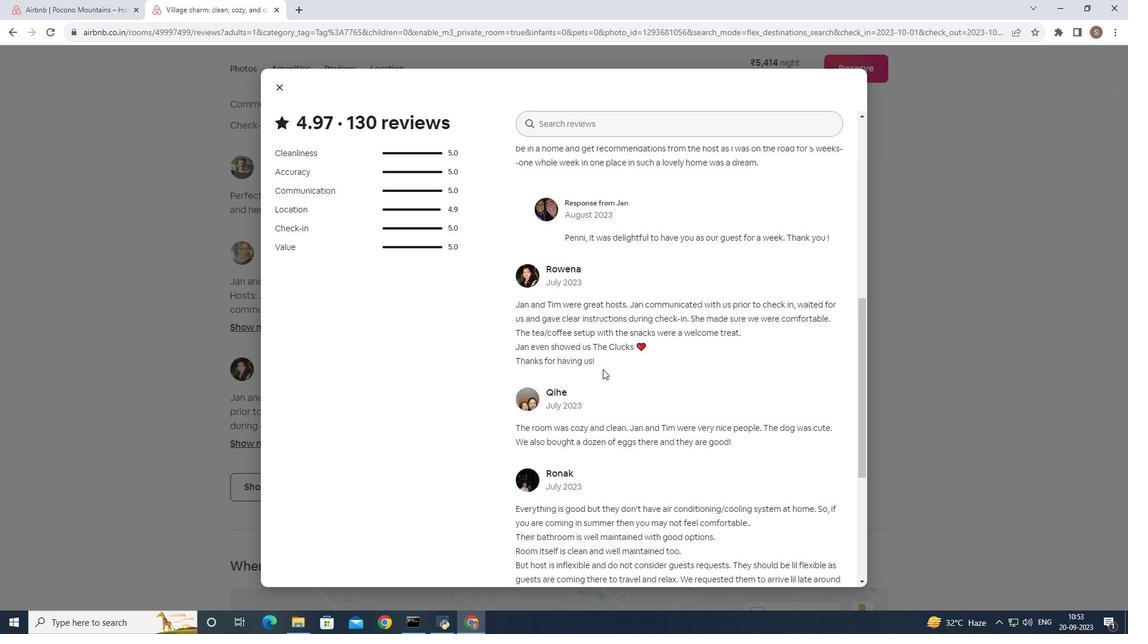 
Action: Mouse moved to (600, 324)
Screenshot: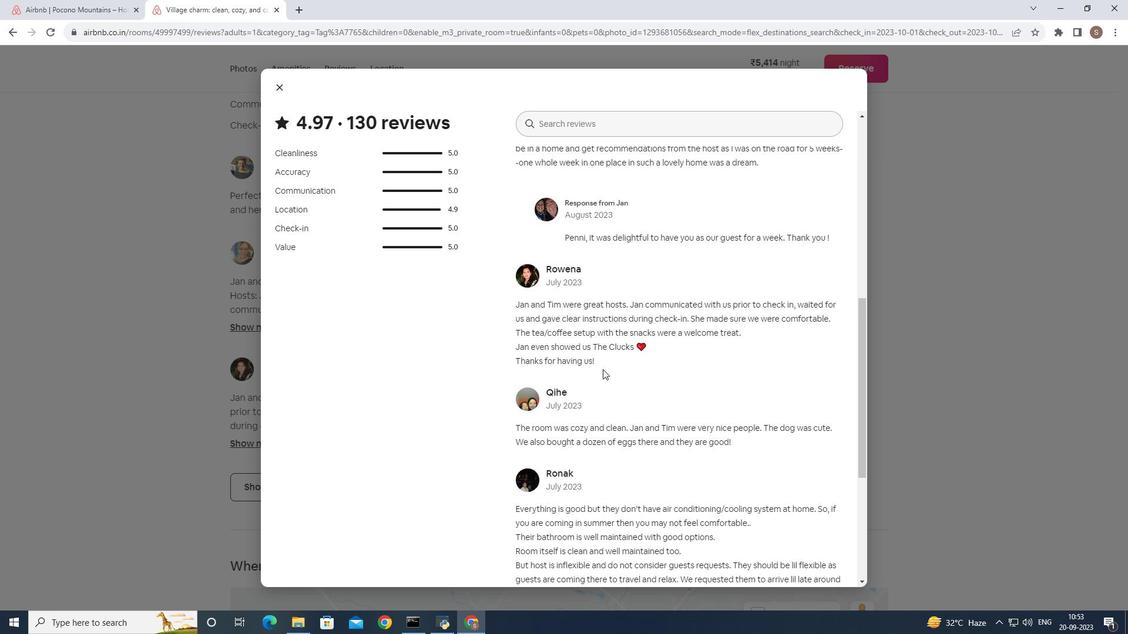 
Action: Mouse scrolled (600, 323) with delta (0, 0)
Screenshot: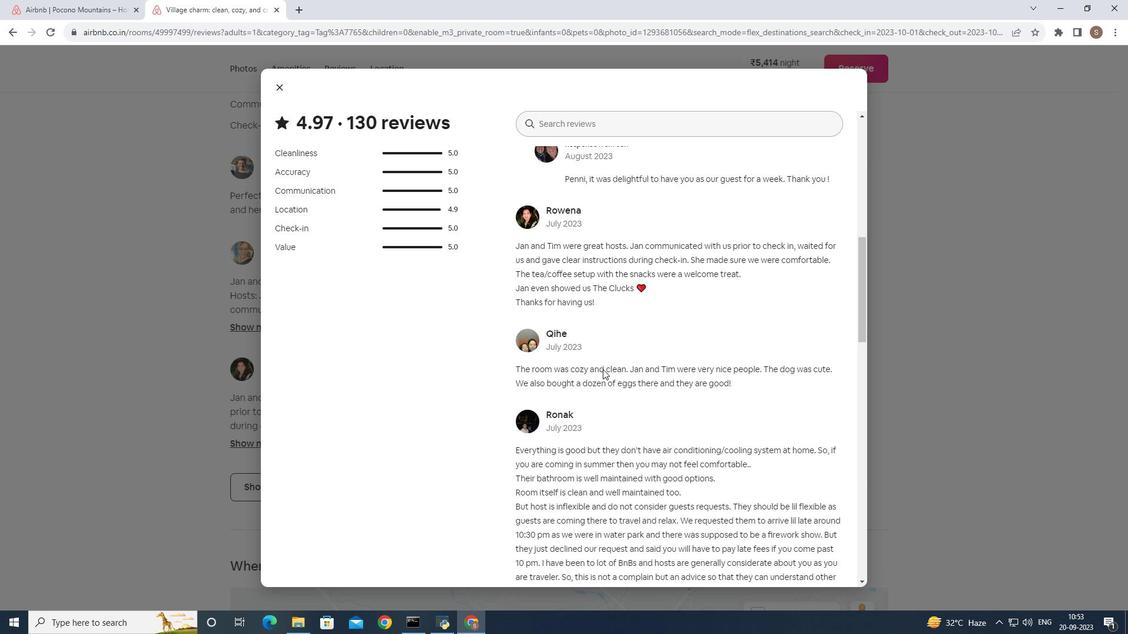 
Action: Mouse scrolled (600, 323) with delta (0, 0)
Screenshot: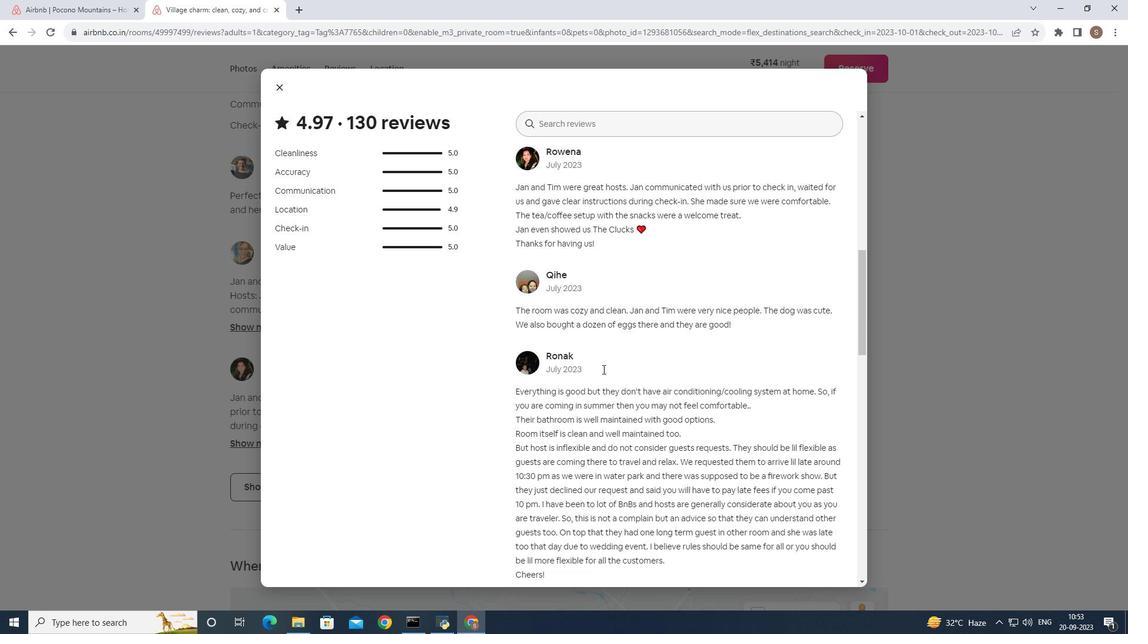 
Action: Mouse scrolled (600, 323) with delta (0, 0)
Screenshot: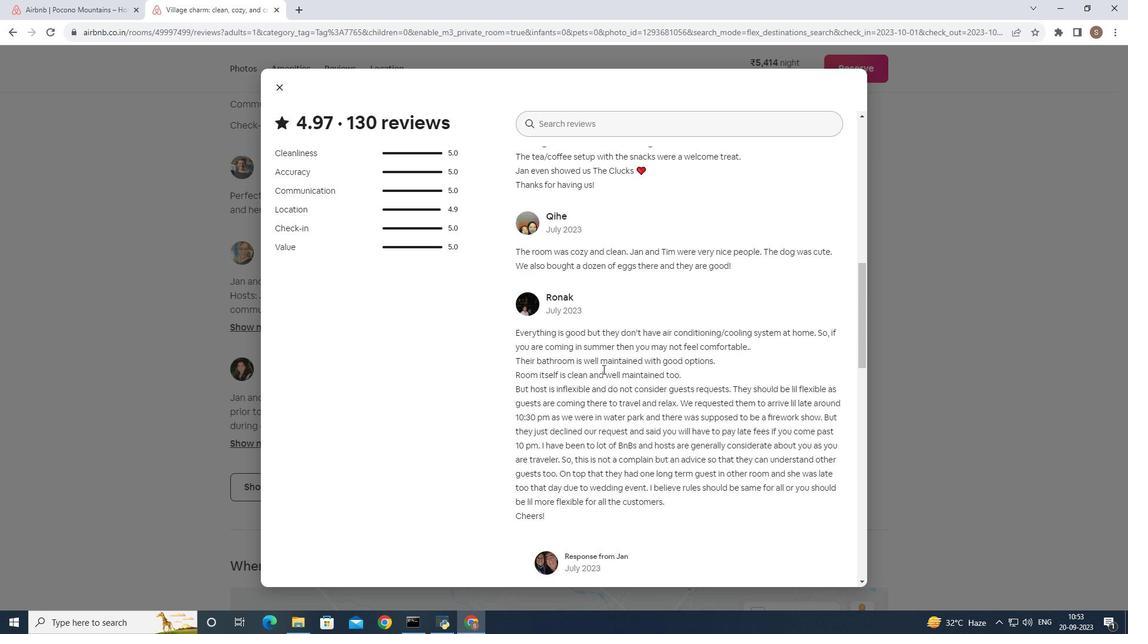 
Action: Mouse scrolled (600, 323) with delta (0, 0)
Screenshot: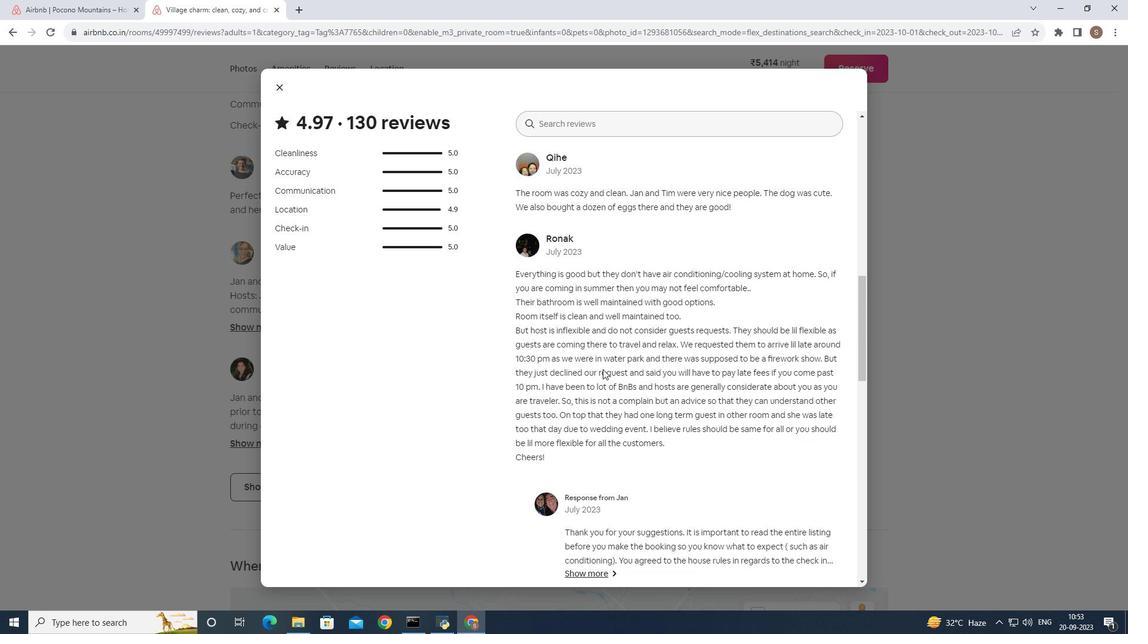 
Action: Mouse moved to (597, 326)
Screenshot: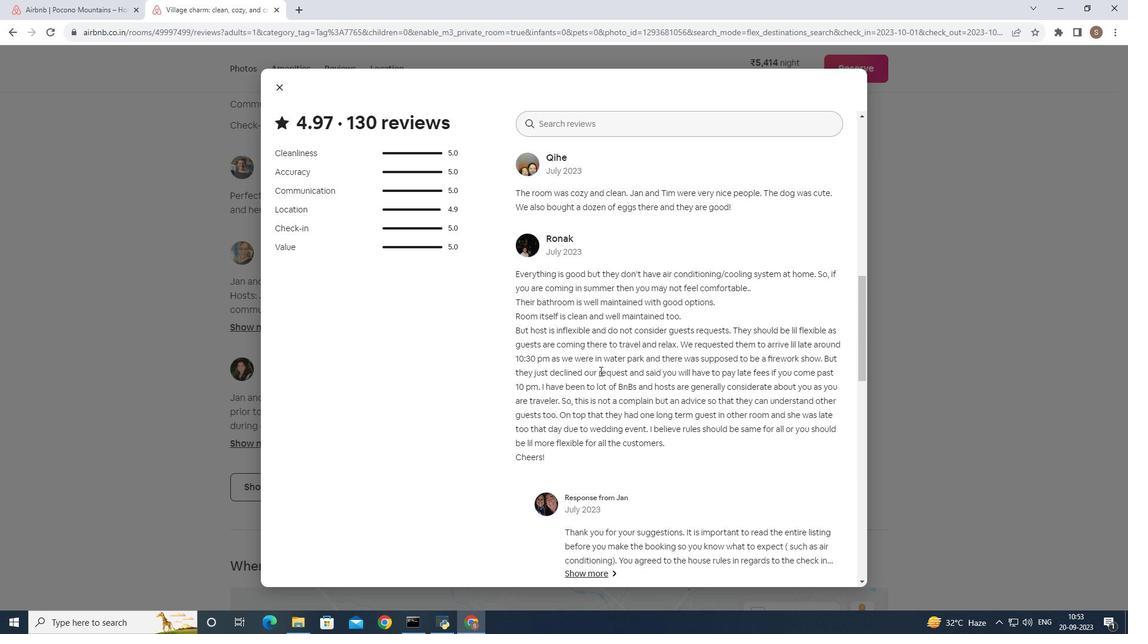 
Action: Mouse scrolled (597, 325) with delta (0, 0)
Screenshot: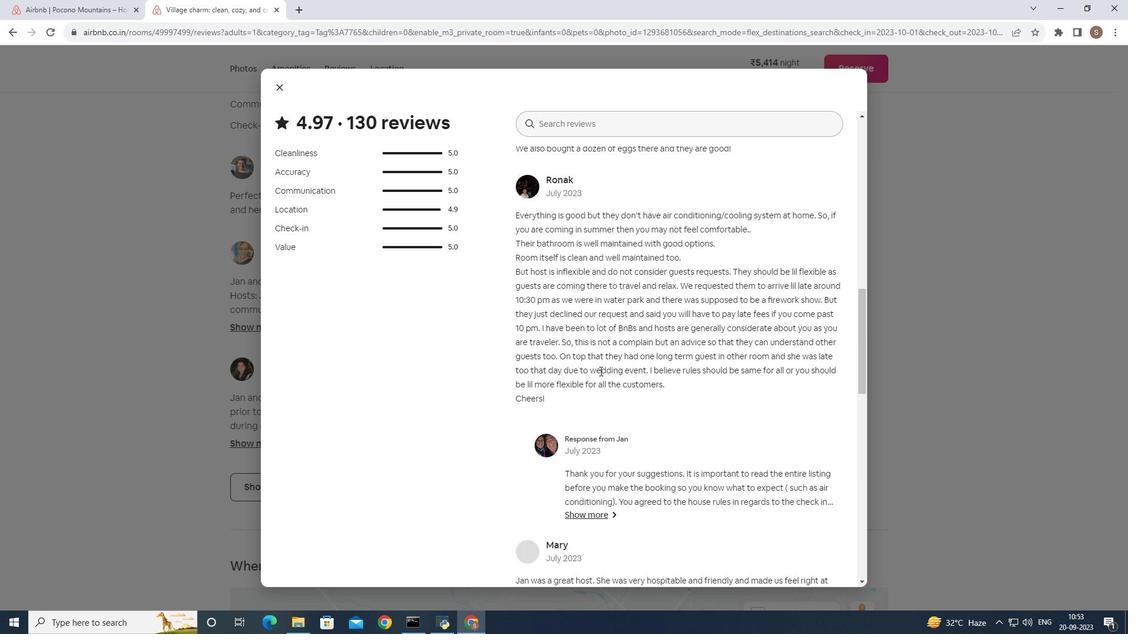 
Action: Mouse moved to (596, 329)
Screenshot: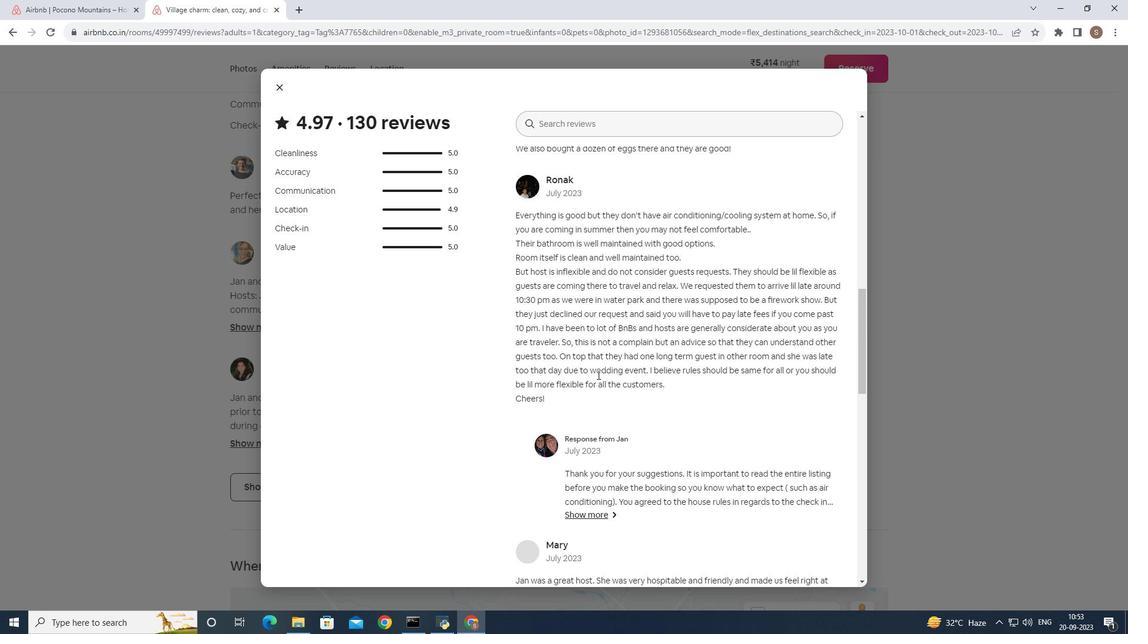 
Action: Mouse scrolled (596, 328) with delta (0, 0)
Screenshot: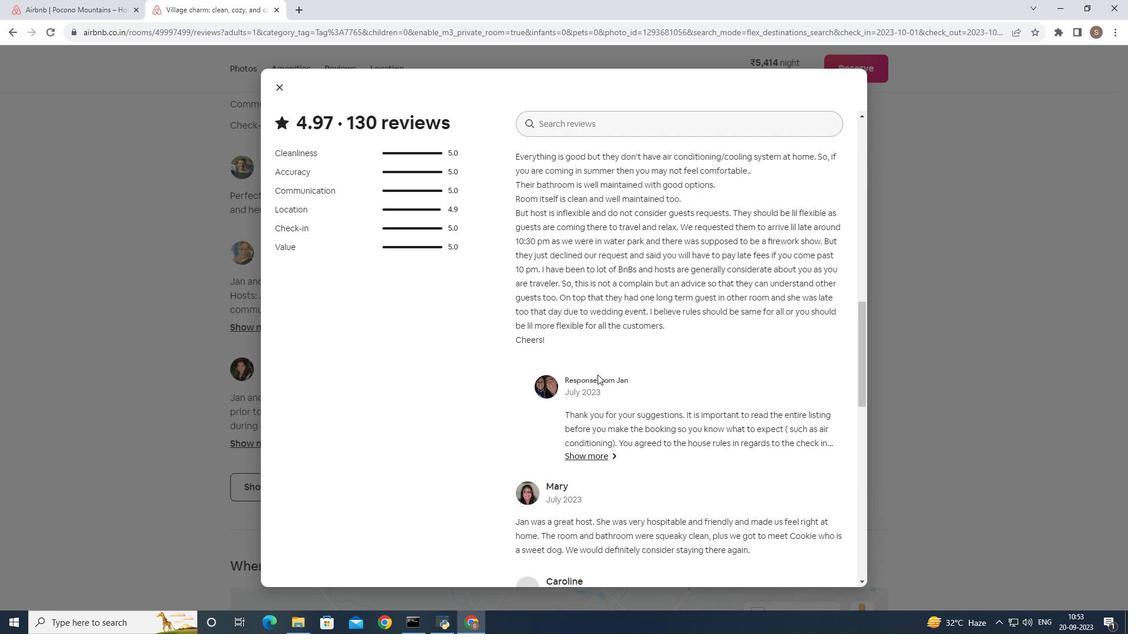 
Action: Mouse moved to (630, 345)
Screenshot: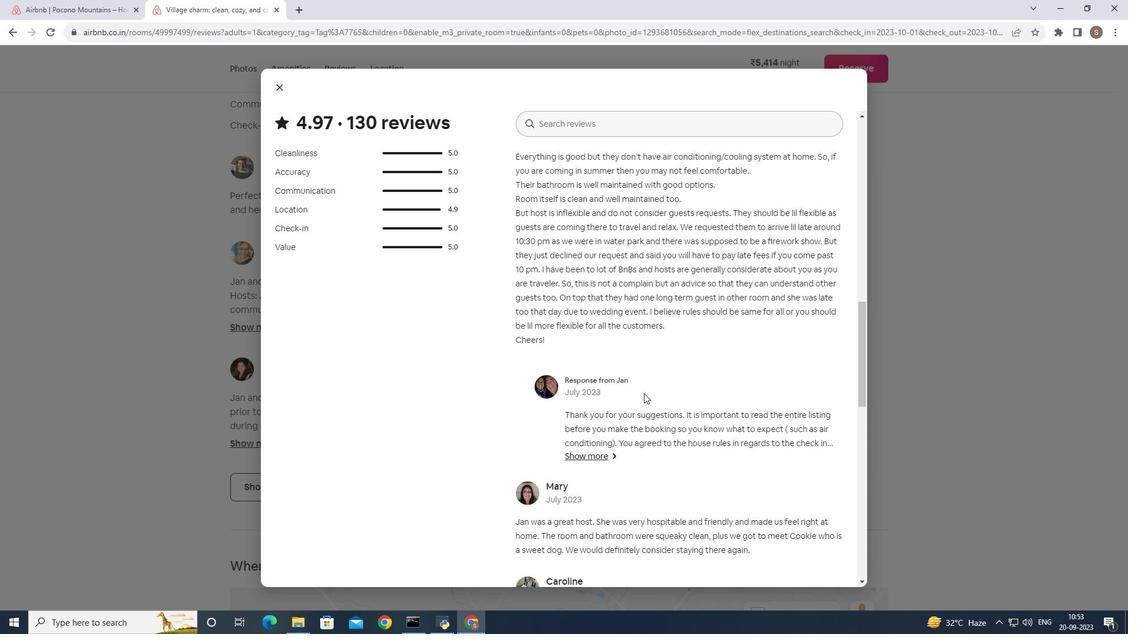 
Action: Mouse scrolled (630, 345) with delta (0, 0)
Screenshot: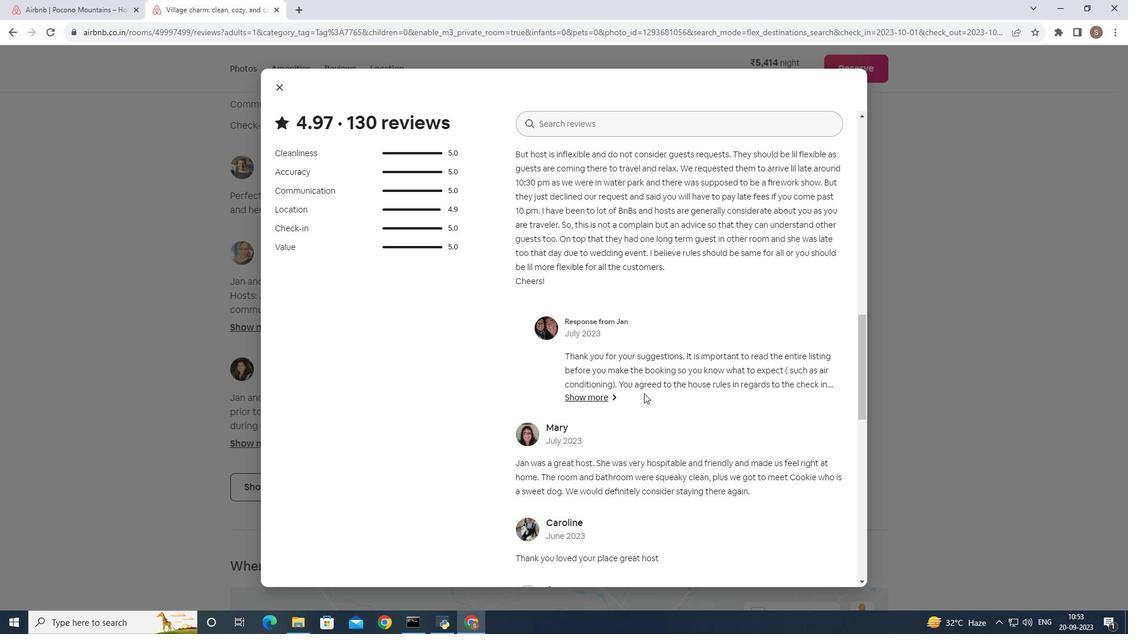 
Action: Mouse scrolled (630, 345) with delta (0, 0)
Screenshot: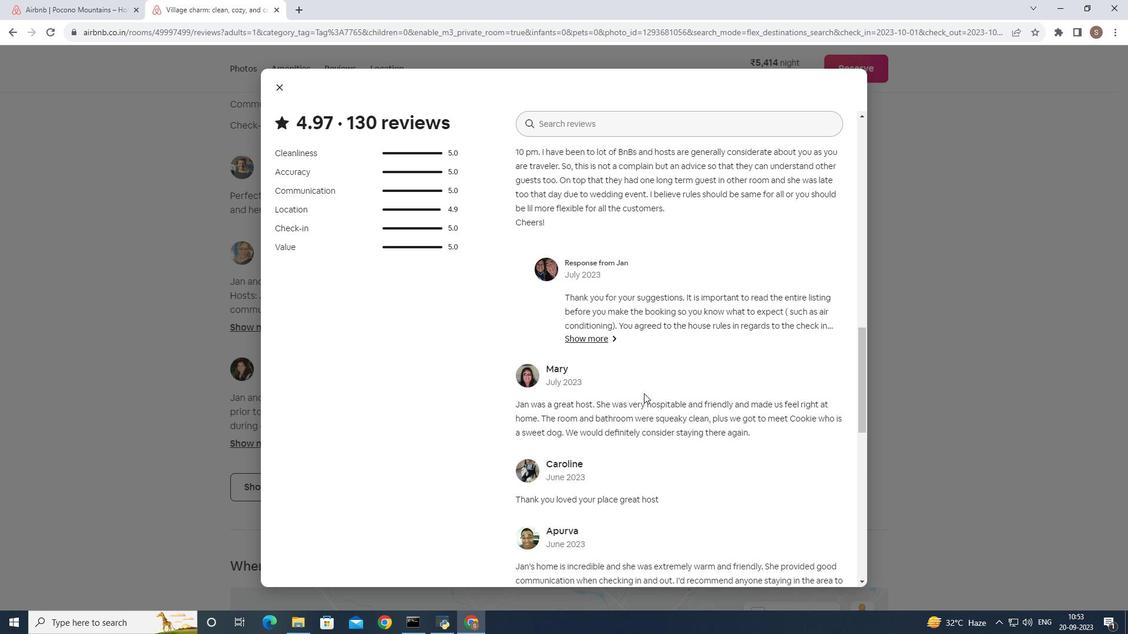 
Action: Mouse scrolled (630, 345) with delta (0, 0)
Screenshot: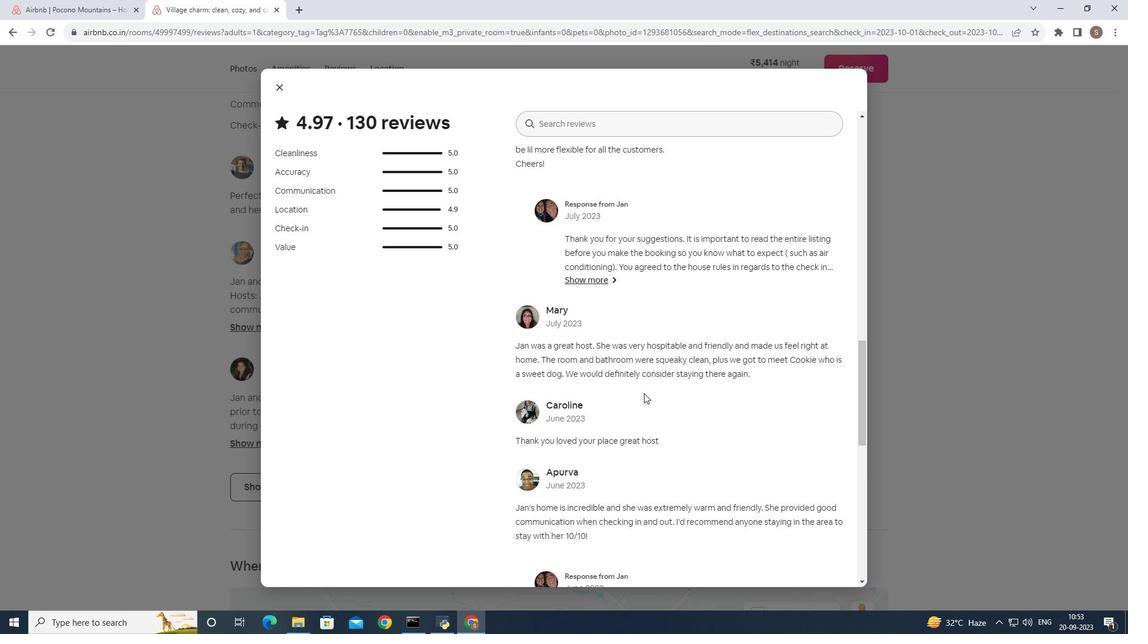 
Action: Mouse scrolled (630, 345) with delta (0, 0)
Screenshot: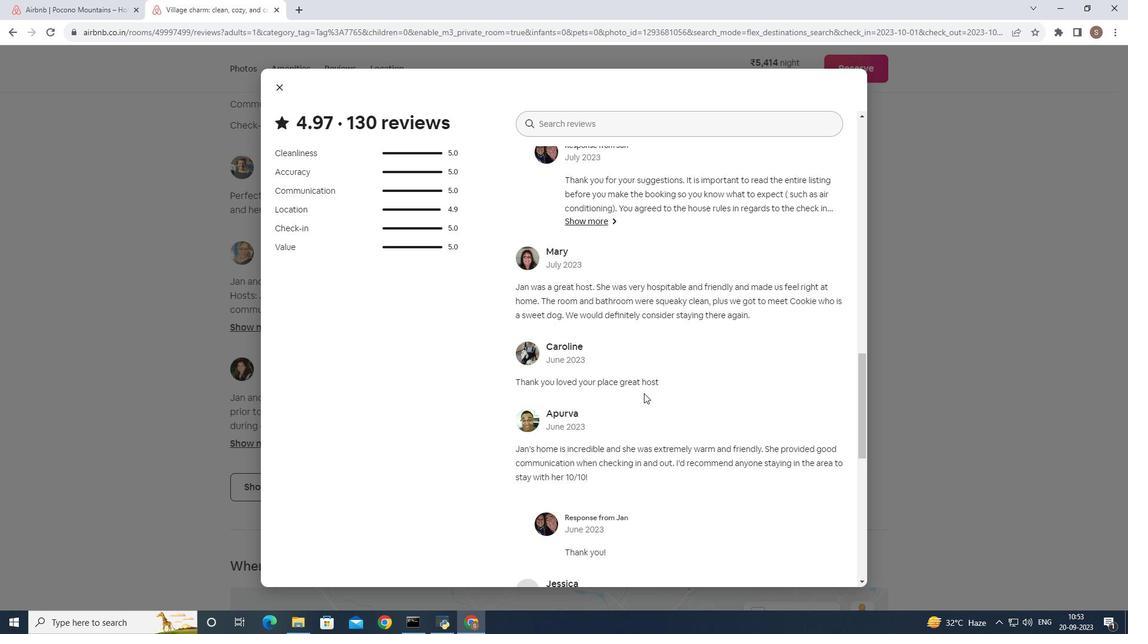 
Action: Mouse scrolled (630, 345) with delta (0, 0)
Screenshot: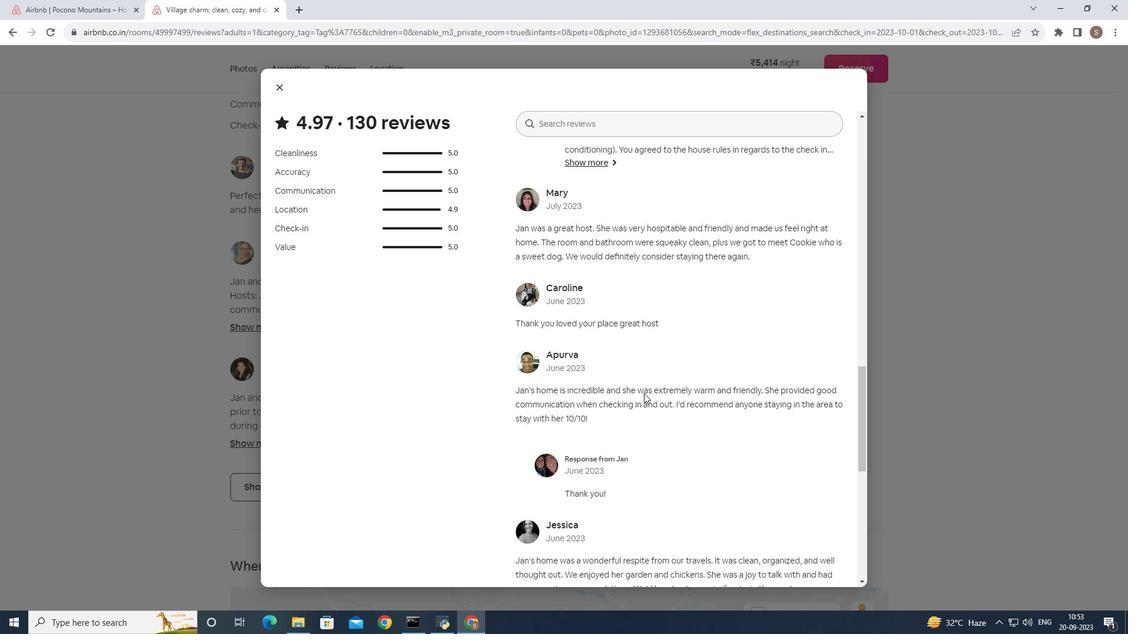 
Action: Mouse scrolled (630, 345) with delta (0, 0)
Screenshot: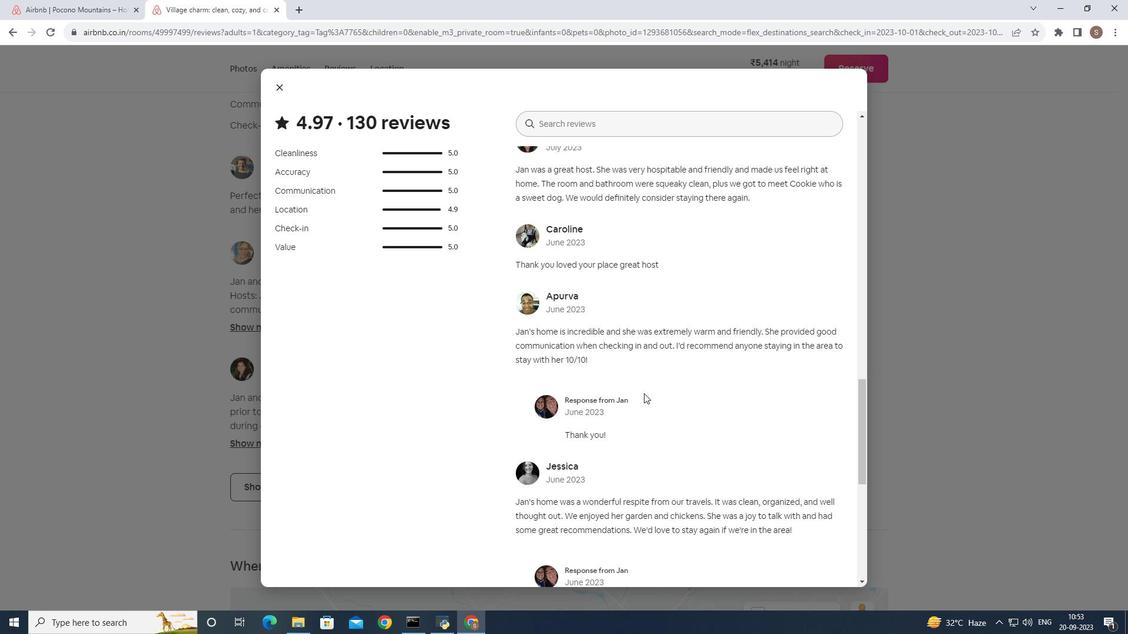 
Action: Mouse scrolled (630, 345) with delta (0, 0)
Screenshot: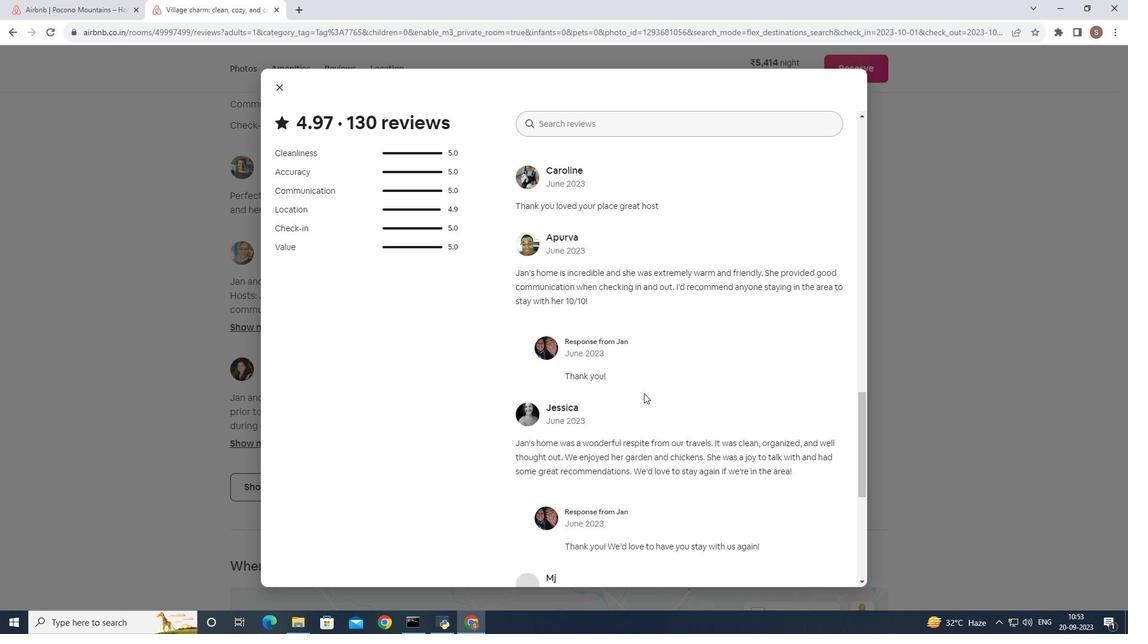 
Action: Mouse scrolled (630, 345) with delta (0, 0)
Screenshot: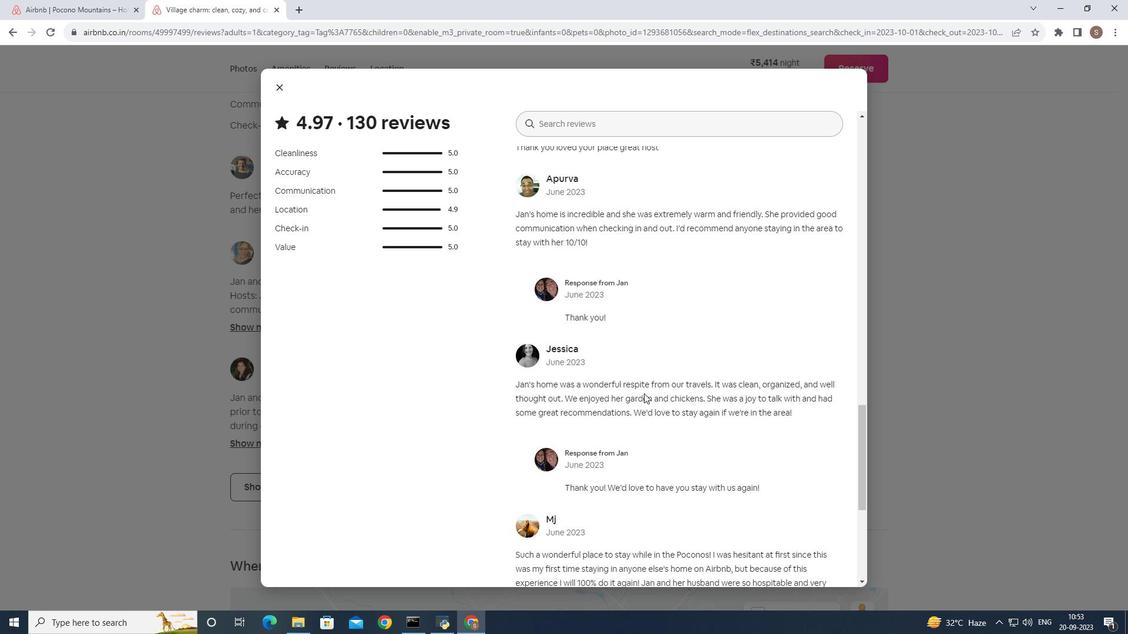 
Action: Mouse scrolled (630, 345) with delta (0, 0)
Screenshot: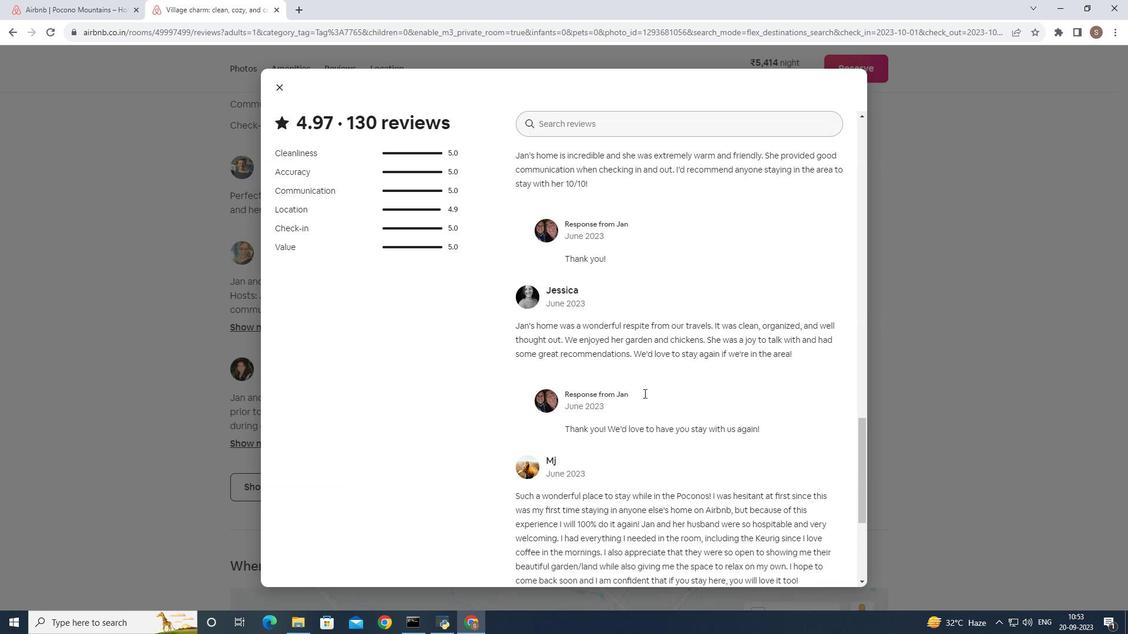 
Action: Mouse scrolled (630, 345) with delta (0, 0)
Screenshot: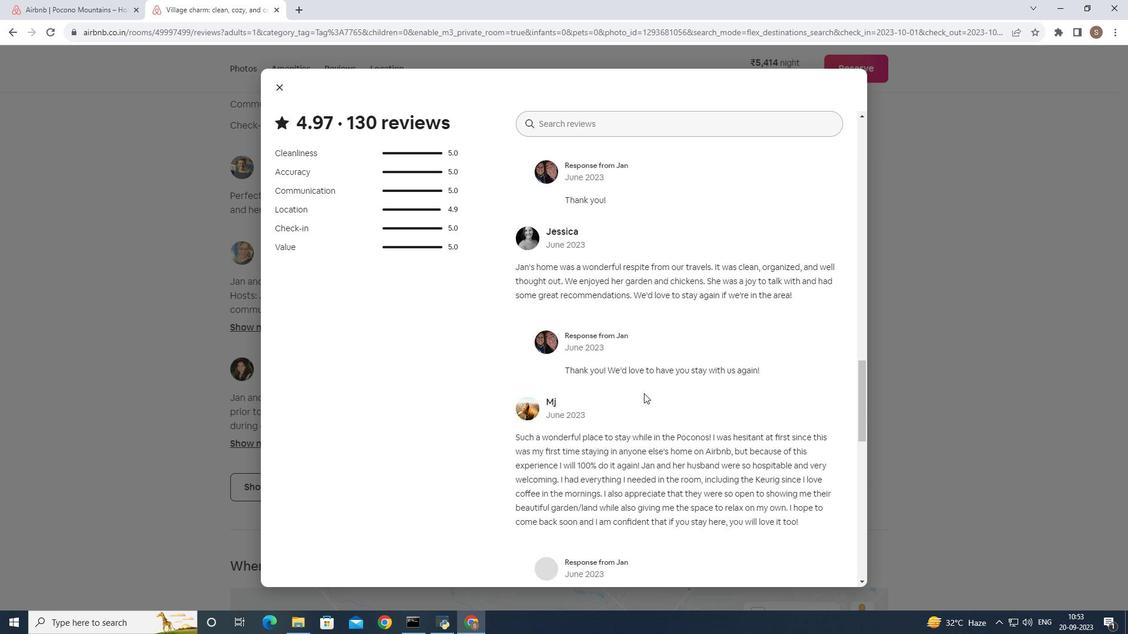 
Action: Mouse scrolled (630, 345) with delta (0, 0)
Screenshot: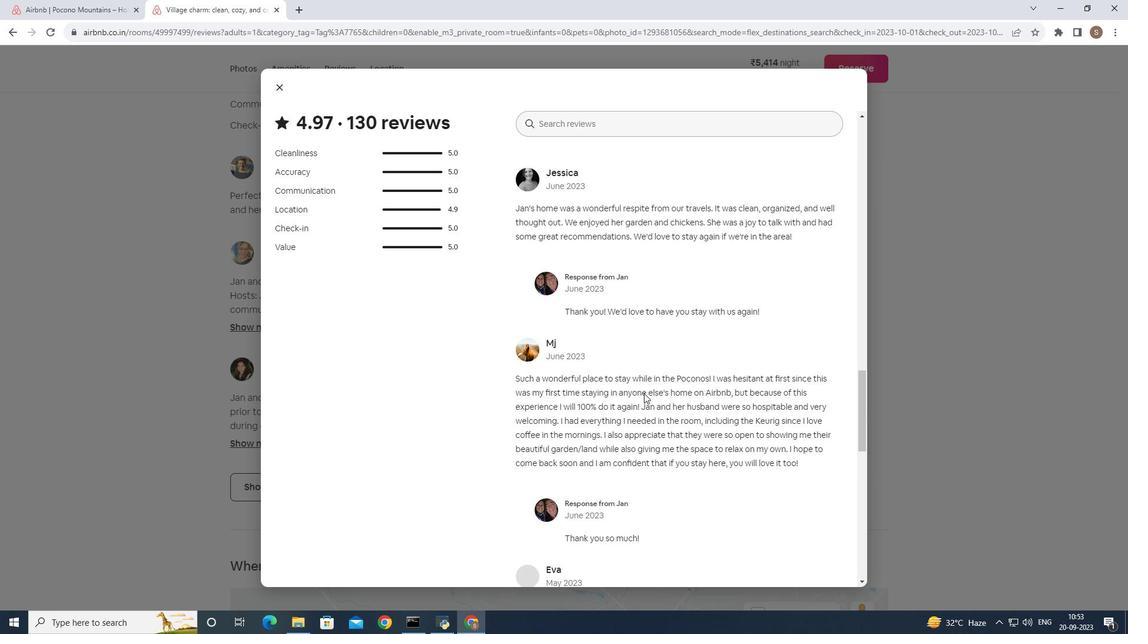 
Action: Mouse scrolled (630, 345) with delta (0, 0)
Screenshot: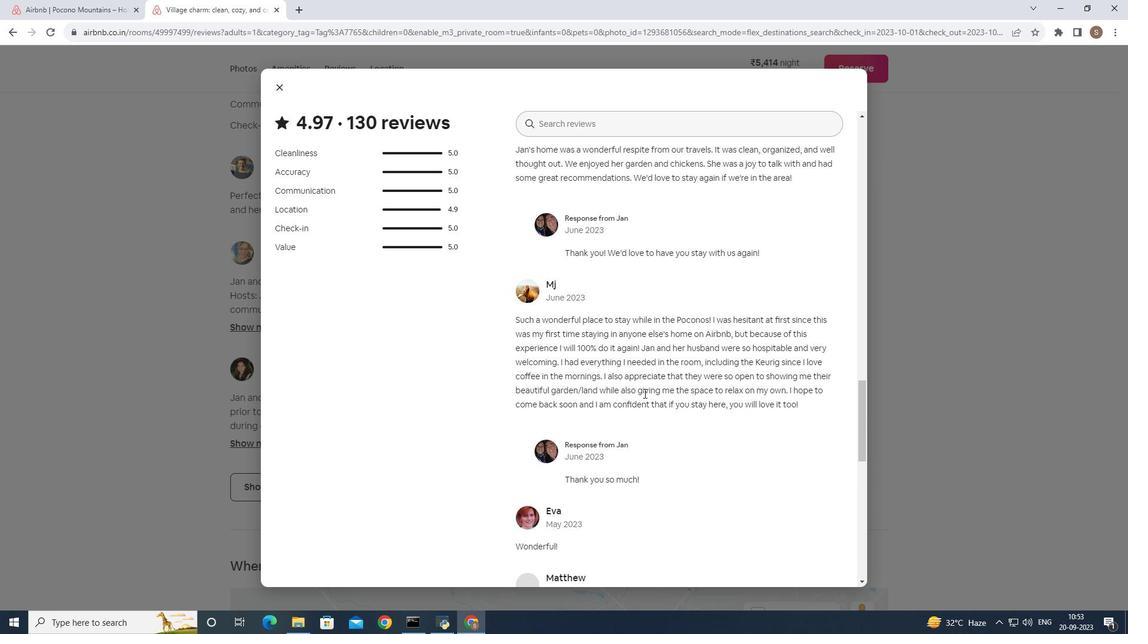 
Action: Mouse scrolled (630, 345) with delta (0, 0)
Screenshot: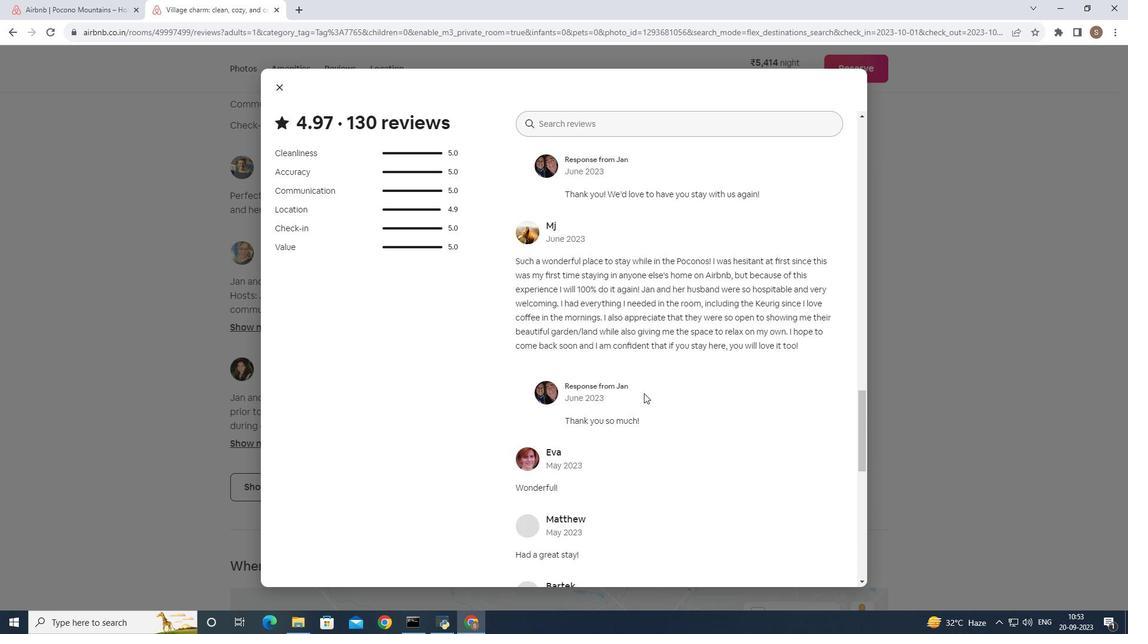 
Action: Mouse scrolled (630, 345) with delta (0, 0)
Screenshot: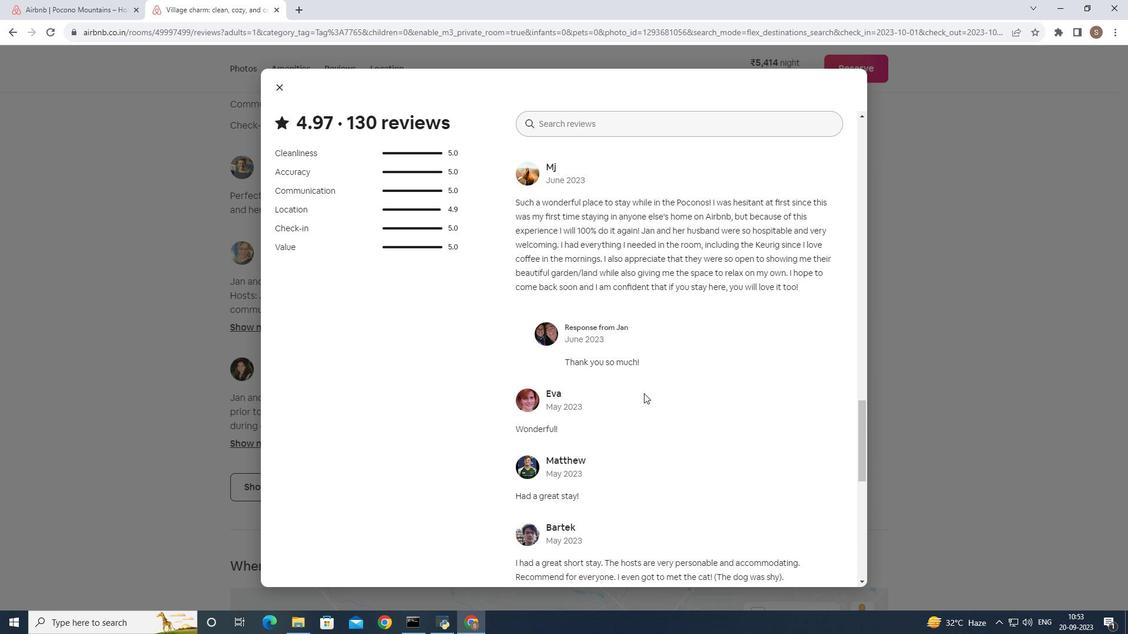 
Action: Mouse scrolled (630, 345) with delta (0, 0)
Screenshot: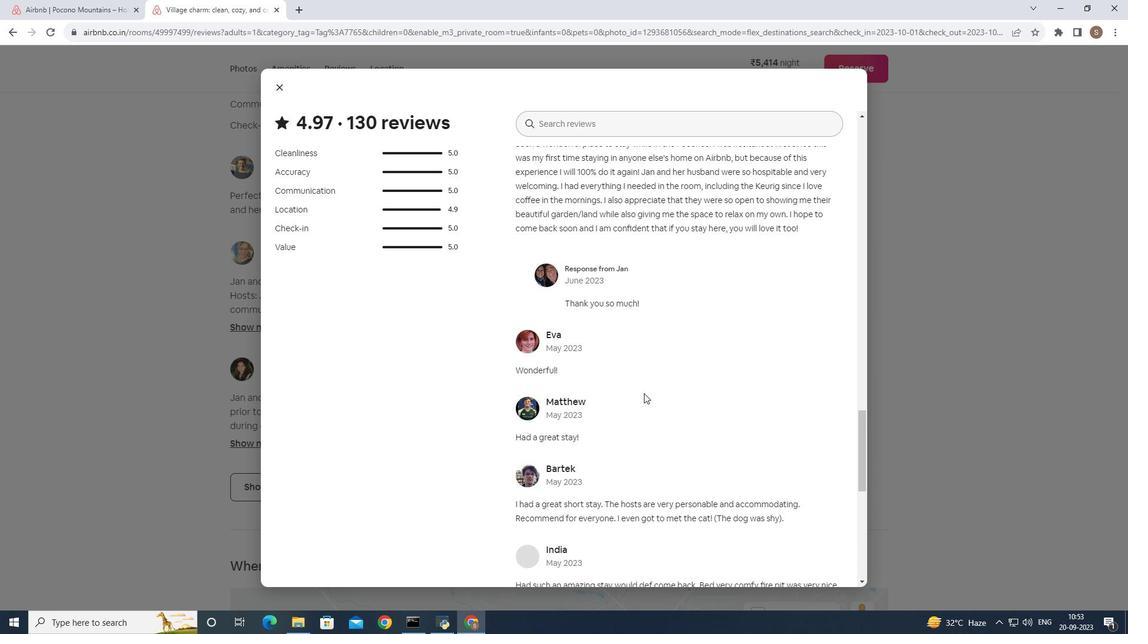 
Action: Mouse scrolled (630, 345) with delta (0, 0)
Screenshot: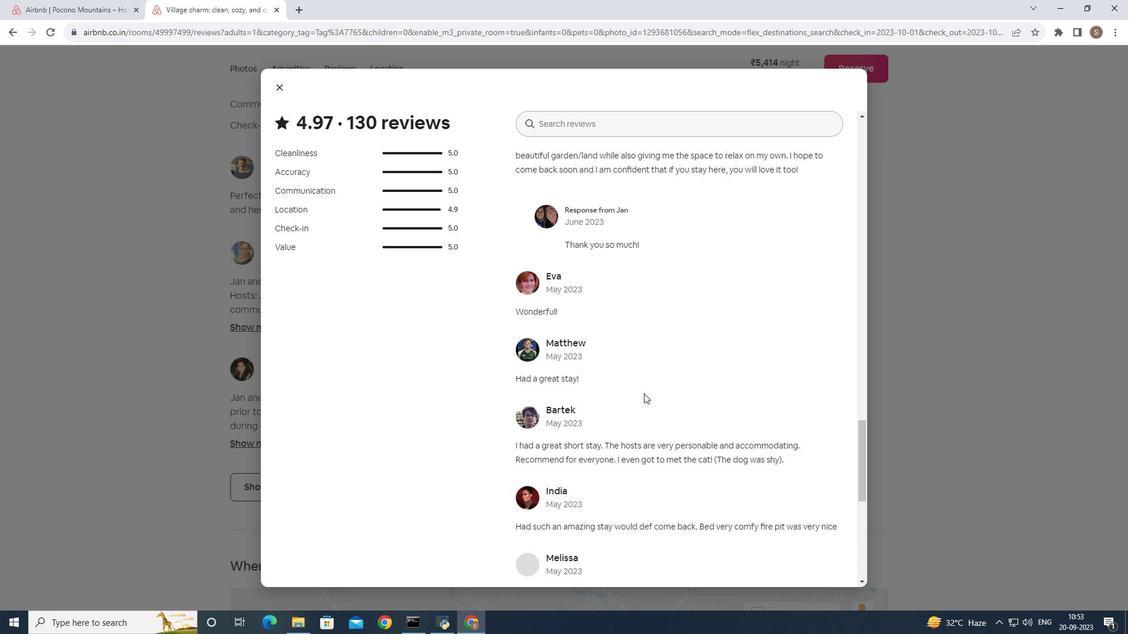 
Action: Mouse scrolled (630, 345) with delta (0, 0)
Screenshot: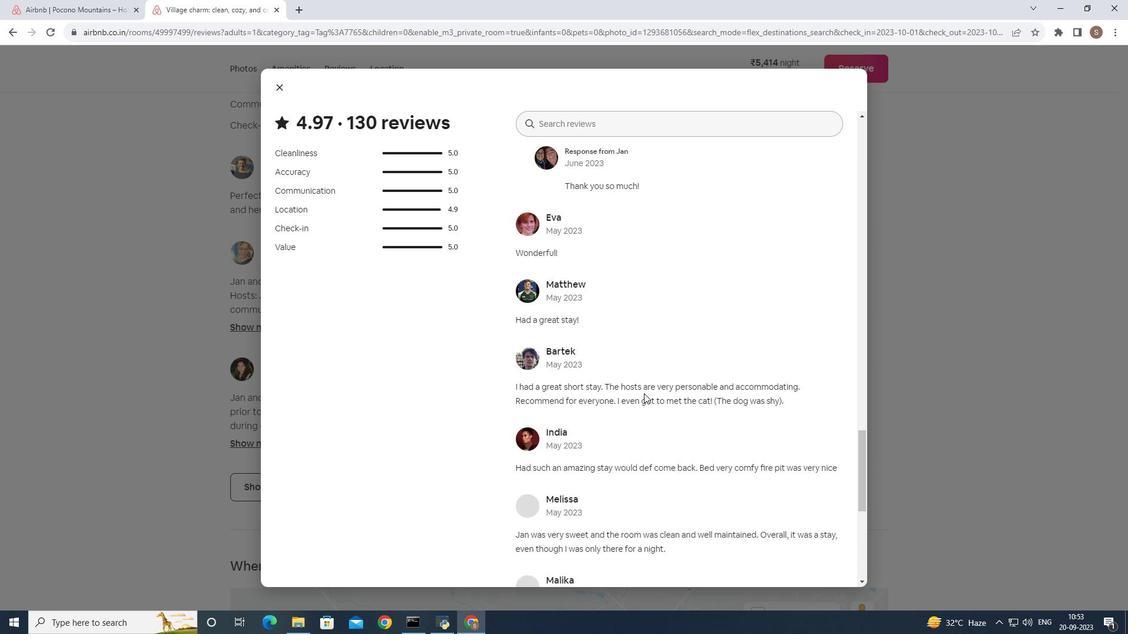 
Action: Mouse scrolled (630, 345) with delta (0, 0)
Screenshot: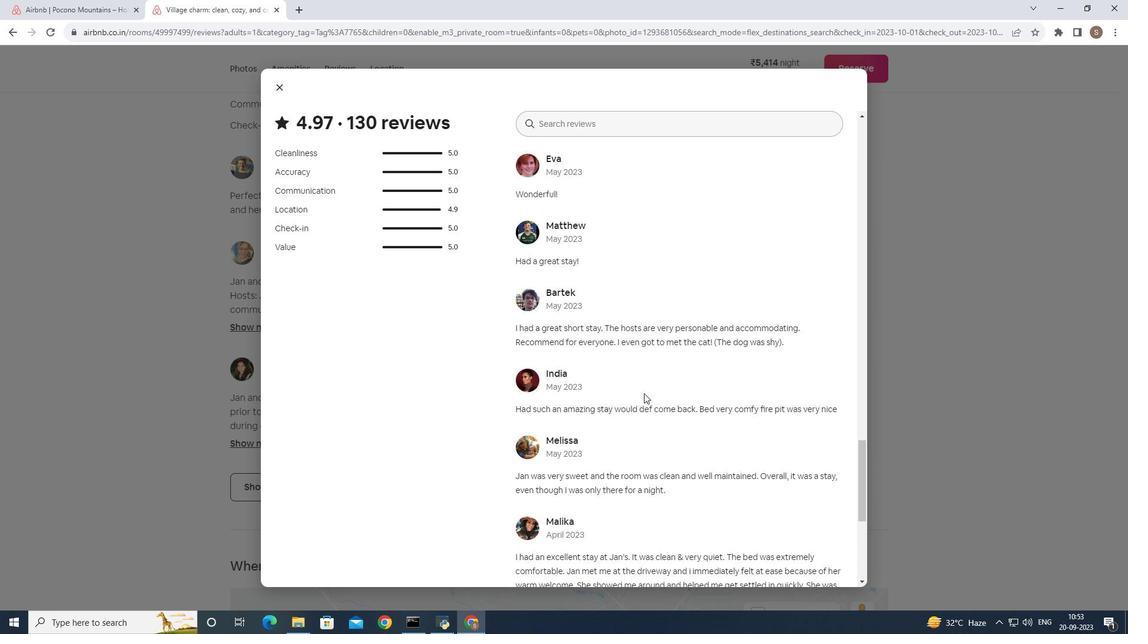 
Action: Mouse scrolled (630, 345) with delta (0, 0)
Screenshot: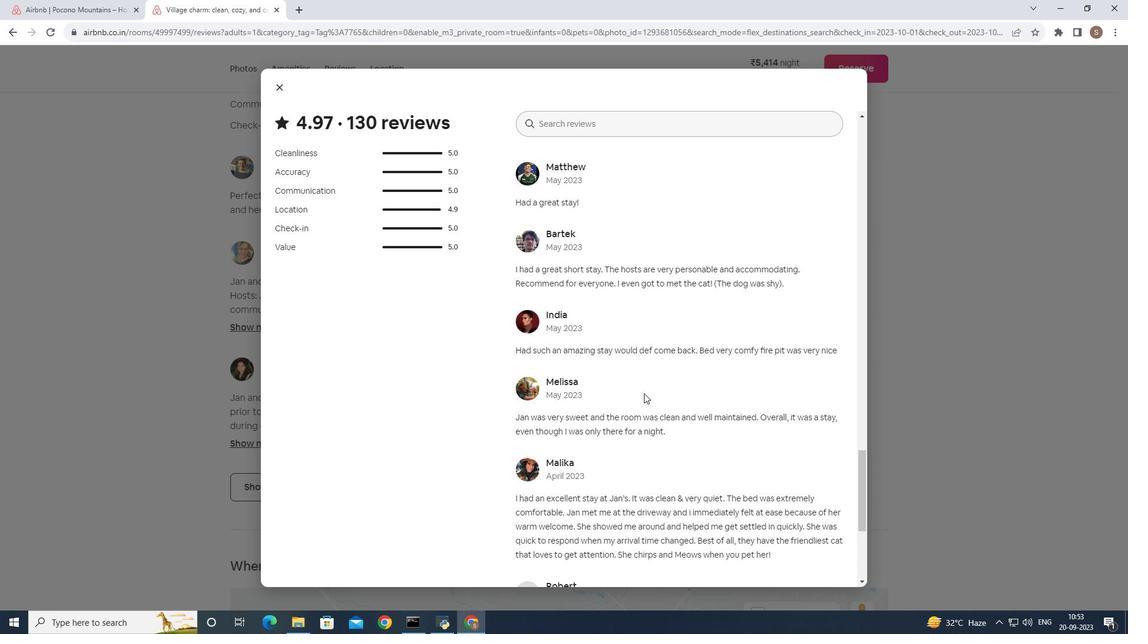 
Action: Mouse scrolled (630, 345) with delta (0, 0)
Screenshot: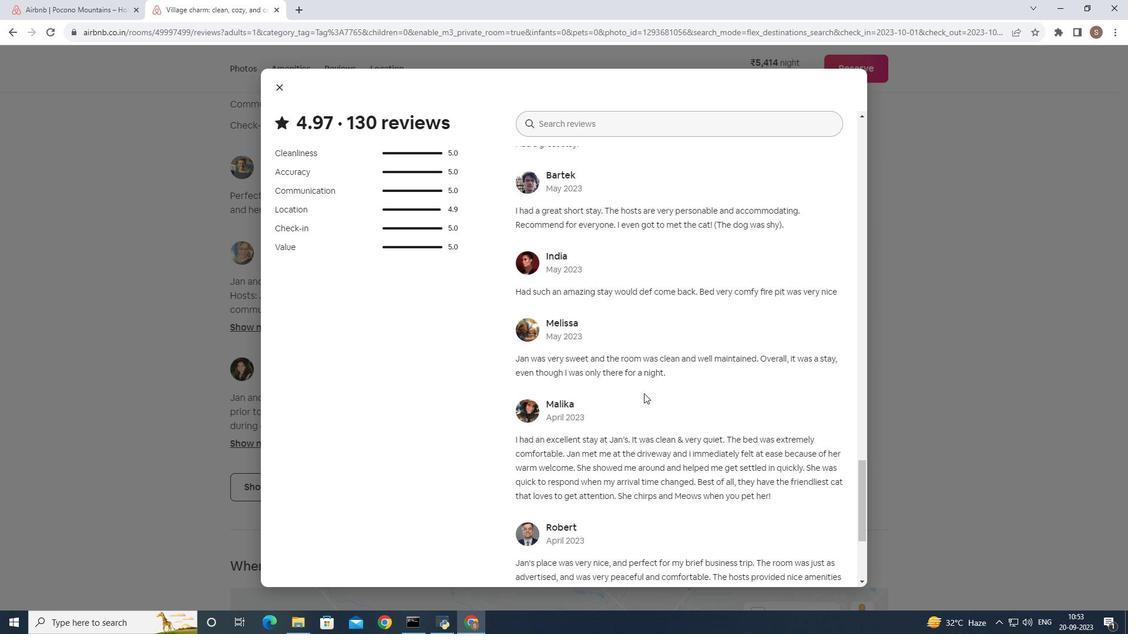 
Action: Mouse scrolled (630, 345) with delta (0, 0)
Screenshot: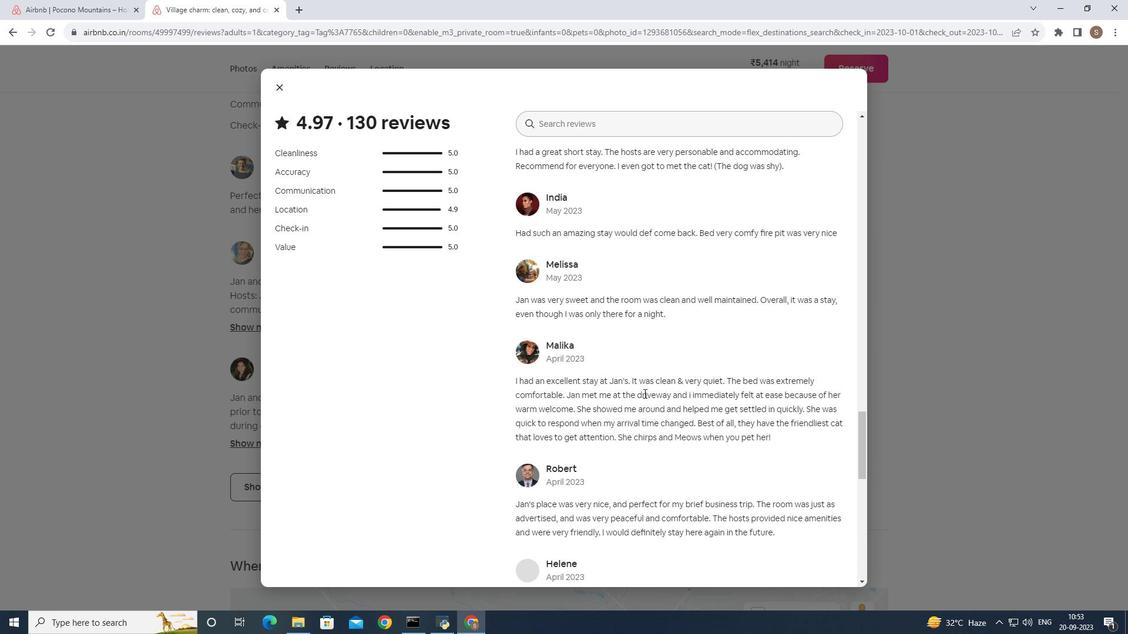 
Action: Mouse scrolled (630, 345) with delta (0, 0)
Screenshot: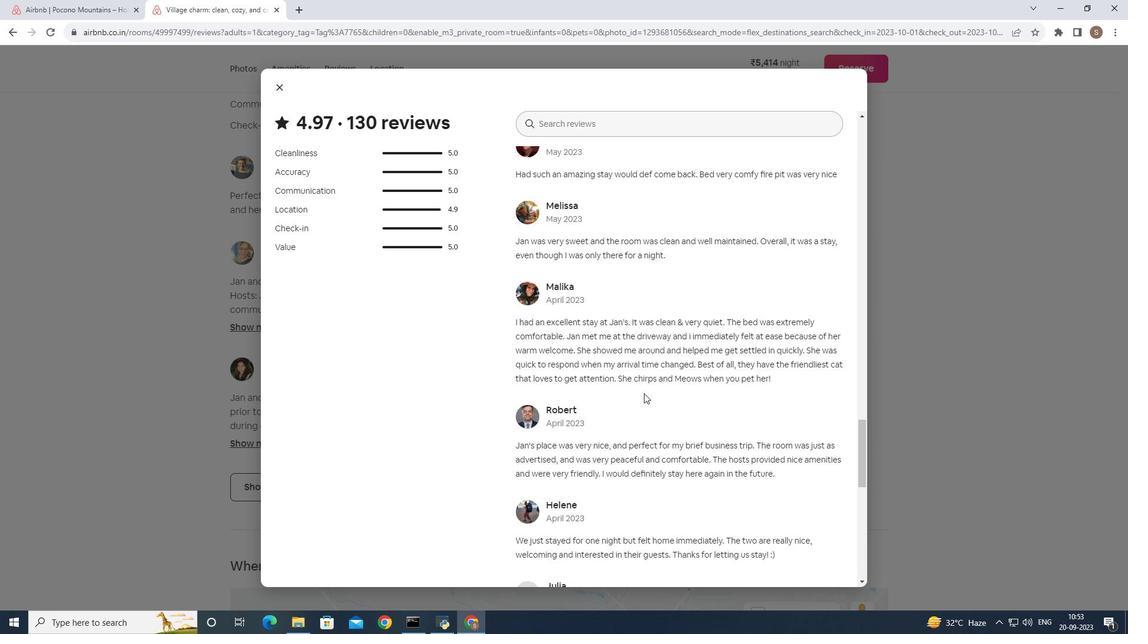 
Action: Mouse scrolled (630, 345) with delta (0, 0)
Screenshot: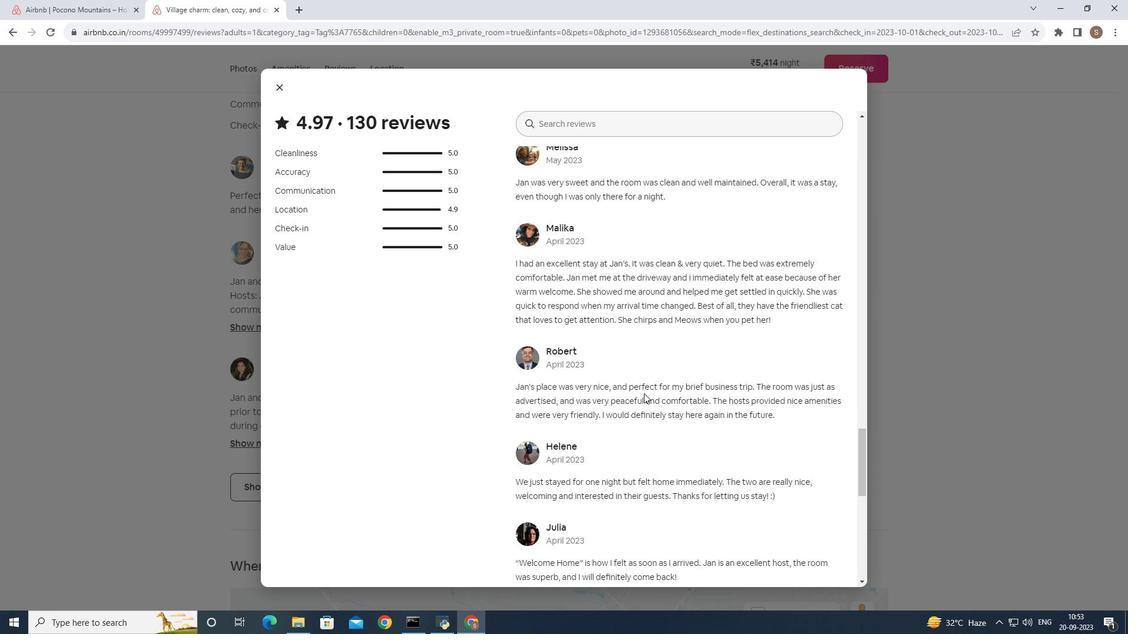 
Action: Mouse moved to (546, 358)
Screenshot: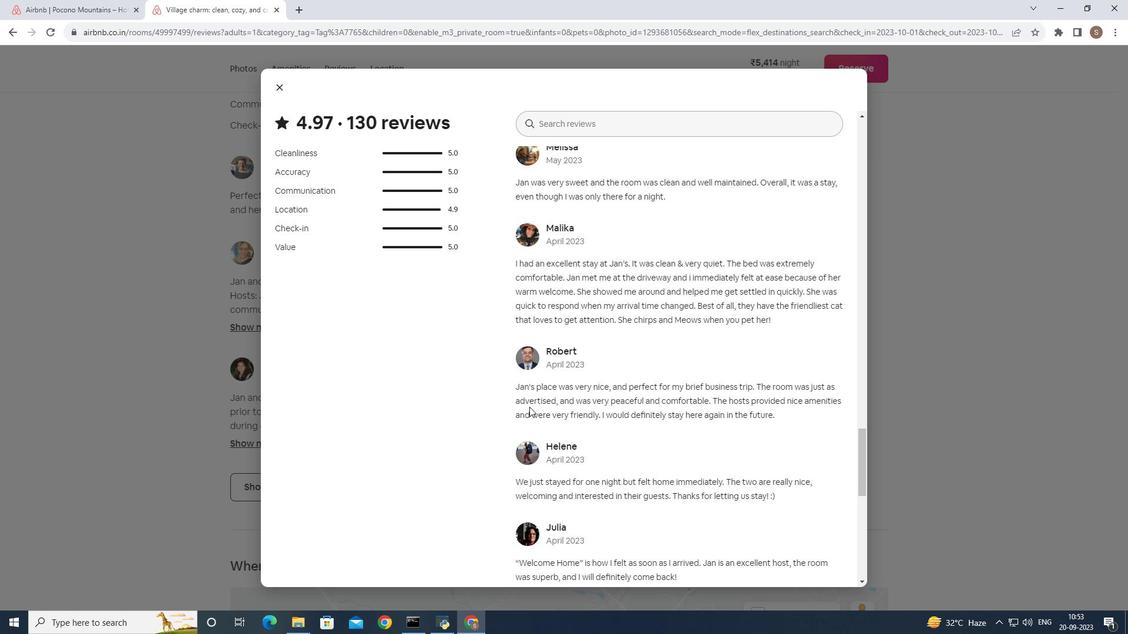 
Action: Mouse scrolled (546, 357) with delta (0, 0)
Screenshot: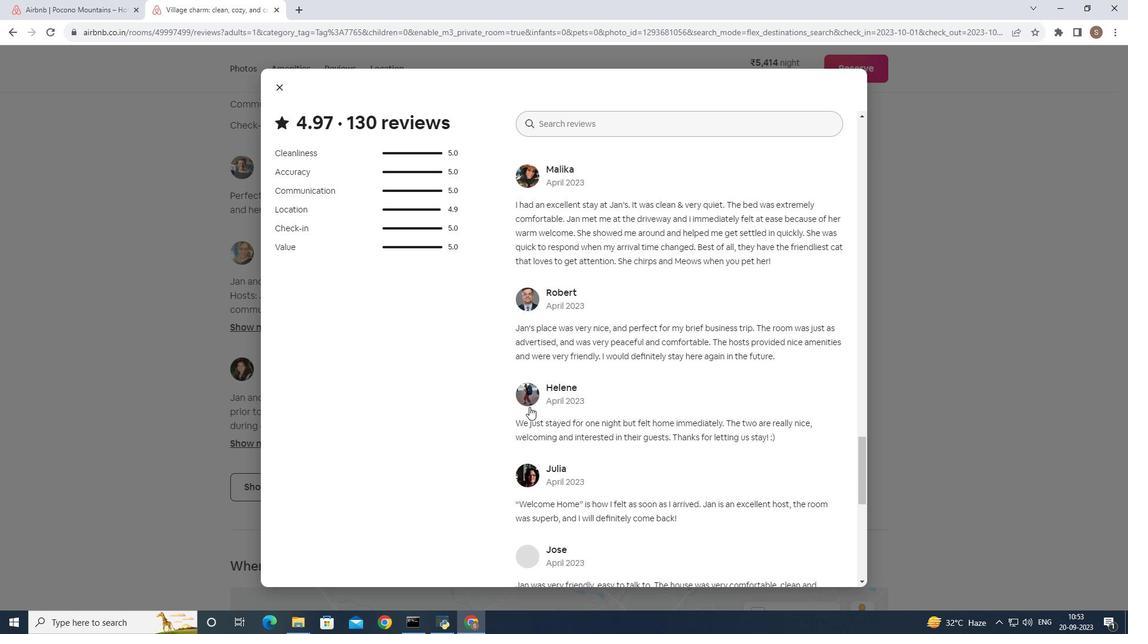 
Action: Mouse scrolled (546, 357) with delta (0, 0)
Screenshot: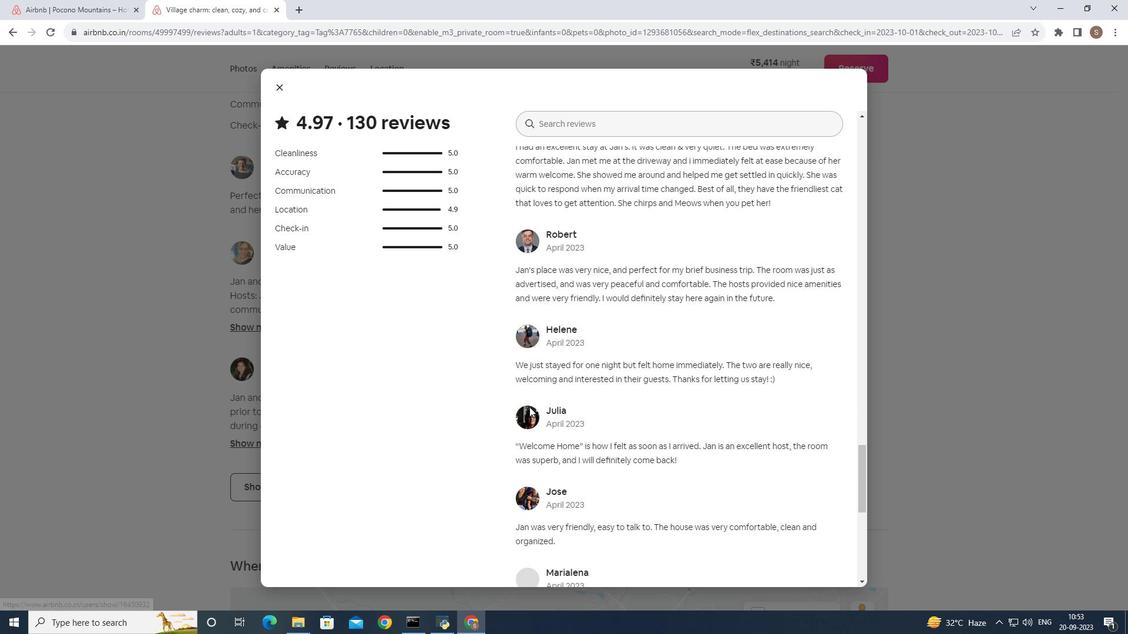 
Action: Mouse scrolled (546, 357) with delta (0, 0)
Screenshot: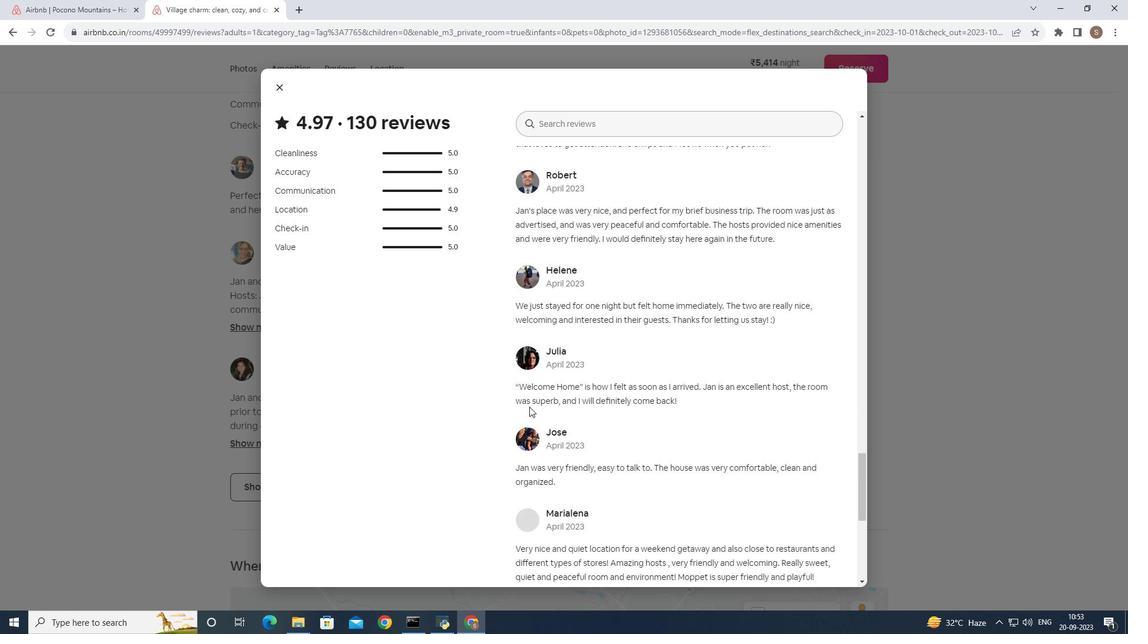 
Action: Mouse scrolled (546, 357) with delta (0, 0)
Screenshot: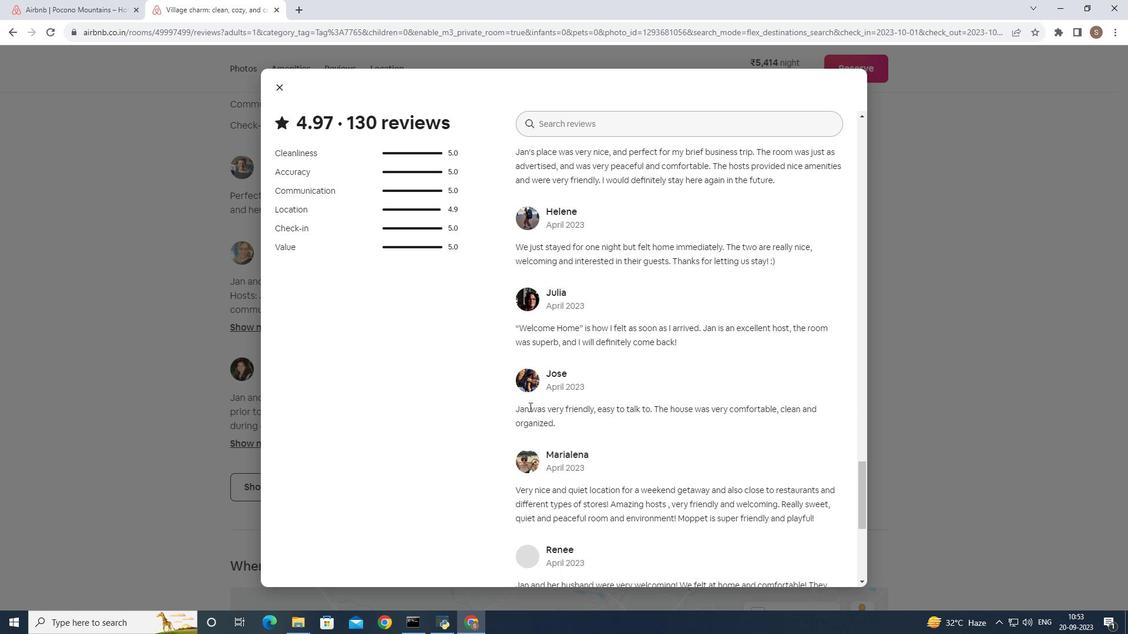 
Action: Mouse scrolled (546, 357) with delta (0, 0)
Screenshot: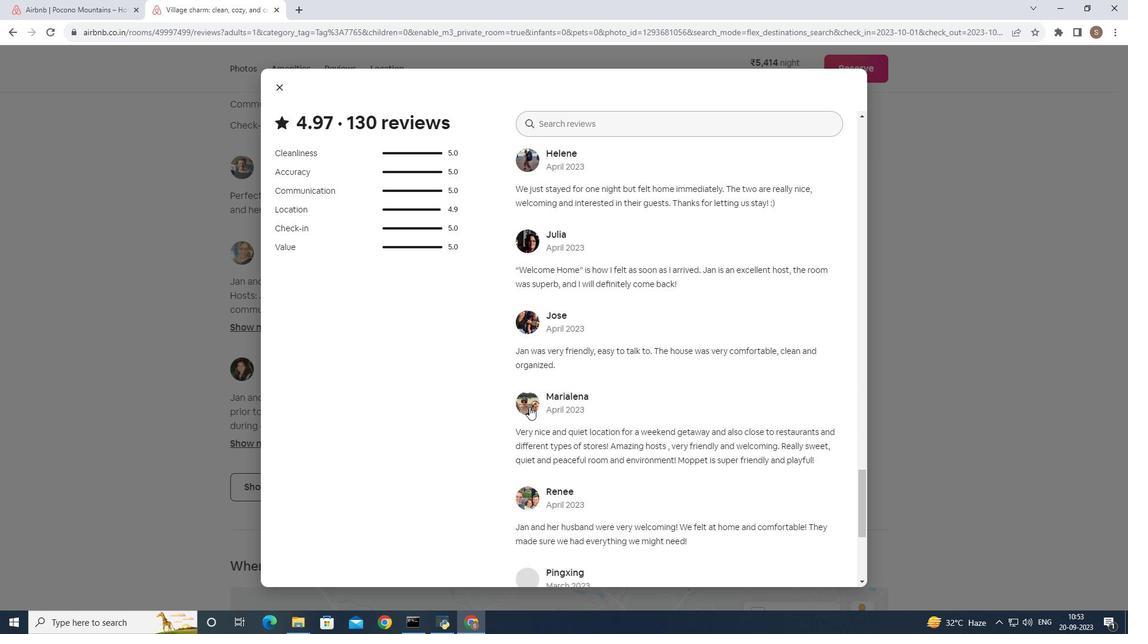 
Action: Mouse scrolled (546, 357) with delta (0, 0)
Screenshot: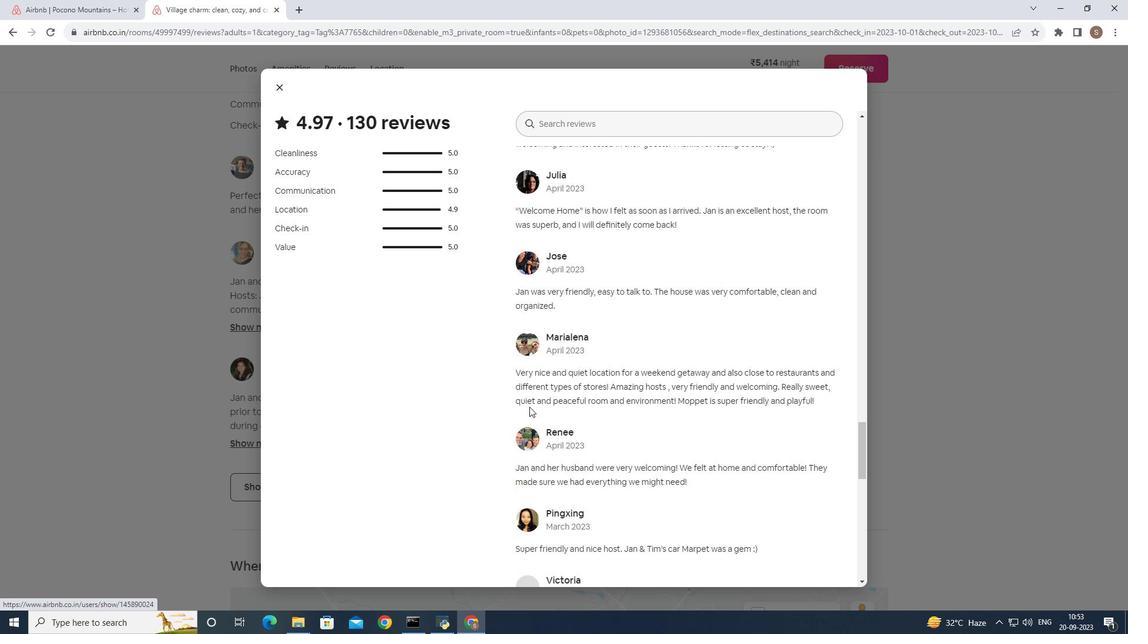 
Action: Mouse scrolled (546, 357) with delta (0, 0)
Screenshot: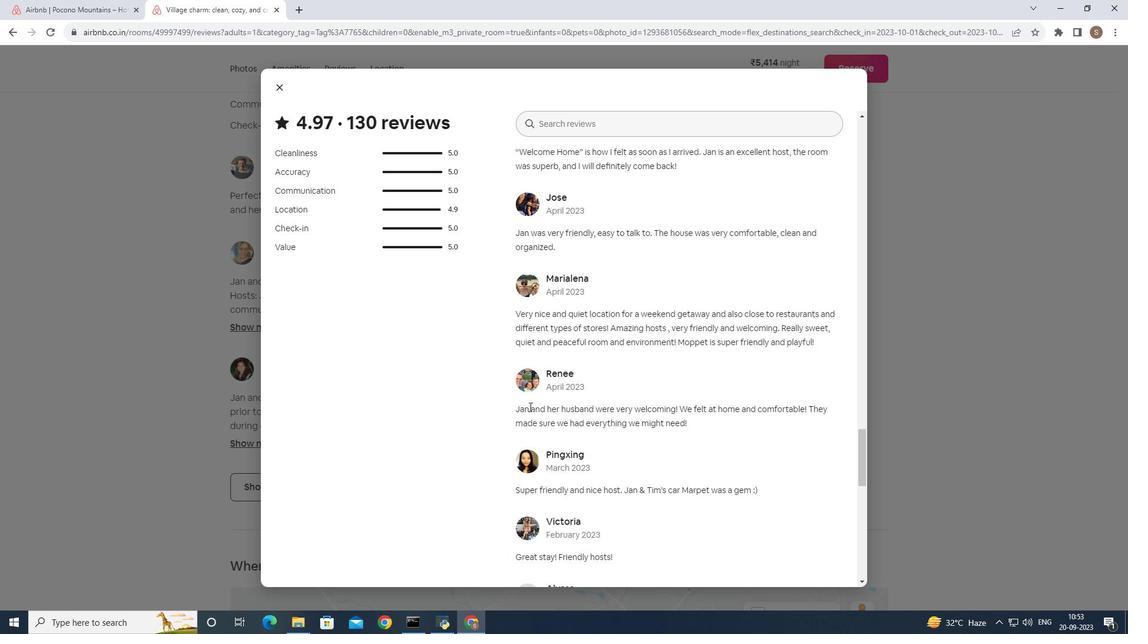 
Action: Mouse scrolled (546, 357) with delta (0, 0)
Screenshot: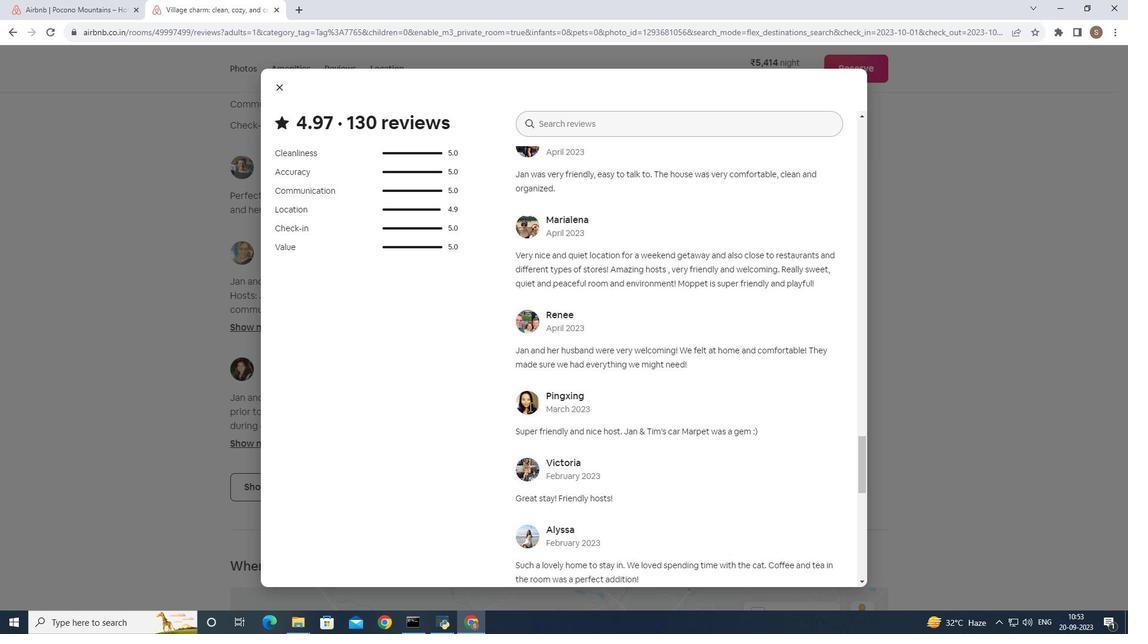 
Action: Mouse scrolled (546, 357) with delta (0, 0)
Screenshot: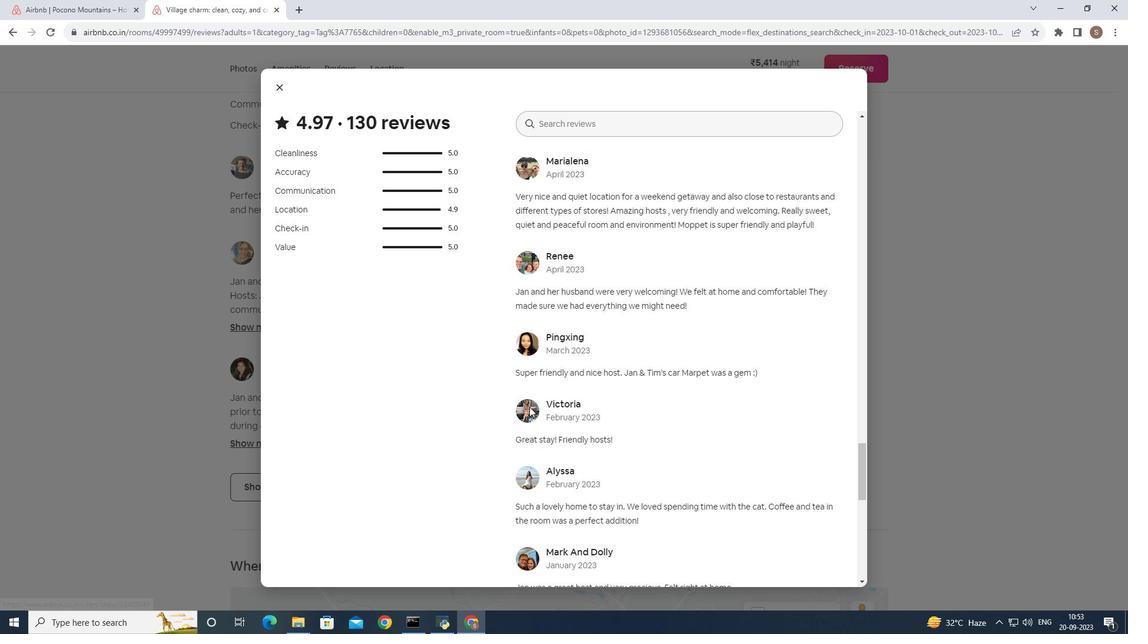 
Action: Mouse scrolled (546, 357) with delta (0, 0)
Screenshot: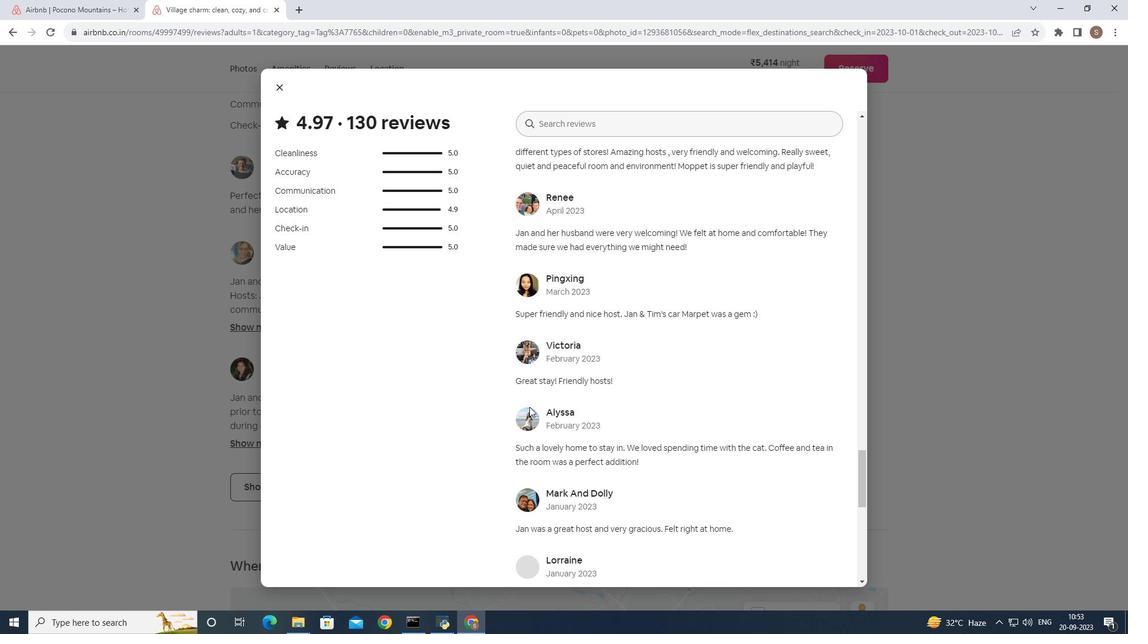 
Action: Mouse scrolled (546, 357) with delta (0, 0)
Screenshot: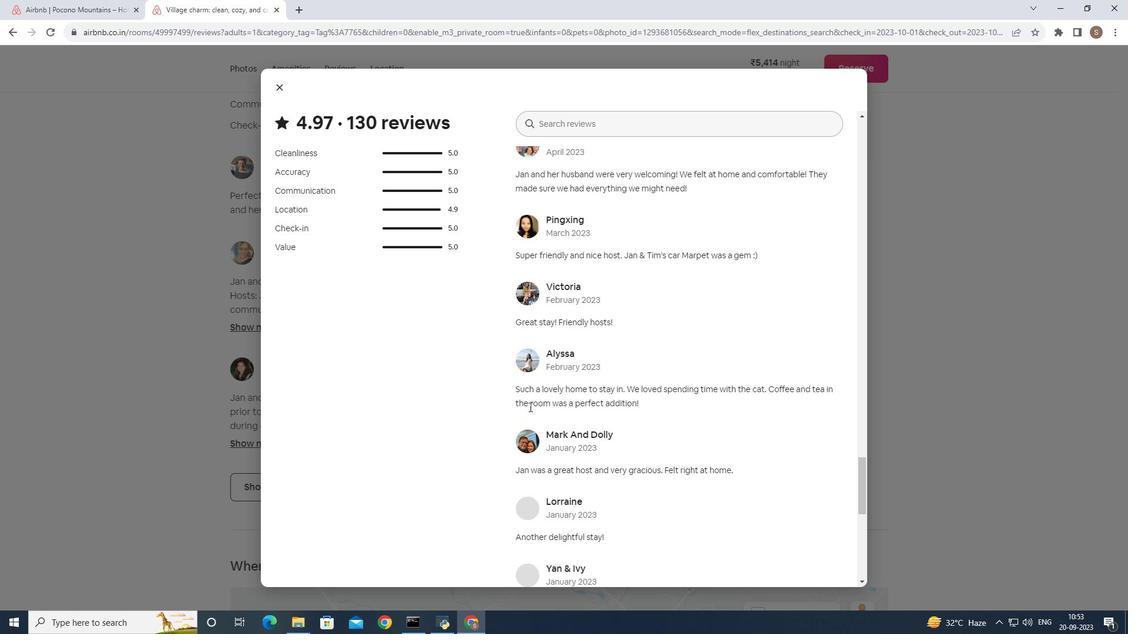 
Action: Mouse scrolled (546, 357) with delta (0, 0)
Screenshot: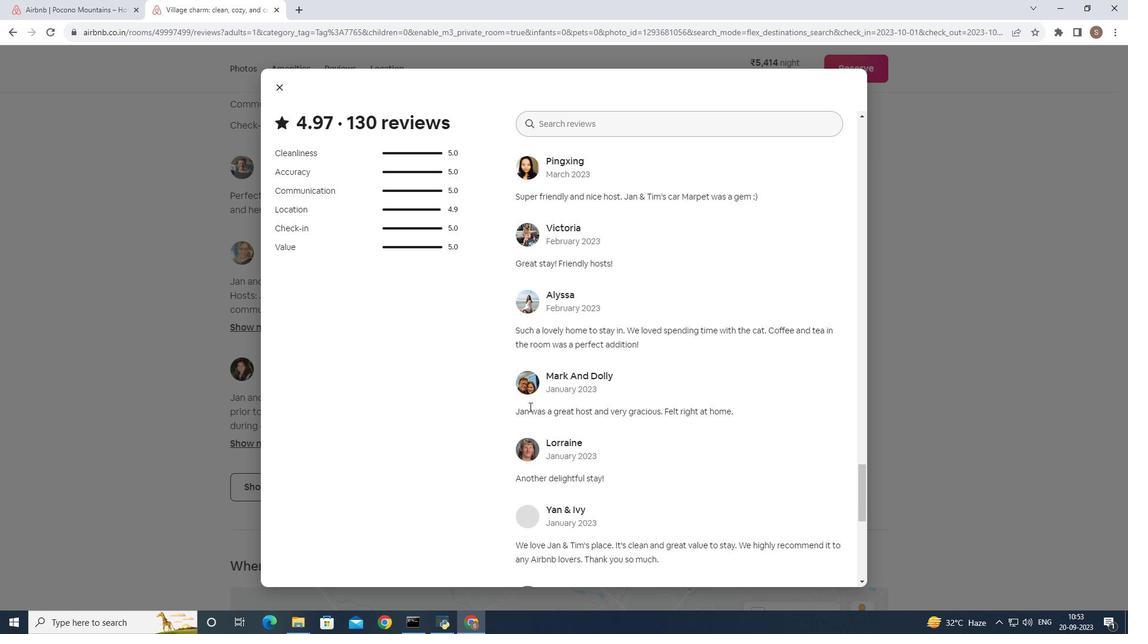 
Action: Mouse scrolled (546, 357) with delta (0, 0)
Screenshot: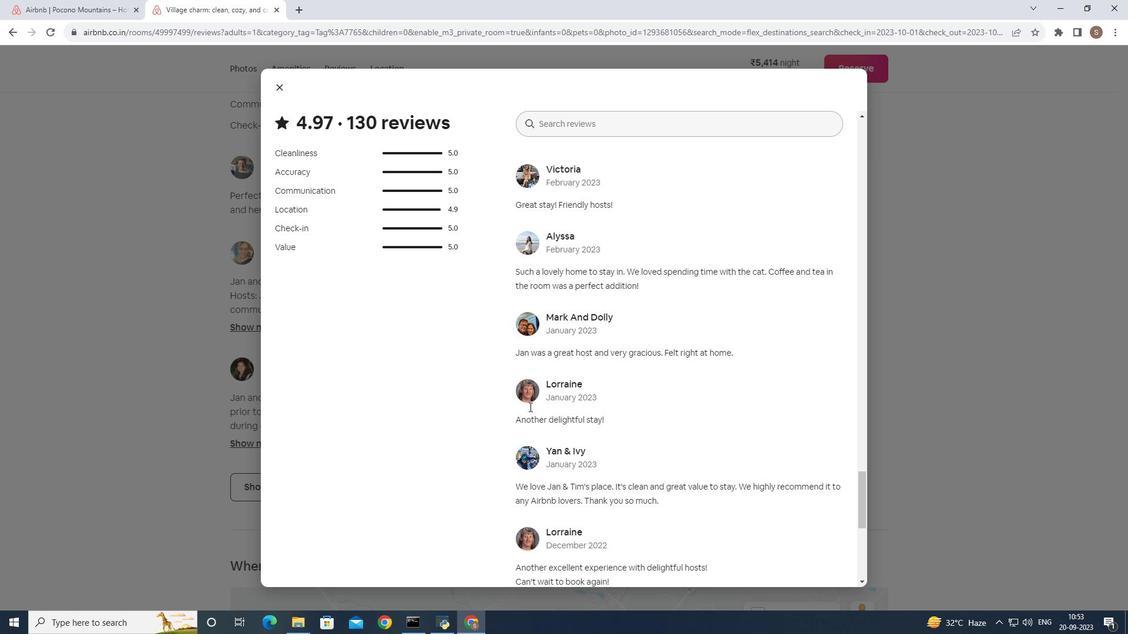 
Action: Mouse scrolled (546, 357) with delta (0, 0)
Screenshot: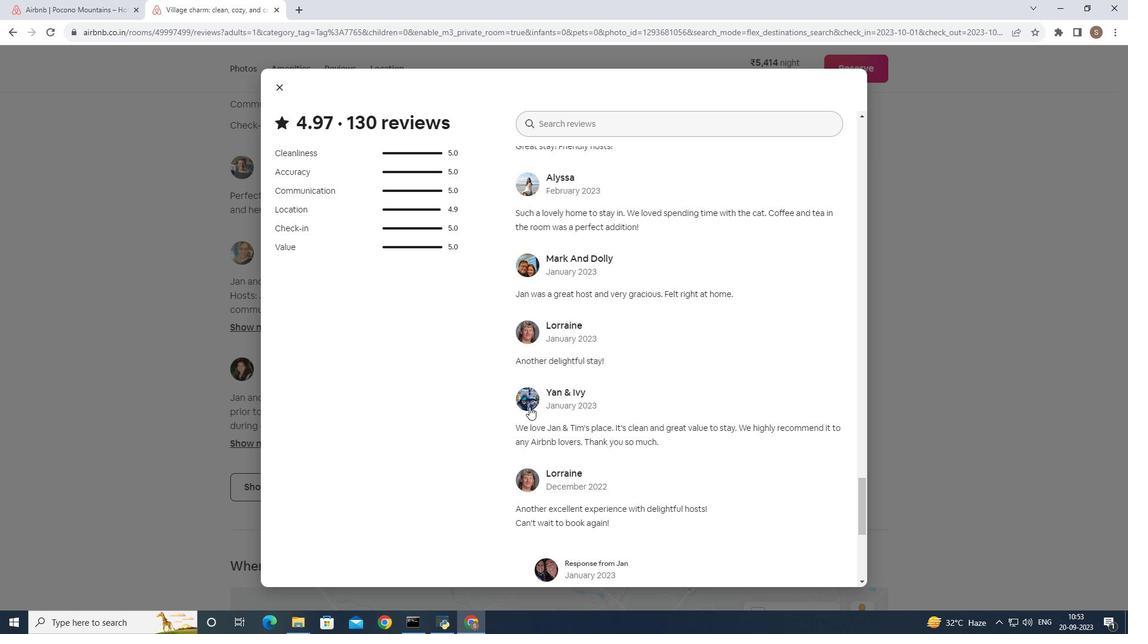
Action: Mouse scrolled (546, 357) with delta (0, 0)
Screenshot: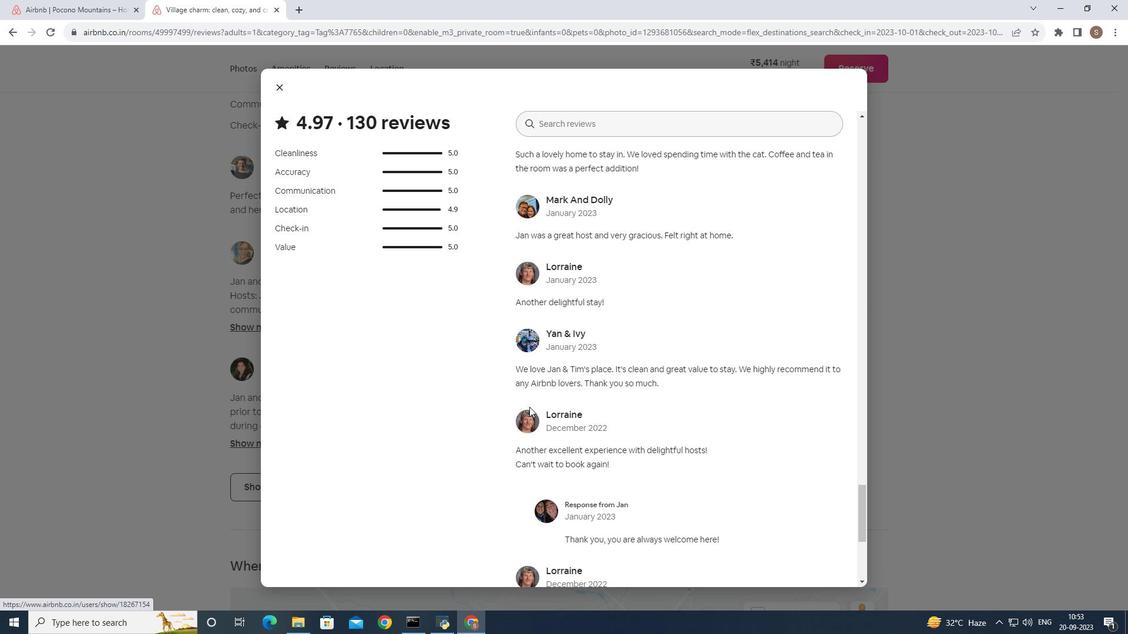 
Action: Mouse scrolled (546, 357) with delta (0, 0)
Screenshot: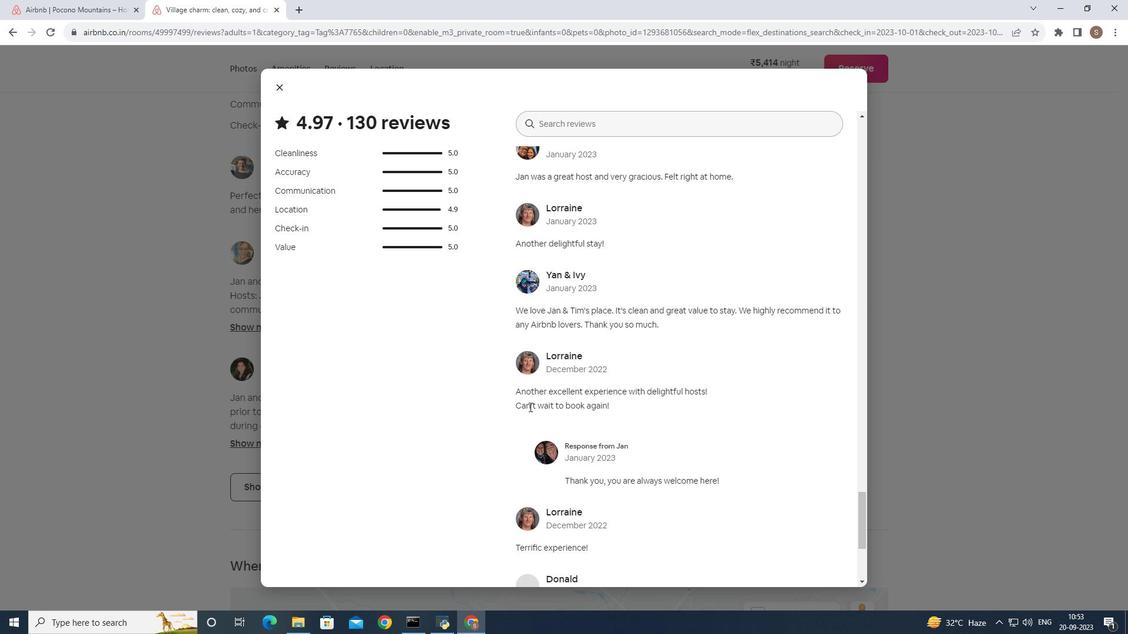 
Action: Mouse scrolled (546, 357) with delta (0, 0)
Screenshot: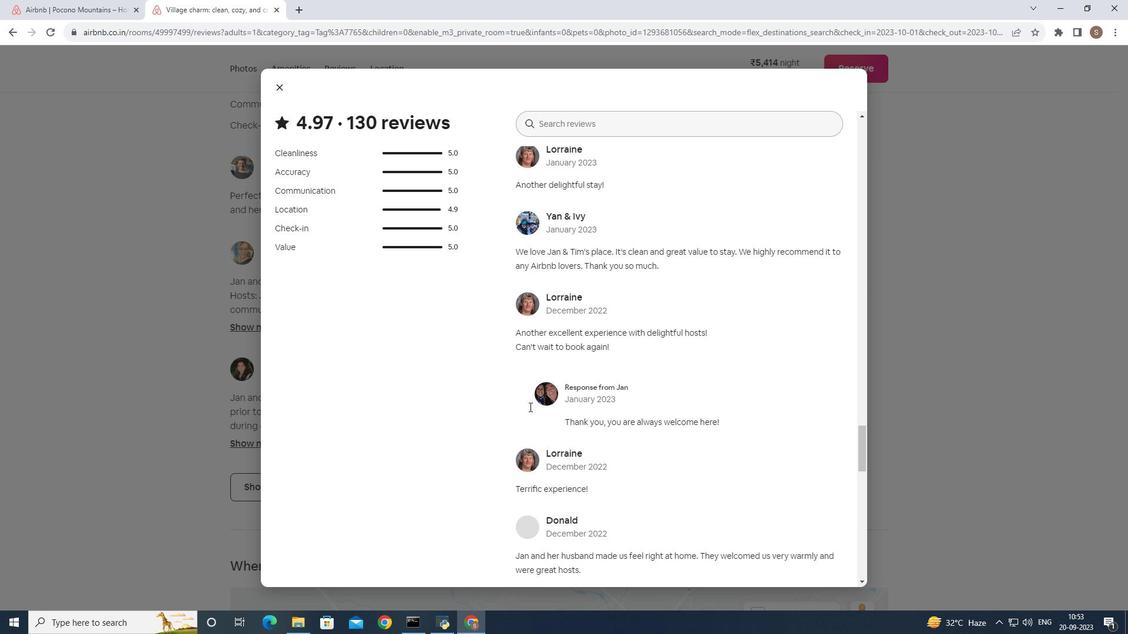 
Action: Mouse scrolled (546, 357) with delta (0, 0)
Screenshot: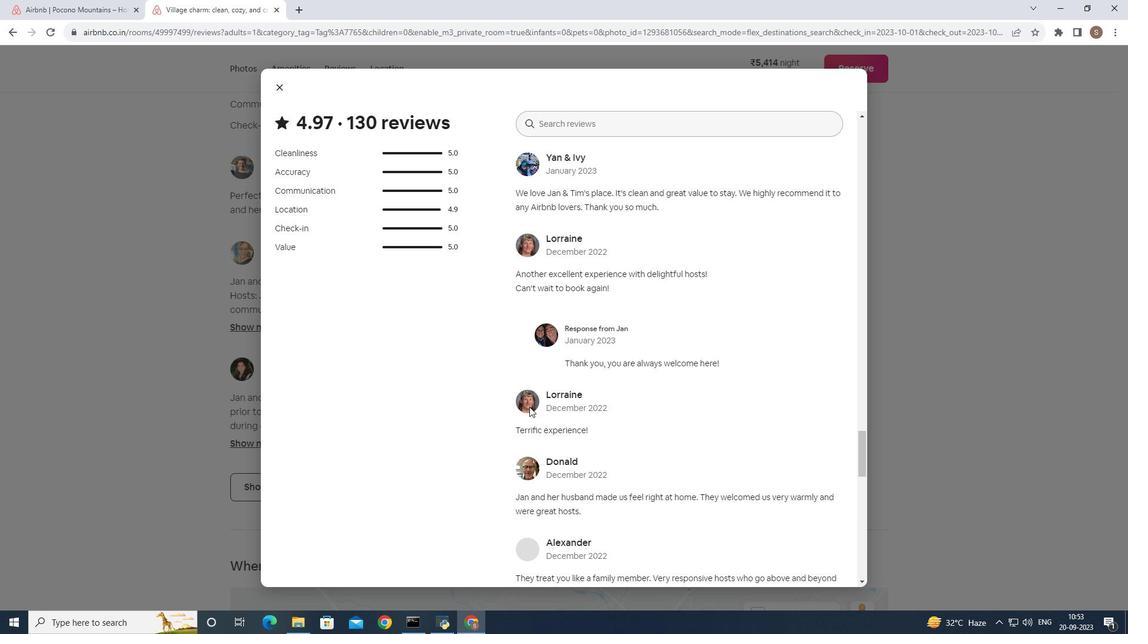 
Action: Mouse scrolled (546, 357) with delta (0, 0)
Screenshot: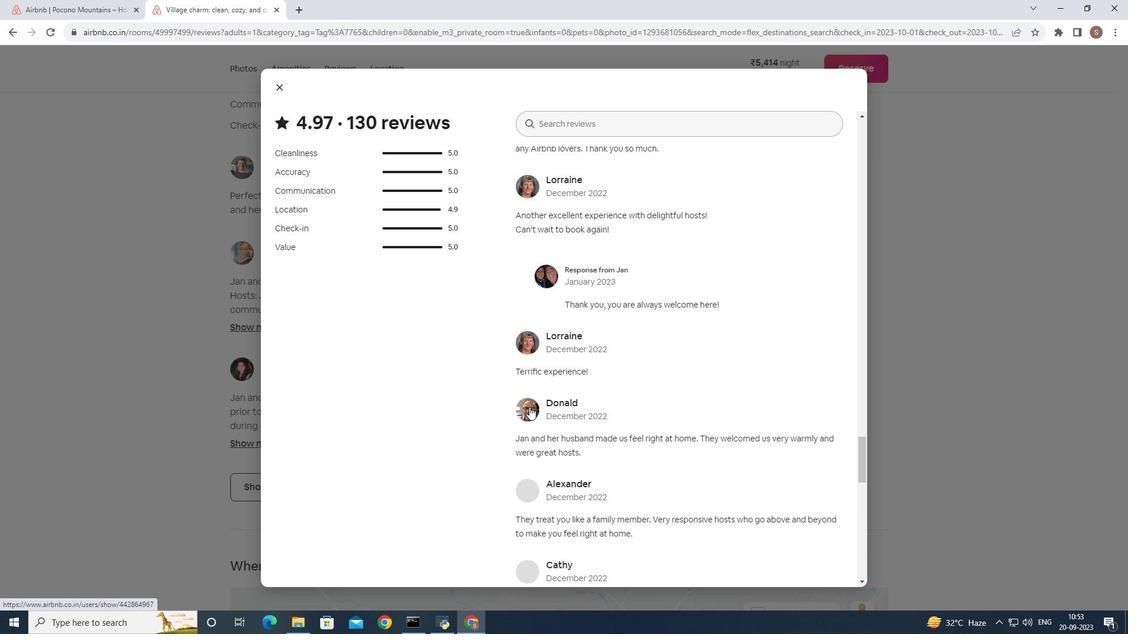 
Action: Mouse scrolled (546, 357) with delta (0, 0)
Screenshot: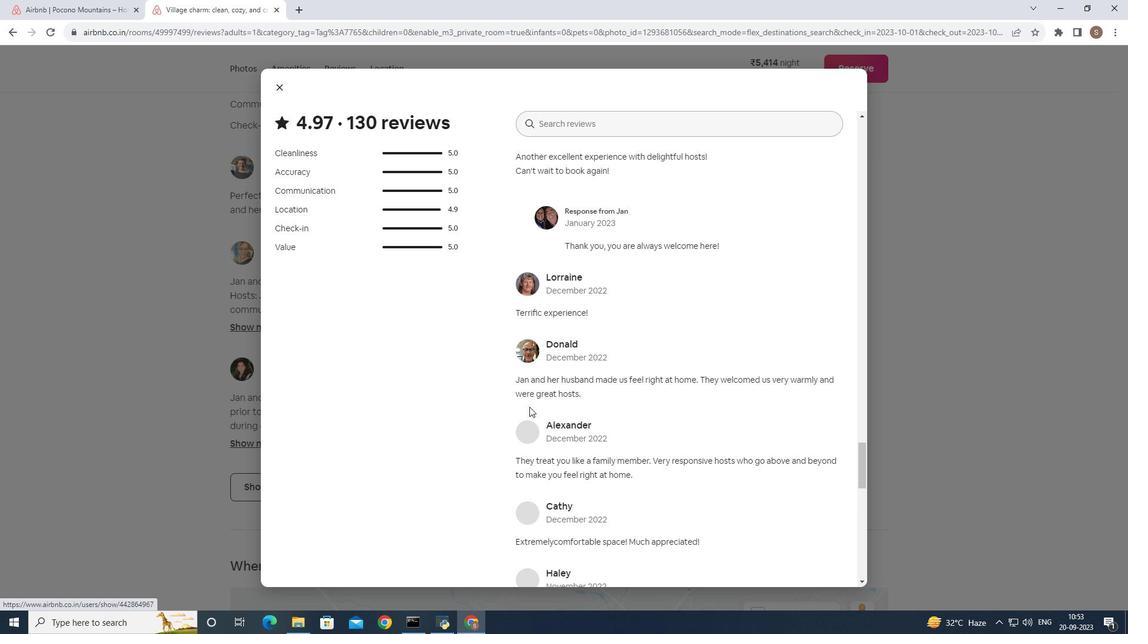 
Action: Mouse scrolled (546, 357) with delta (0, 0)
Screenshot: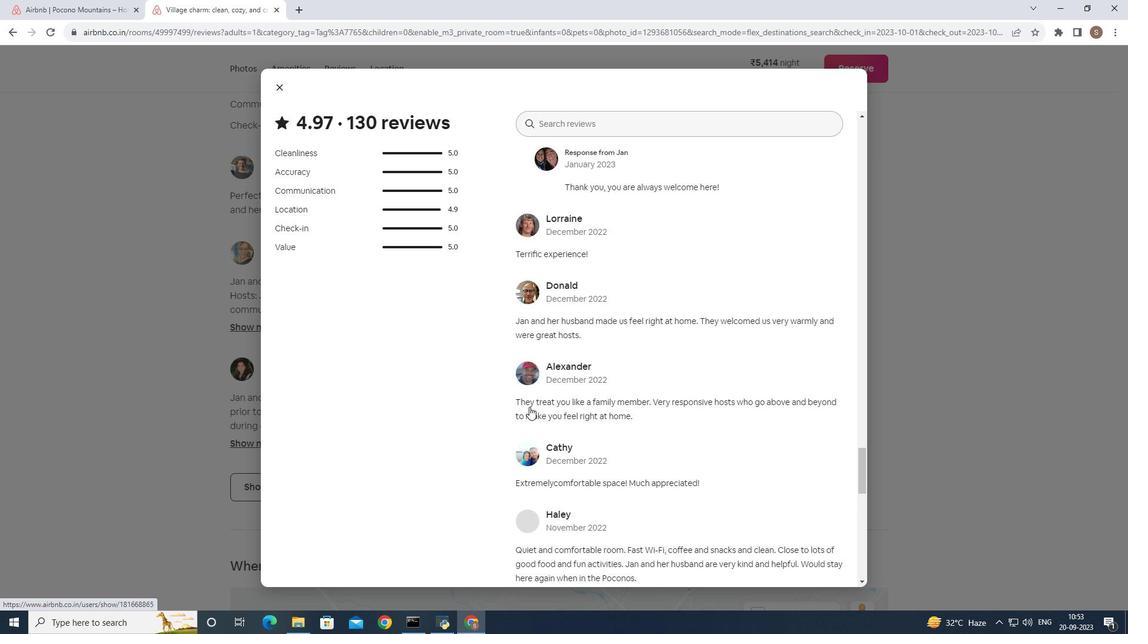 
Action: Mouse scrolled (546, 357) with delta (0, 0)
Screenshot: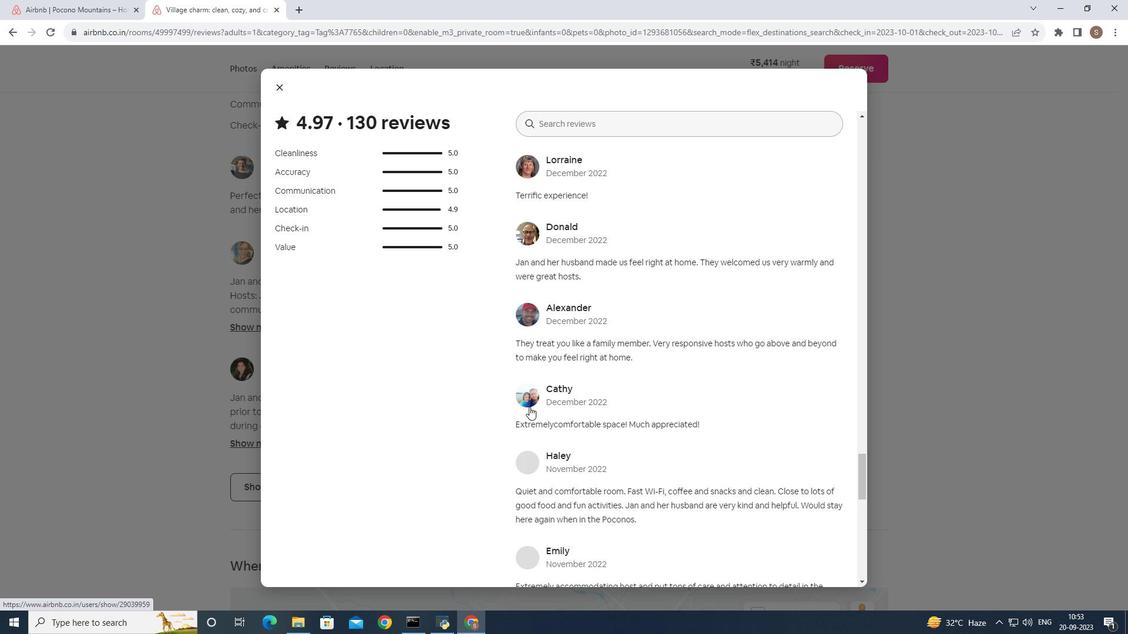
Action: Mouse scrolled (546, 357) with delta (0, 0)
Screenshot: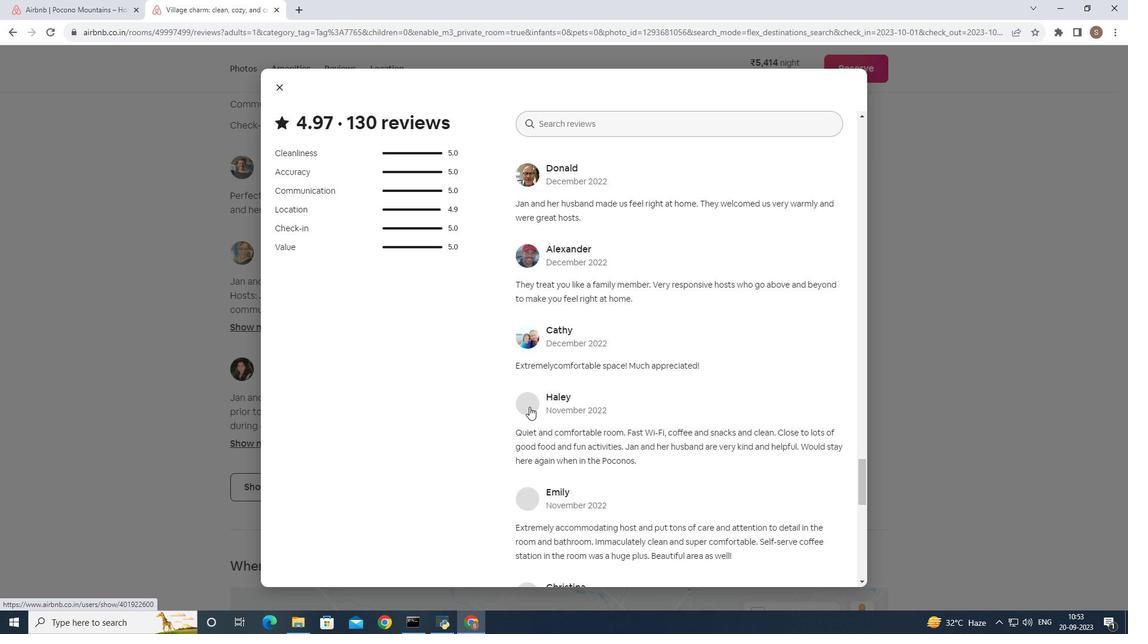 
Action: Mouse scrolled (546, 357) with delta (0, 0)
Screenshot: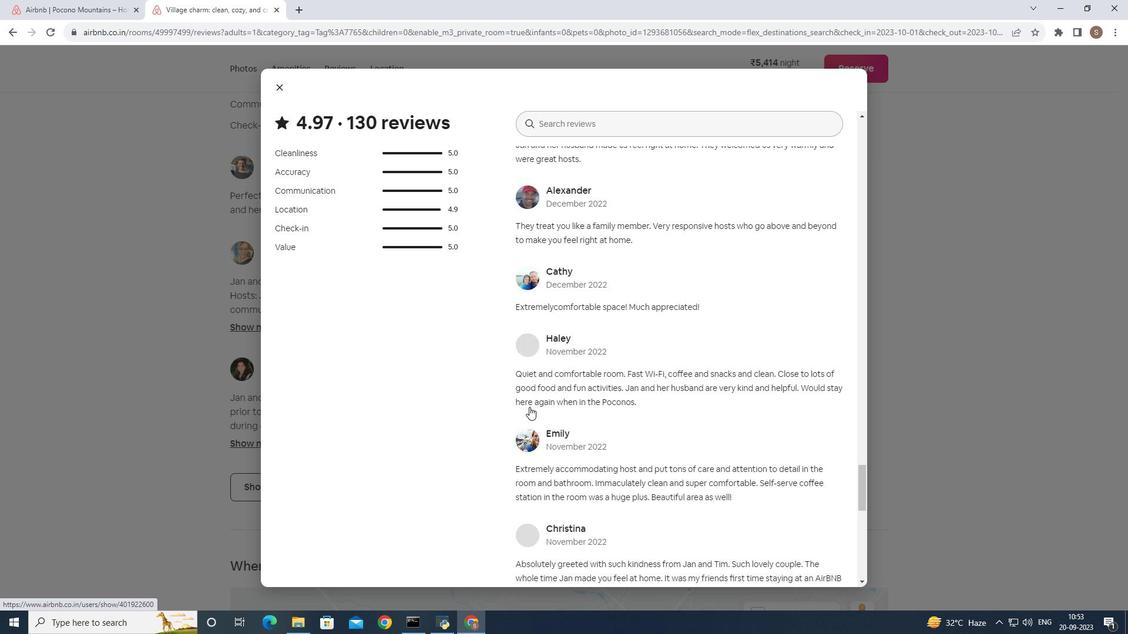 
Action: Mouse scrolled (546, 357) with delta (0, 0)
Screenshot: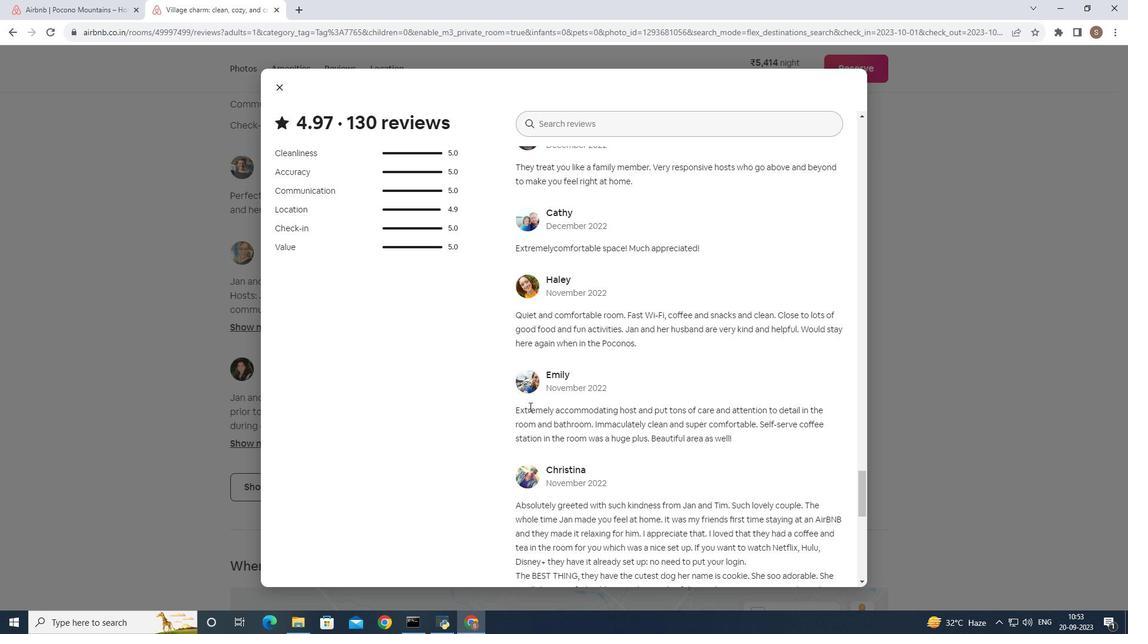 
Action: Mouse scrolled (546, 357) with delta (0, 0)
Screenshot: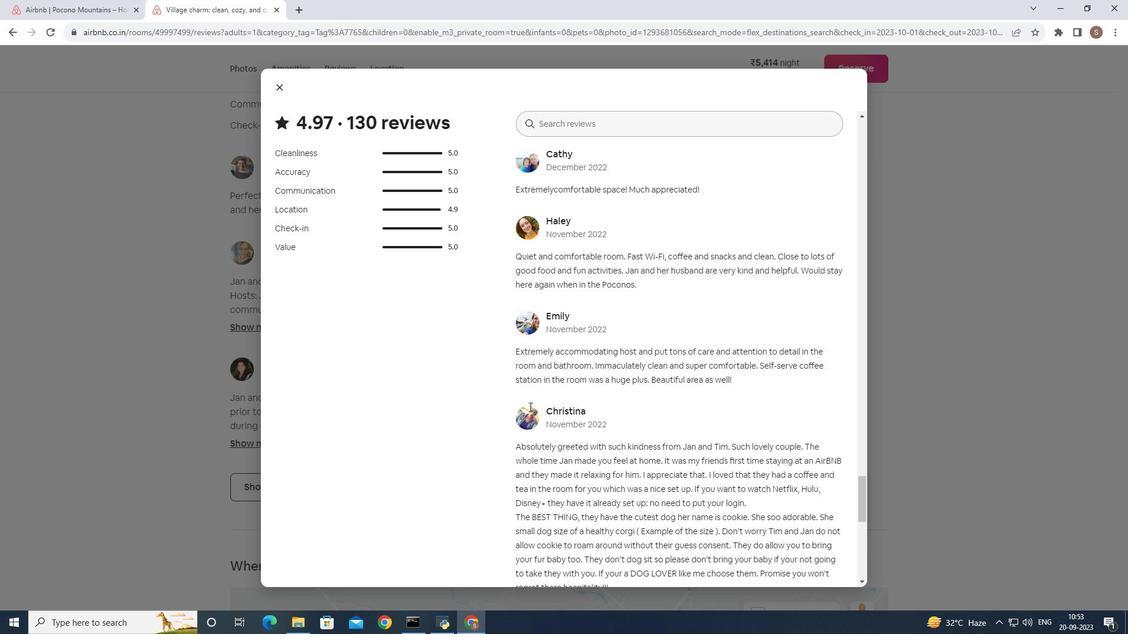 
Action: Mouse scrolled (546, 357) with delta (0, 0)
